 Task: Buy 2 Gear Kit from Motors section under best seller category for shipping address: Katie Thompson, 1483 Vineyard Drive, Independence, Ohio 44131, Cell Number 4403901431. Pay from credit card ending with 7965, CVV 549
Action: Mouse moved to (33, 92)
Screenshot: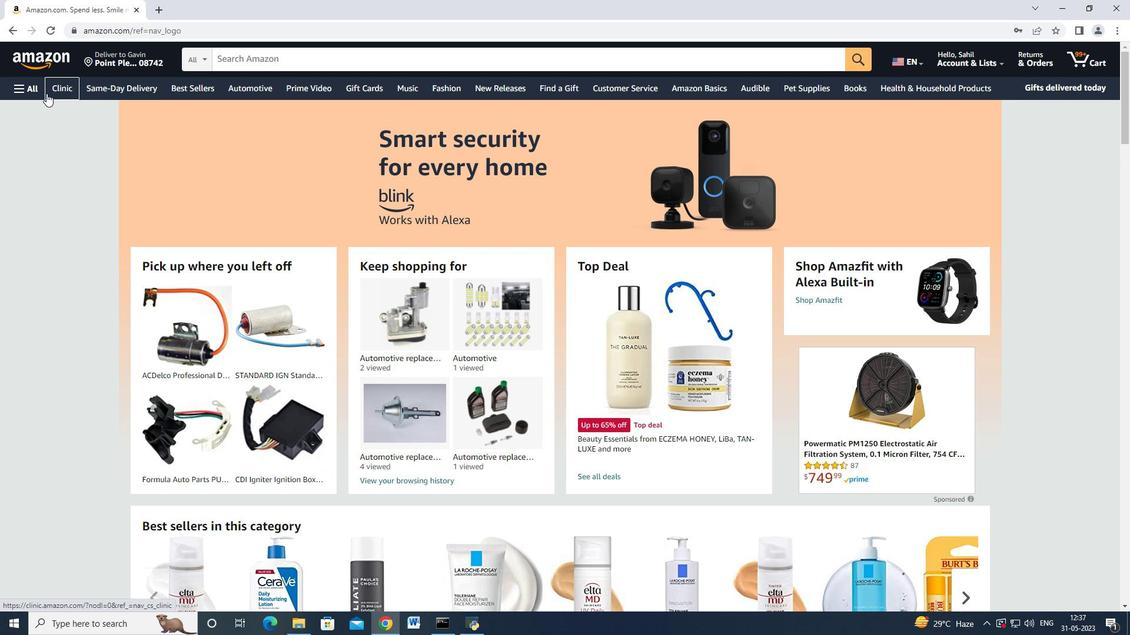 
Action: Mouse pressed left at (33, 92)
Screenshot: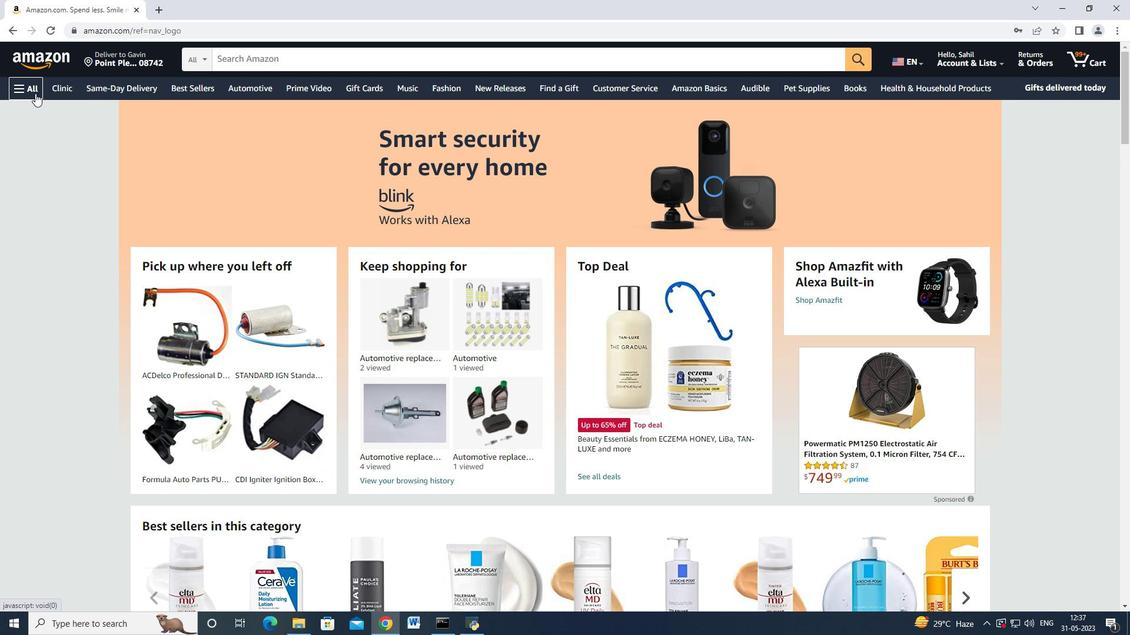 
Action: Mouse moved to (87, 469)
Screenshot: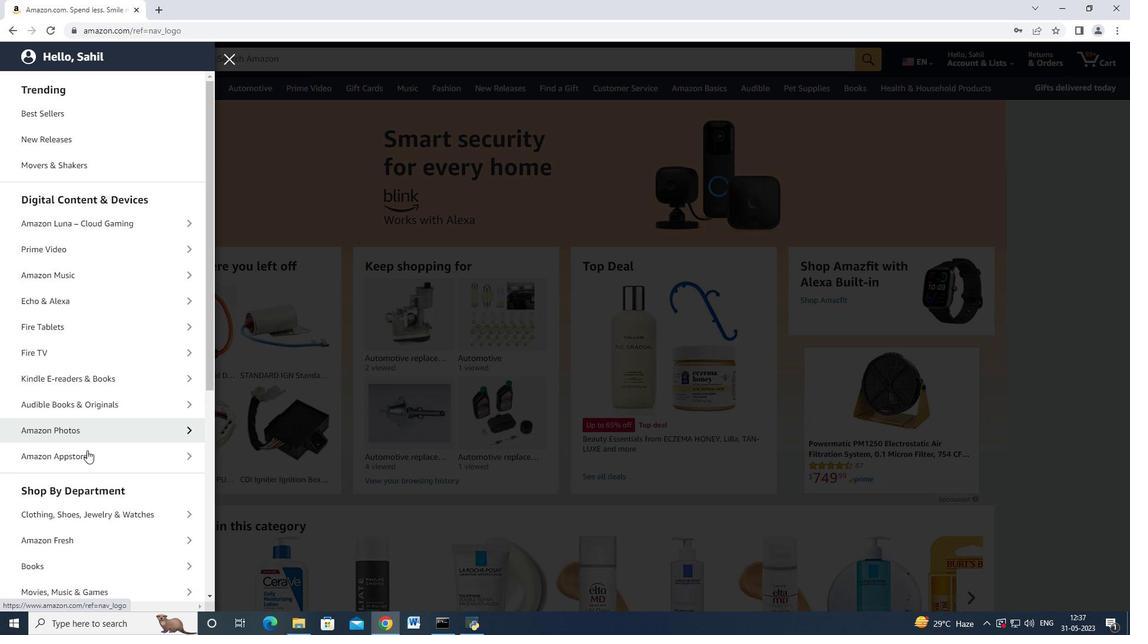 
Action: Mouse scrolled (87, 469) with delta (0, 0)
Screenshot: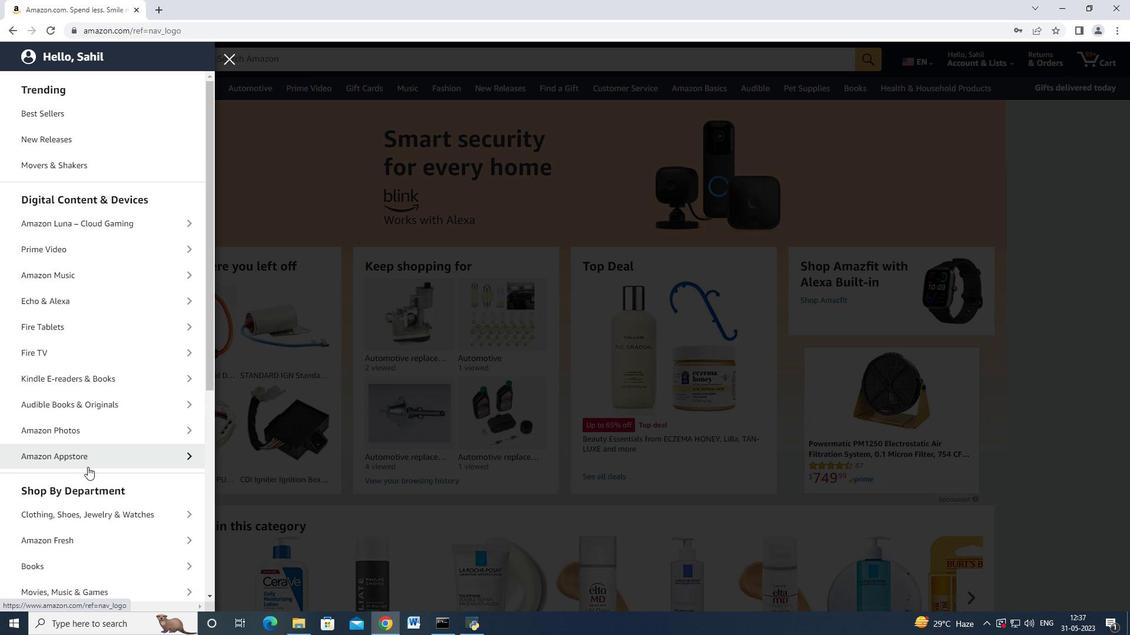 
Action: Mouse scrolled (87, 469) with delta (0, 0)
Screenshot: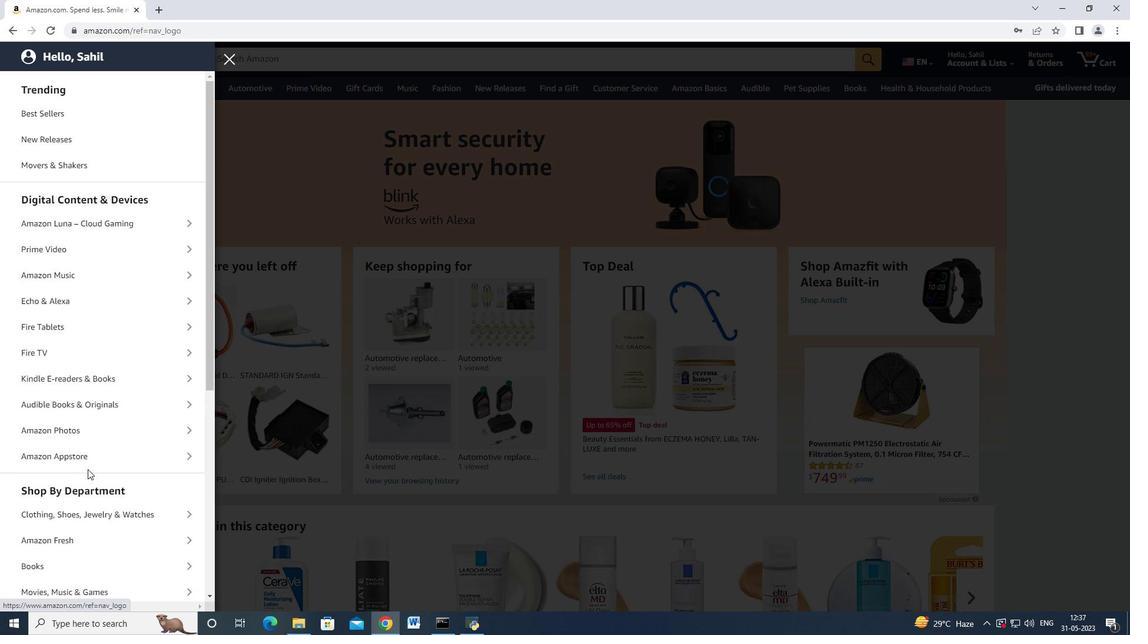 
Action: Mouse moved to (67, 497)
Screenshot: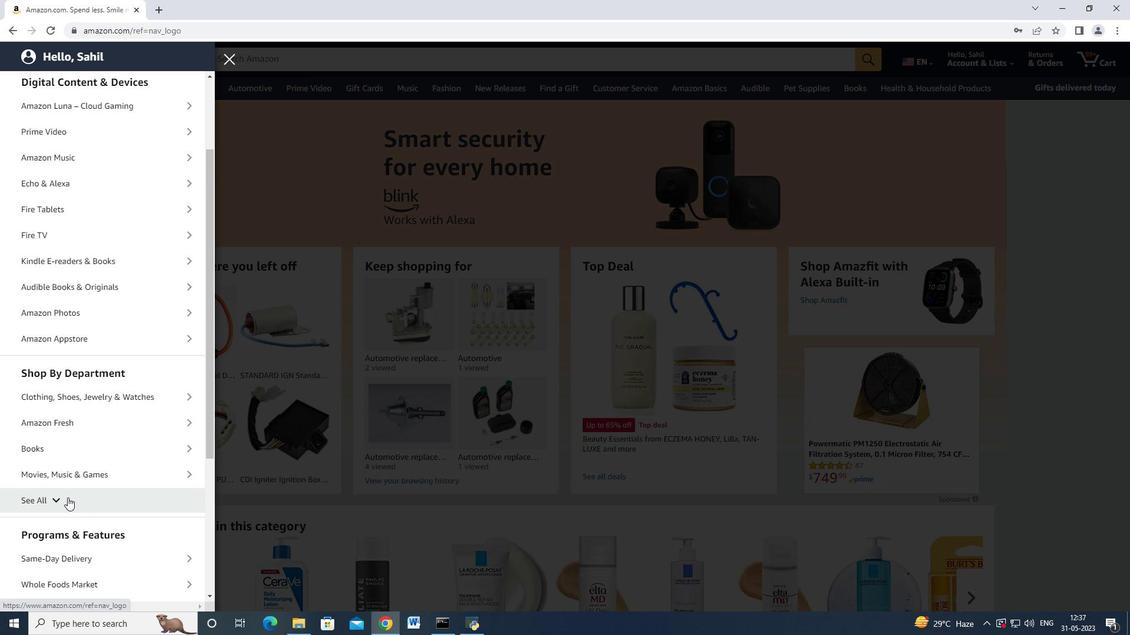 
Action: Mouse pressed left at (67, 497)
Screenshot: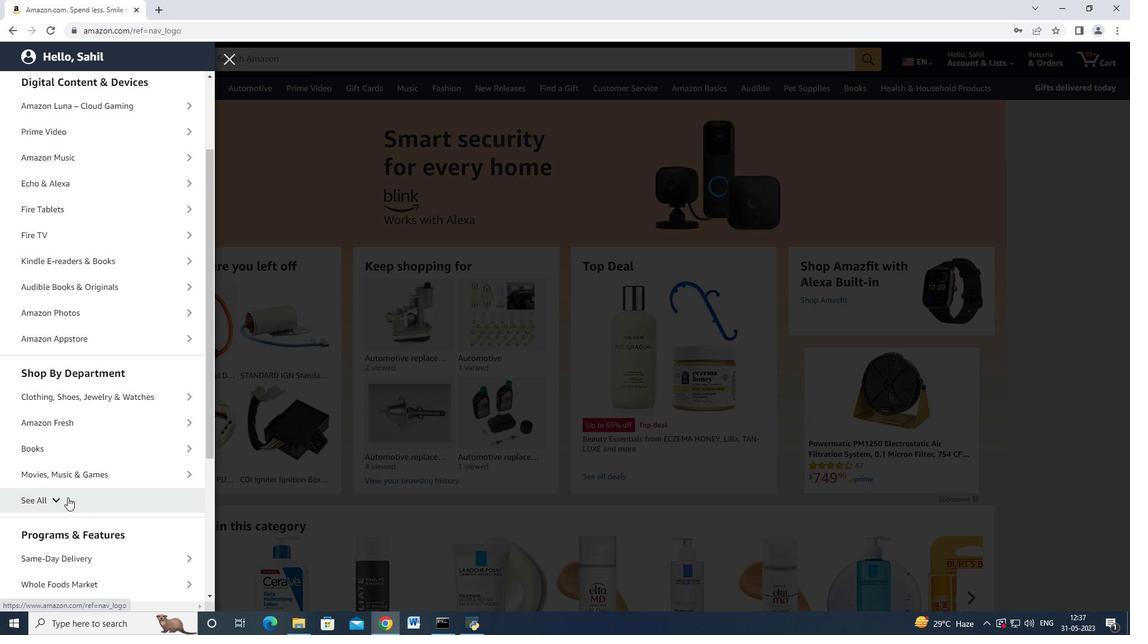 
Action: Mouse moved to (77, 490)
Screenshot: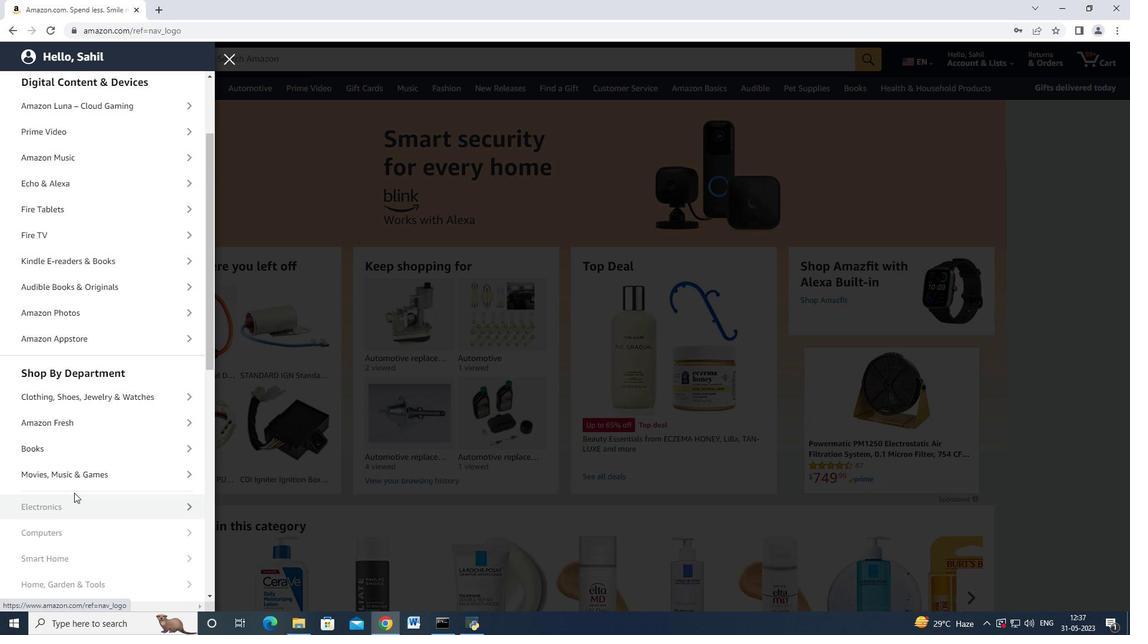 
Action: Mouse scrolled (77, 490) with delta (0, 0)
Screenshot: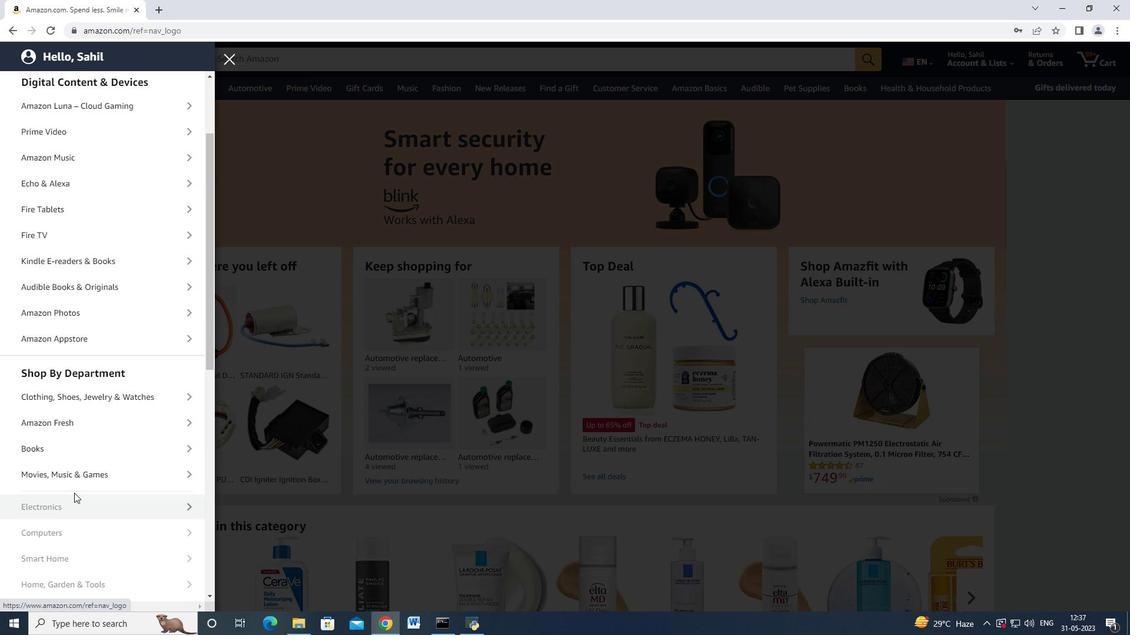 
Action: Mouse scrolled (77, 490) with delta (0, 0)
Screenshot: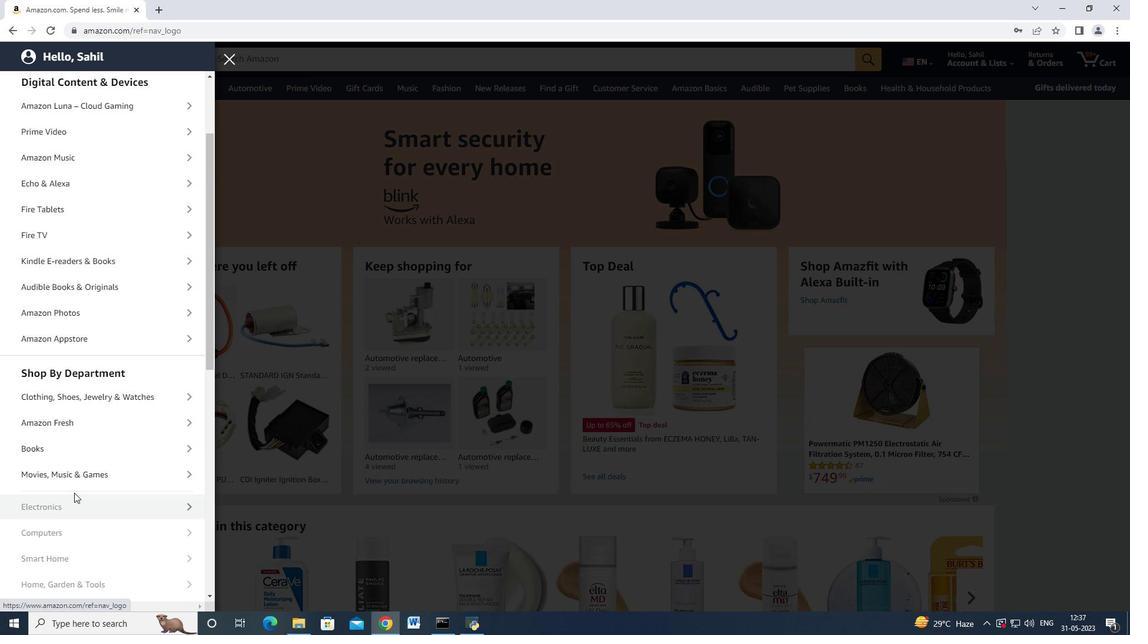 
Action: Mouse scrolled (77, 490) with delta (0, 0)
Screenshot: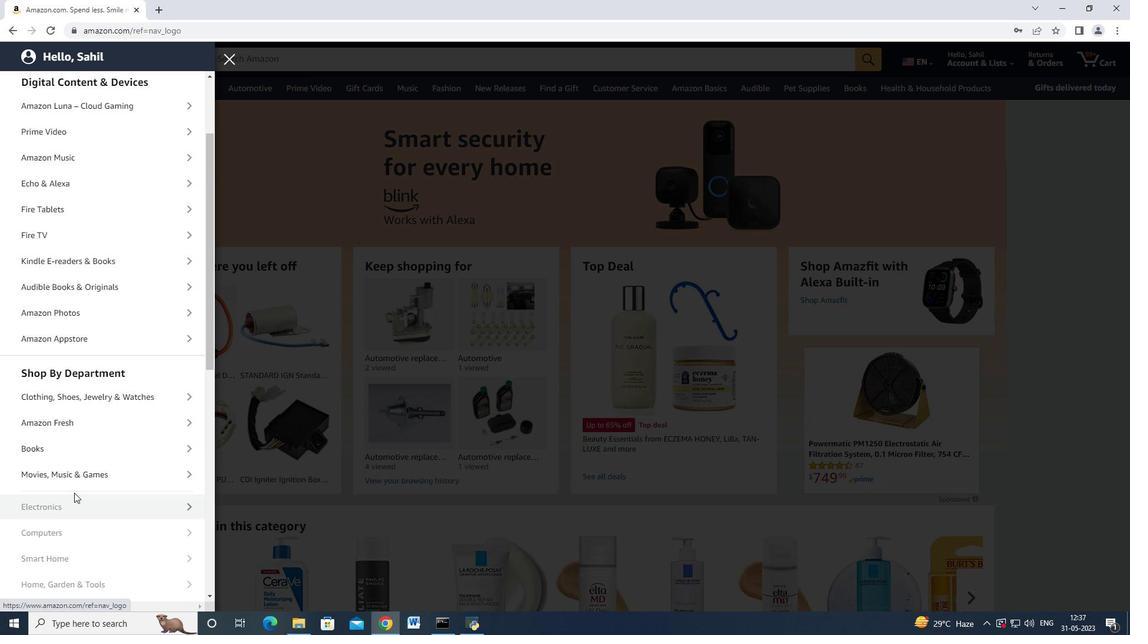 
Action: Mouse scrolled (77, 490) with delta (0, 0)
Screenshot: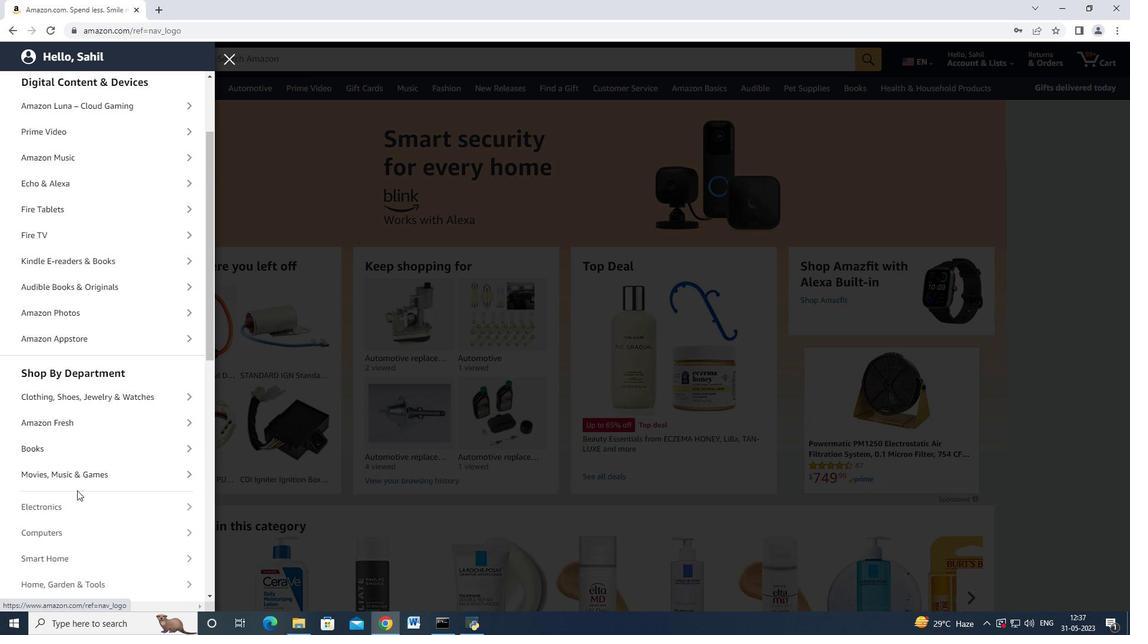 
Action: Mouse moved to (79, 486)
Screenshot: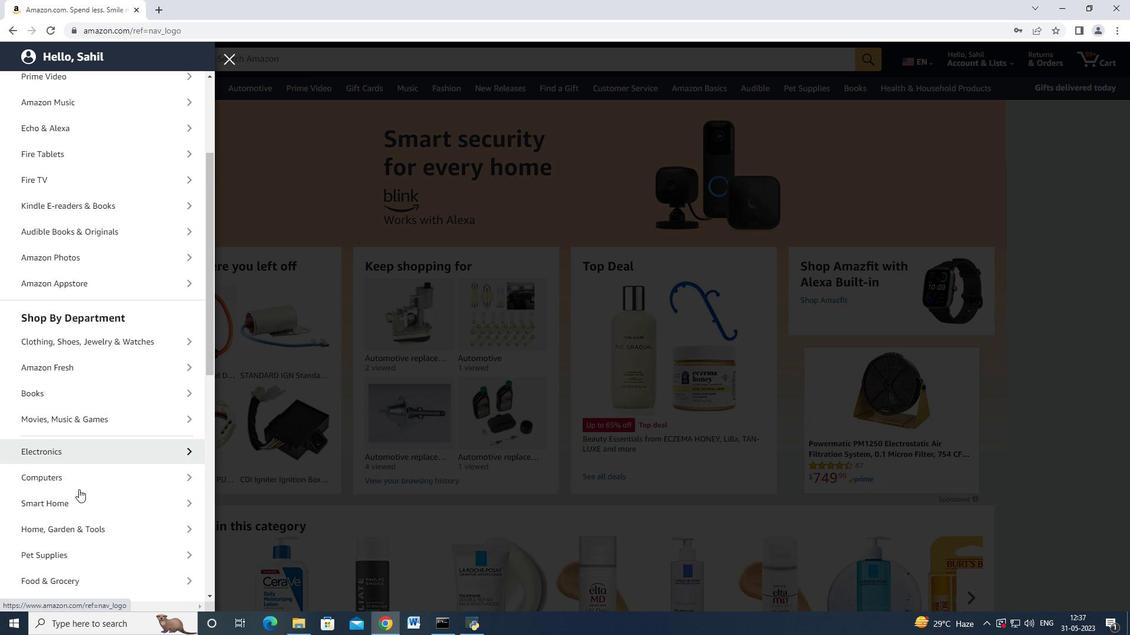 
Action: Mouse scrolled (79, 486) with delta (0, 0)
Screenshot: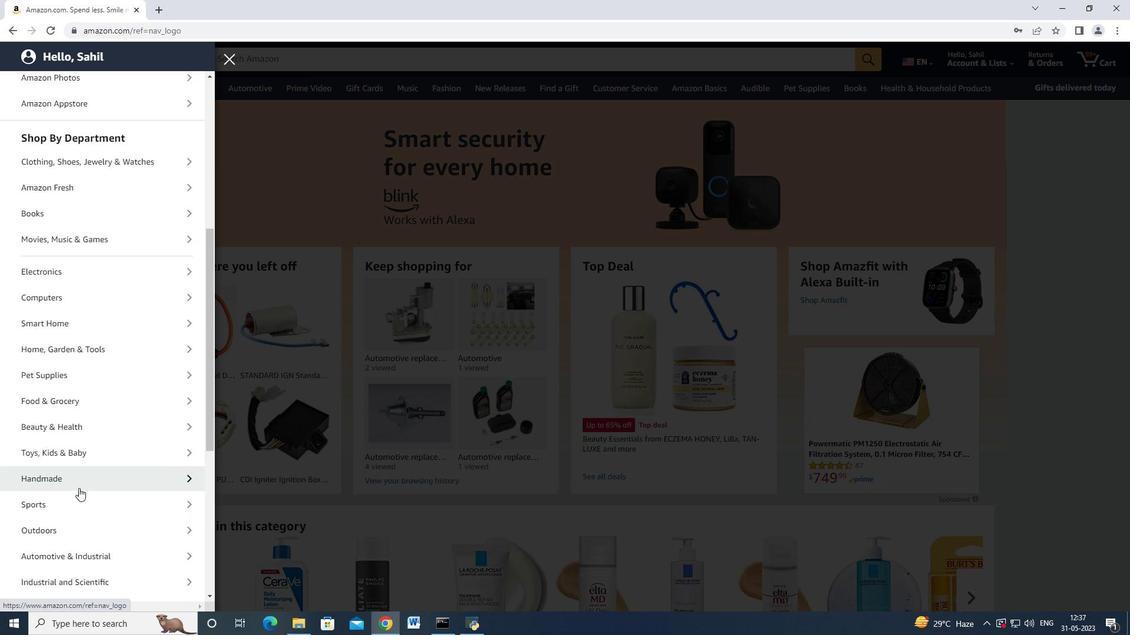 
Action: Mouse moved to (89, 498)
Screenshot: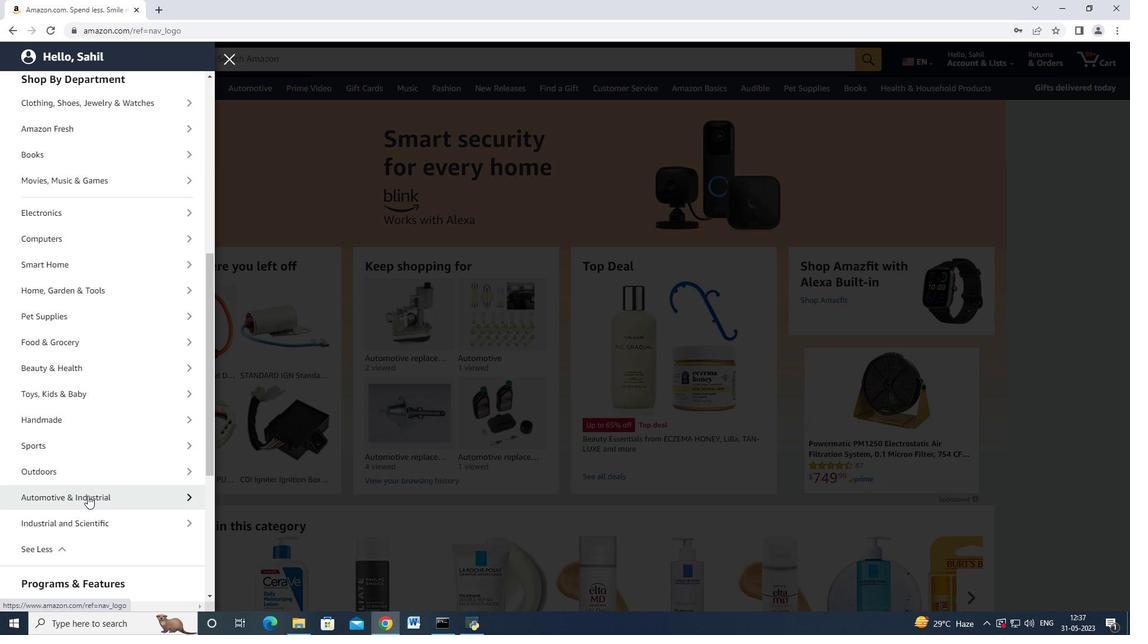 
Action: Mouse pressed left at (89, 498)
Screenshot: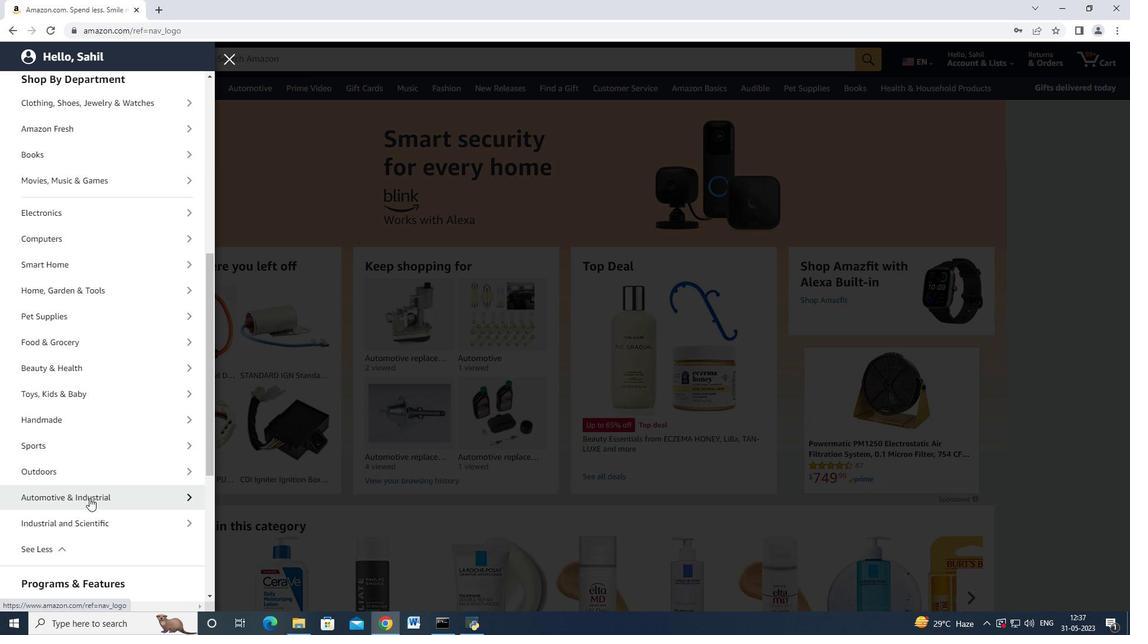
Action: Mouse moved to (92, 140)
Screenshot: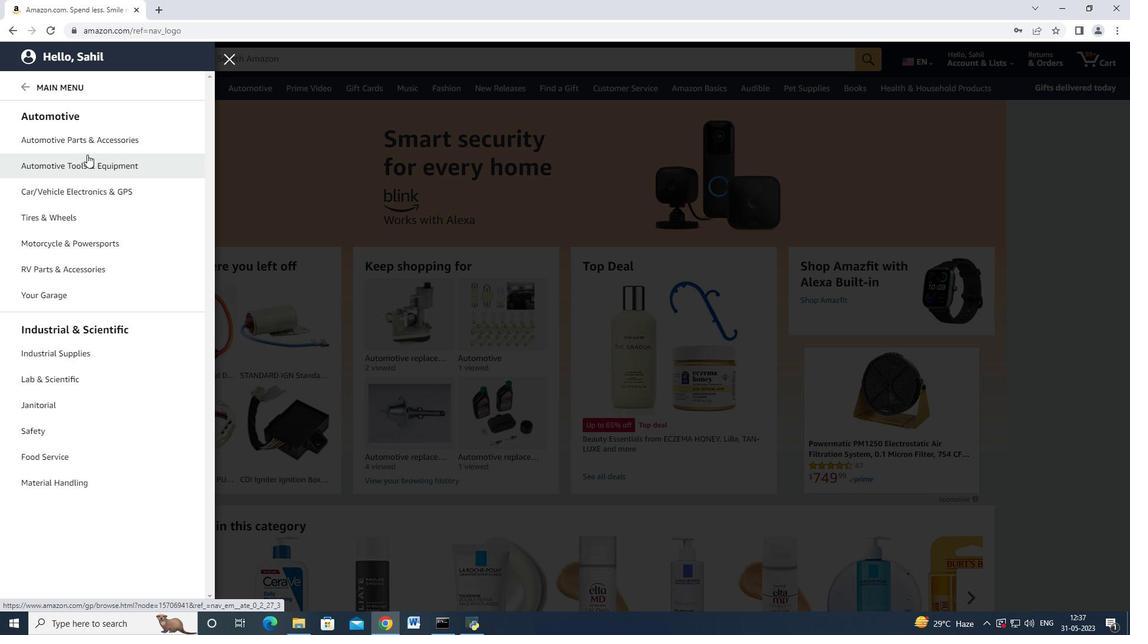 
Action: Mouse pressed left at (92, 140)
Screenshot: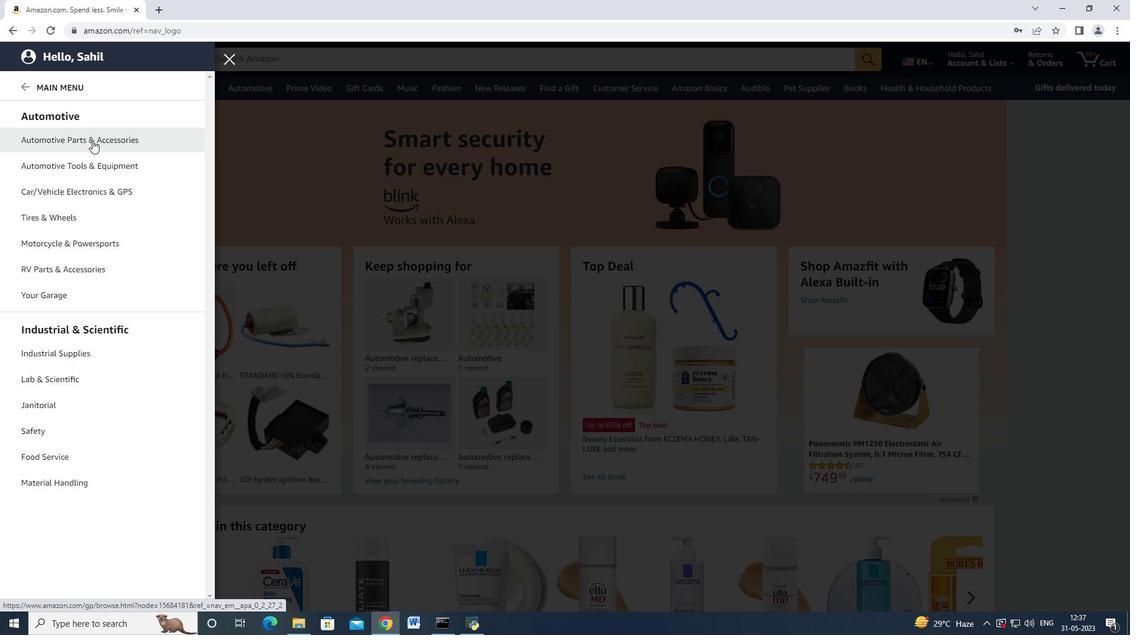 
Action: Mouse moved to (217, 115)
Screenshot: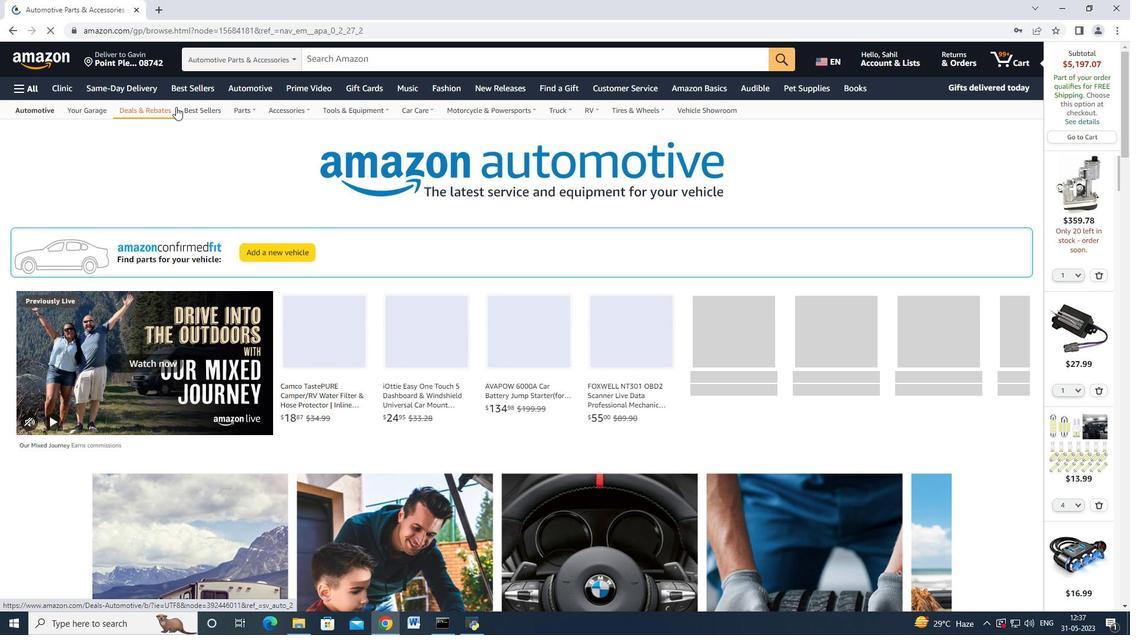 
Action: Mouse pressed left at (217, 115)
Screenshot: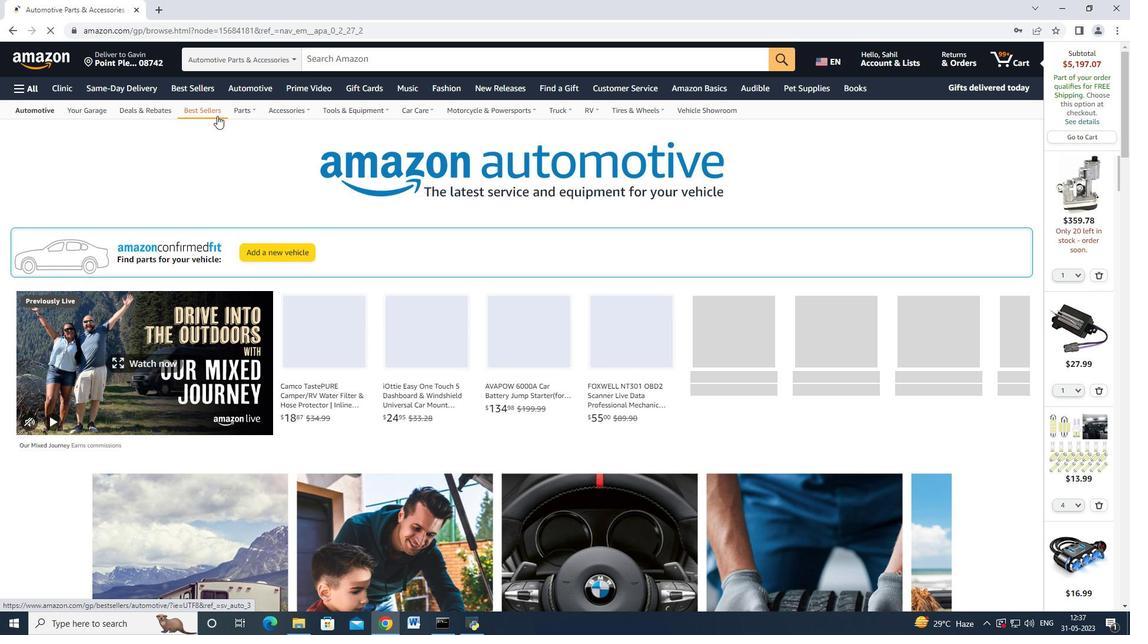 
Action: Mouse moved to (82, 294)
Screenshot: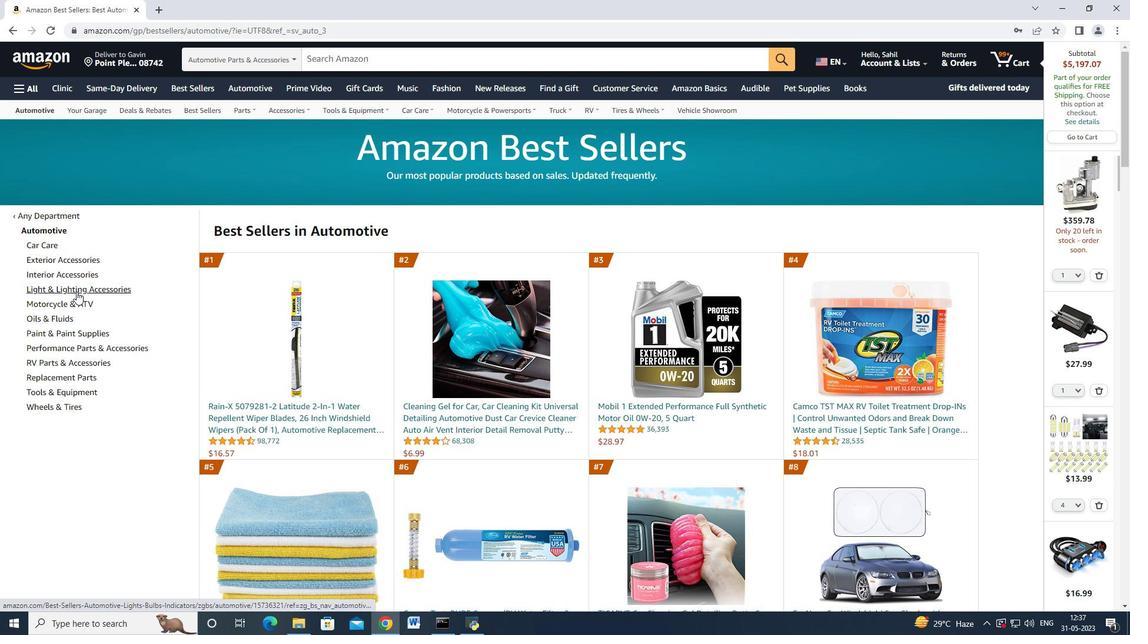 
Action: Mouse scrolled (82, 294) with delta (0, 0)
Screenshot: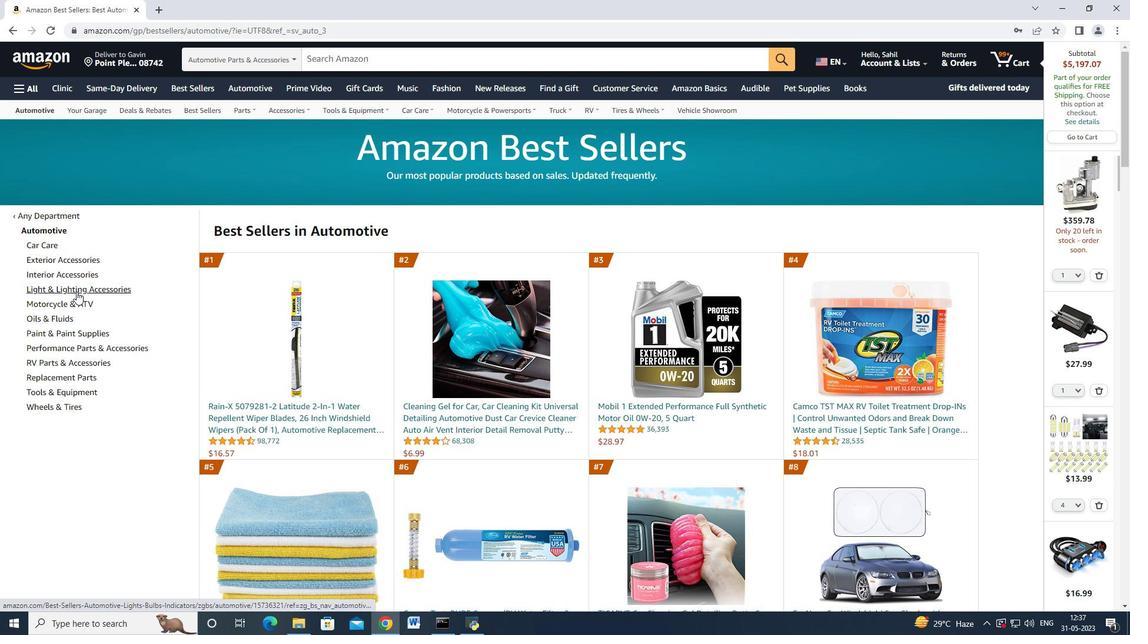 
Action: Mouse moved to (78, 322)
Screenshot: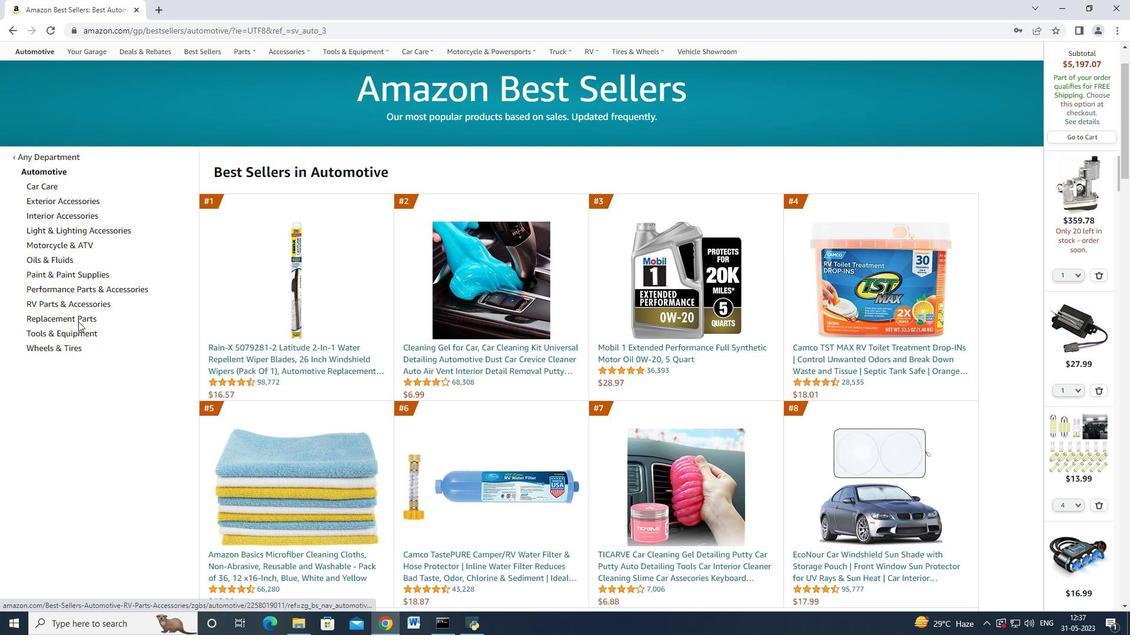 
Action: Mouse pressed left at (78, 322)
Screenshot: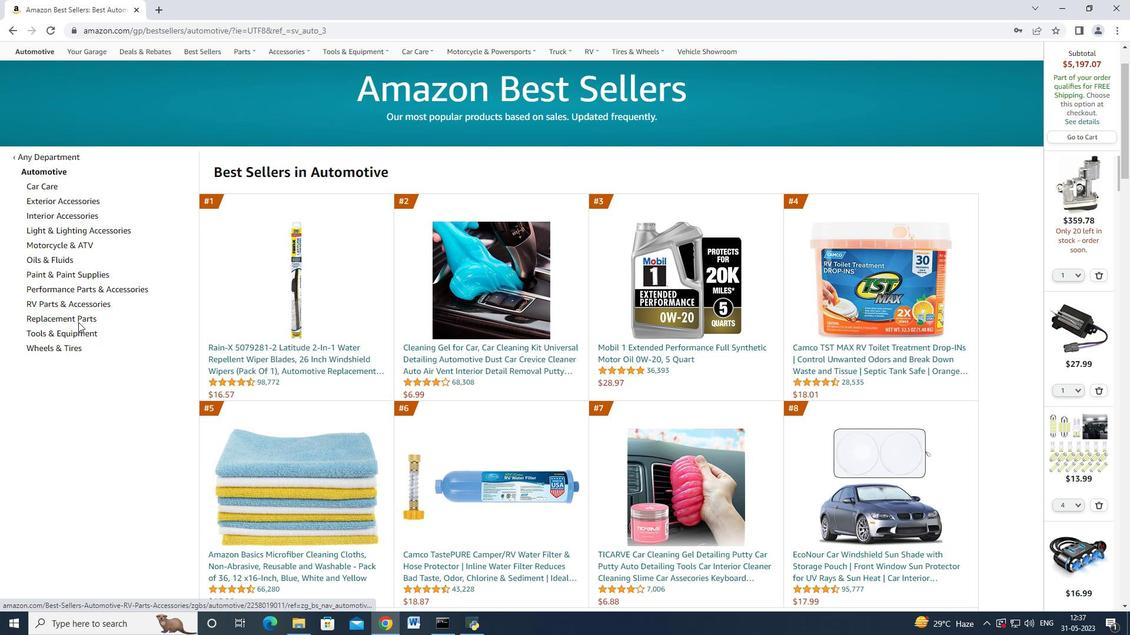 
Action: Mouse moved to (145, 207)
Screenshot: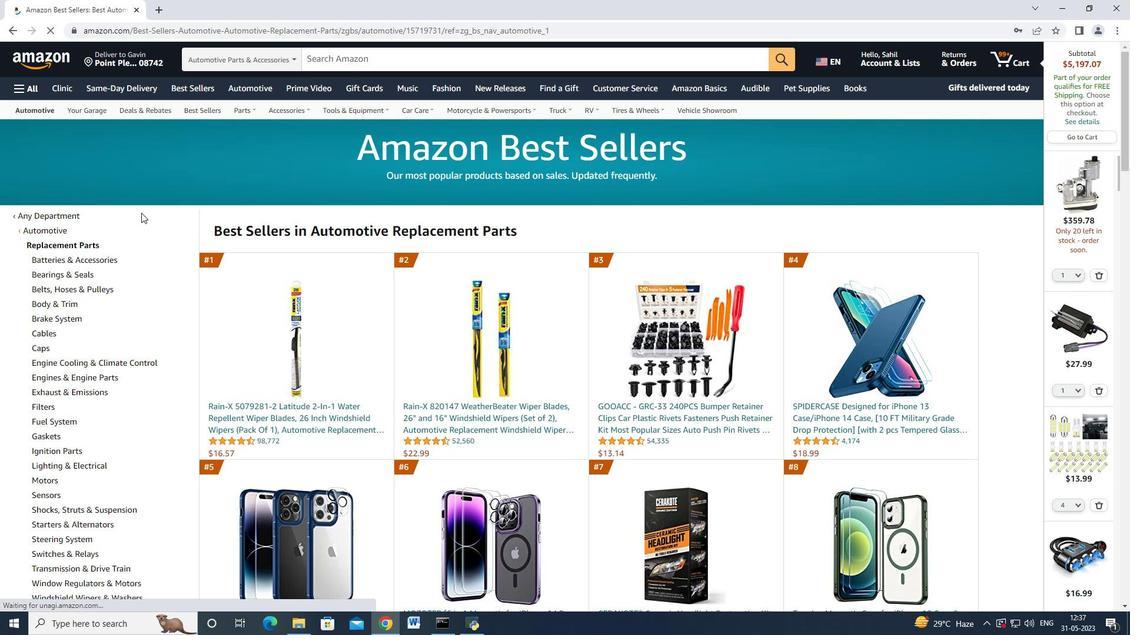
Action: Mouse scrolled (145, 207) with delta (0, 0)
Screenshot: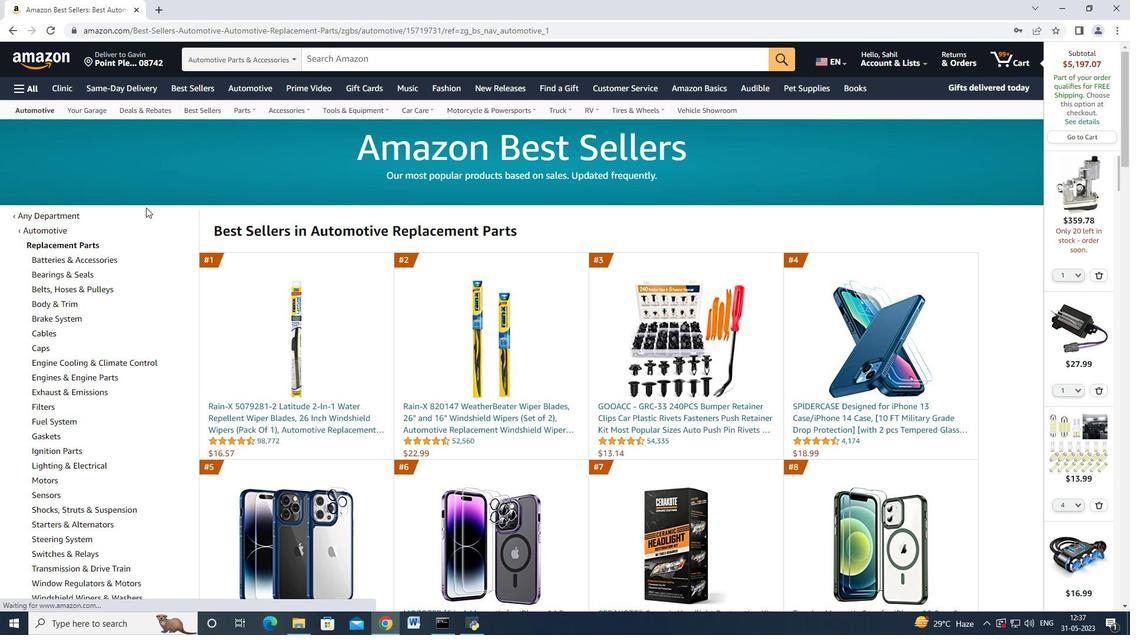 
Action: Mouse scrolled (145, 207) with delta (0, 0)
Screenshot: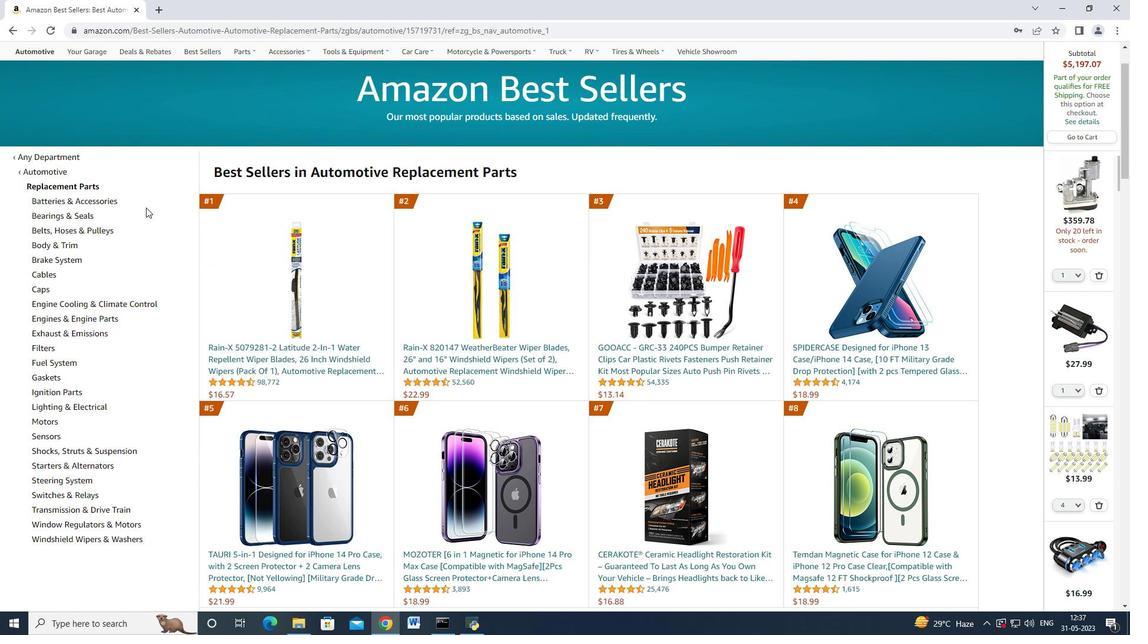 
Action: Mouse scrolled (145, 207) with delta (0, 0)
Screenshot: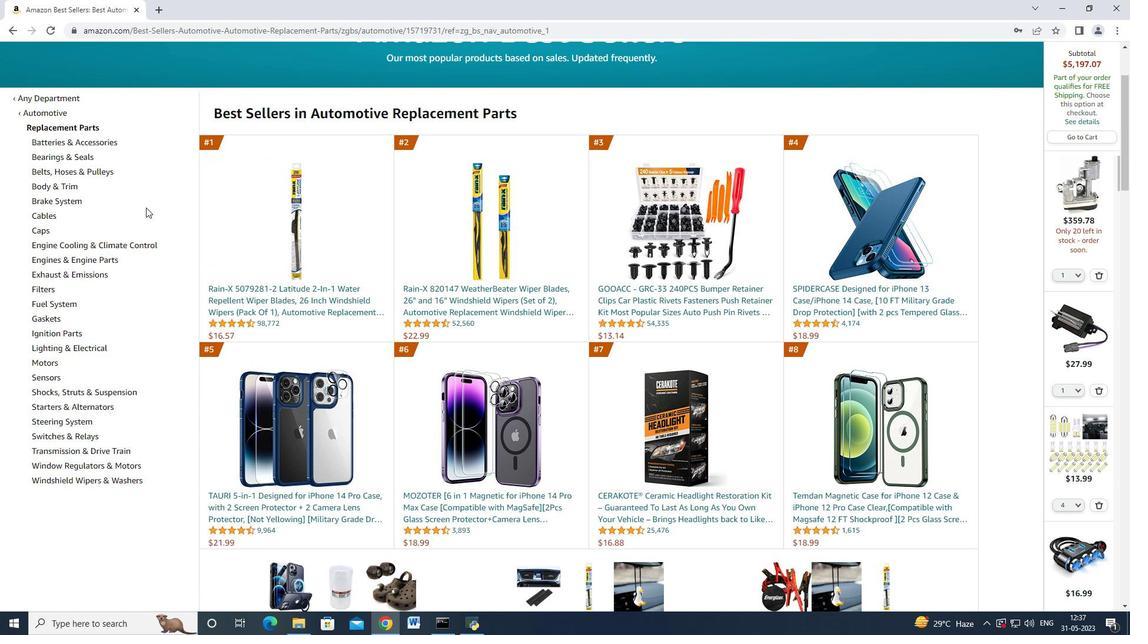 
Action: Mouse scrolled (145, 208) with delta (0, 0)
Screenshot: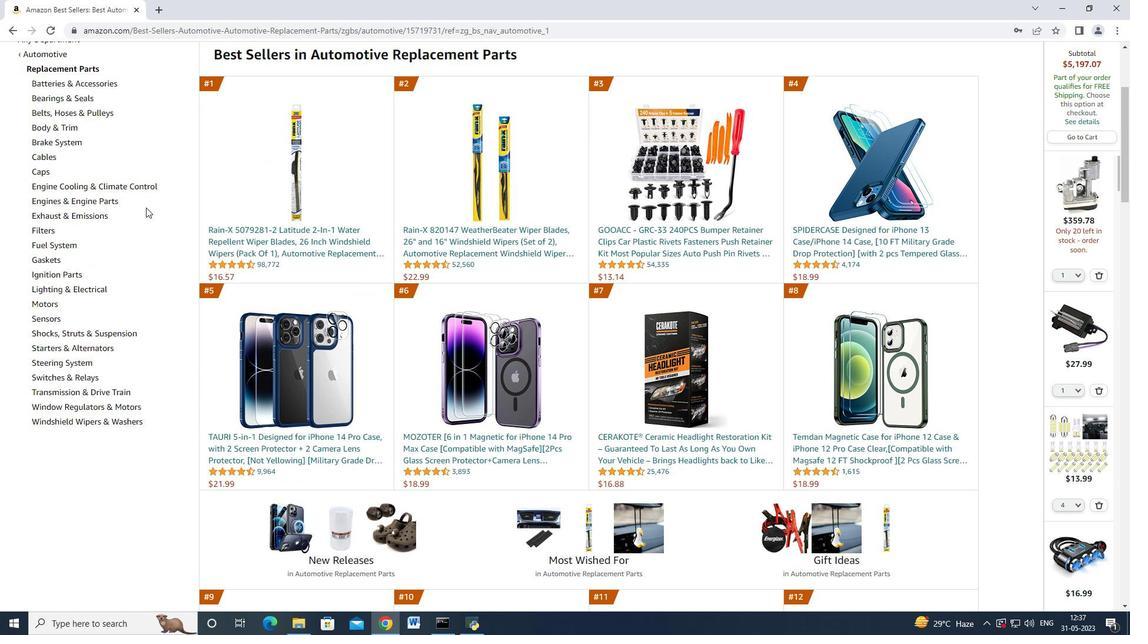 
Action: Mouse scrolled (145, 208) with delta (0, 0)
Screenshot: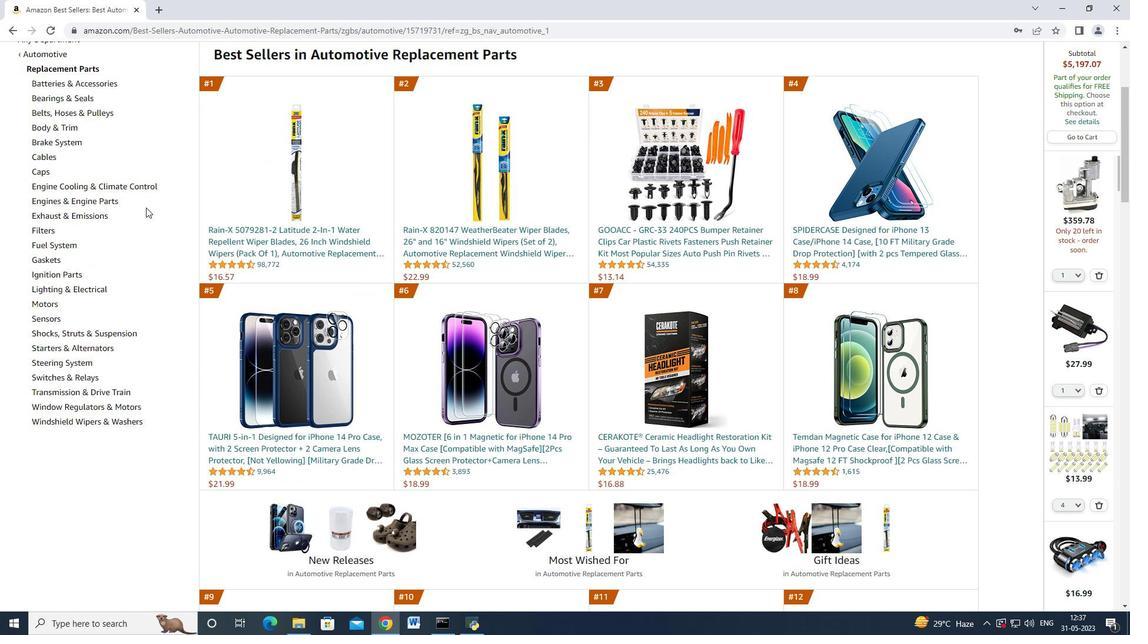 
Action: Mouse scrolled (145, 208) with delta (0, 0)
Screenshot: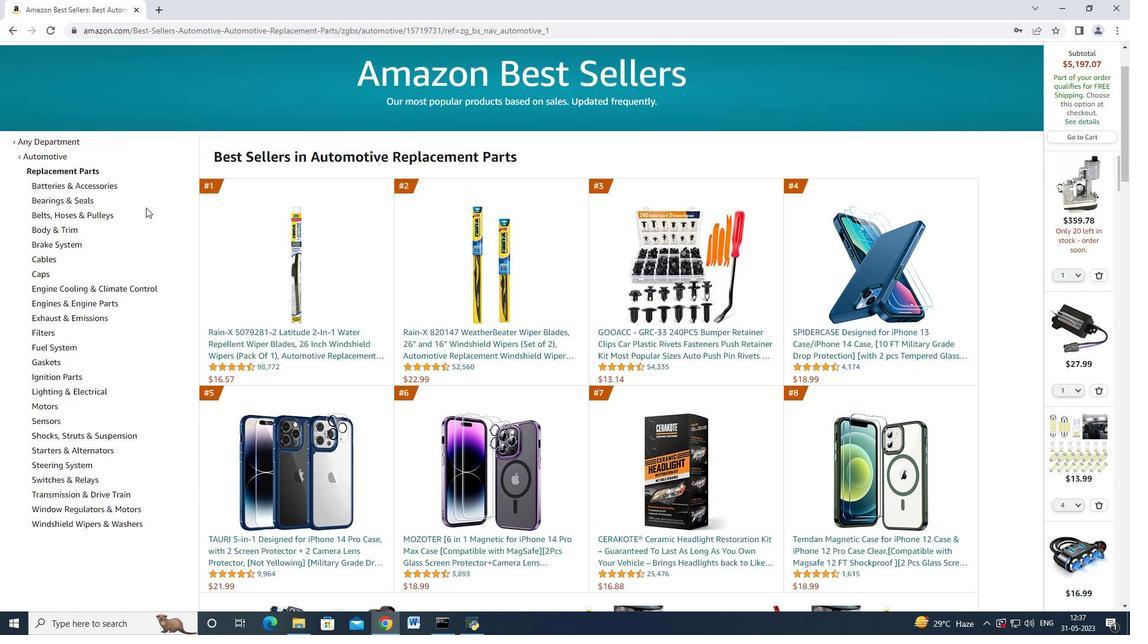 
Action: Mouse moved to (196, 108)
Screenshot: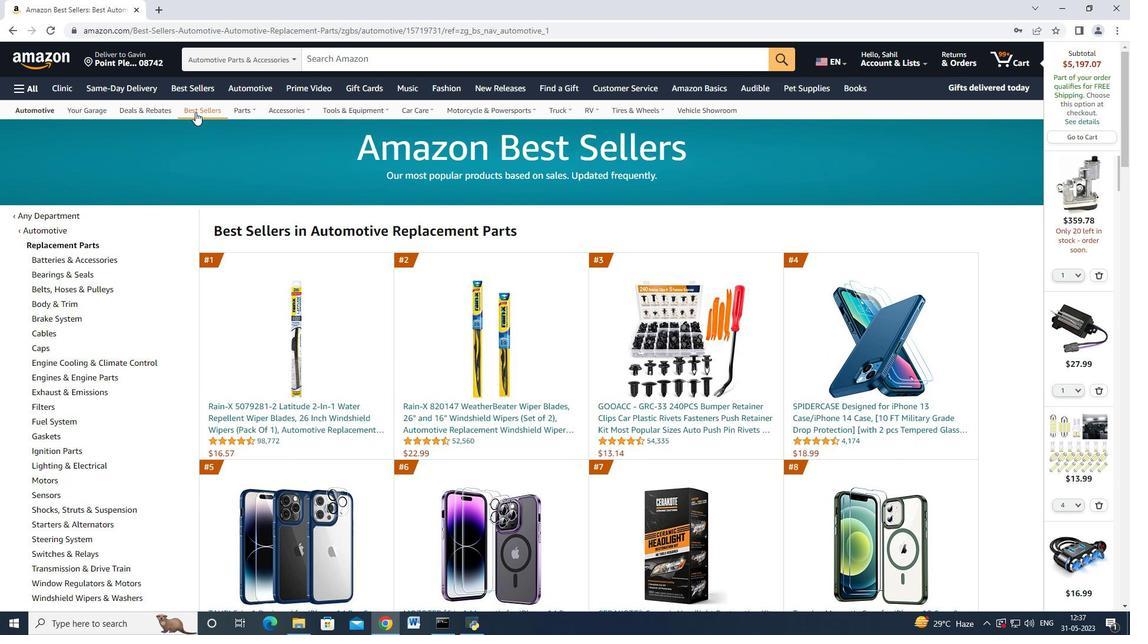 
Action: Mouse pressed left at (196, 108)
Screenshot: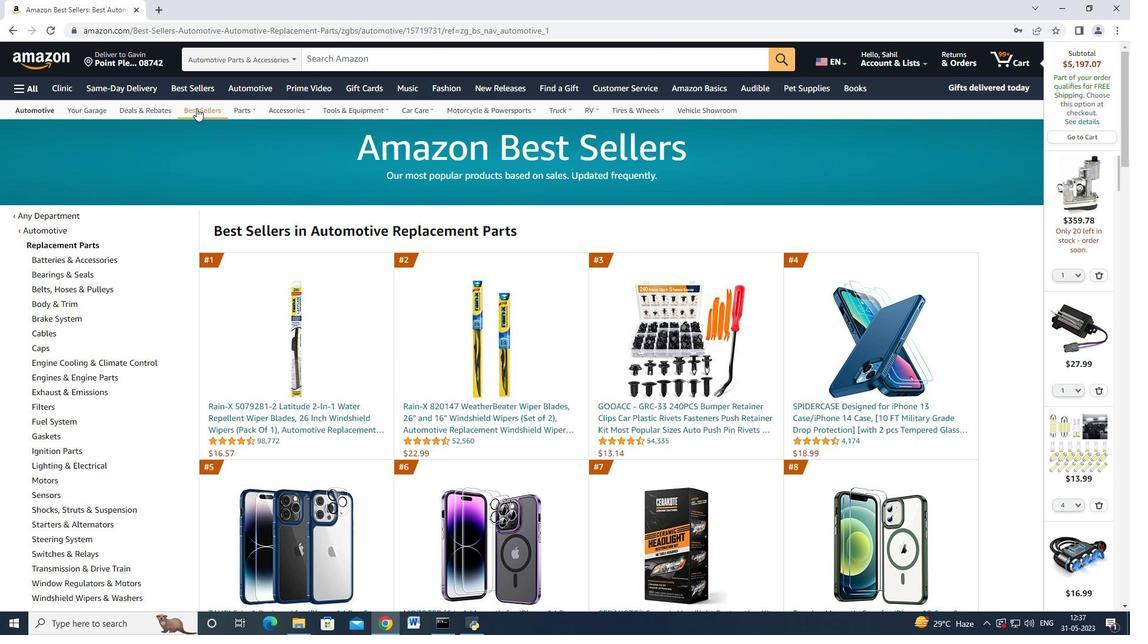 
Action: Mouse moved to (129, 275)
Screenshot: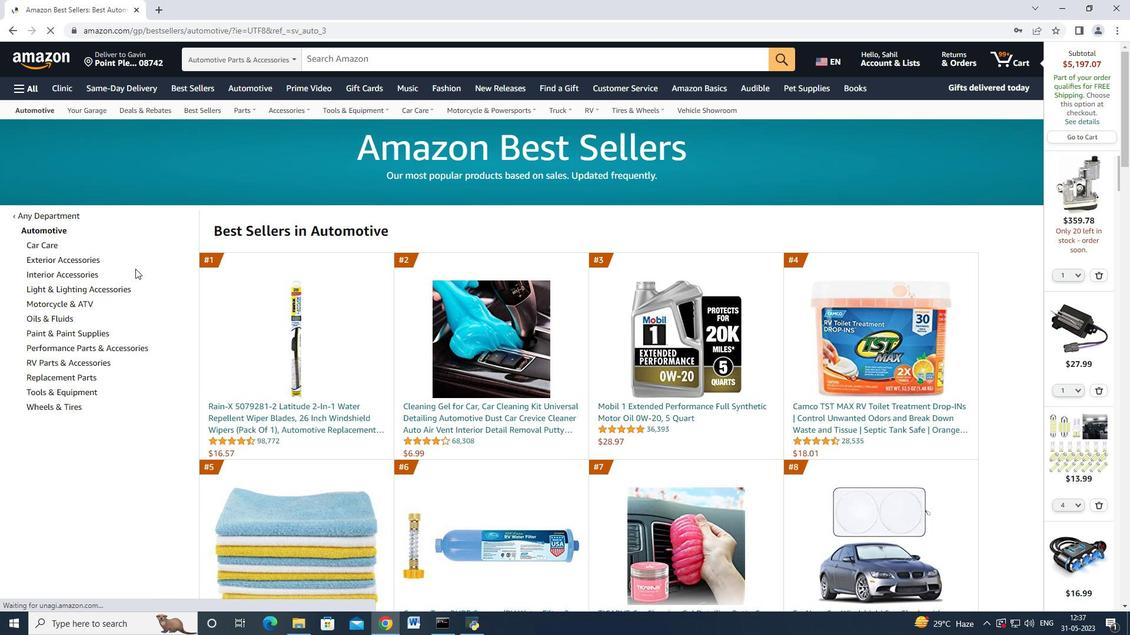 
Action: Mouse scrolled (129, 274) with delta (0, 0)
Screenshot: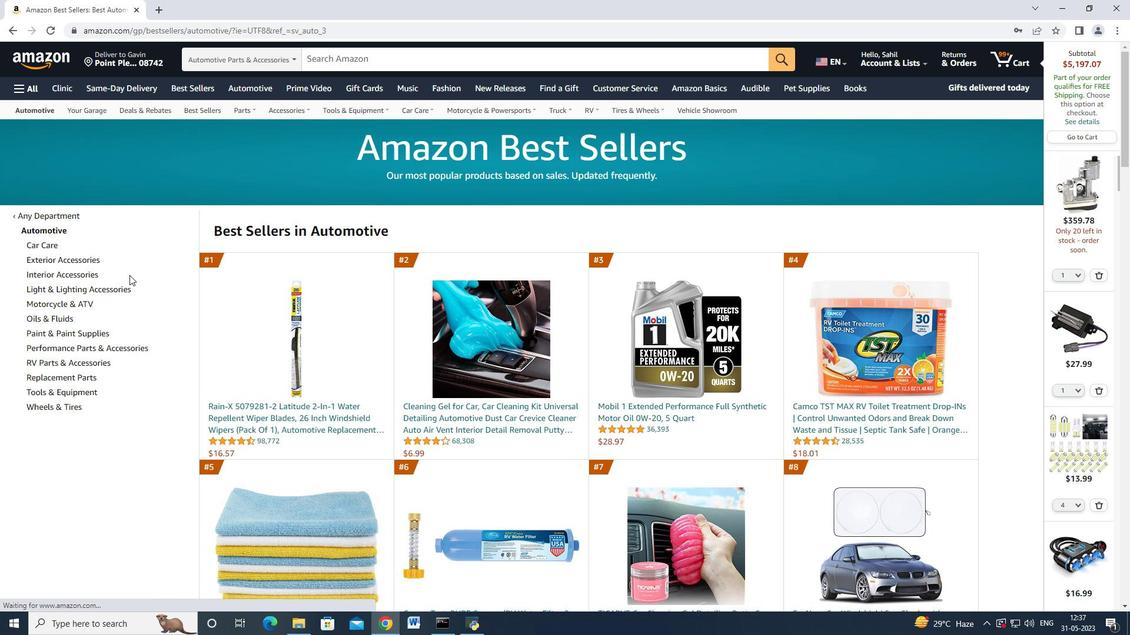 
Action: Mouse moved to (124, 303)
Screenshot: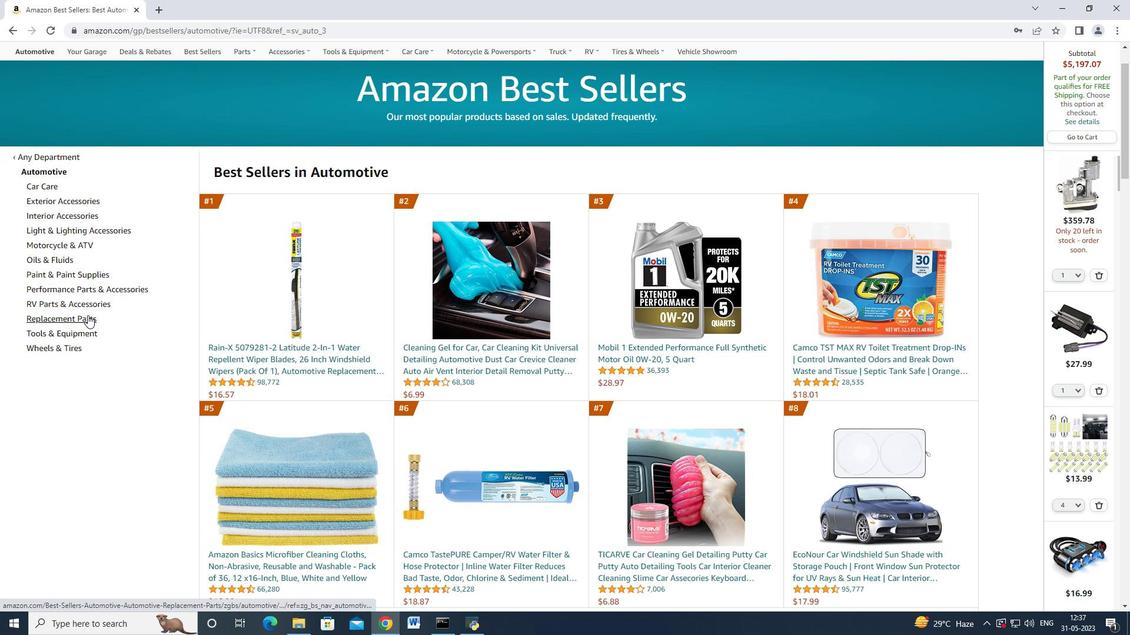 
Action: Mouse scrolled (124, 303) with delta (0, 0)
Screenshot: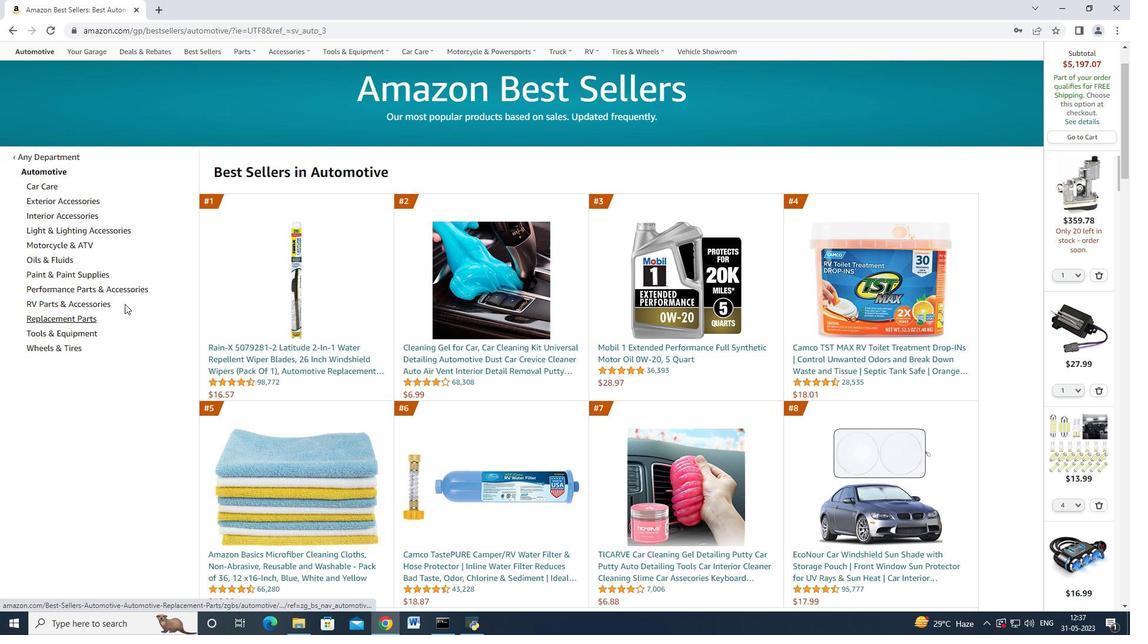 
Action: Mouse moved to (87, 258)
Screenshot: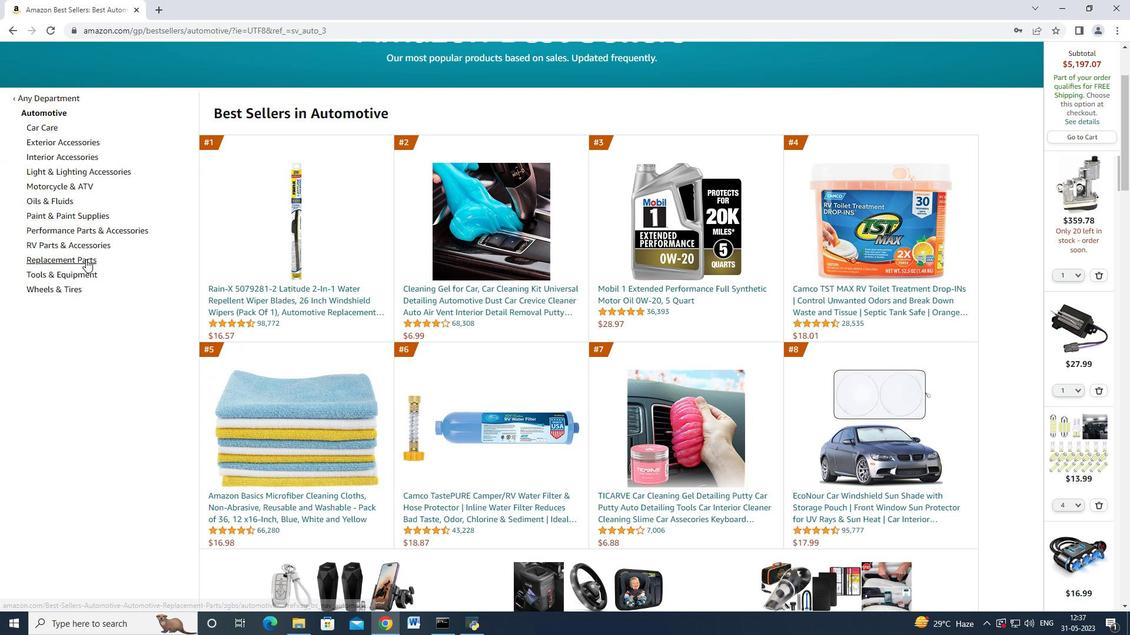 
Action: Mouse pressed left at (87, 258)
Screenshot: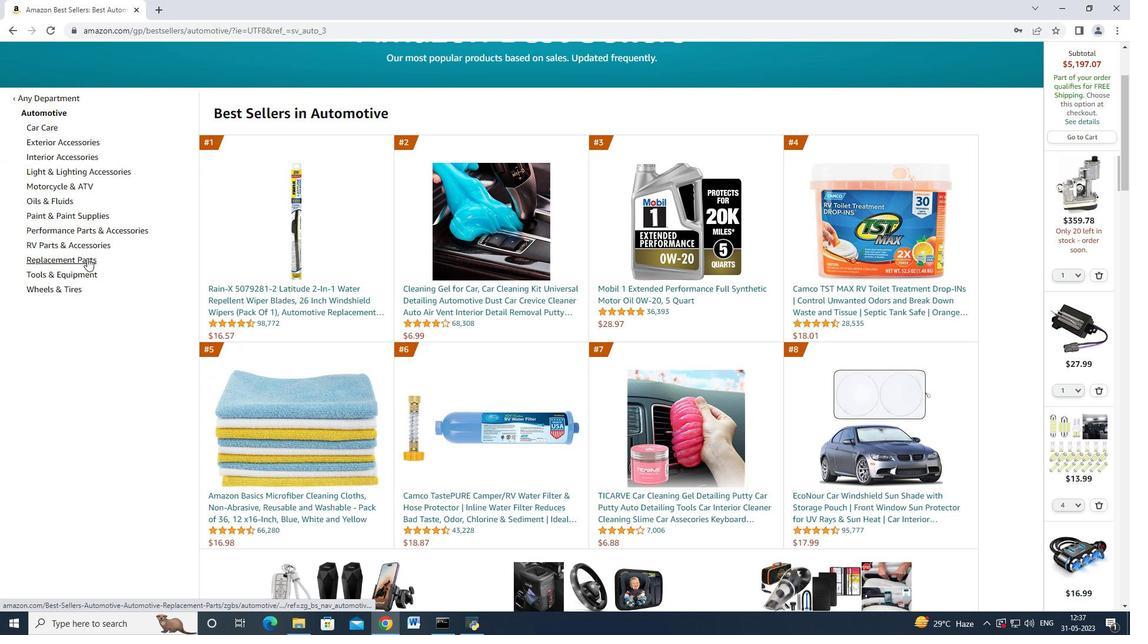 
Action: Mouse moved to (191, 233)
Screenshot: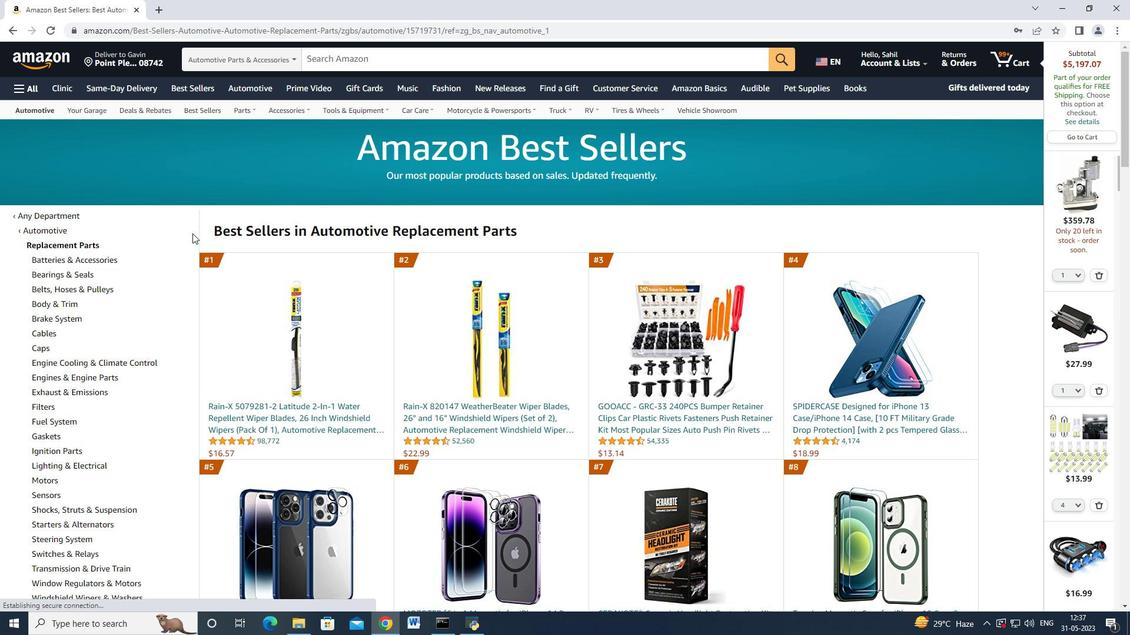 
Action: Mouse scrolled (191, 233) with delta (0, 0)
Screenshot: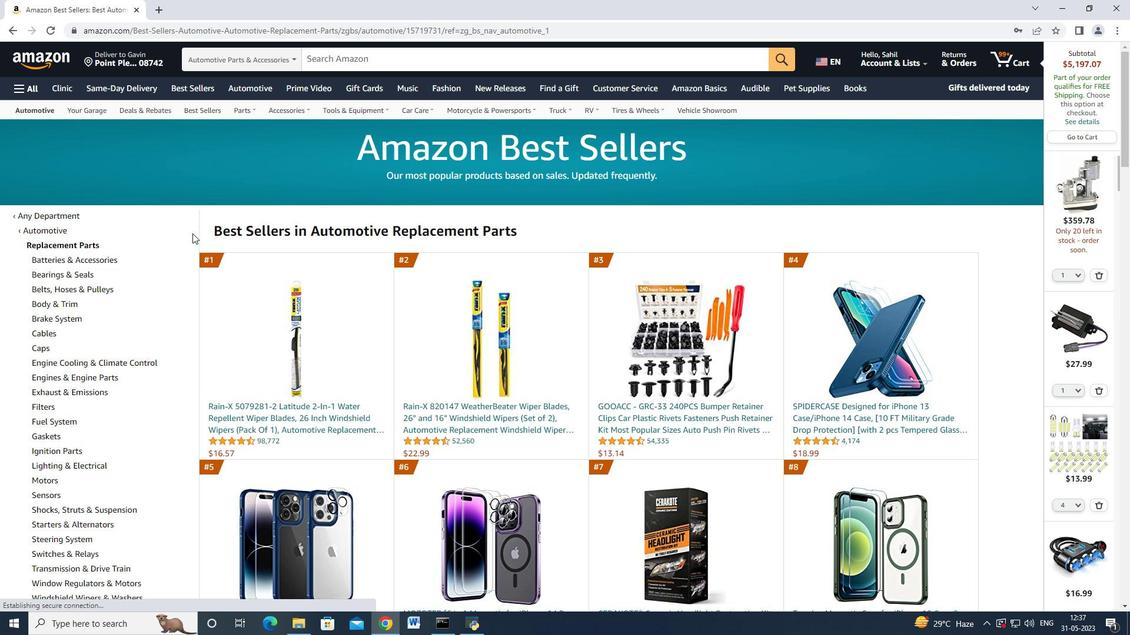 
Action: Mouse scrolled (191, 233) with delta (0, 0)
Screenshot: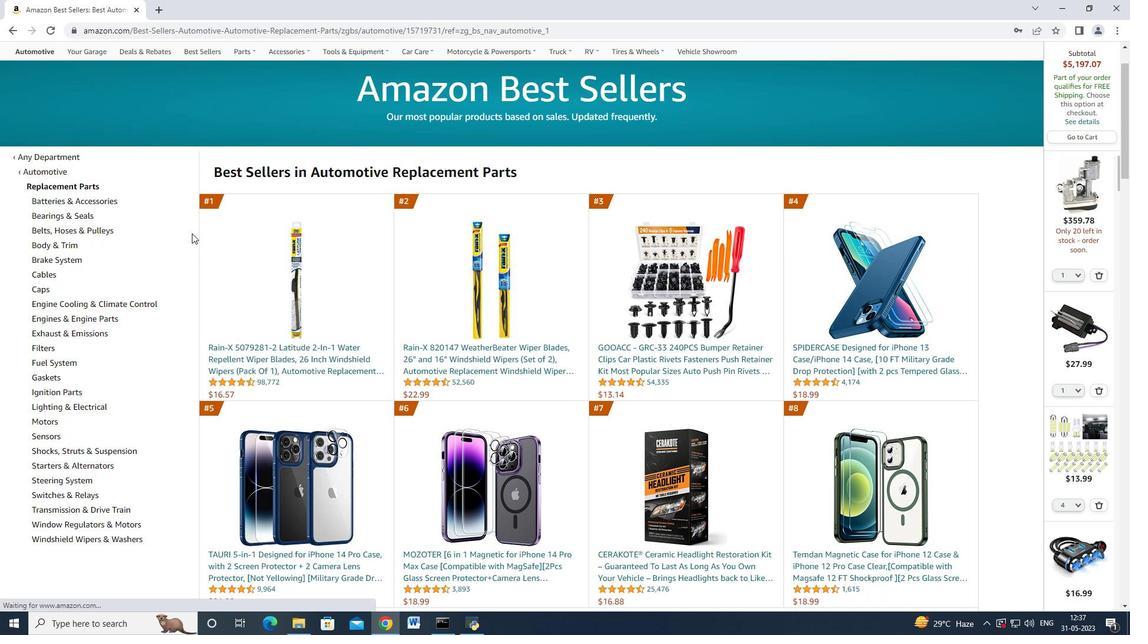 
Action: Mouse scrolled (191, 234) with delta (0, 0)
Screenshot: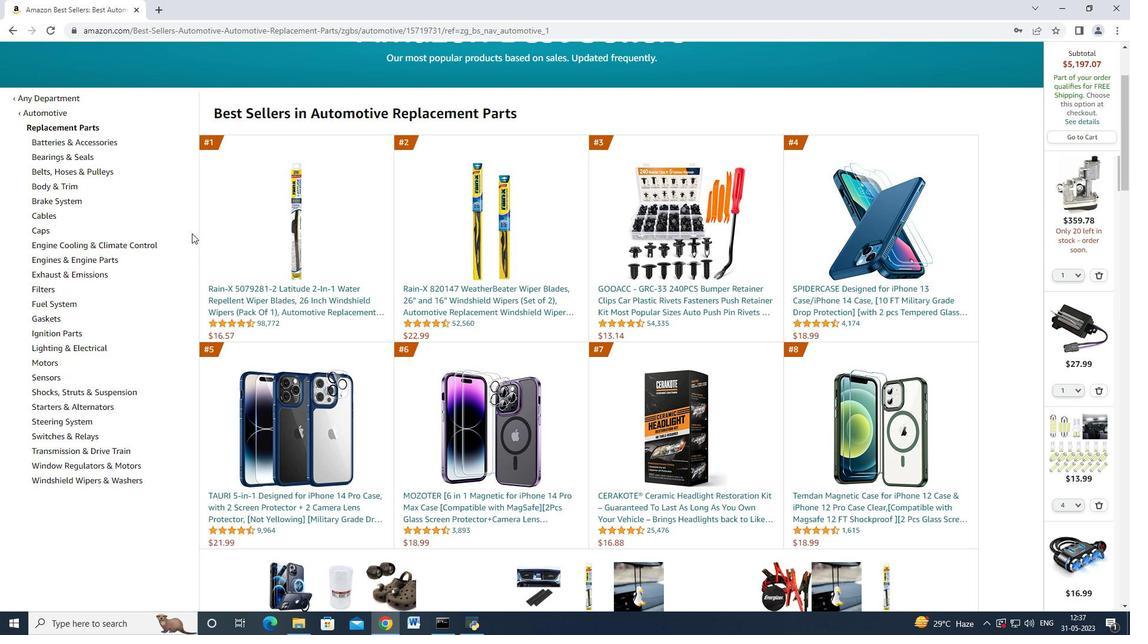 
Action: Mouse scrolled (191, 233) with delta (0, 0)
Screenshot: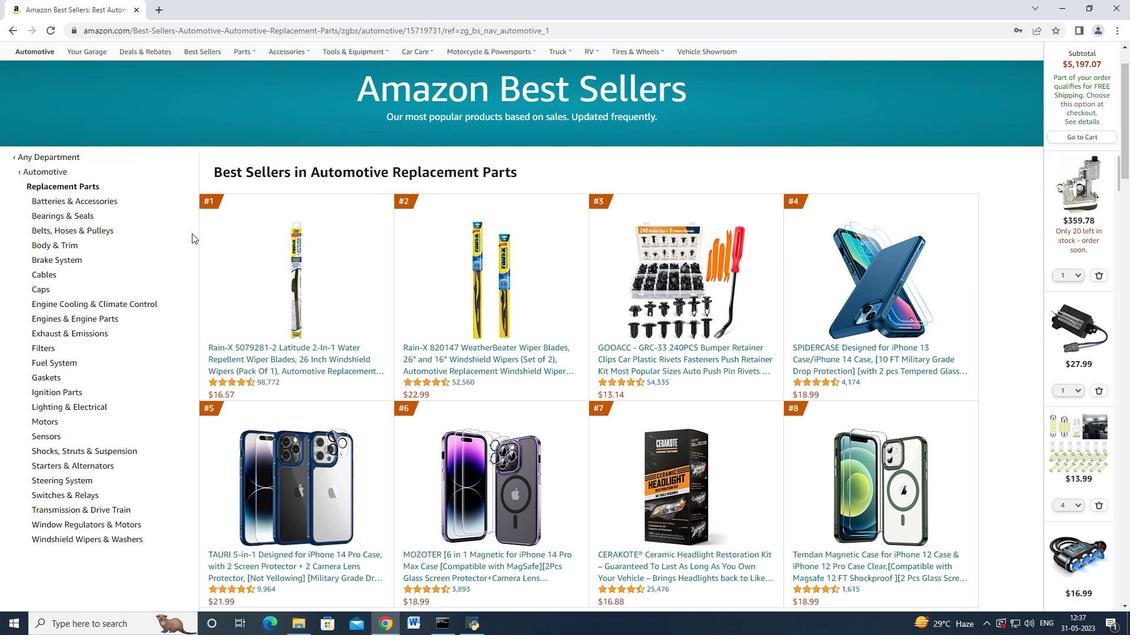 
Action: Mouse scrolled (191, 233) with delta (0, 0)
Screenshot: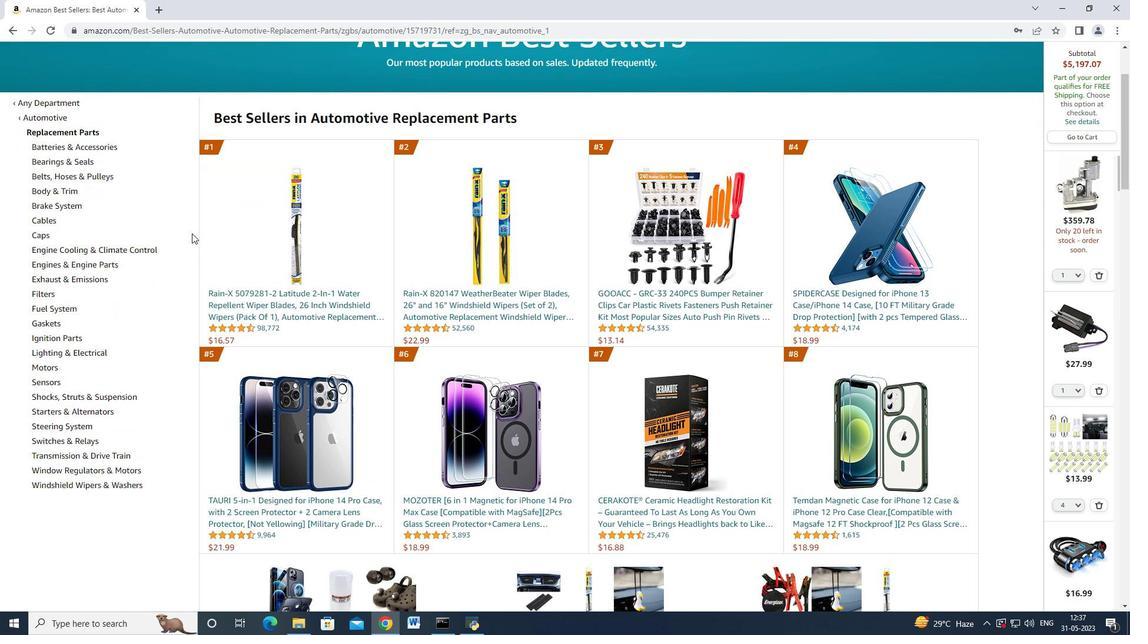 
Action: Mouse scrolled (191, 233) with delta (0, 0)
Screenshot: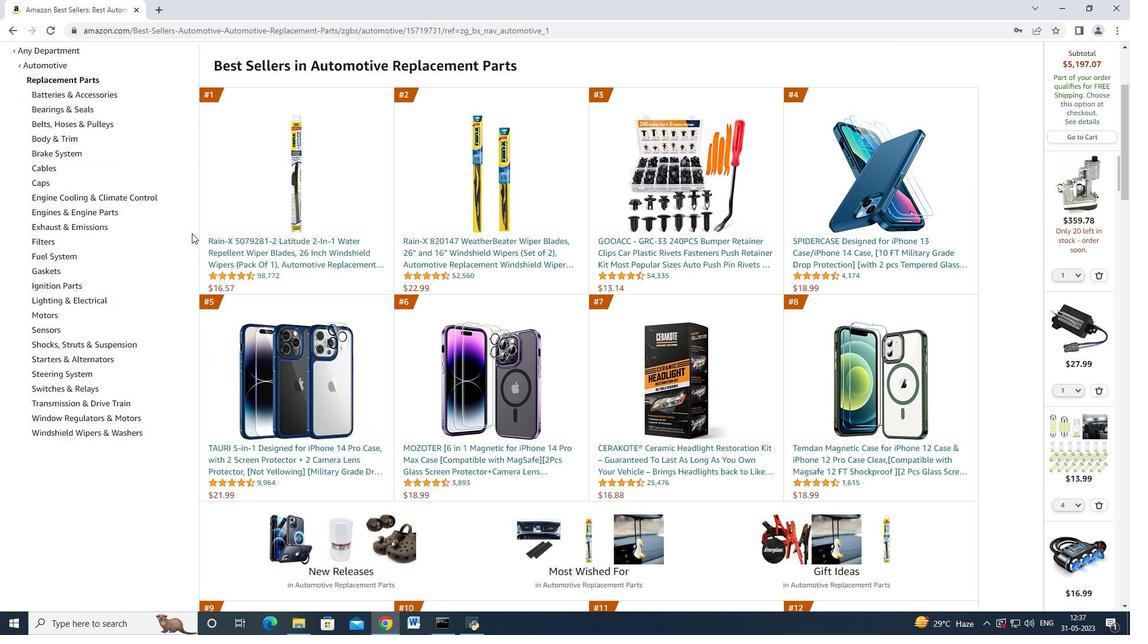 
Action: Mouse moved to (52, 246)
Screenshot: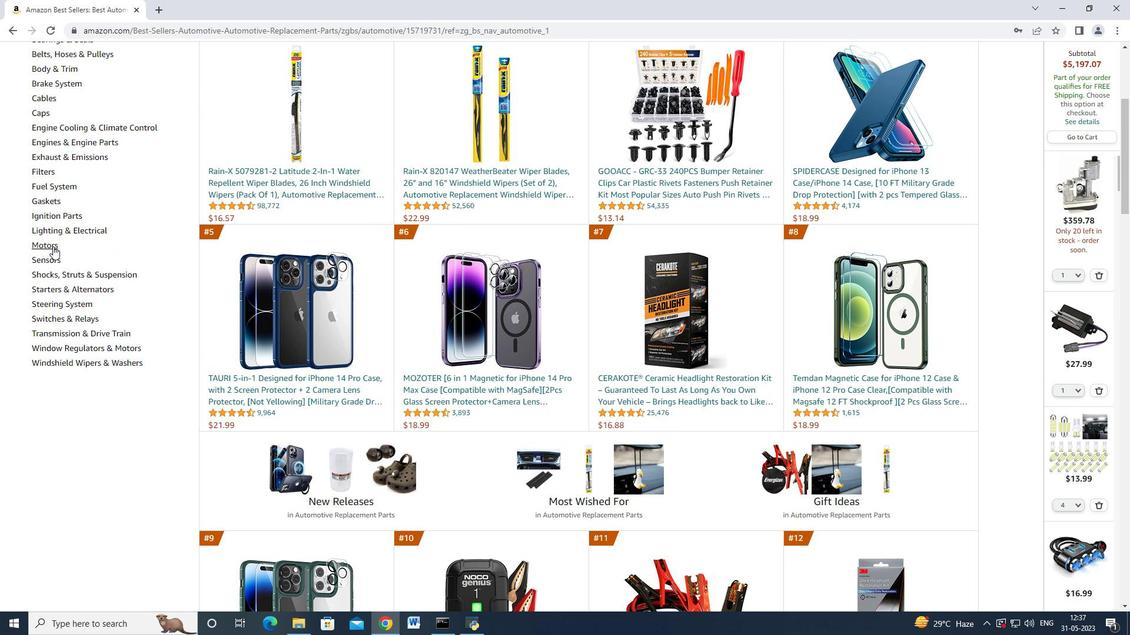 
Action: Mouse pressed left at (52, 246)
Screenshot: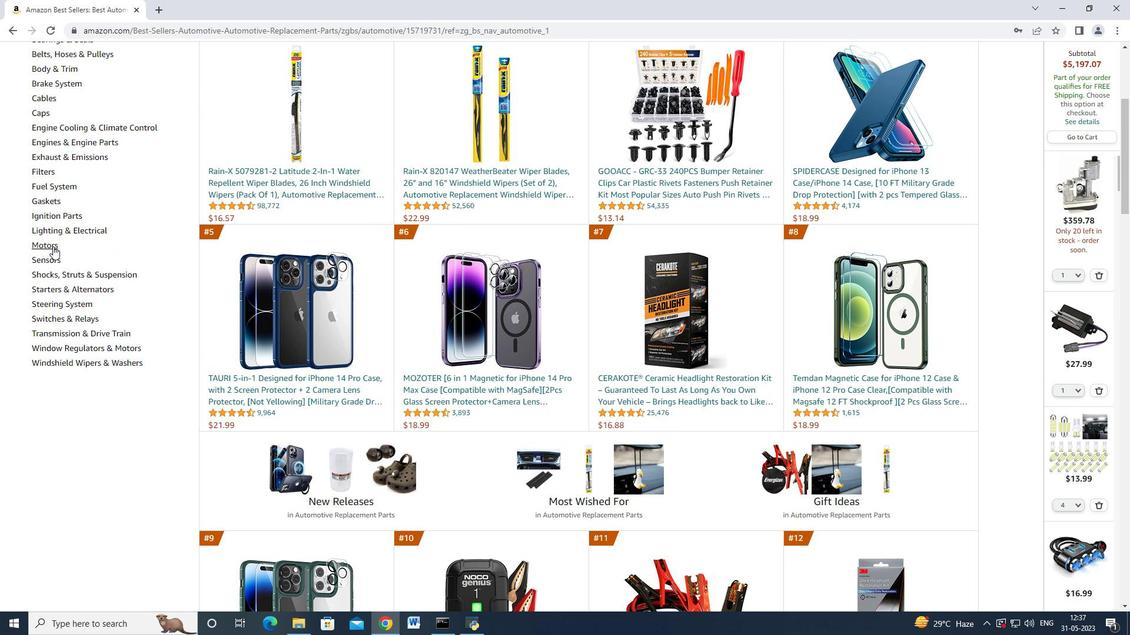 
Action: Mouse moved to (136, 239)
Screenshot: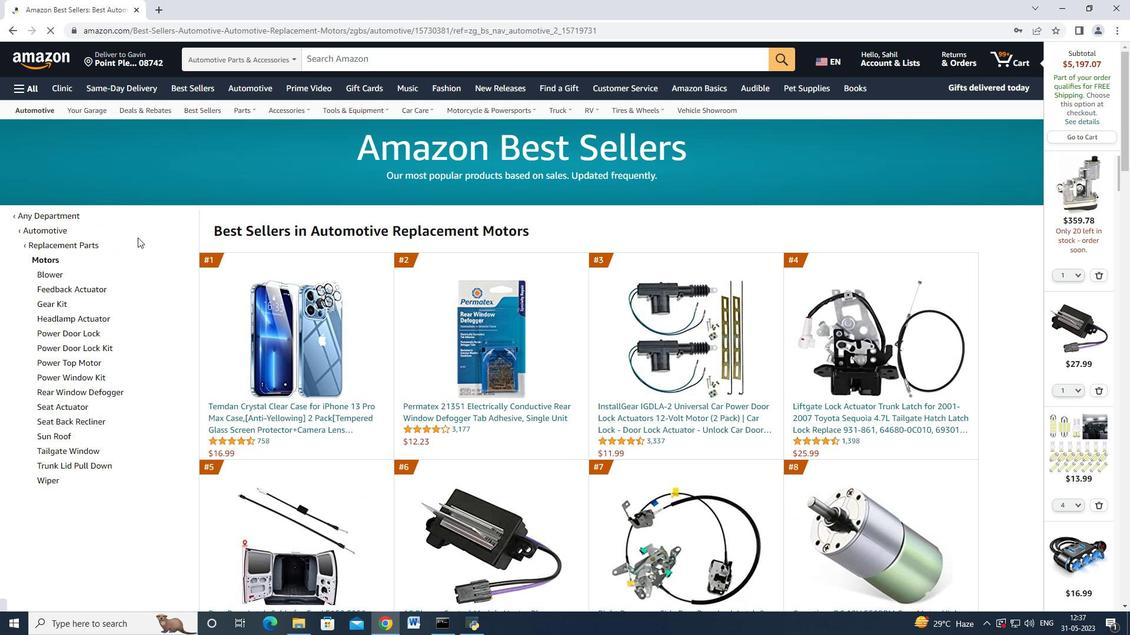 
Action: Mouse scrolled (136, 238) with delta (0, 0)
Screenshot: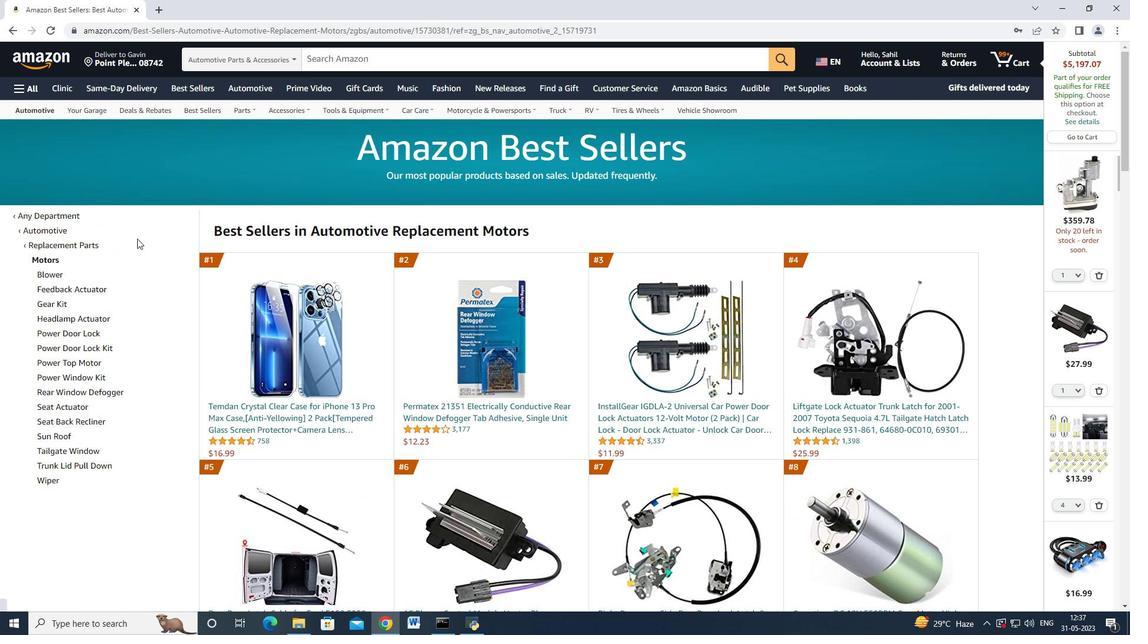 
Action: Mouse moved to (61, 246)
Screenshot: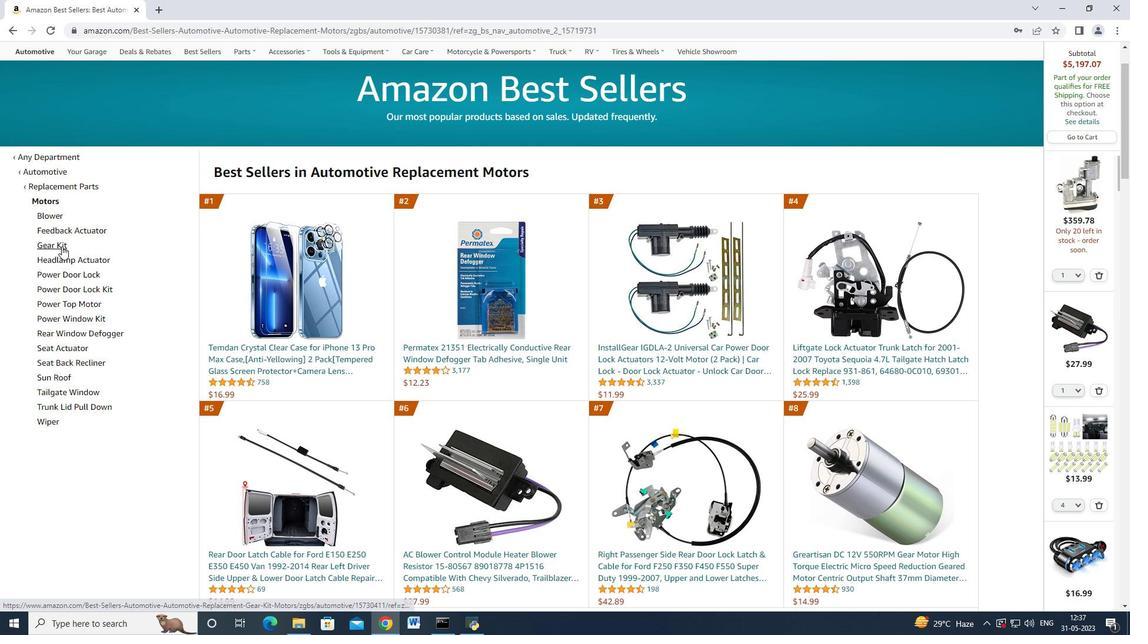 
Action: Mouse pressed left at (61, 246)
Screenshot: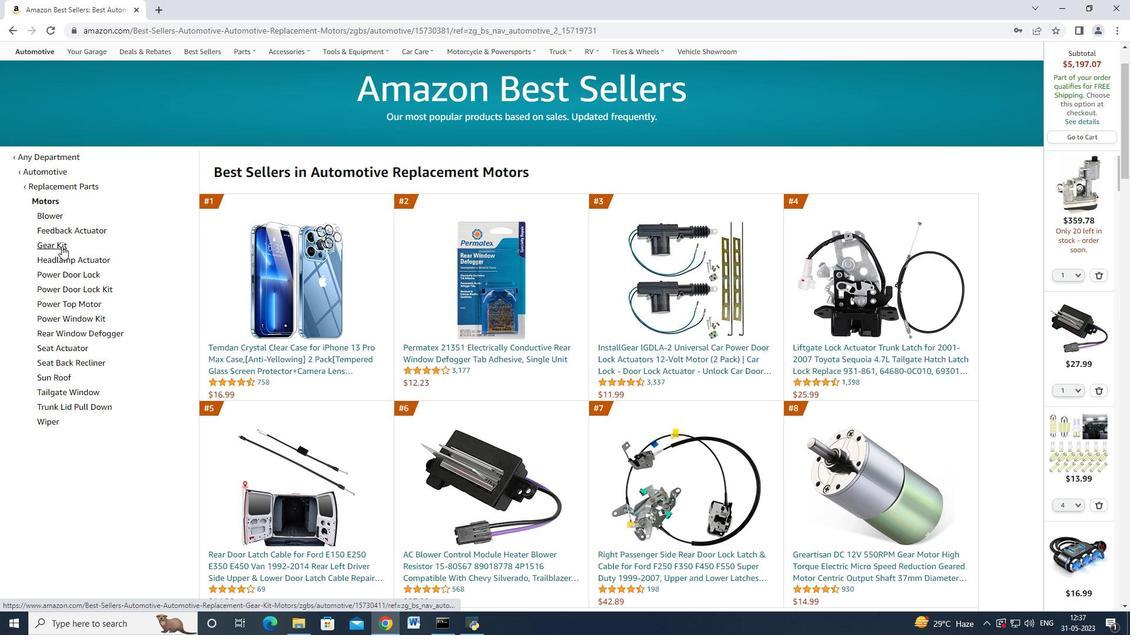 
Action: Mouse moved to (271, 308)
Screenshot: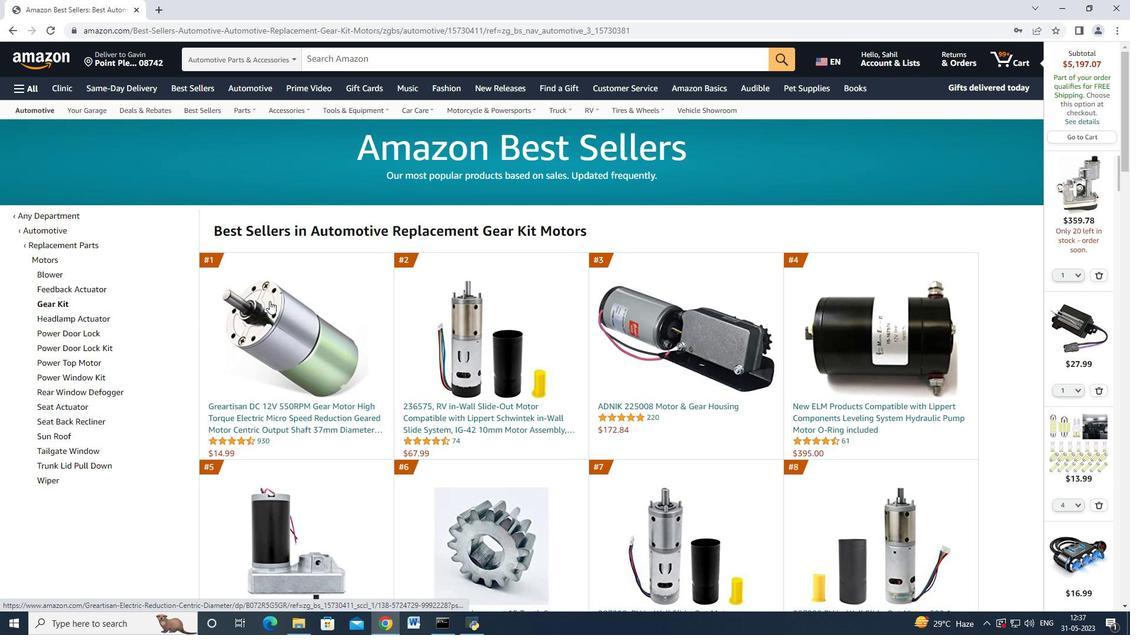 
Action: Mouse scrolled (271, 307) with delta (0, 0)
Screenshot: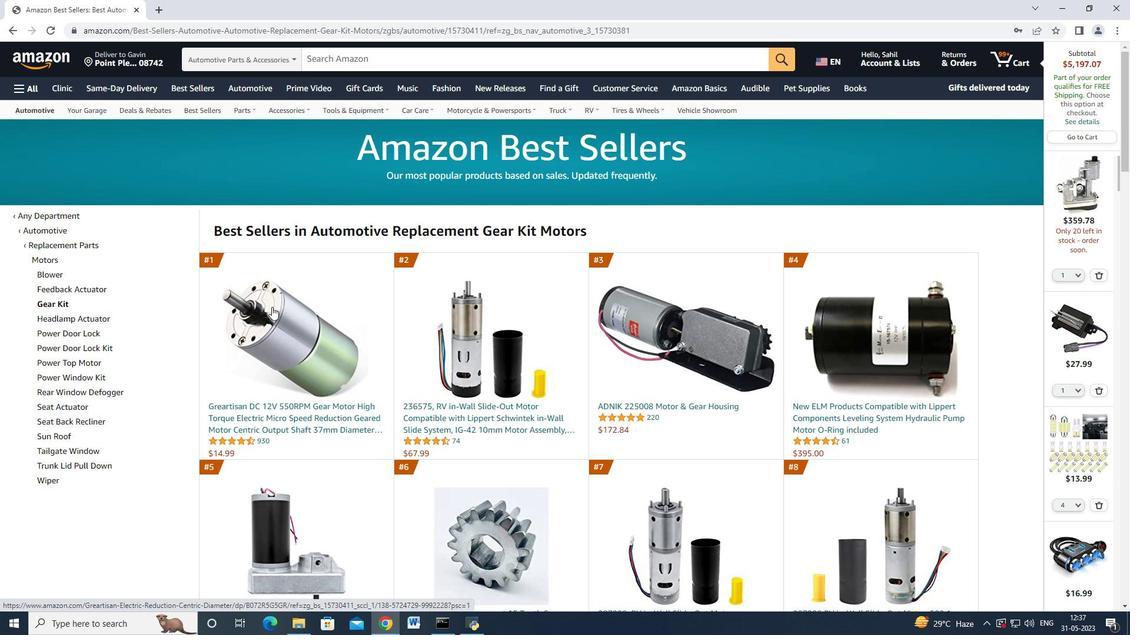 
Action: Mouse moved to (331, 346)
Screenshot: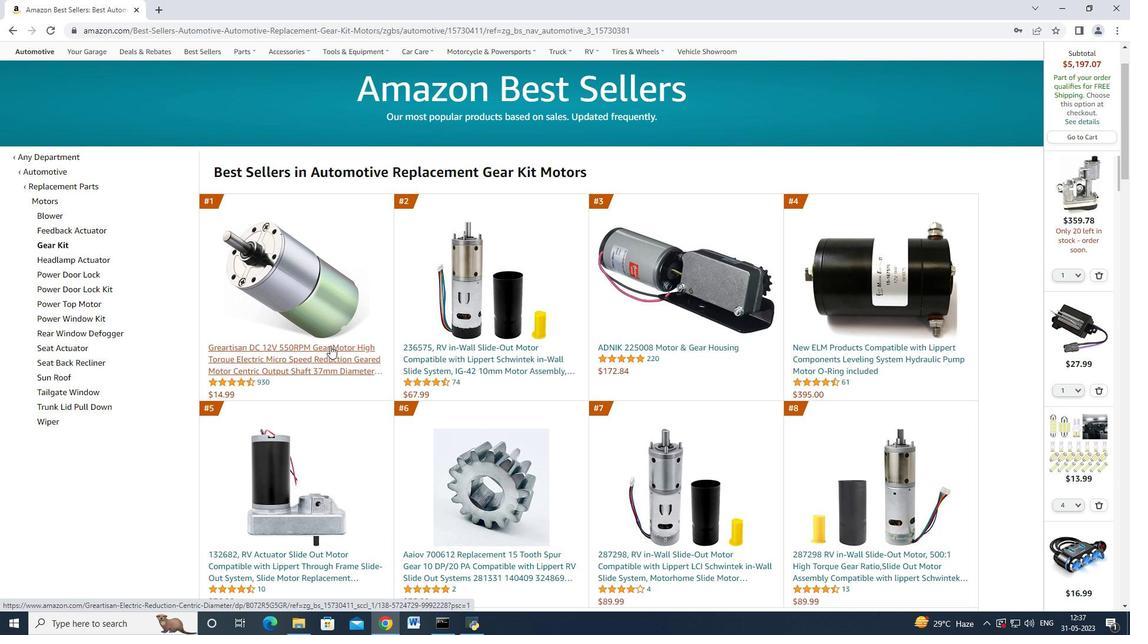 
Action: Mouse pressed left at (331, 346)
Screenshot: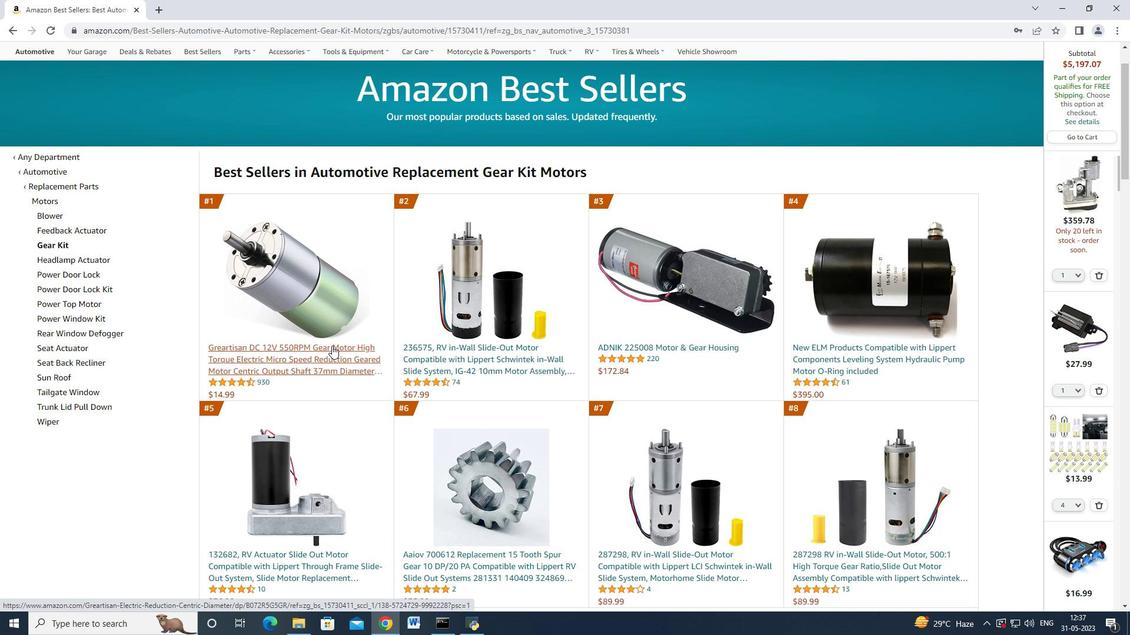 
Action: Mouse moved to (565, 316)
Screenshot: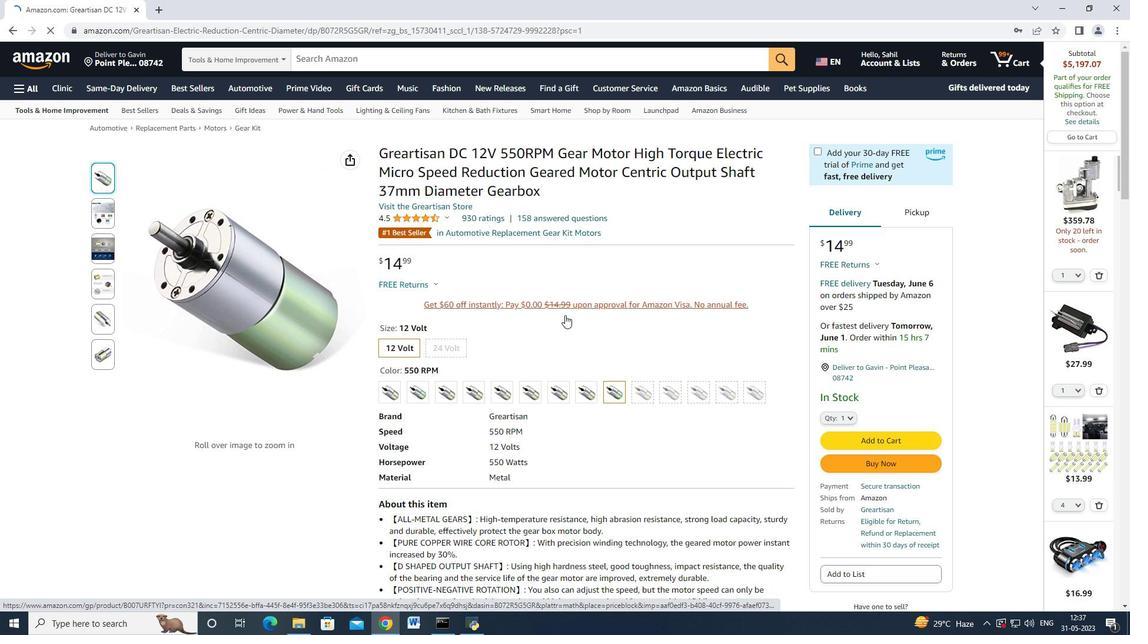 
Action: Mouse scrolled (565, 316) with delta (0, 0)
Screenshot: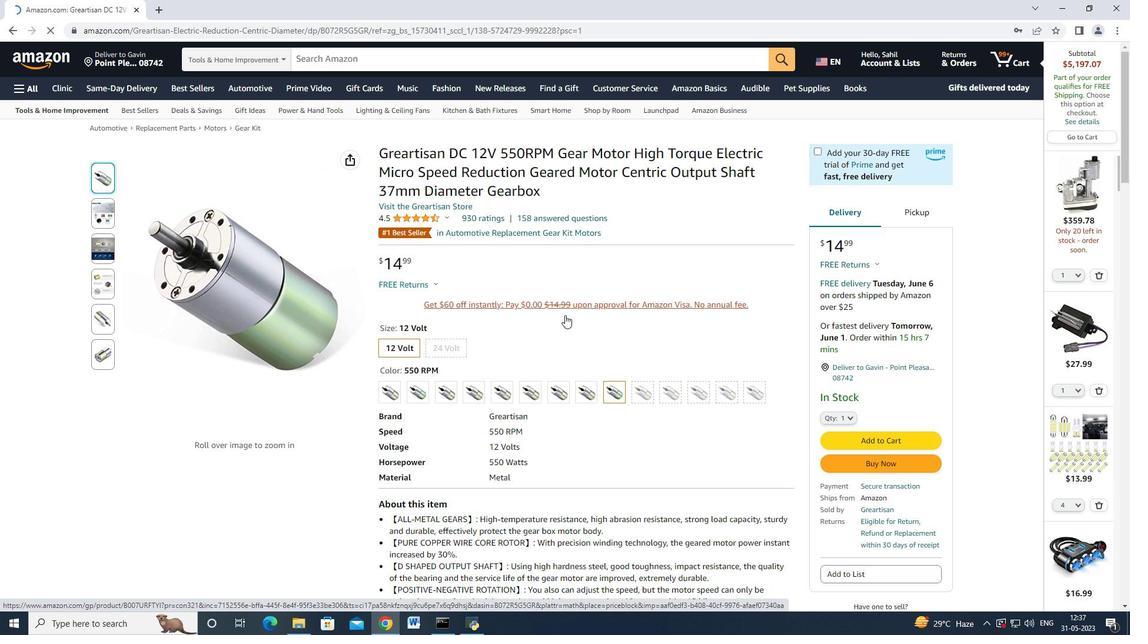 
Action: Mouse moved to (835, 356)
Screenshot: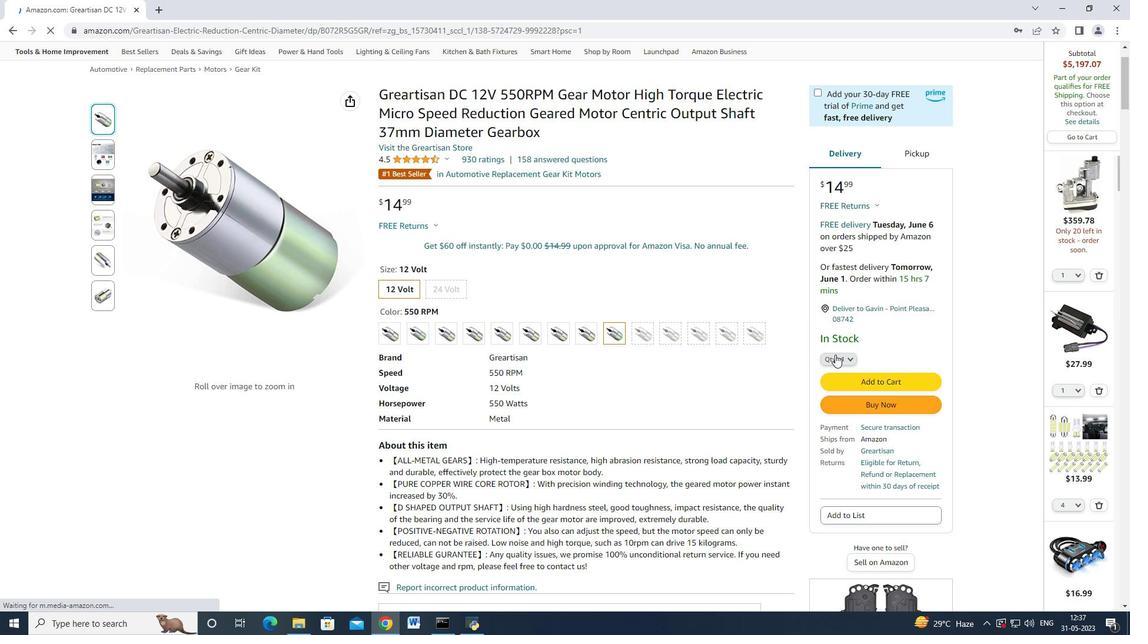 
Action: Mouse pressed left at (835, 356)
Screenshot: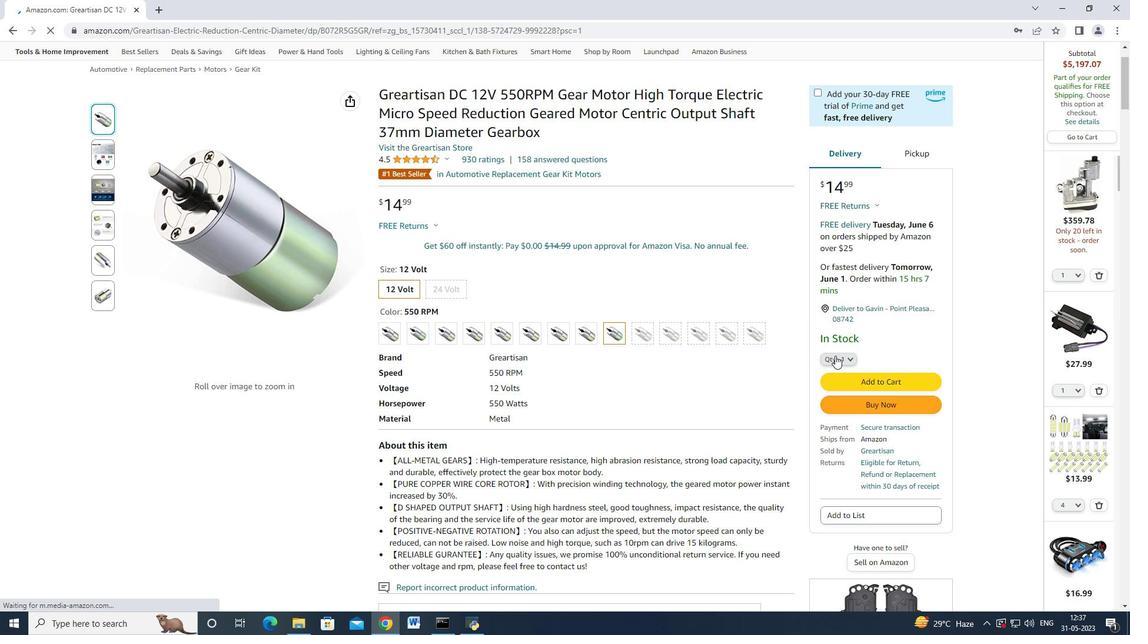 
Action: Mouse moved to (838, 88)
Screenshot: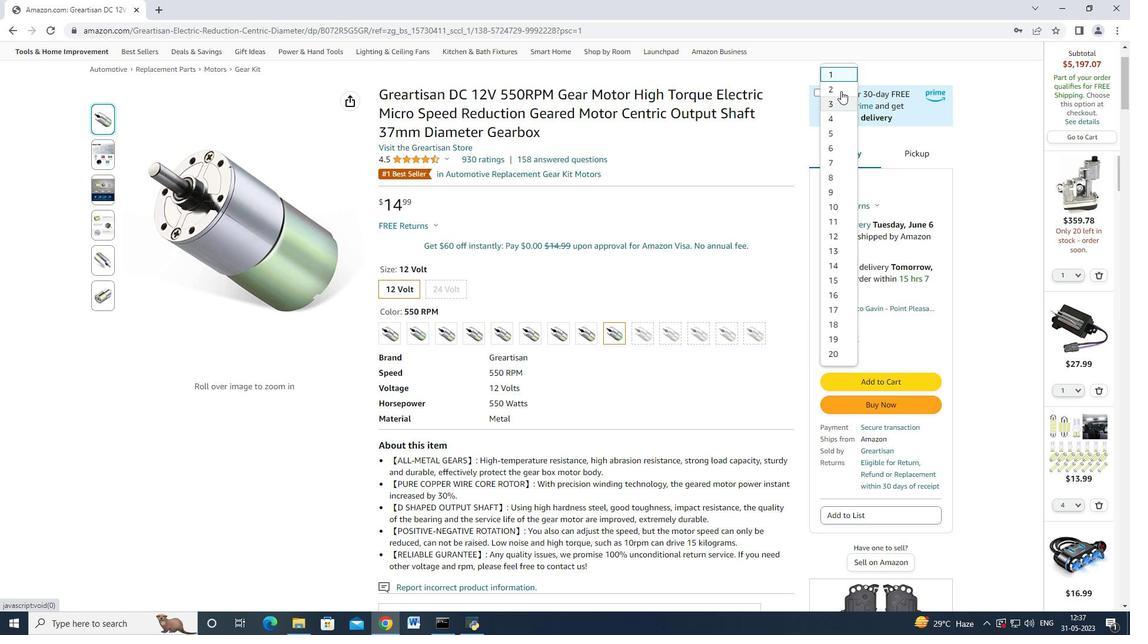 
Action: Mouse pressed left at (838, 88)
Screenshot: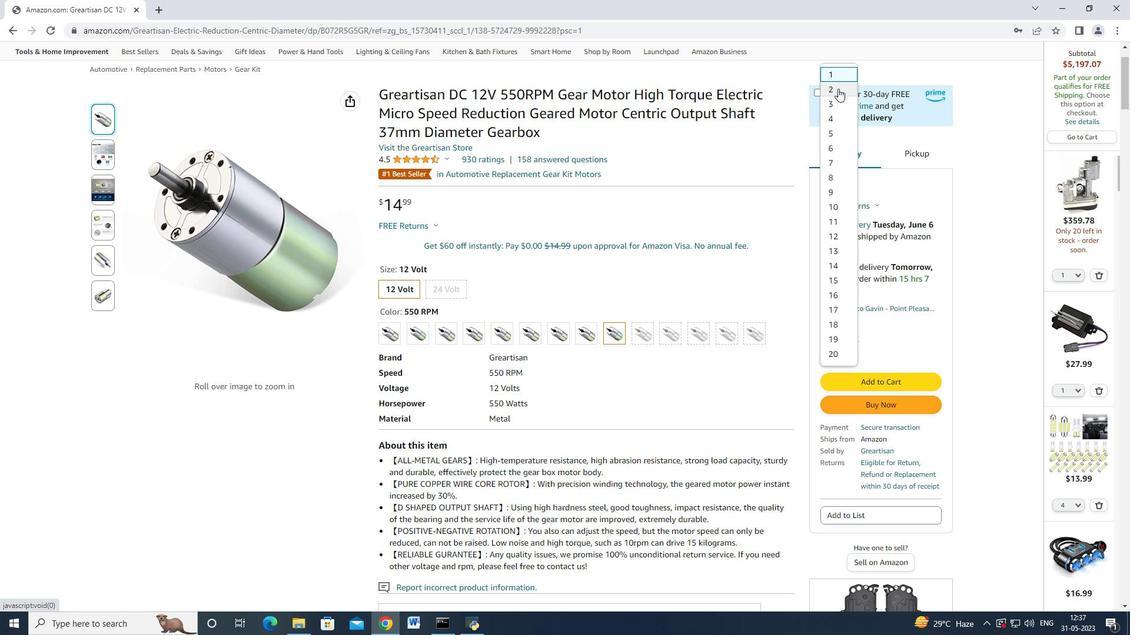 
Action: Mouse moved to (865, 377)
Screenshot: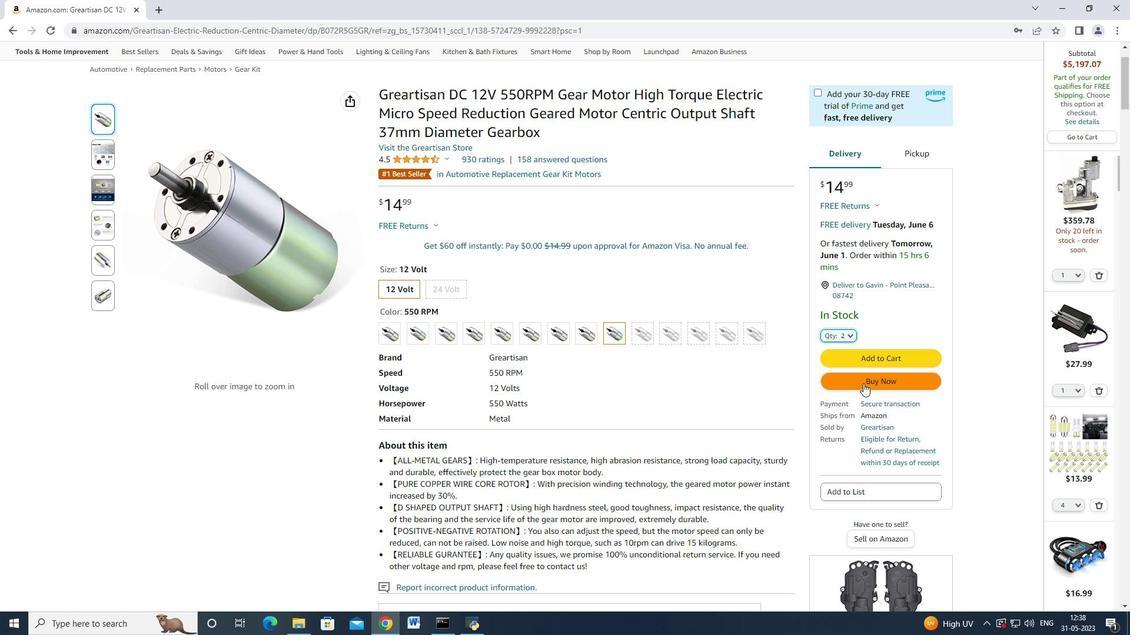
Action: Mouse pressed left at (865, 377)
Screenshot: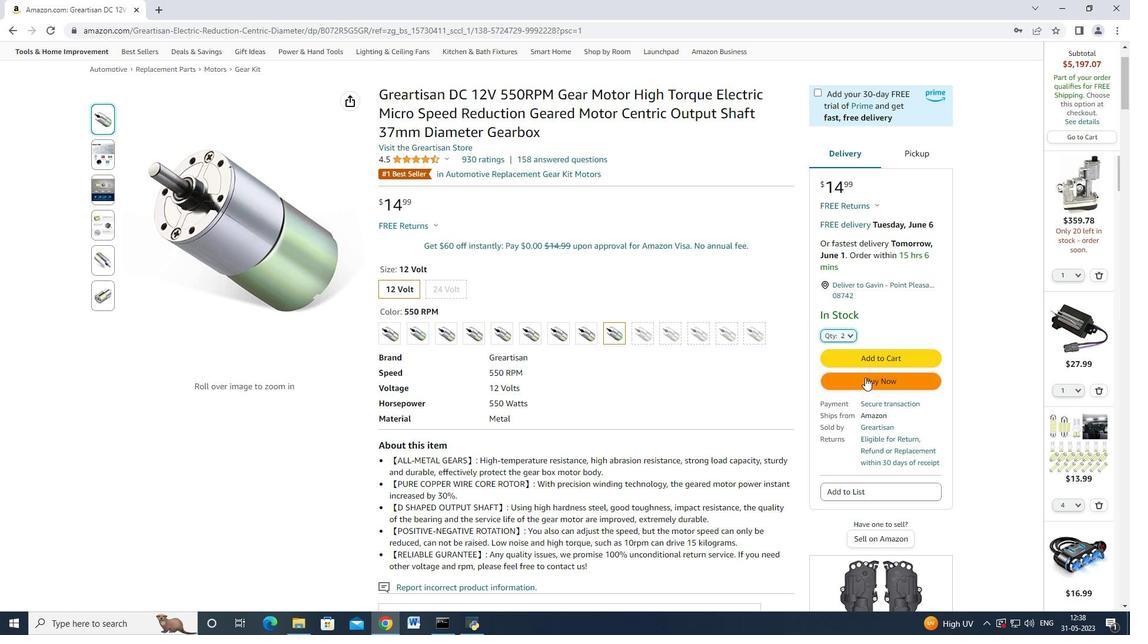 
Action: Mouse moved to (672, 102)
Screenshot: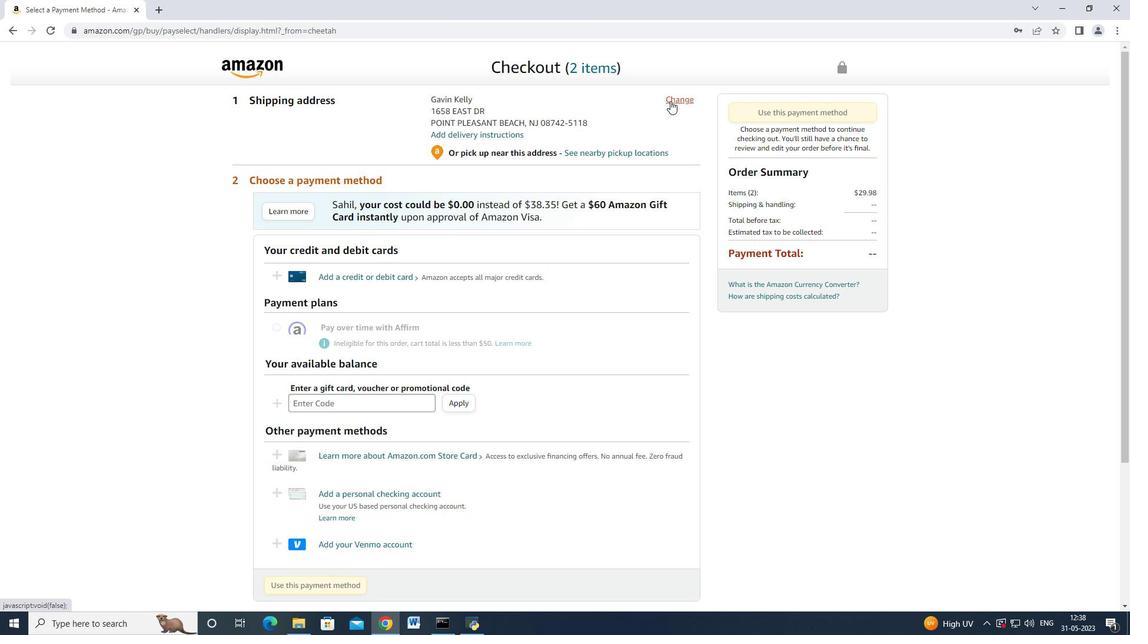 
Action: Mouse pressed left at (672, 102)
Screenshot: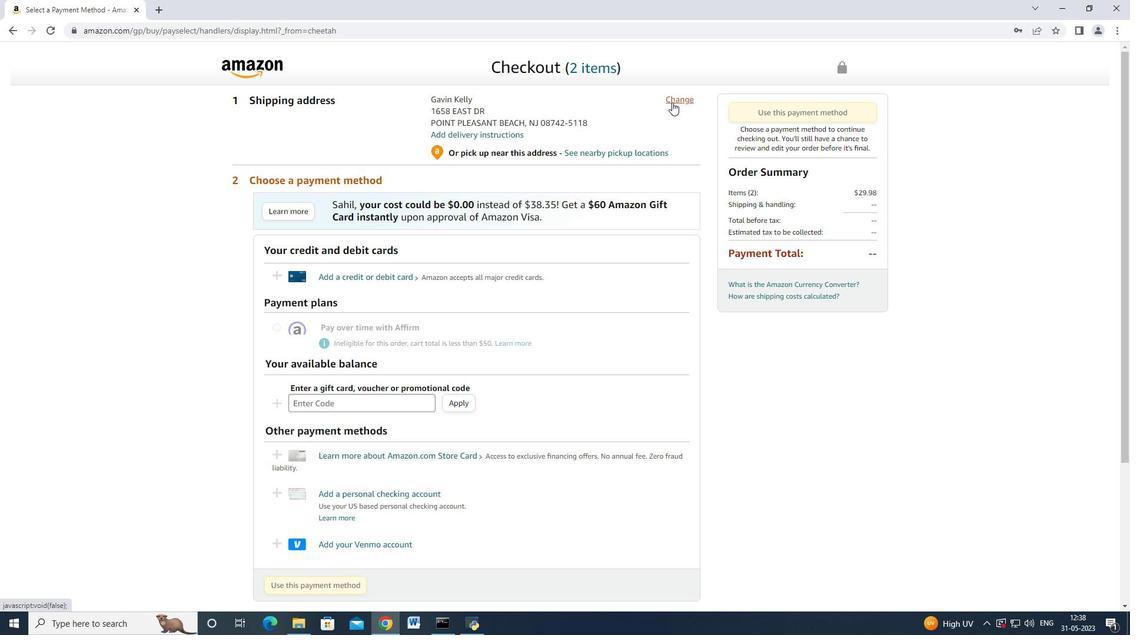 
Action: Mouse moved to (482, 142)
Screenshot: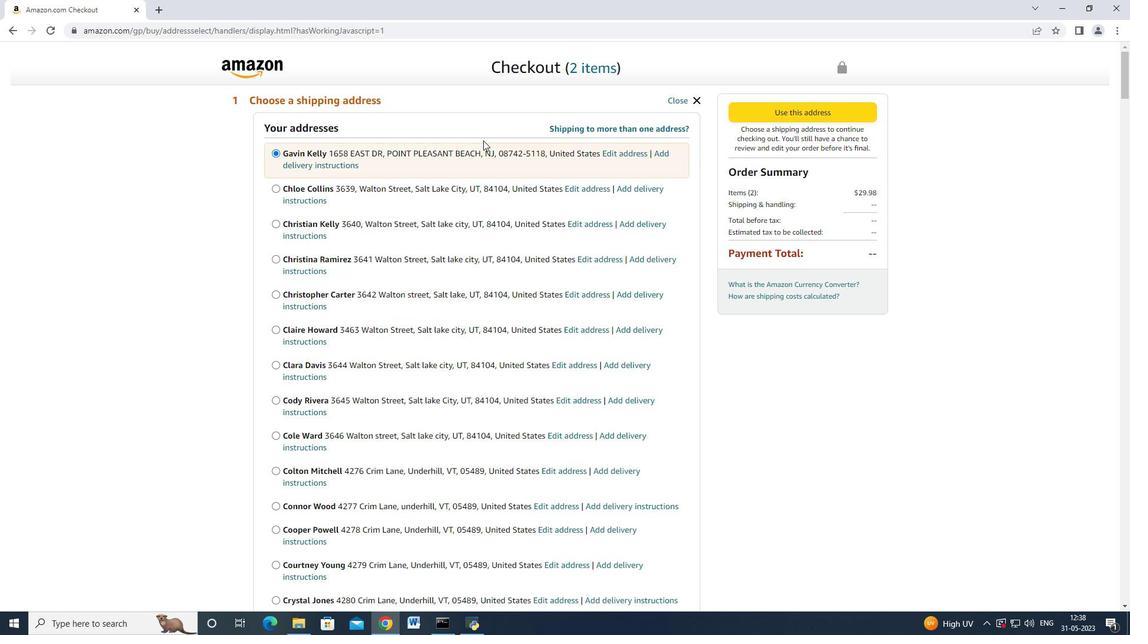 
Action: Mouse scrolled (482, 141) with delta (0, 0)
Screenshot: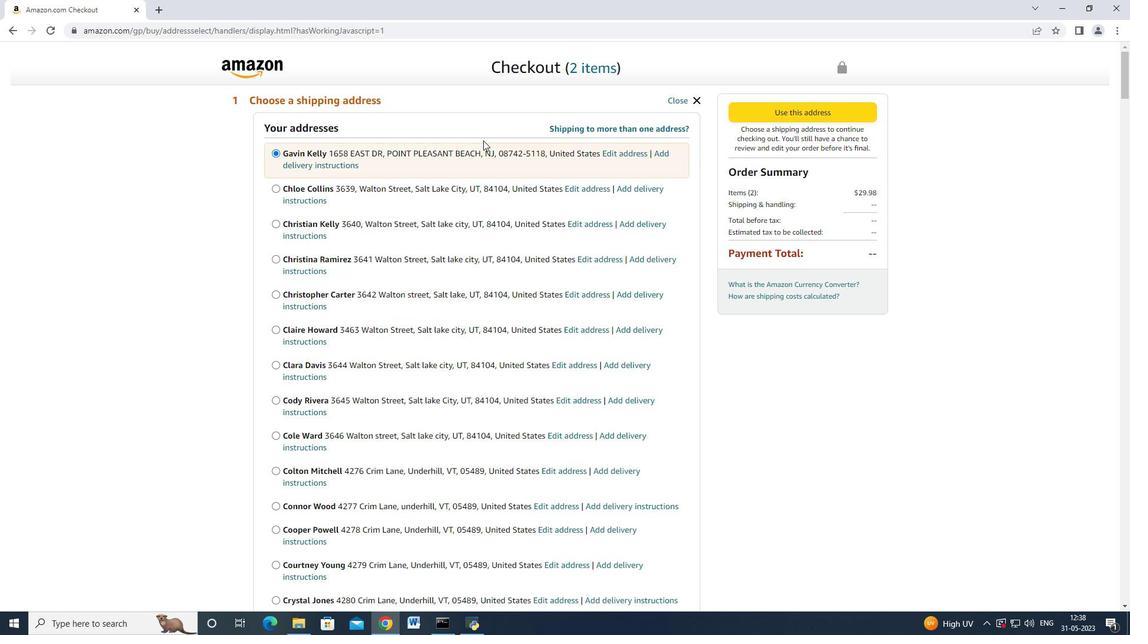 
Action: Mouse moved to (482, 143)
Screenshot: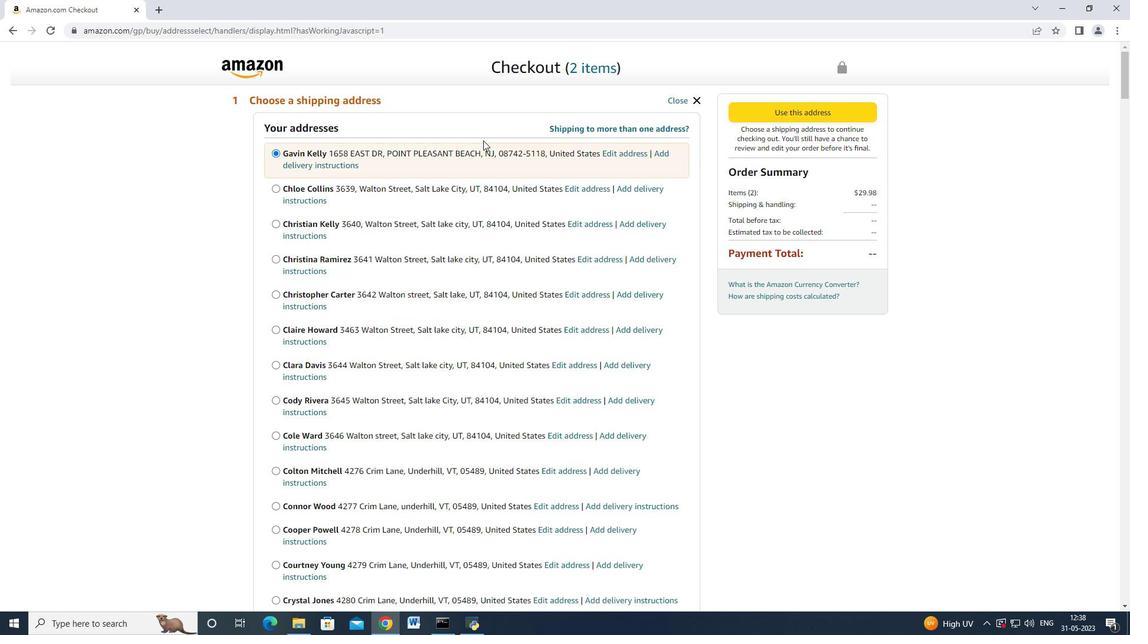 
Action: Mouse scrolled (482, 142) with delta (0, 0)
Screenshot: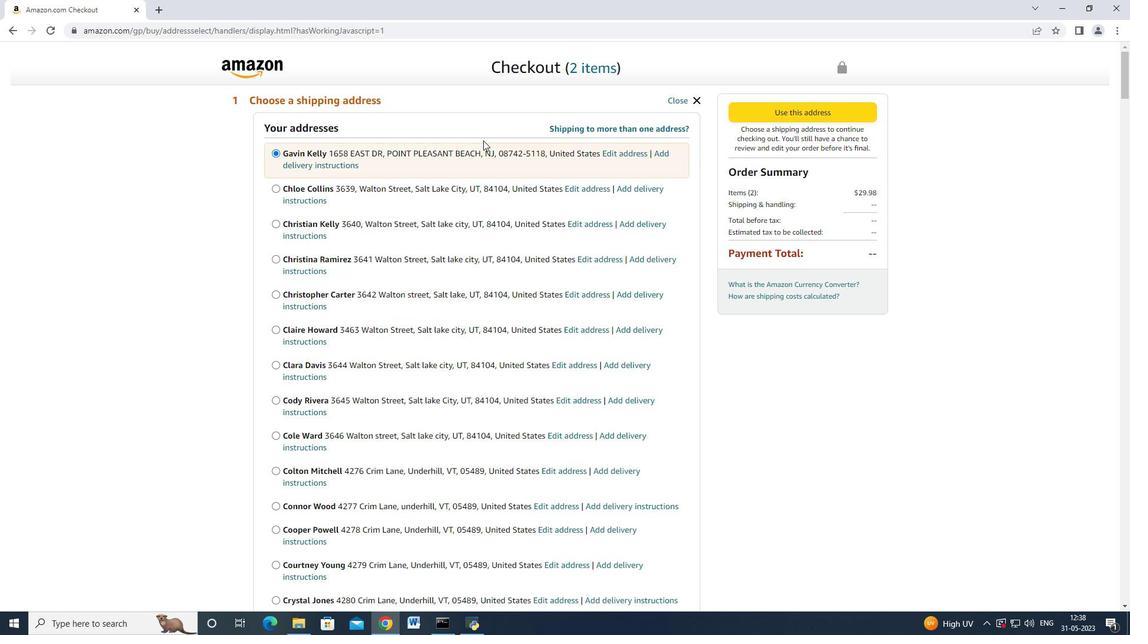 
Action: Mouse moved to (482, 143)
Screenshot: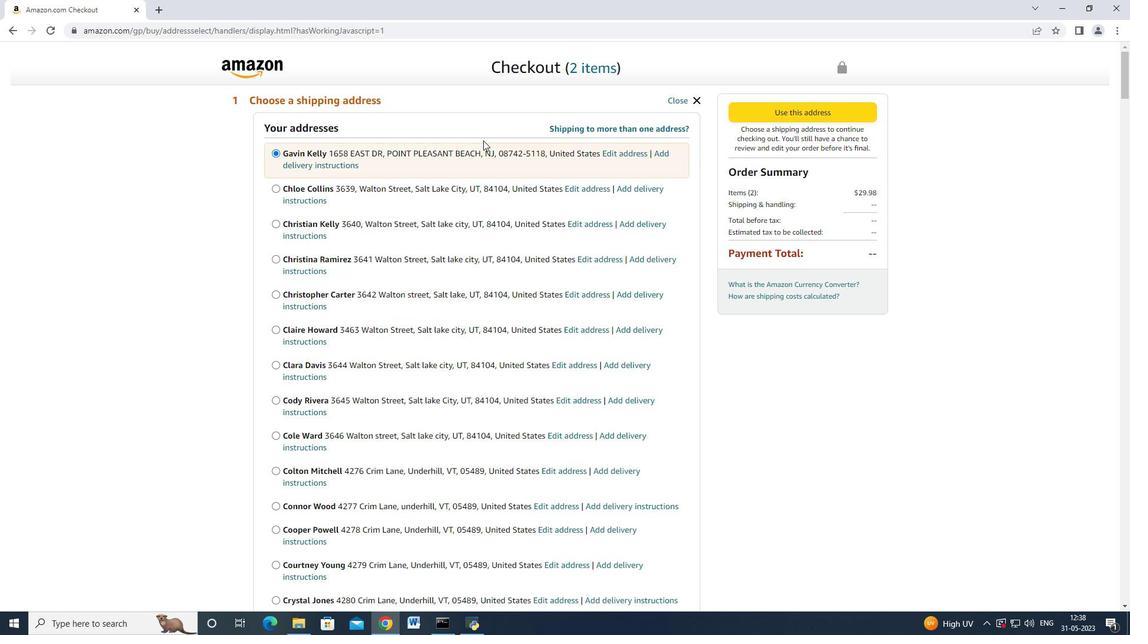 
Action: Mouse scrolled (482, 142) with delta (0, 0)
Screenshot: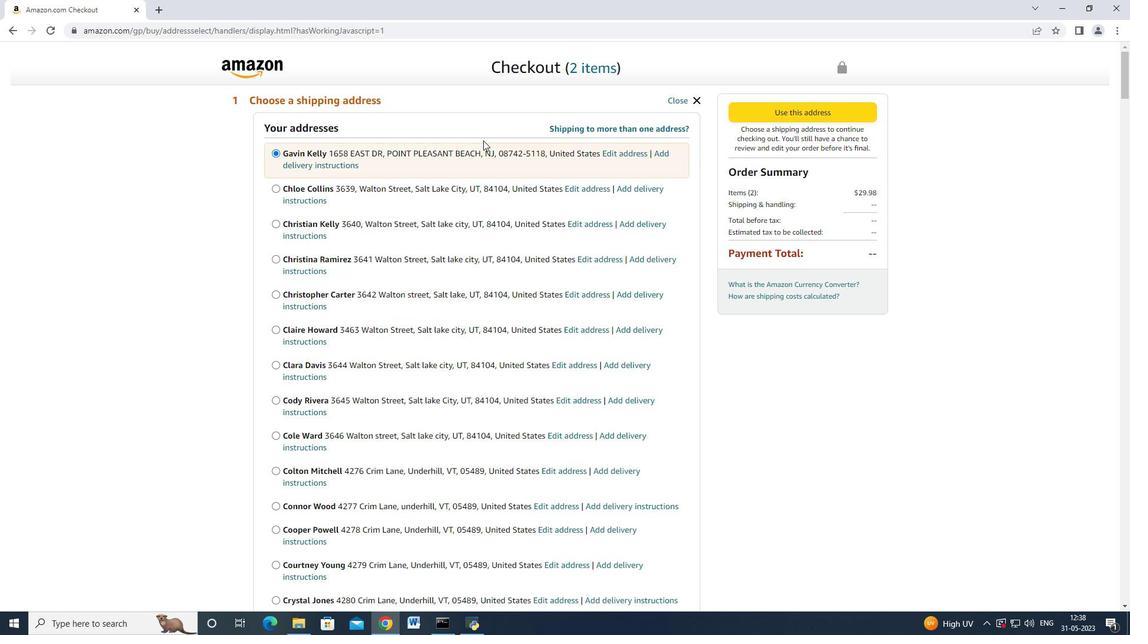 
Action: Mouse moved to (482, 143)
Screenshot: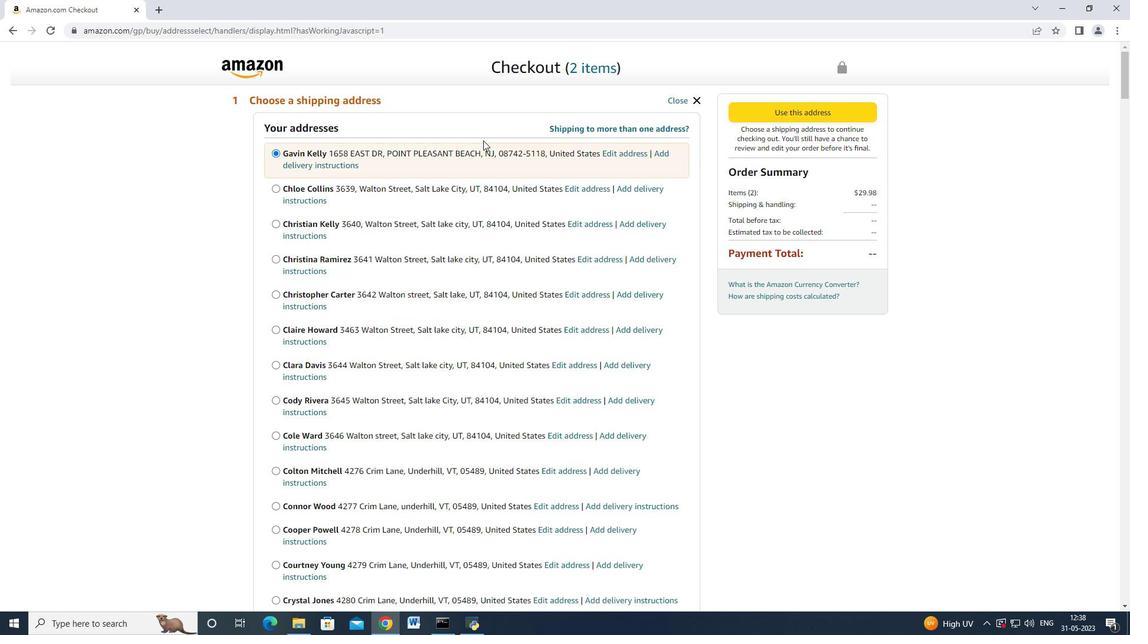 
Action: Mouse scrolled (482, 143) with delta (0, 0)
Screenshot: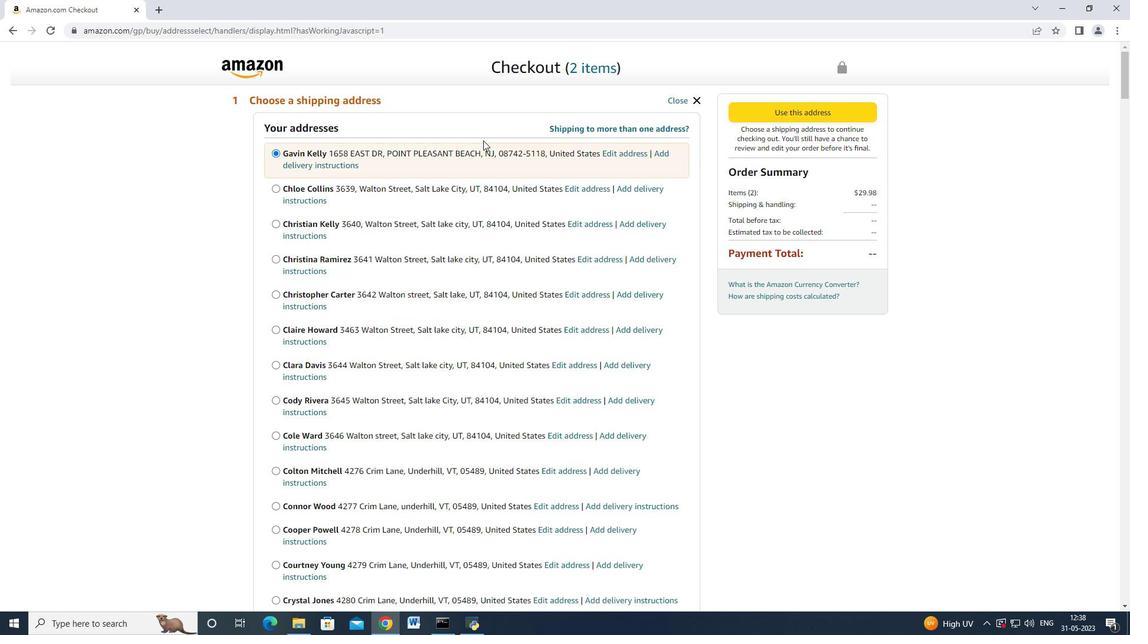 
Action: Mouse scrolled (482, 143) with delta (0, 0)
Screenshot: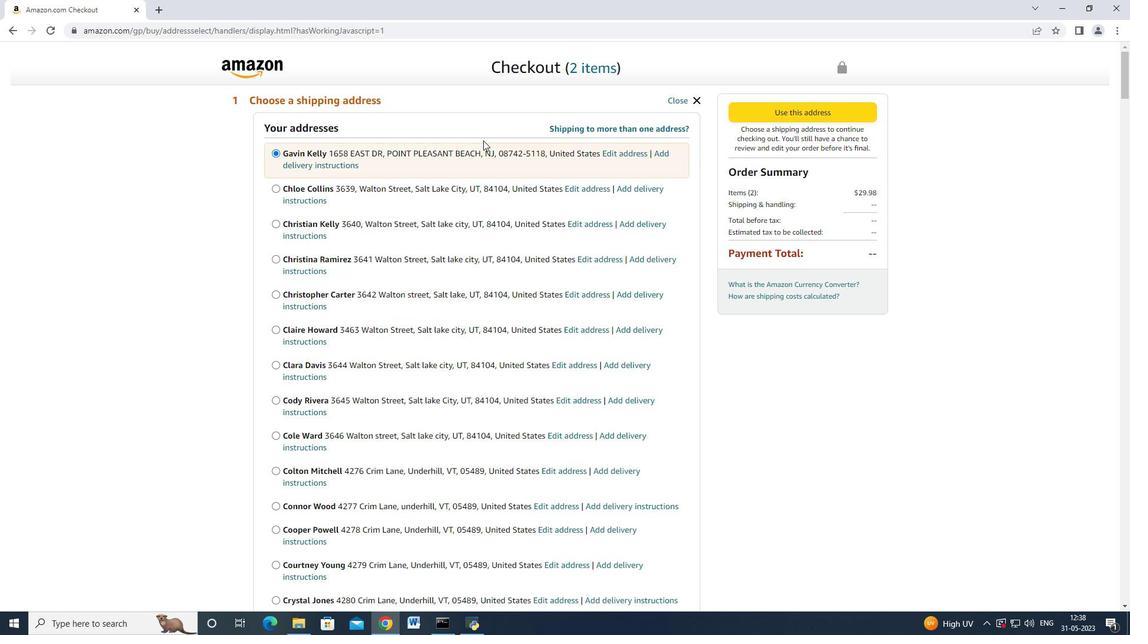 
Action: Mouse moved to (472, 174)
Screenshot: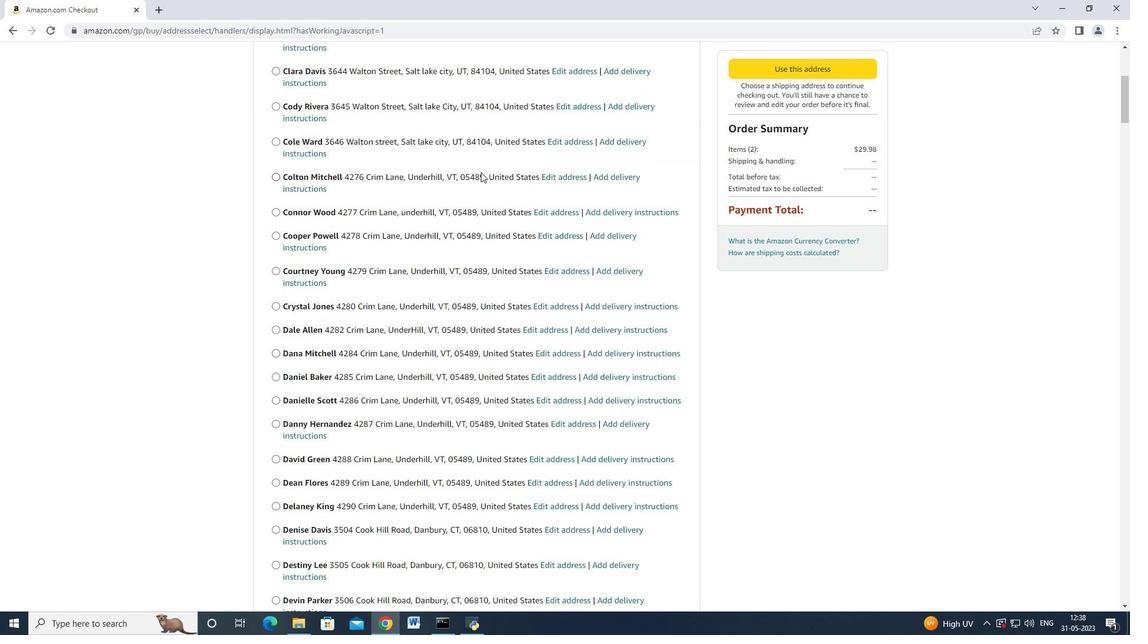 
Action: Mouse scrolled (472, 174) with delta (0, 0)
Screenshot: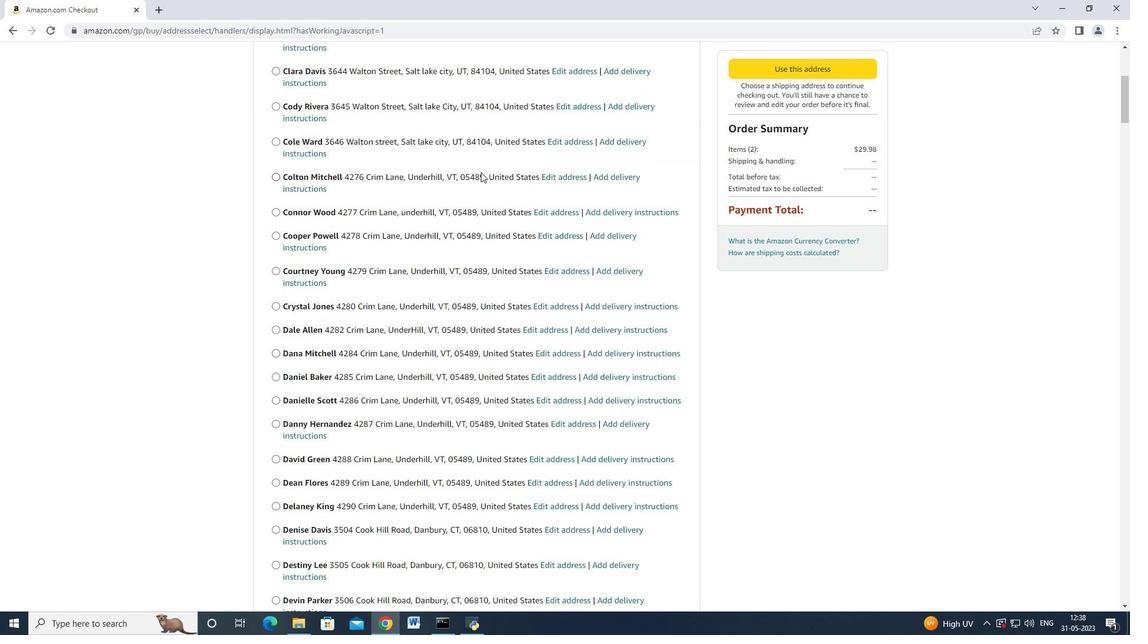 
Action: Mouse moved to (470, 175)
Screenshot: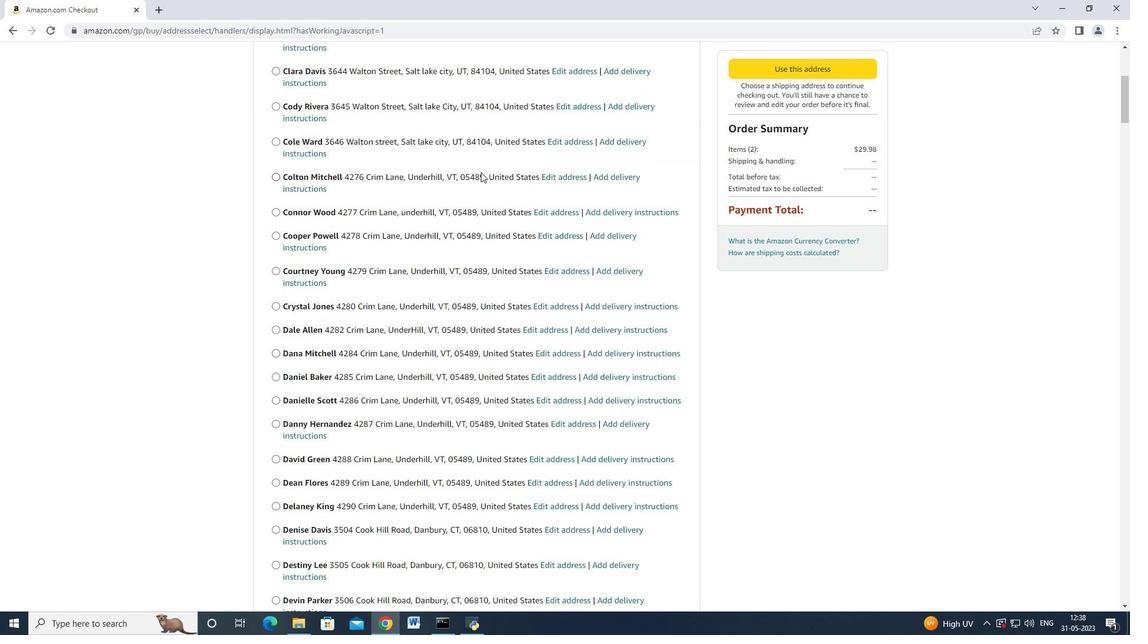 
Action: Mouse scrolled (470, 174) with delta (0, 0)
Screenshot: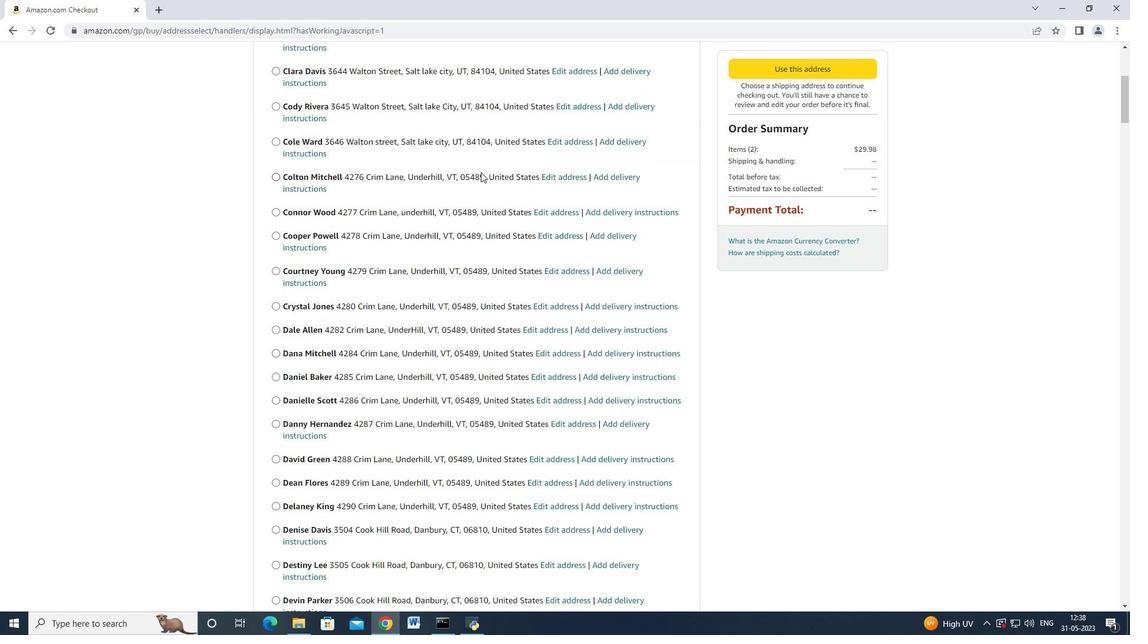 
Action: Mouse moved to (470, 175)
Screenshot: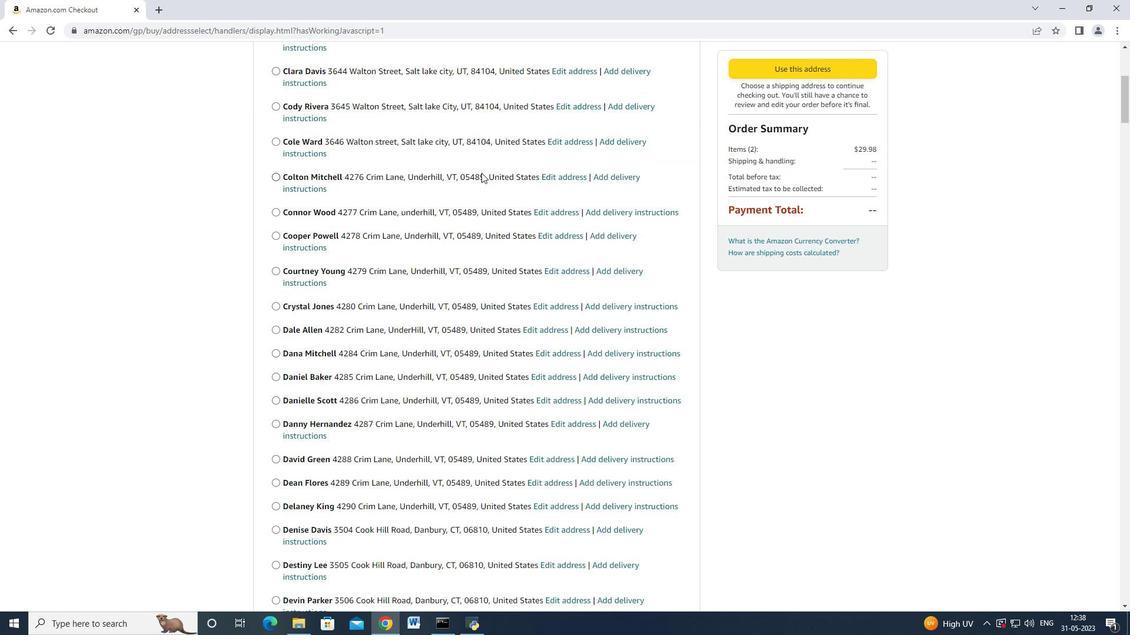 
Action: Mouse scrolled (470, 174) with delta (0, 0)
Screenshot: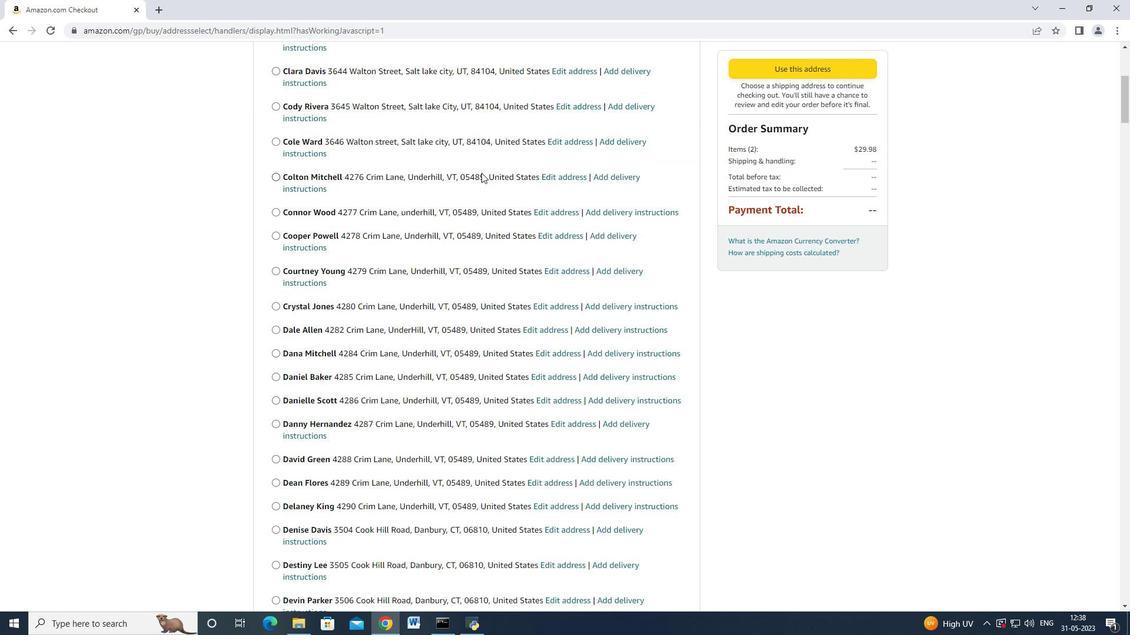 
Action: Mouse moved to (469, 175)
Screenshot: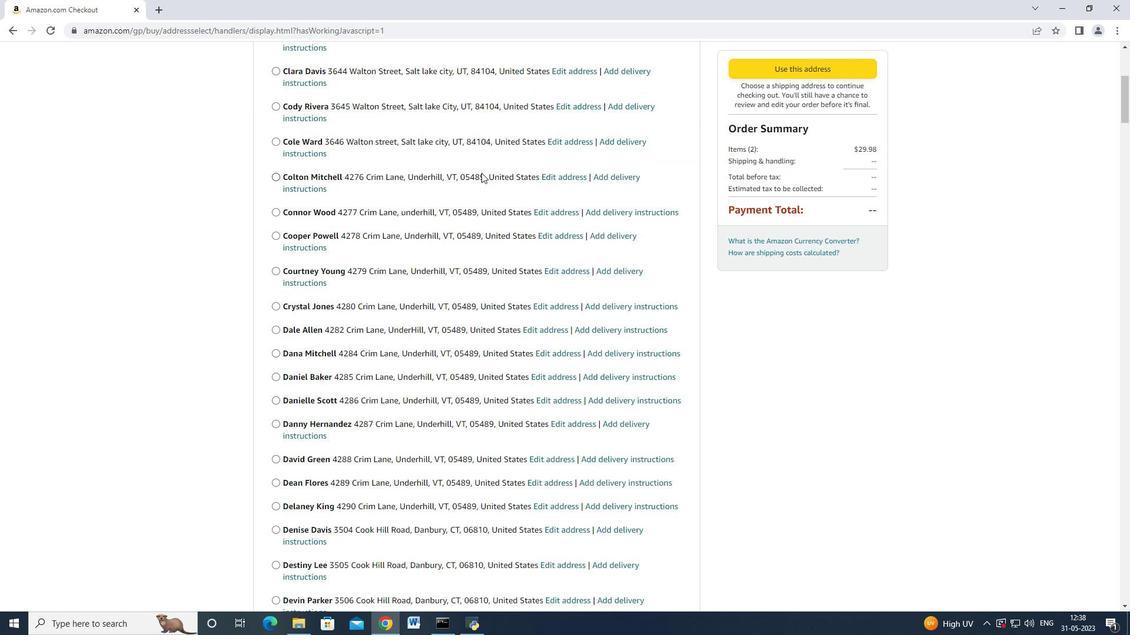 
Action: Mouse scrolled (470, 175) with delta (0, 0)
Screenshot: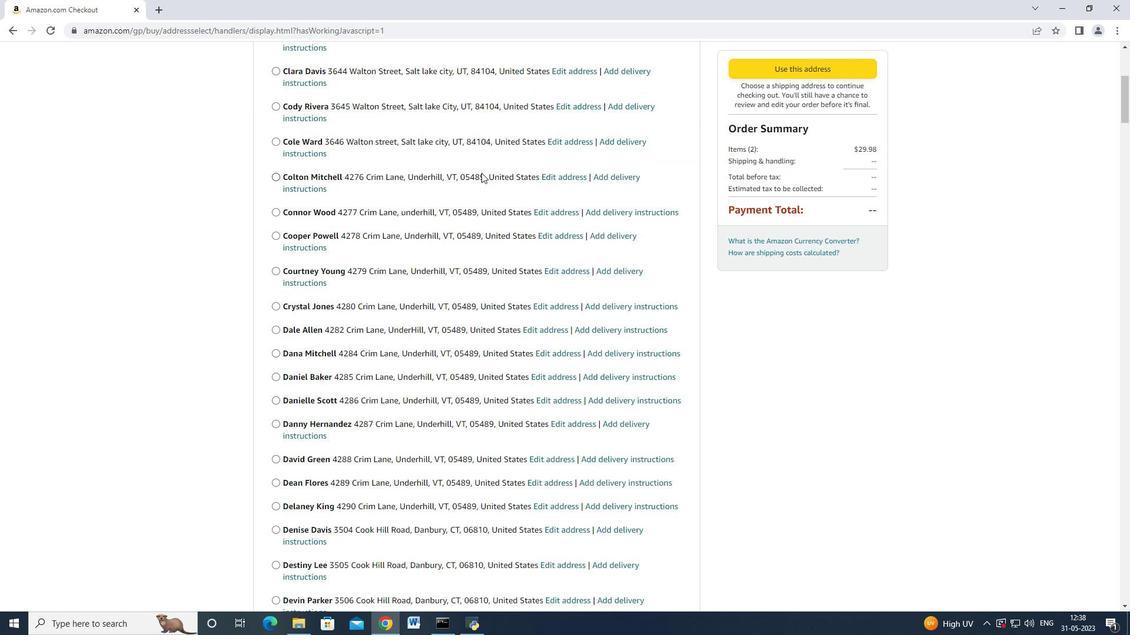 
Action: Mouse moved to (469, 175)
Screenshot: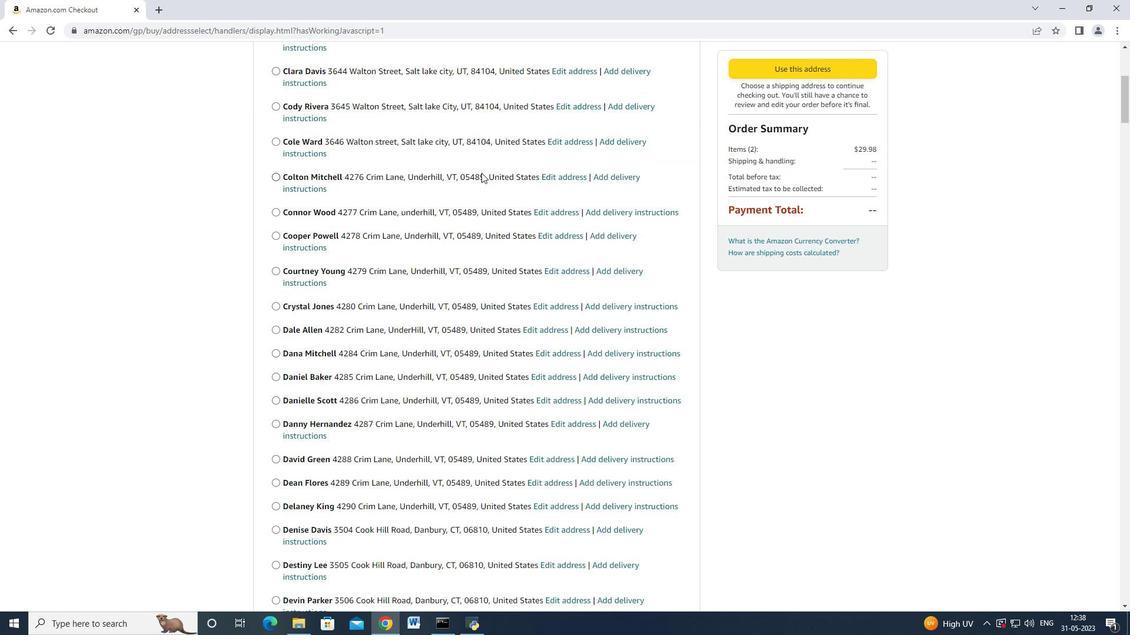 
Action: Mouse scrolled (469, 175) with delta (0, 0)
Screenshot: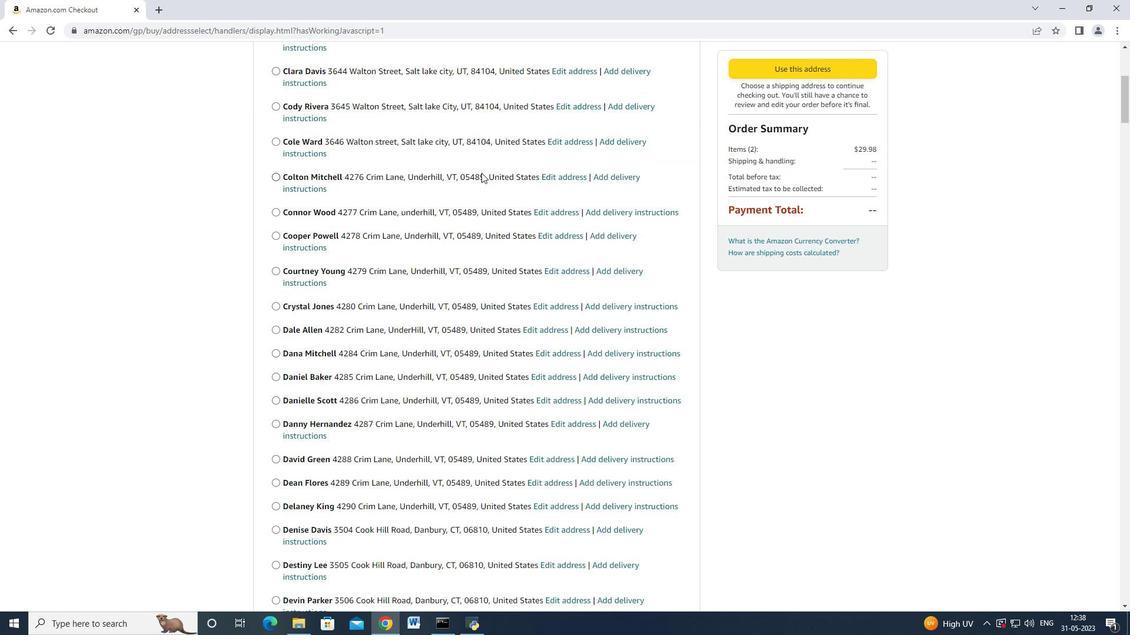 
Action: Mouse moved to (468, 175)
Screenshot: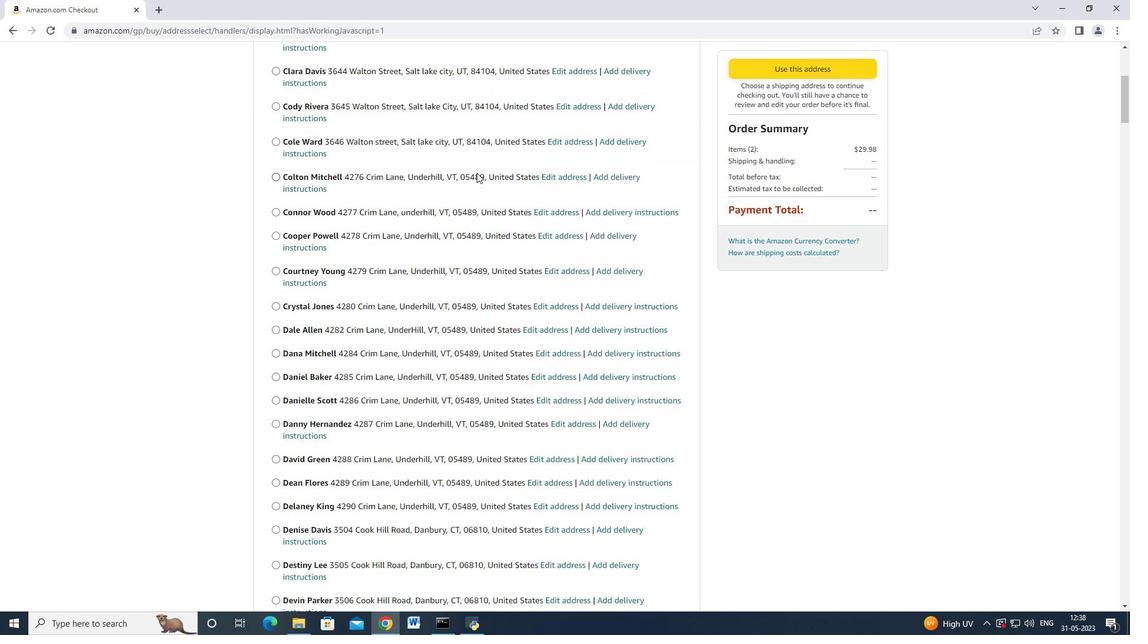 
Action: Mouse scrolled (469, 175) with delta (0, 0)
Screenshot: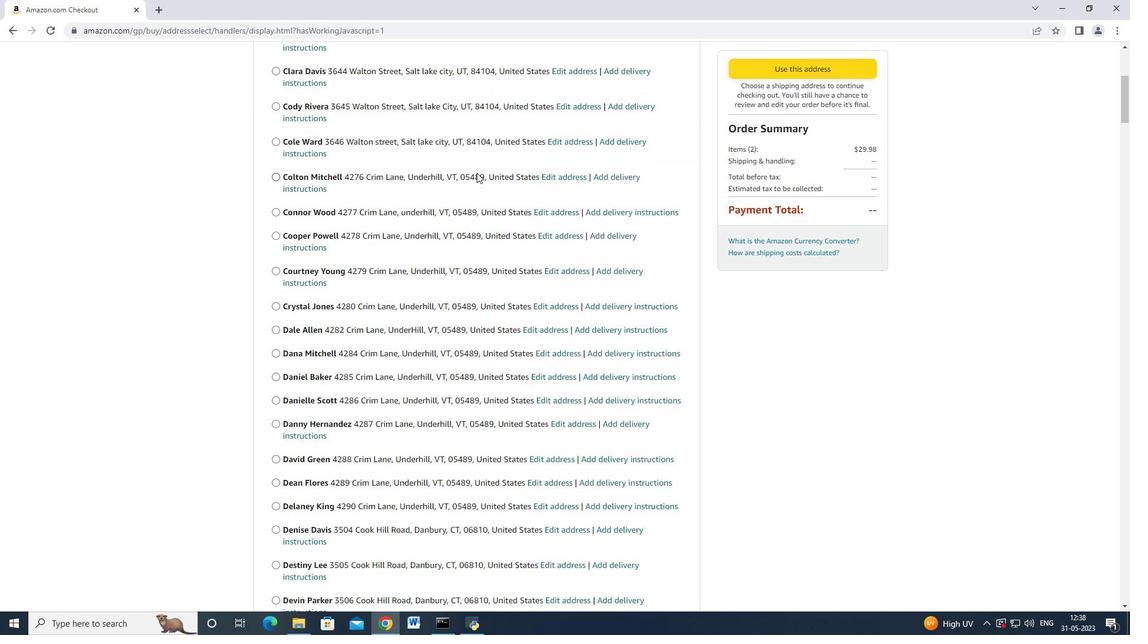 
Action: Mouse moved to (467, 175)
Screenshot: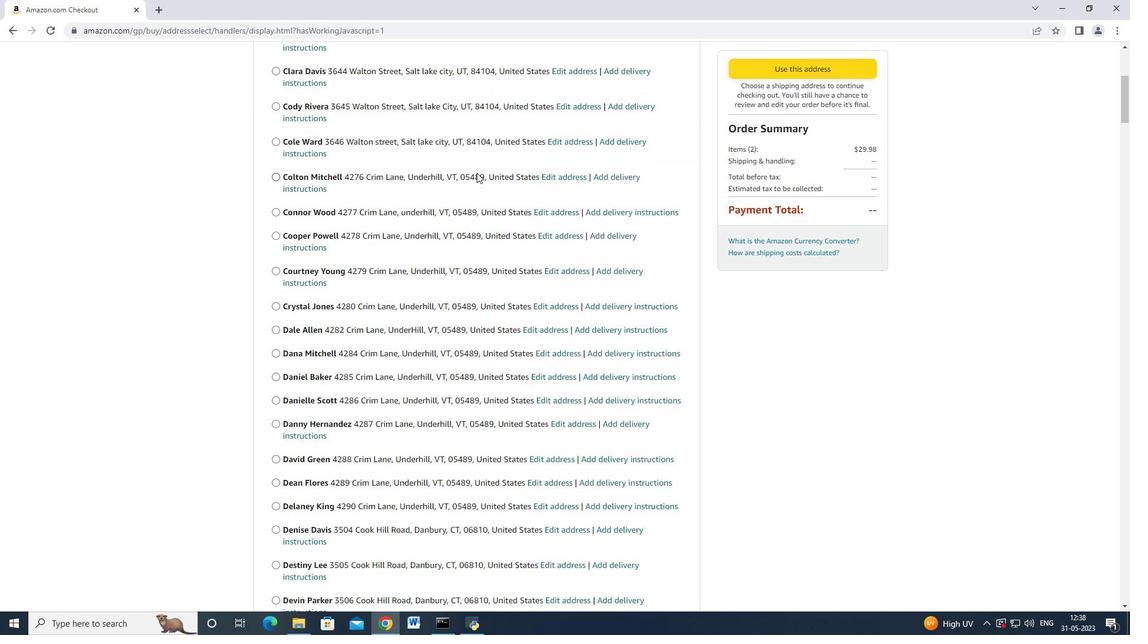 
Action: Mouse scrolled (468, 175) with delta (0, 0)
Screenshot: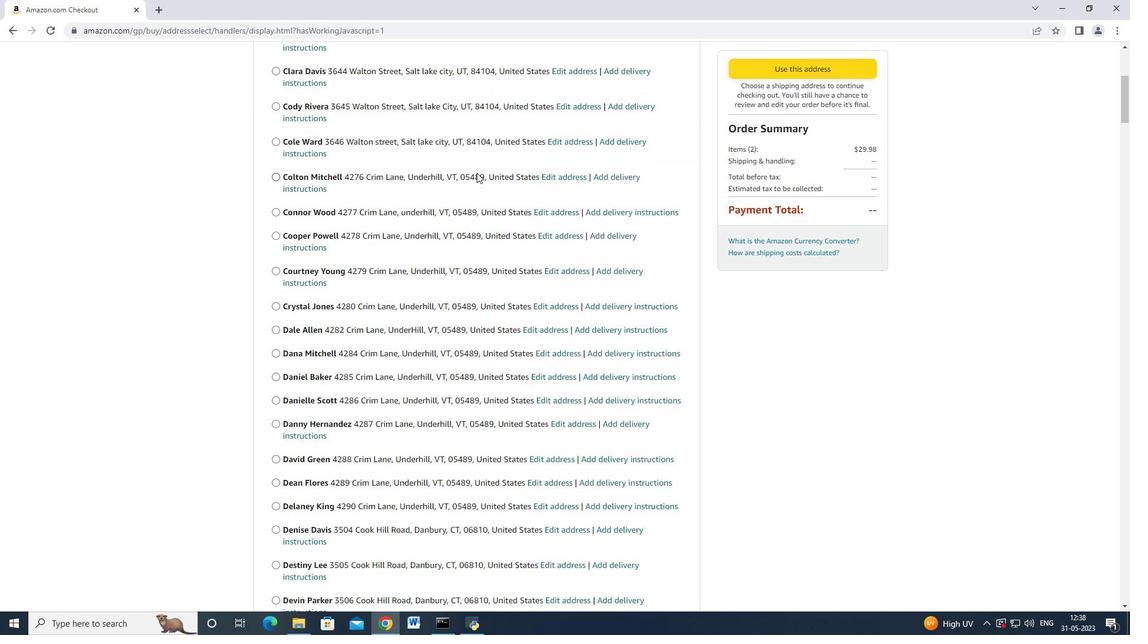 
Action: Mouse scrolled (467, 175) with delta (0, 0)
Screenshot: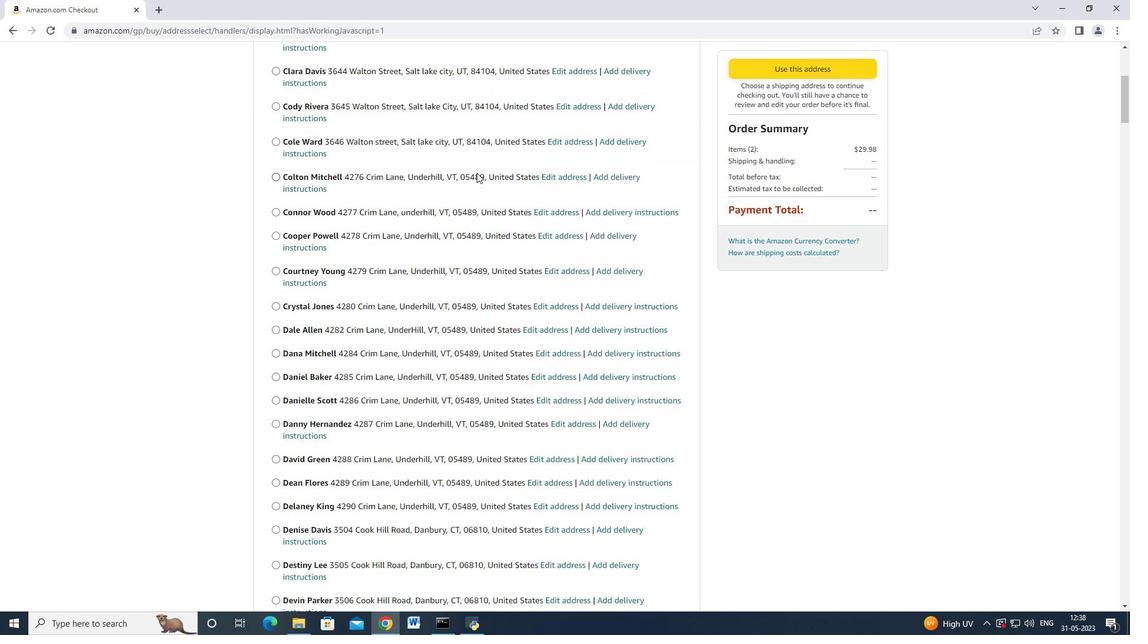 
Action: Mouse moved to (459, 176)
Screenshot: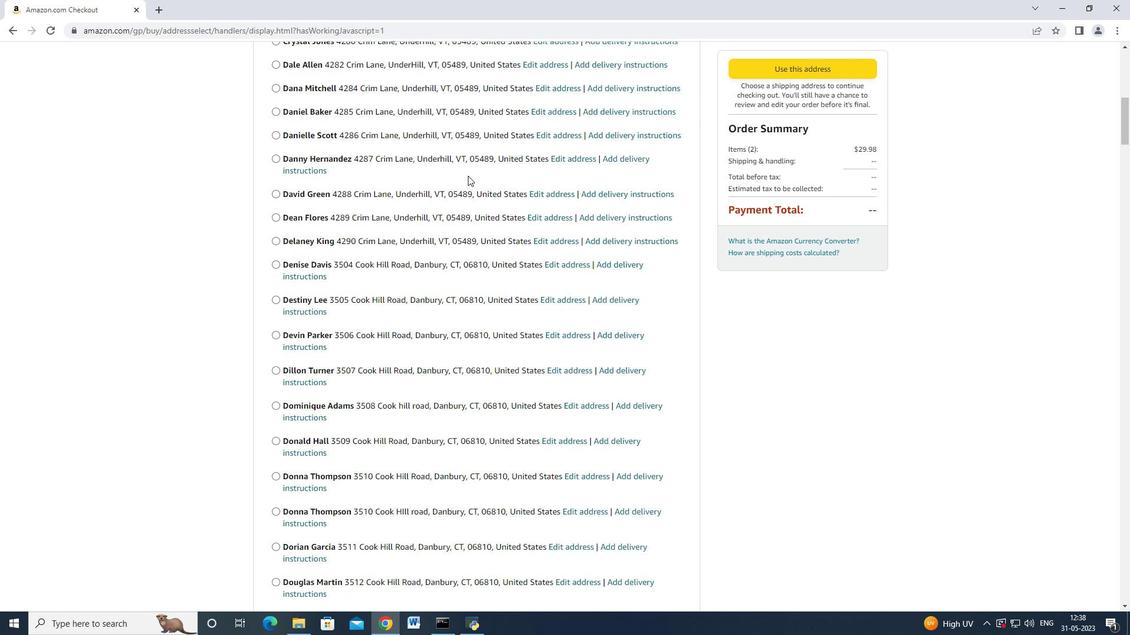 
Action: Mouse scrolled (460, 174) with delta (0, 0)
Screenshot: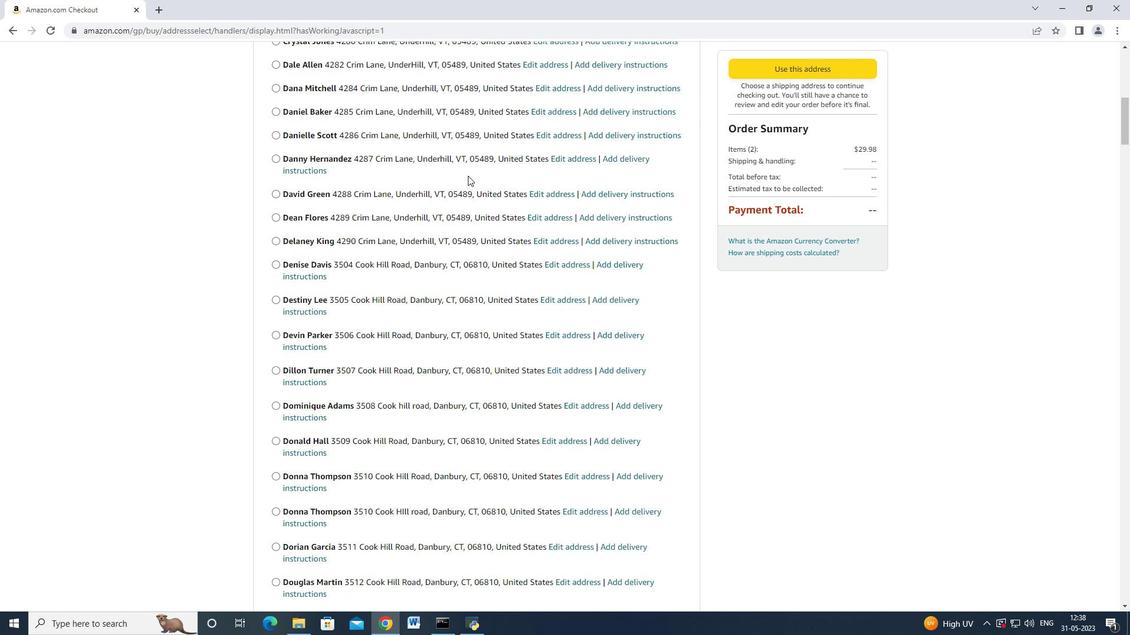 
Action: Mouse scrolled (460, 175) with delta (0, 0)
Screenshot: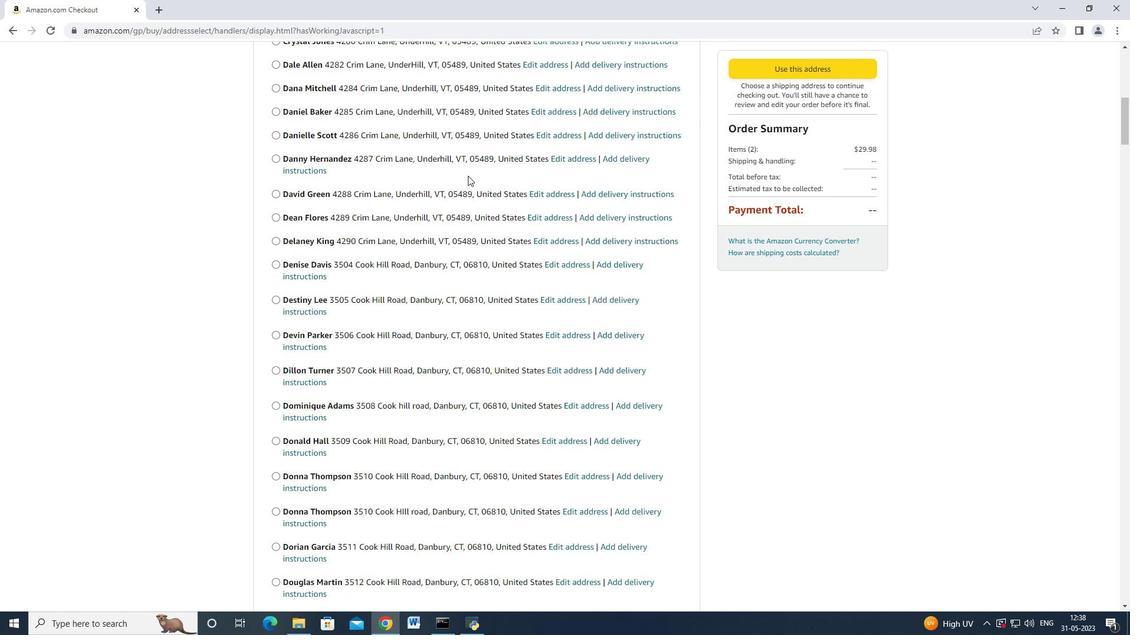 
Action: Mouse moved to (459, 176)
Screenshot: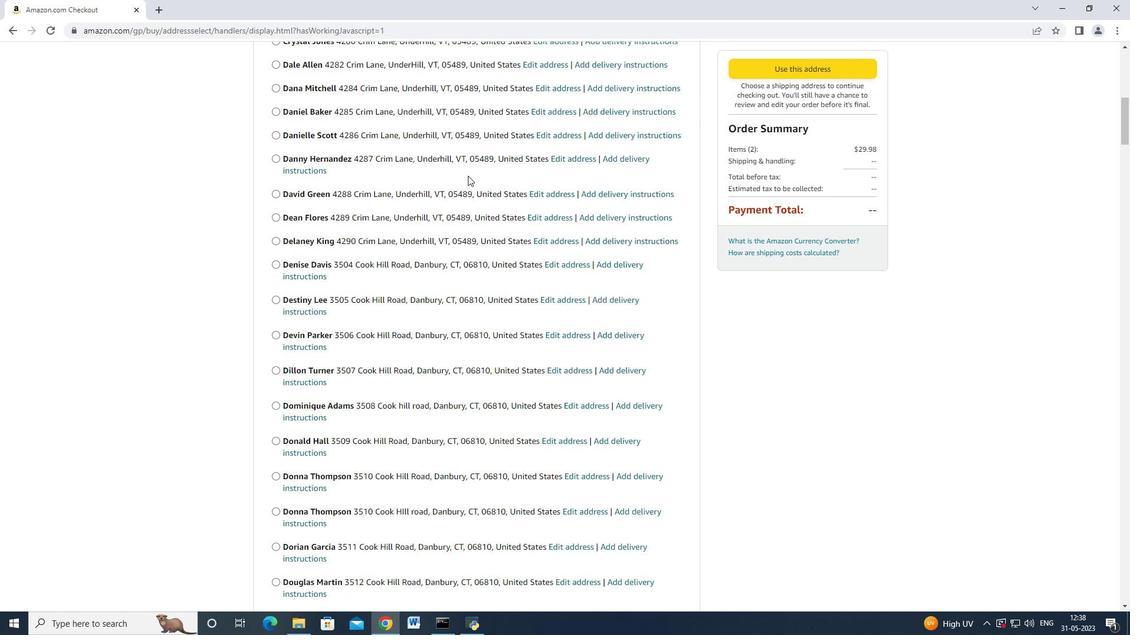 
Action: Mouse scrolled (460, 175) with delta (0, 0)
Screenshot: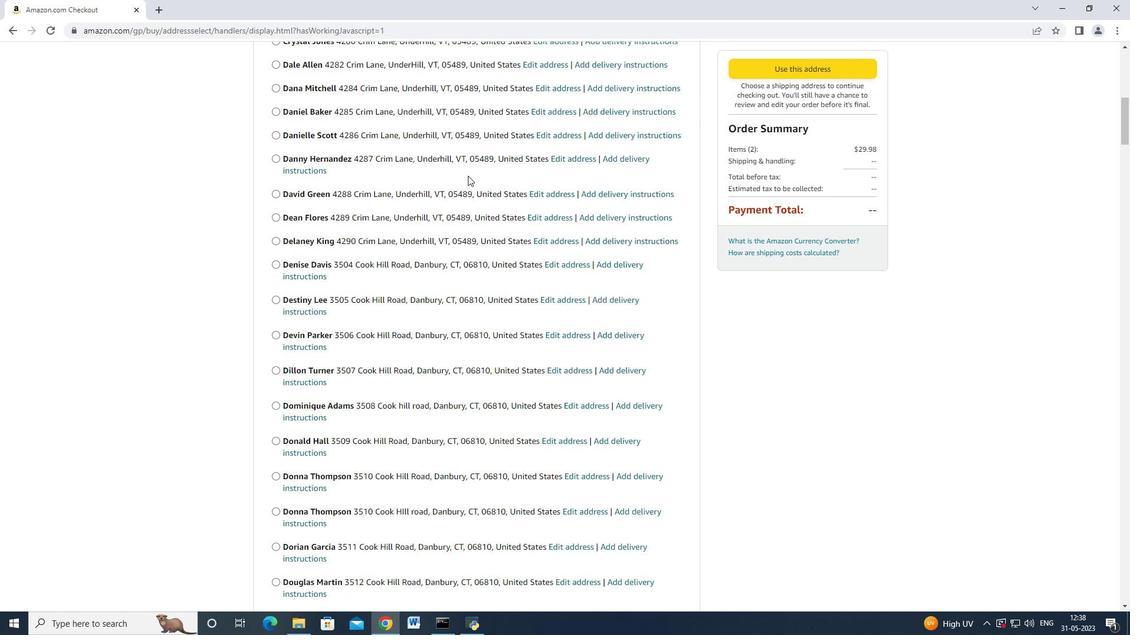 
Action: Mouse scrolled (460, 175) with delta (0, 0)
Screenshot: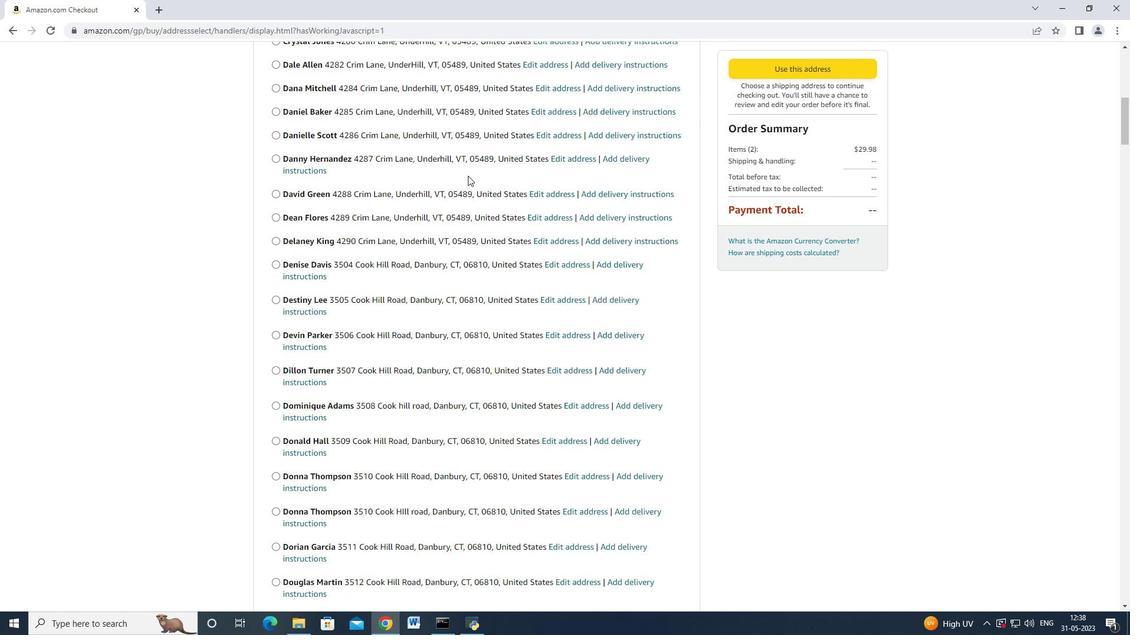 
Action: Mouse scrolled (460, 175) with delta (0, 0)
Screenshot: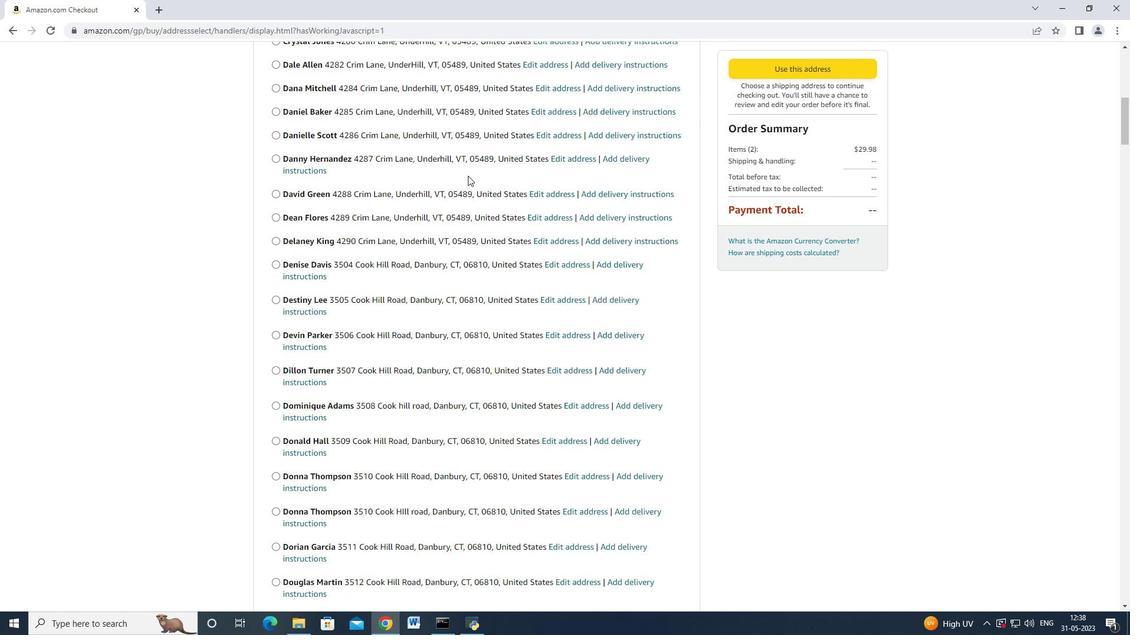 
Action: Mouse scrolled (459, 175) with delta (0, -1)
Screenshot: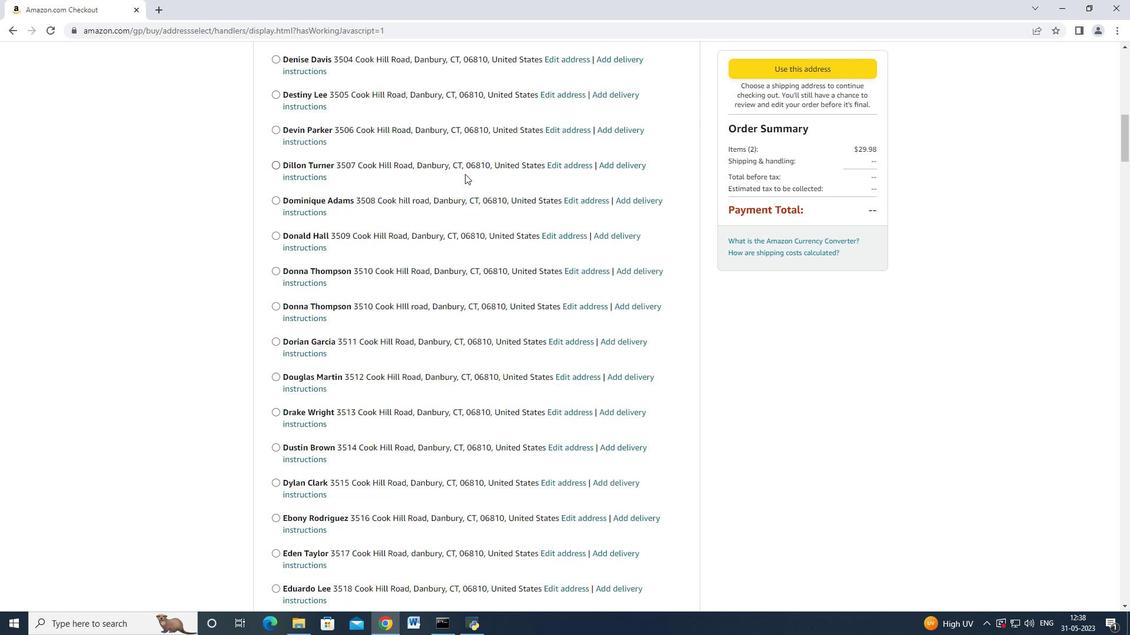 
Action: Mouse scrolled (459, 175) with delta (0, 0)
Screenshot: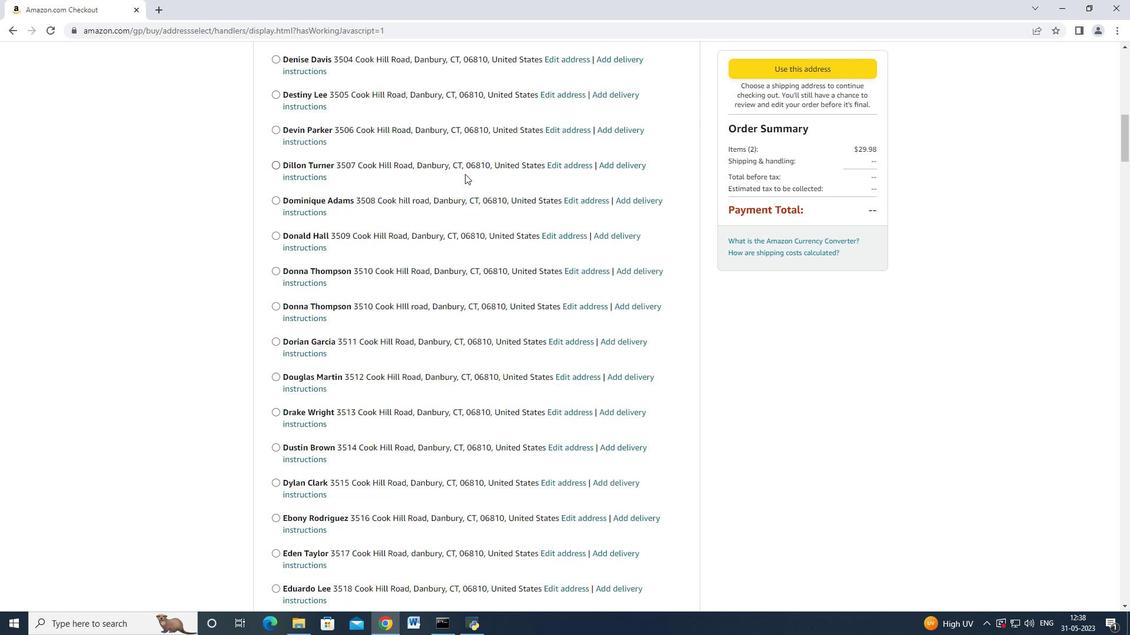 
Action: Mouse scrolled (459, 175) with delta (0, 0)
Screenshot: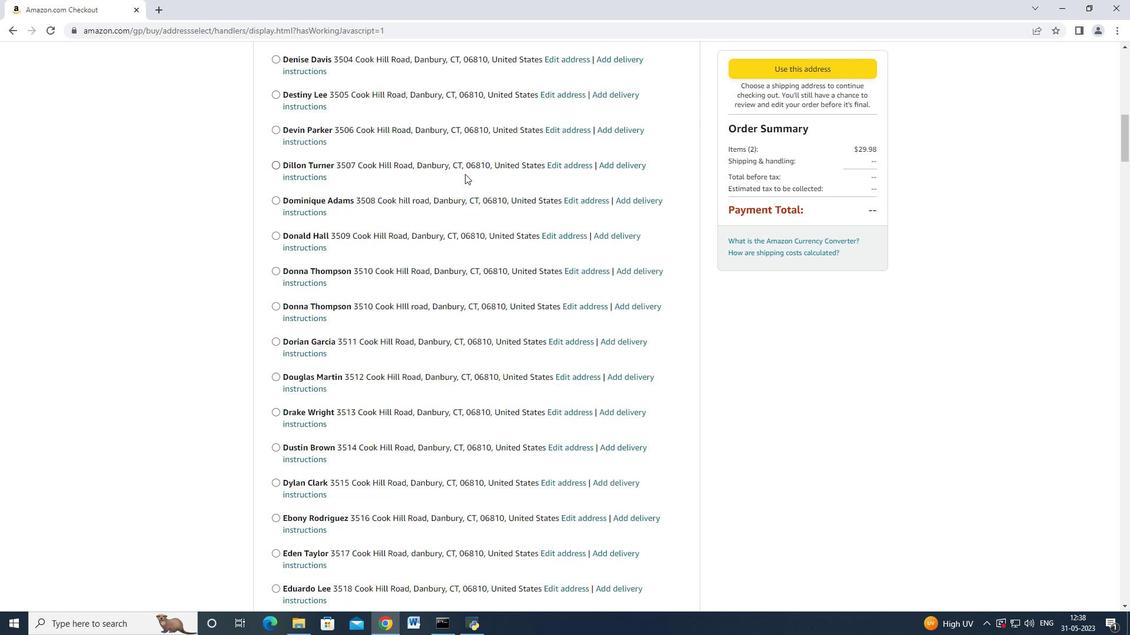 
Action: Mouse moved to (455, 175)
Screenshot: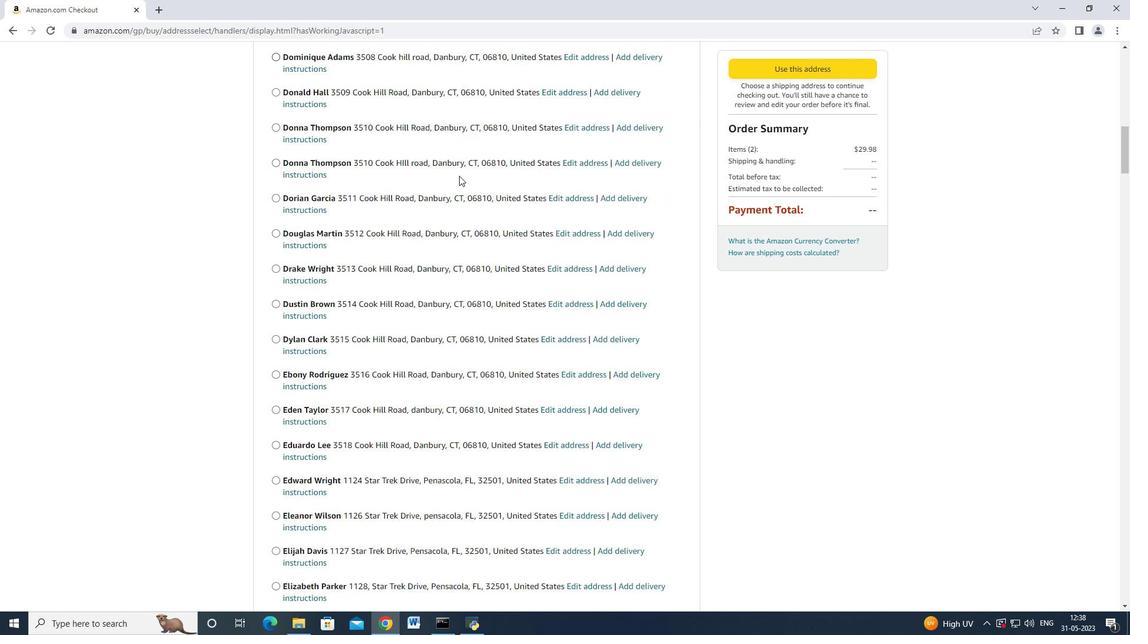 
Action: Mouse scrolled (455, 175) with delta (0, 0)
Screenshot: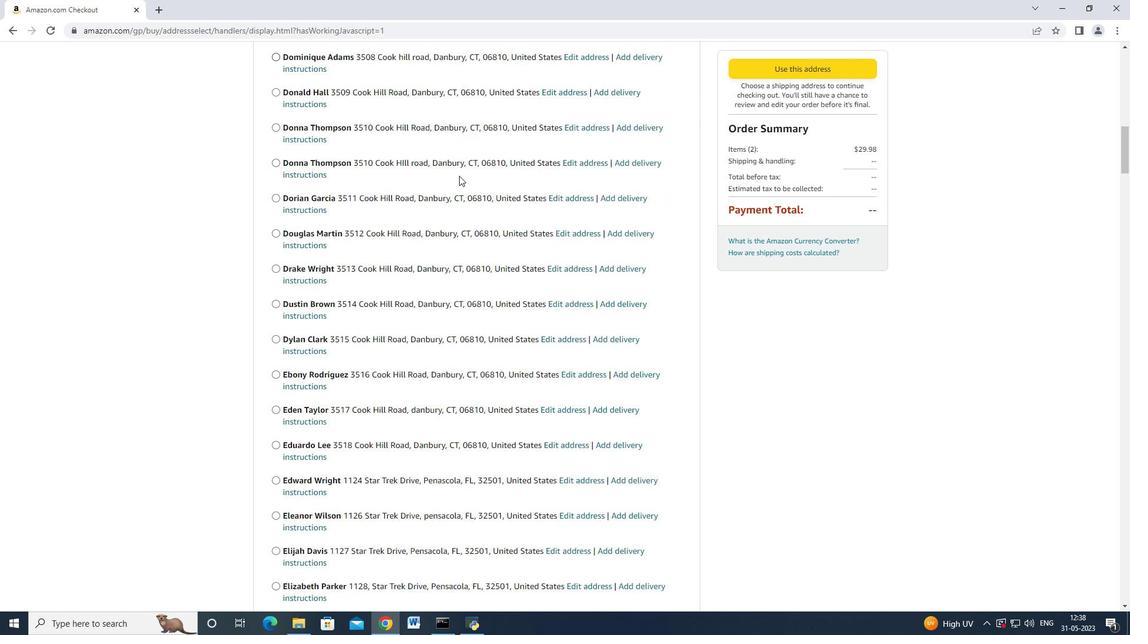 
Action: Mouse moved to (455, 176)
Screenshot: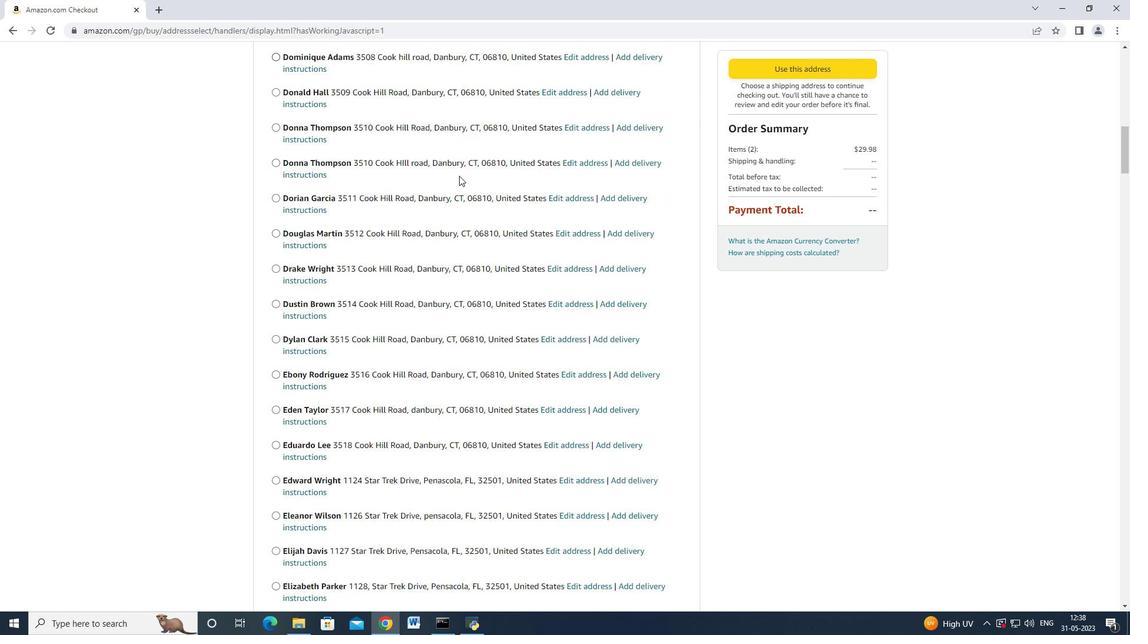 
Action: Mouse scrolled (455, 175) with delta (0, 0)
Screenshot: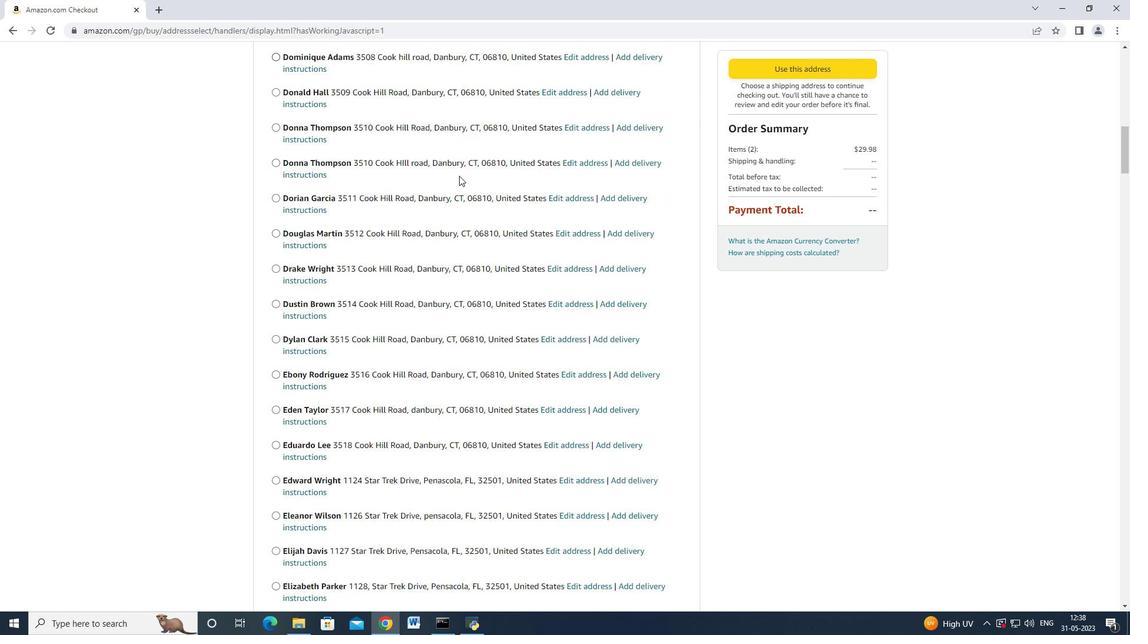 
Action: Mouse moved to (454, 177)
Screenshot: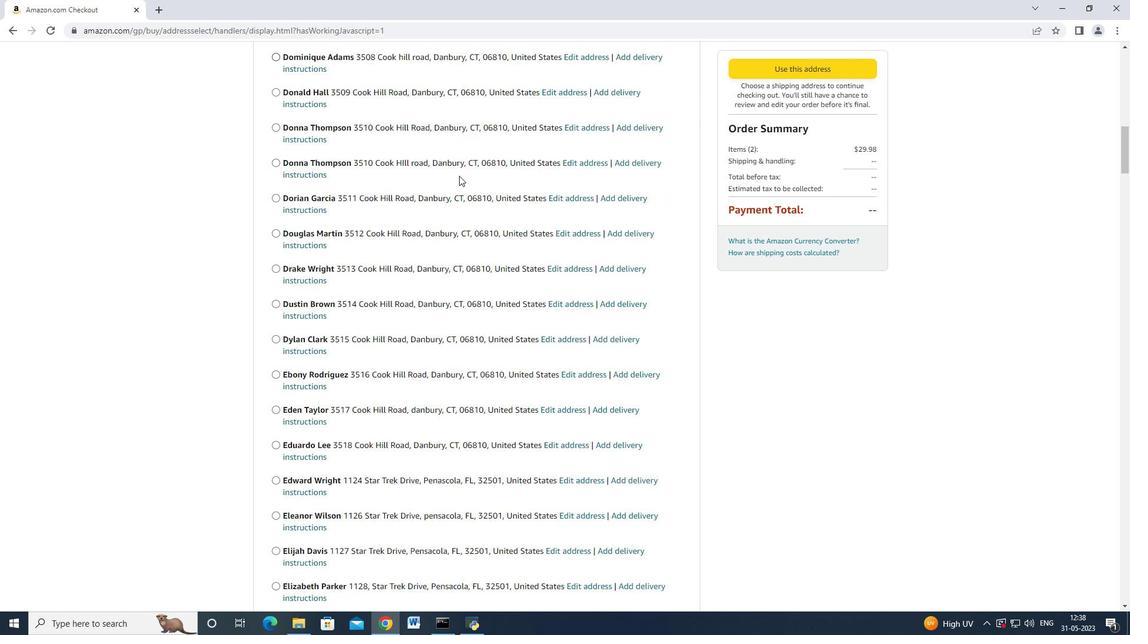 
Action: Mouse scrolled (454, 176) with delta (0, 0)
Screenshot: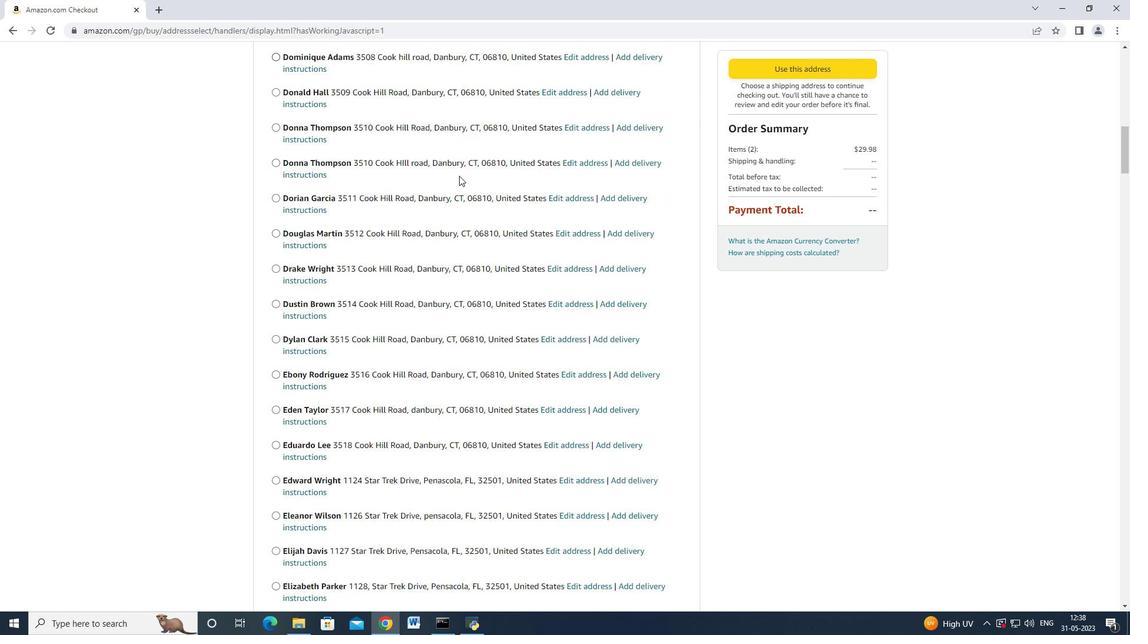 
Action: Mouse scrolled (454, 177) with delta (0, 0)
Screenshot: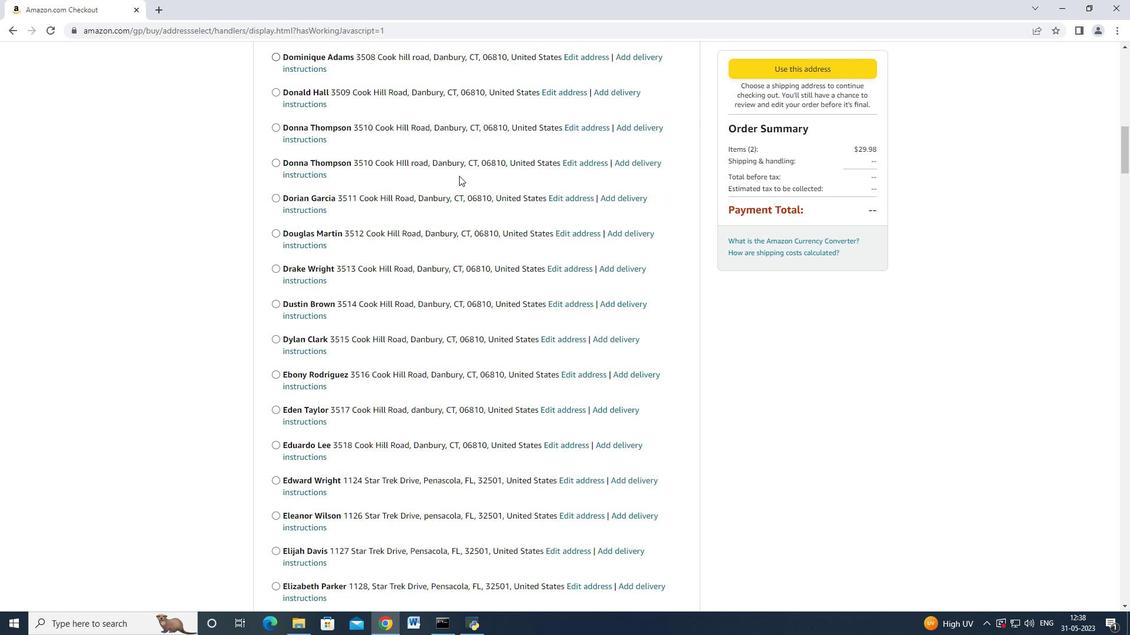 
Action: Mouse moved to (454, 177)
Screenshot: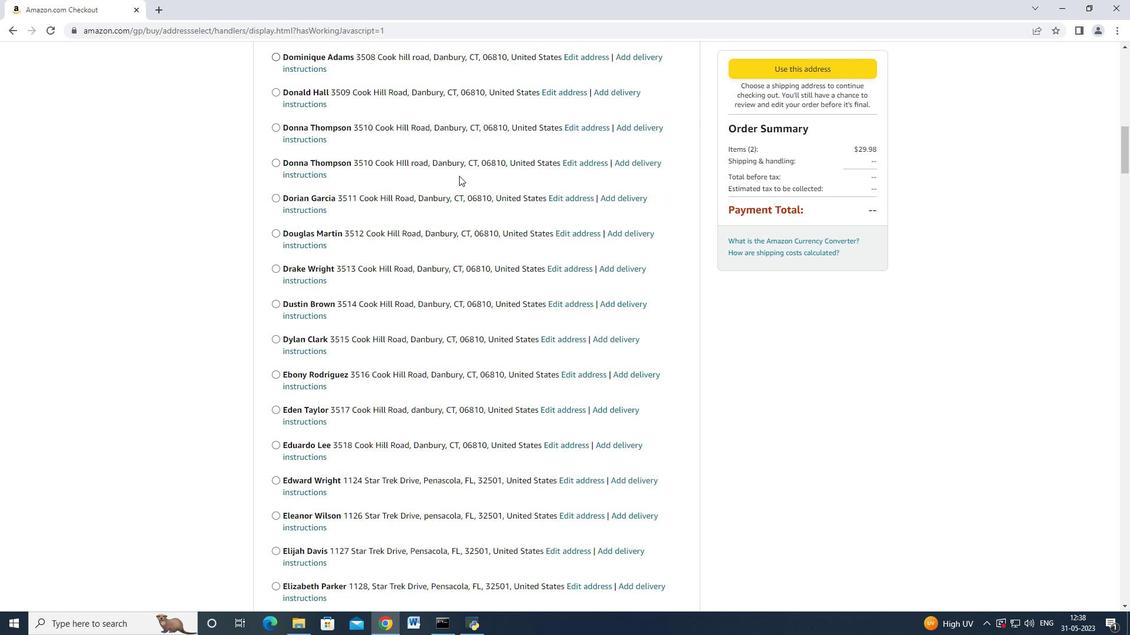 
Action: Mouse scrolled (454, 177) with delta (0, 0)
Screenshot: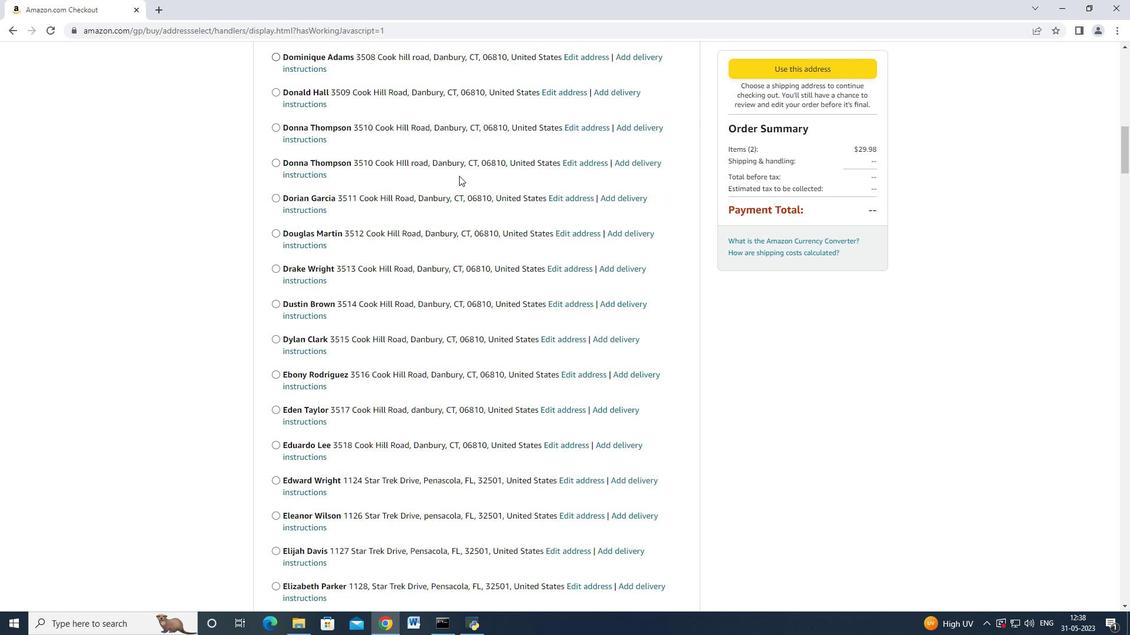 
Action: Mouse scrolled (454, 176) with delta (0, -1)
Screenshot: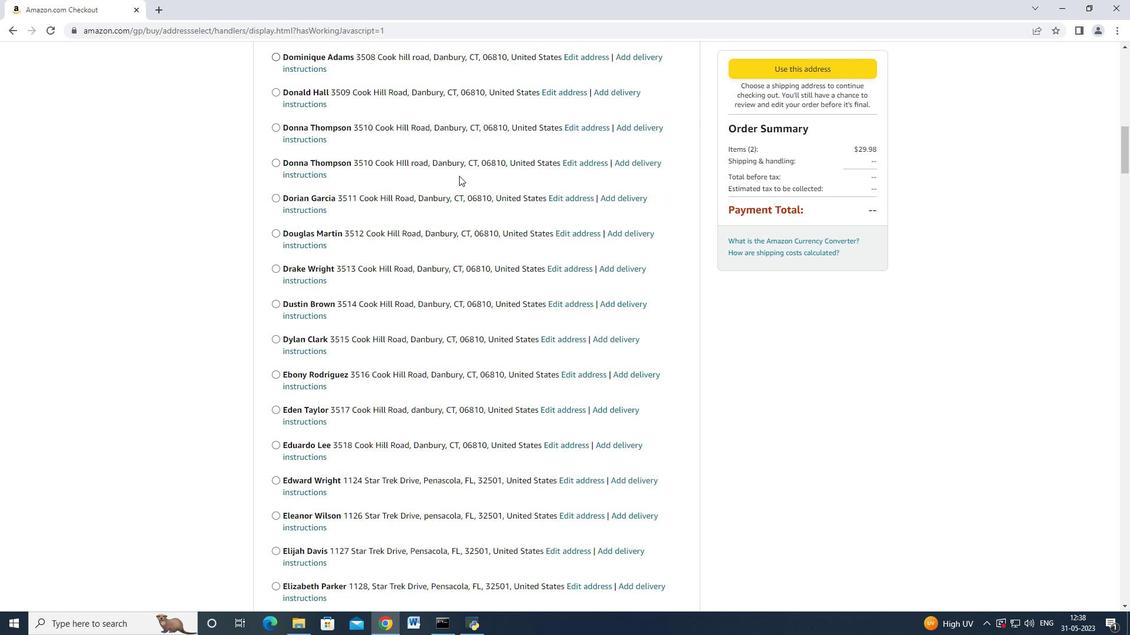 
Action: Mouse moved to (453, 177)
Screenshot: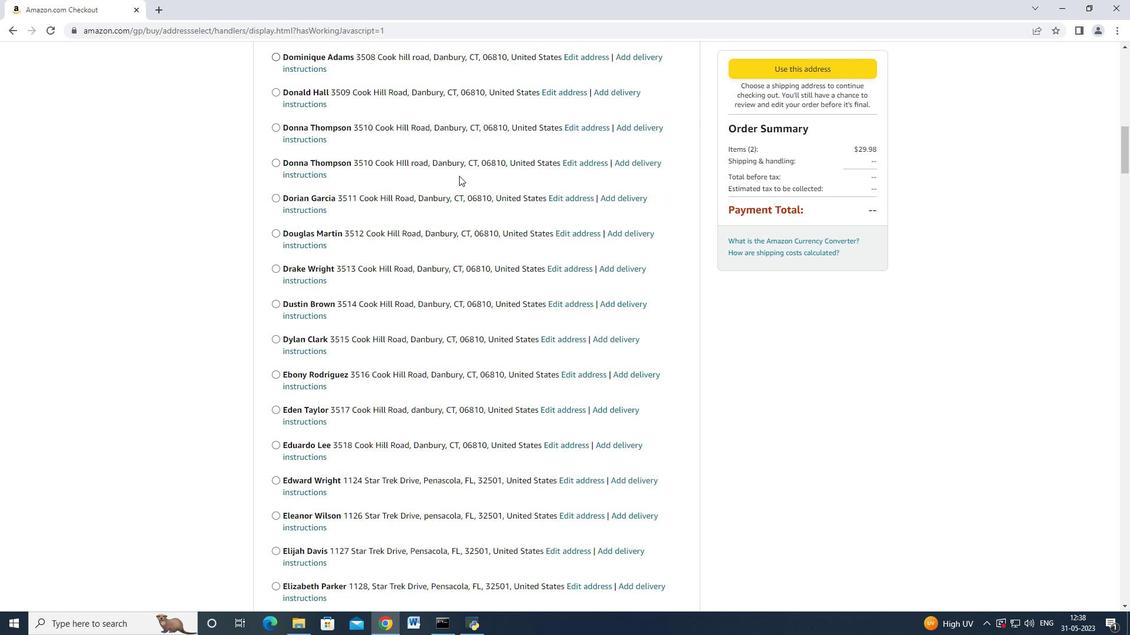 
Action: Mouse scrolled (454, 177) with delta (0, 0)
Screenshot: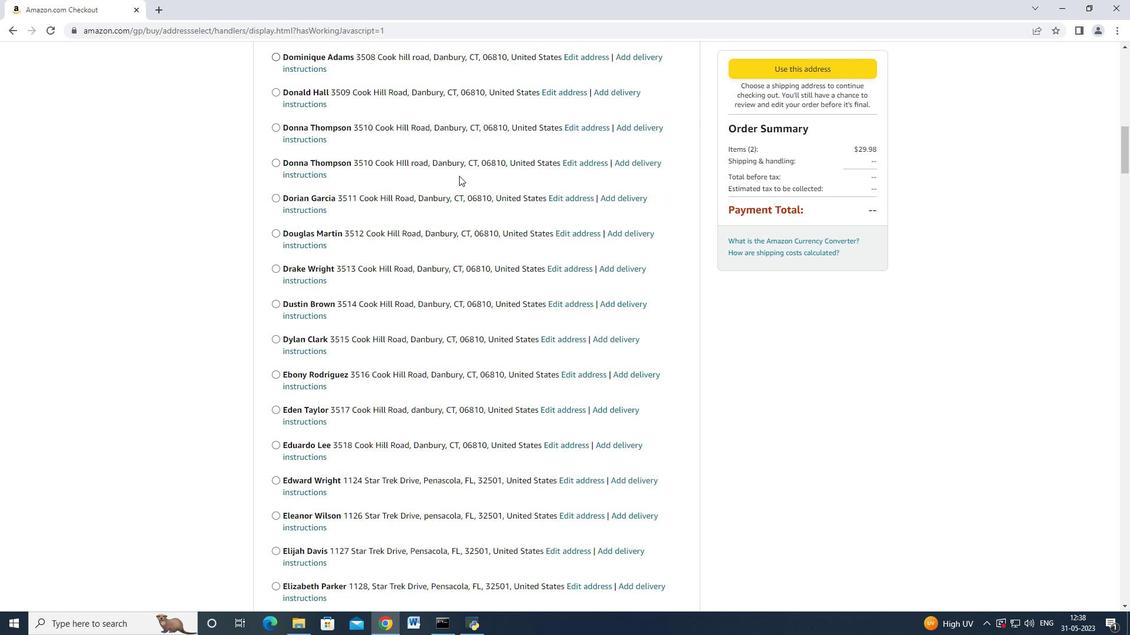 
Action: Mouse moved to (453, 177)
Screenshot: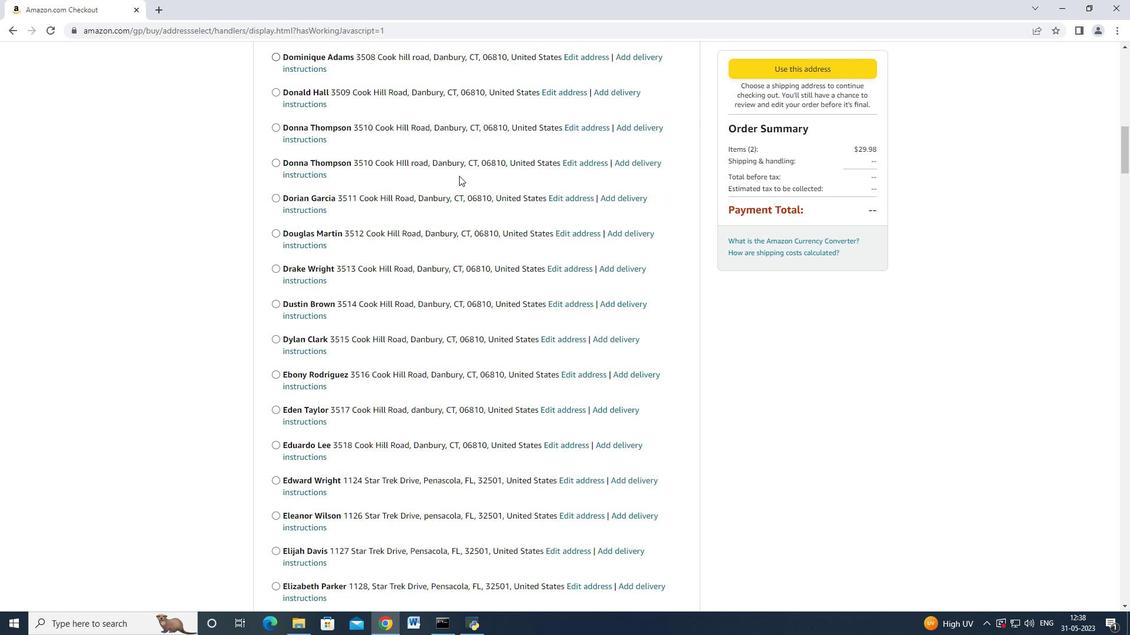 
Action: Mouse scrolled (453, 177) with delta (0, 0)
Screenshot: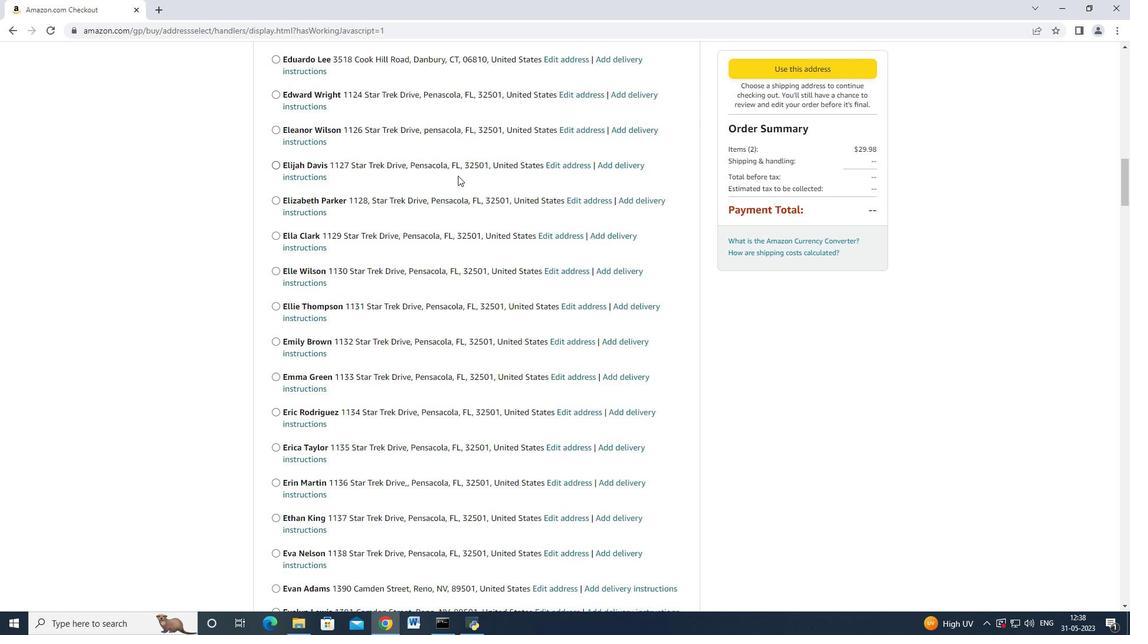 
Action: Mouse moved to (453, 177)
Screenshot: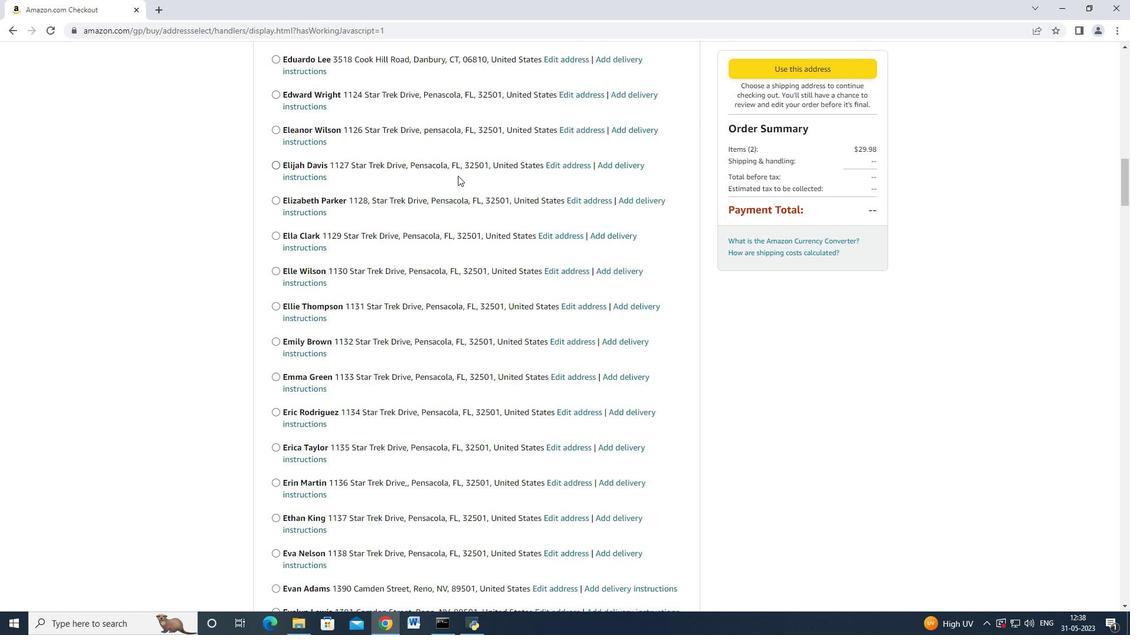 
Action: Mouse scrolled (453, 177) with delta (0, 0)
Screenshot: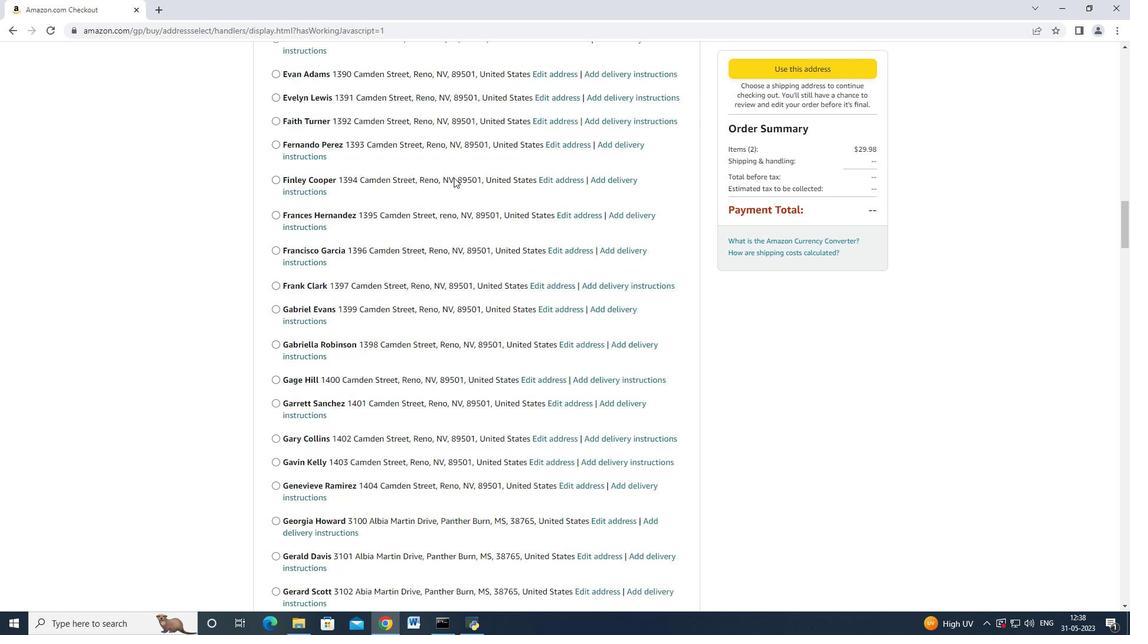 
Action: Mouse scrolled (453, 177) with delta (0, 0)
Screenshot: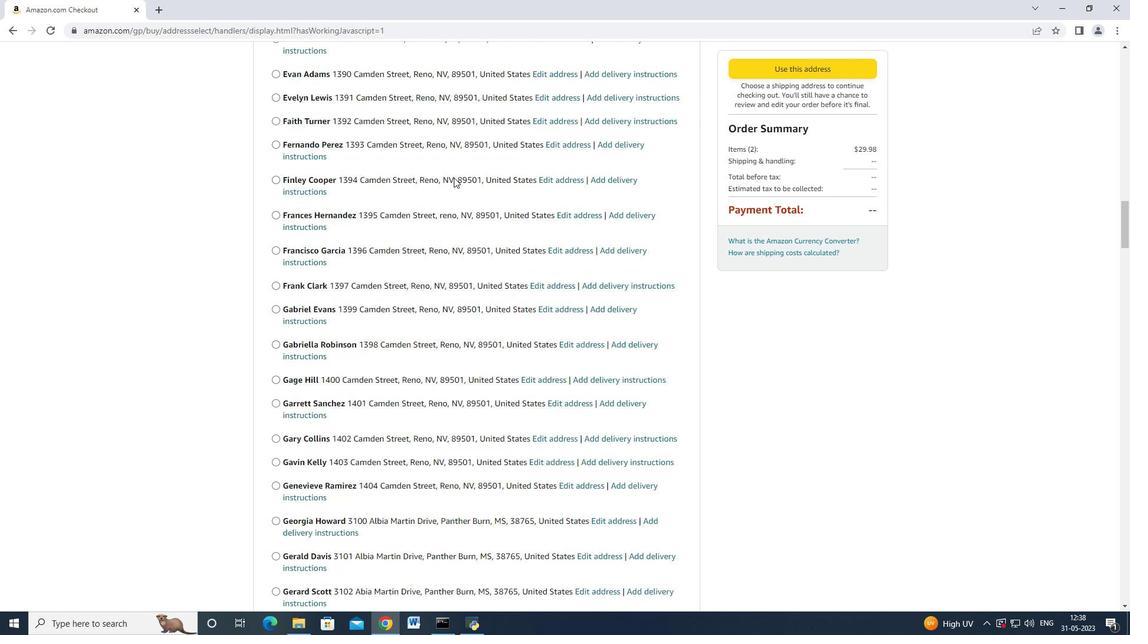 
Action: Mouse scrolled (453, 177) with delta (0, 0)
Screenshot: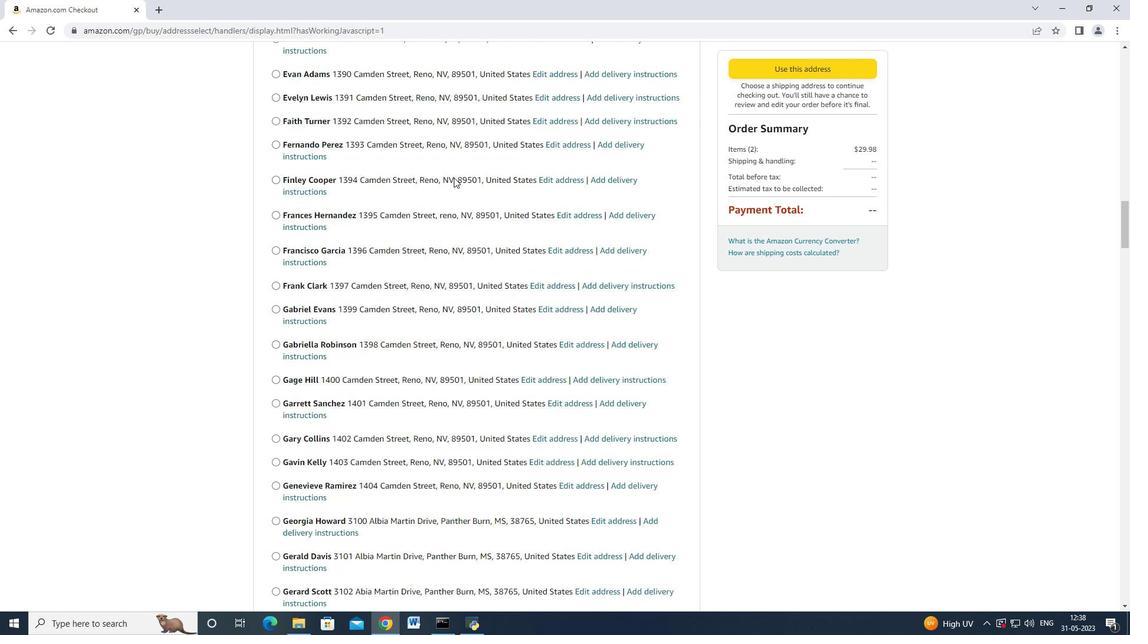 
Action: Mouse scrolled (453, 176) with delta (0, -1)
Screenshot: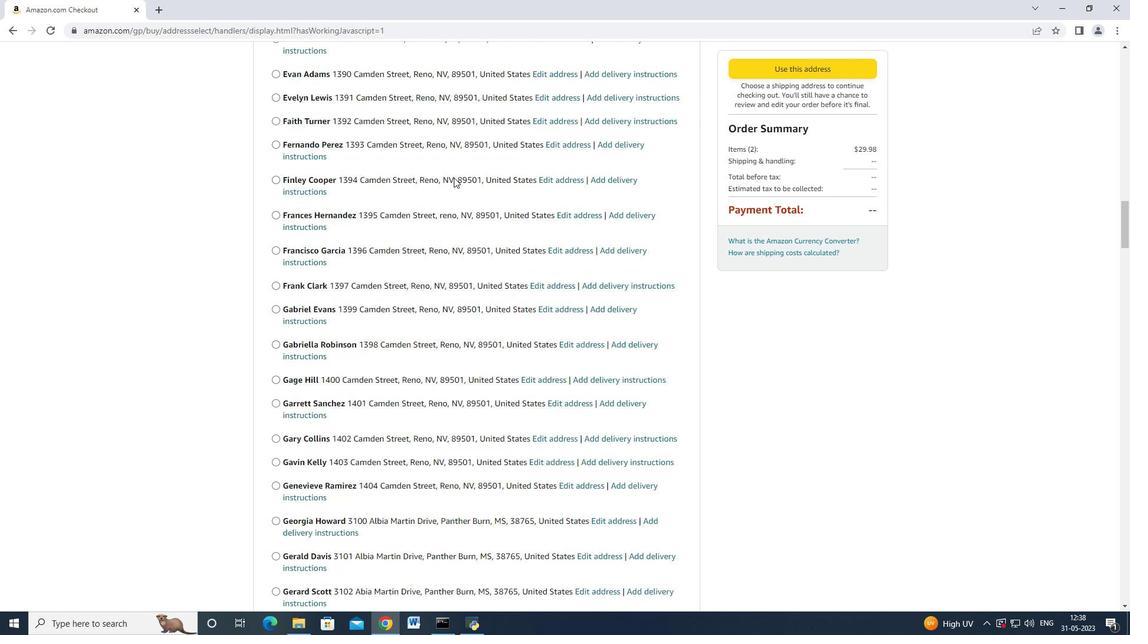
Action: Mouse scrolled (453, 177) with delta (0, 0)
Screenshot: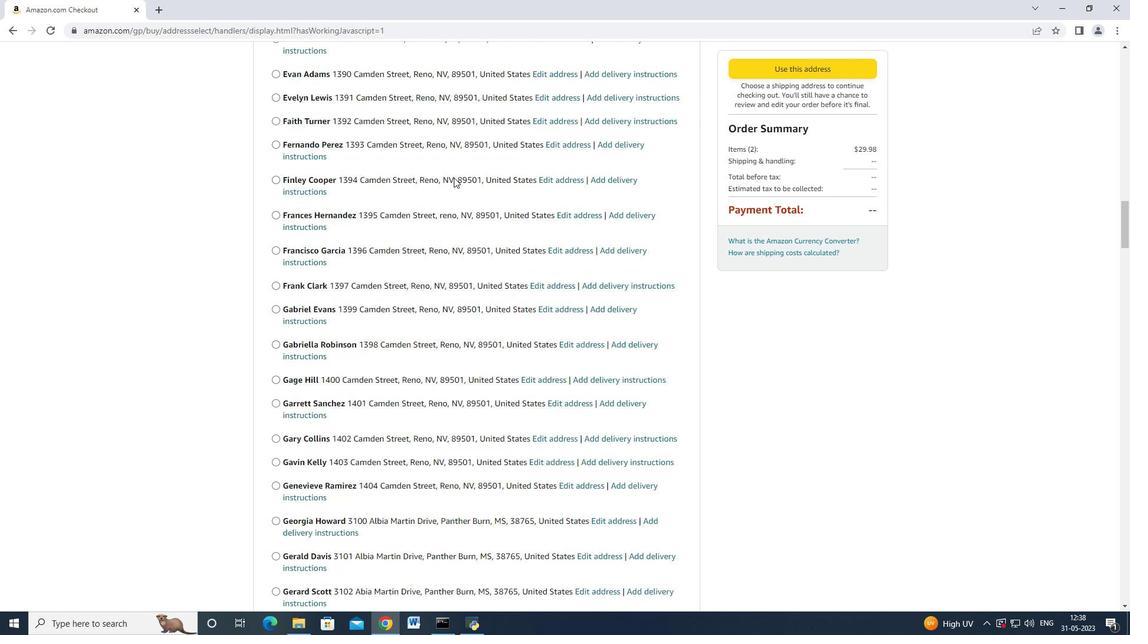 
Action: Mouse scrolled (453, 177) with delta (0, 0)
Screenshot: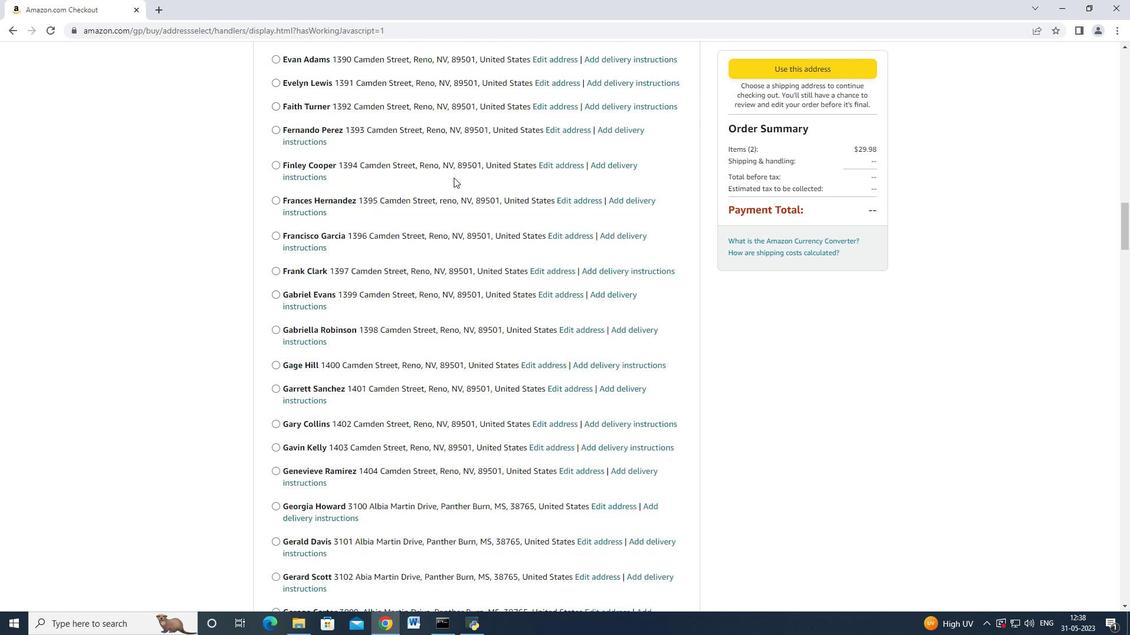 
Action: Mouse scrolled (453, 176) with delta (0, -1)
Screenshot: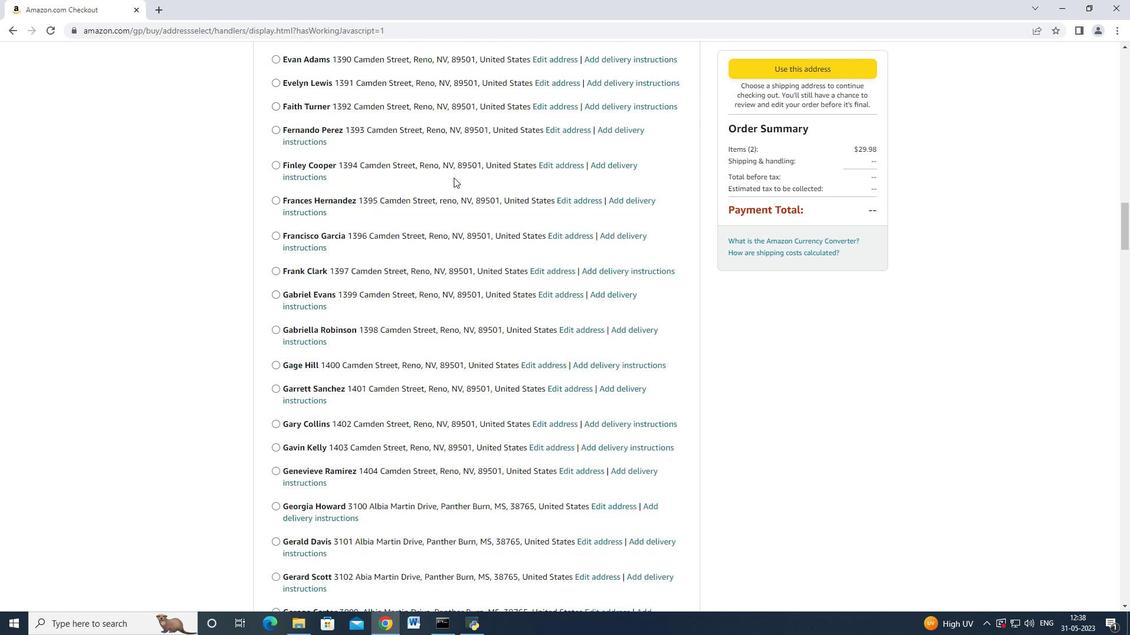 
Action: Mouse moved to (453, 177)
Screenshot: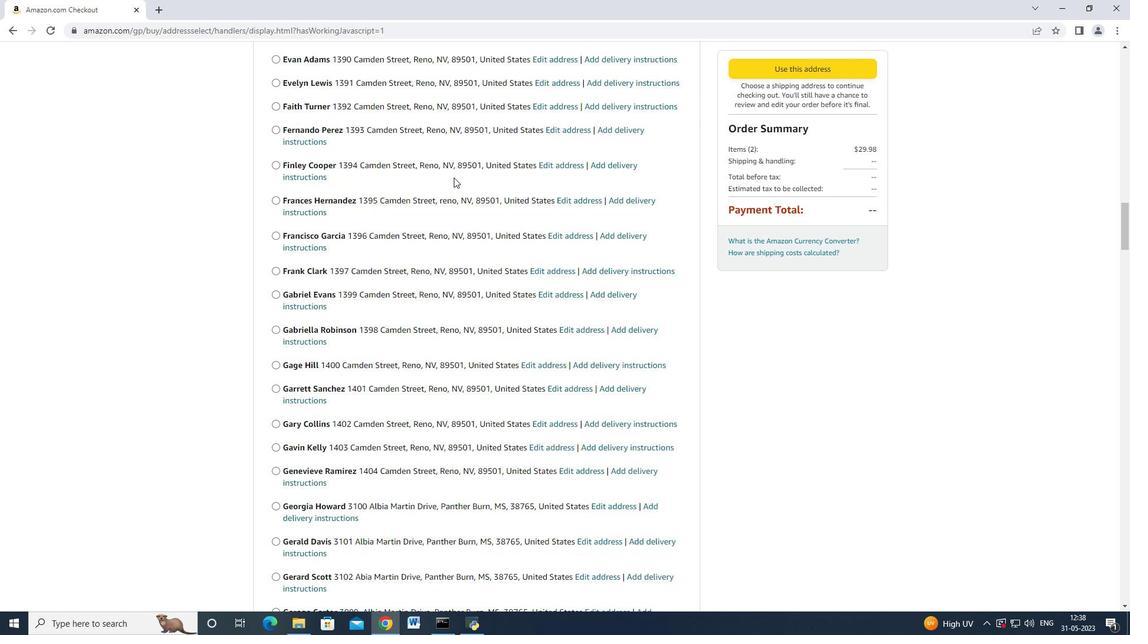 
Action: Mouse scrolled (453, 176) with delta (0, 0)
Screenshot: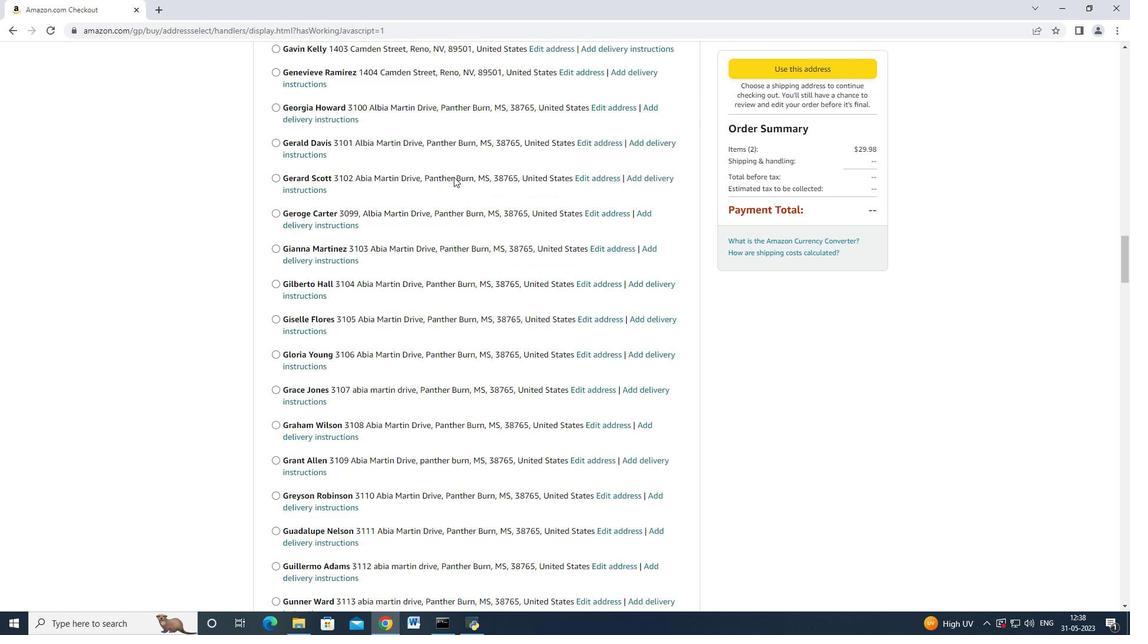 
Action: Mouse scrolled (453, 176) with delta (0, 0)
Screenshot: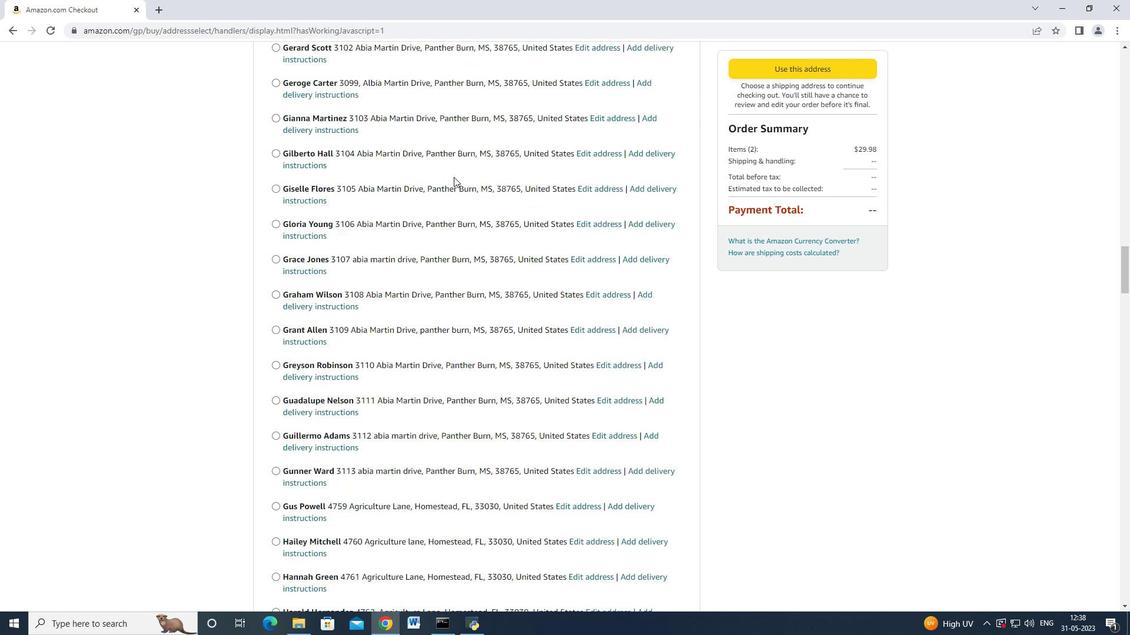 
Action: Mouse moved to (453, 177)
Screenshot: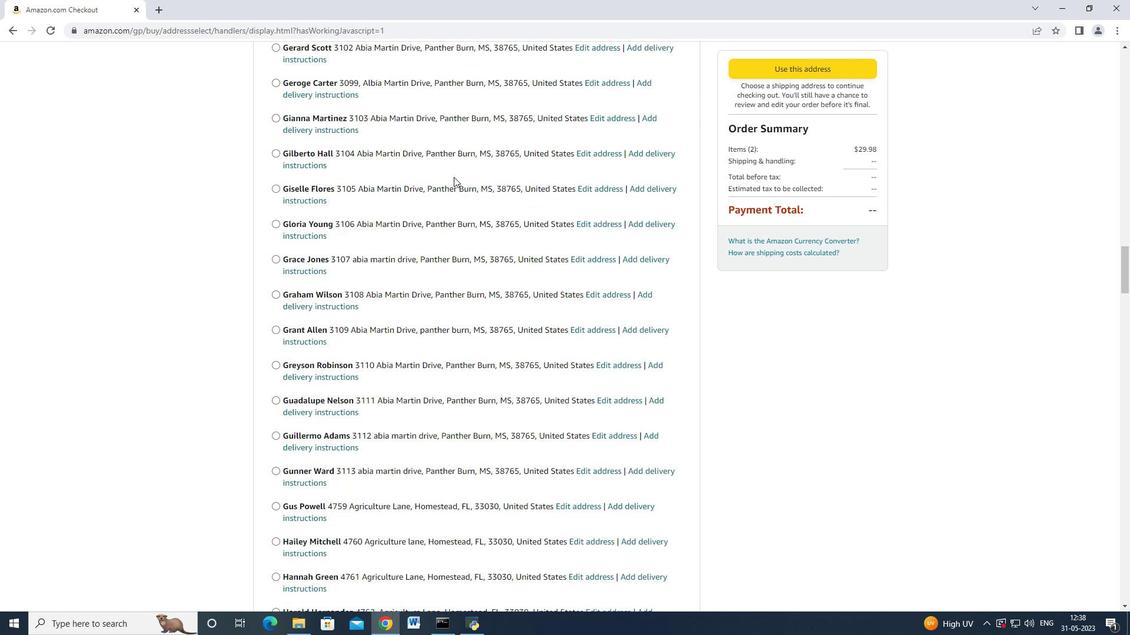 
Action: Mouse scrolled (453, 176) with delta (0, 0)
Screenshot: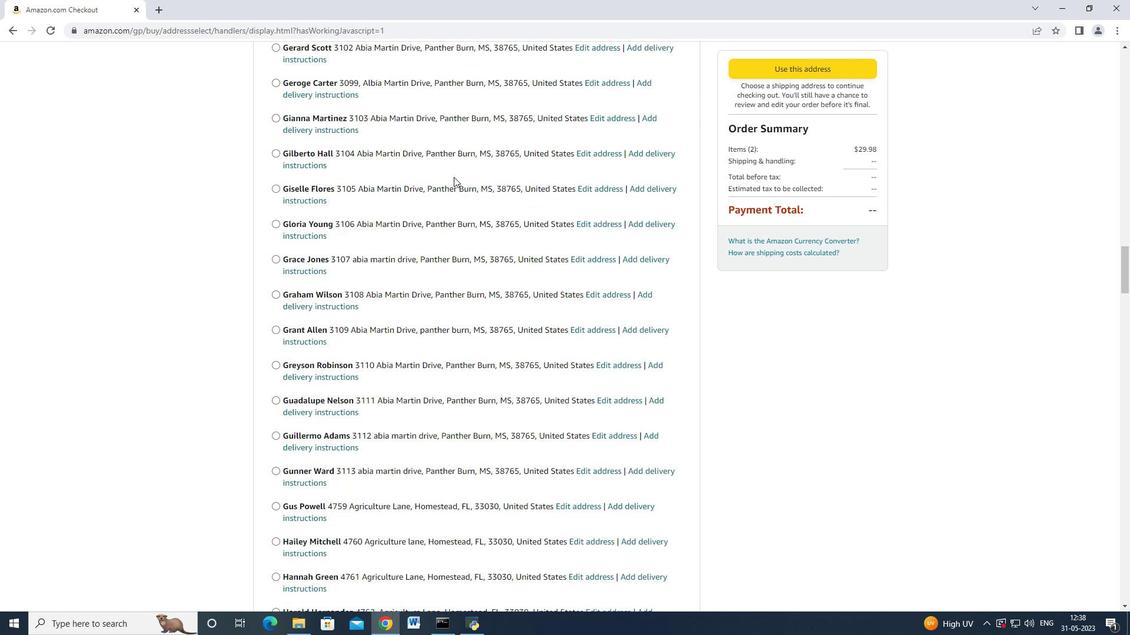 
Action: Mouse moved to (453, 177)
Screenshot: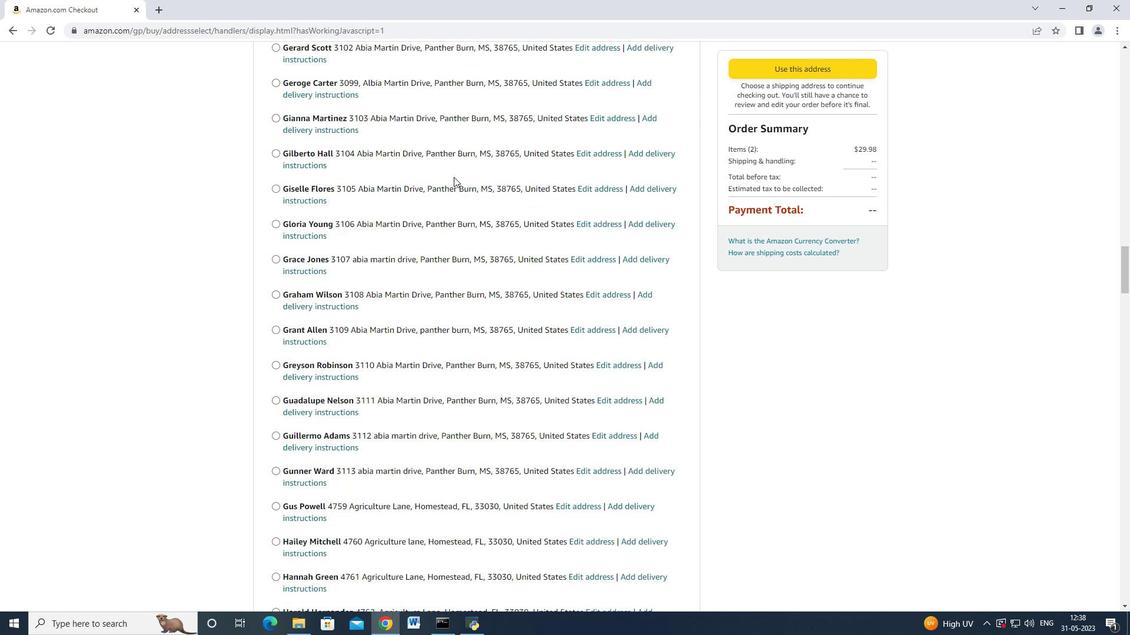 
Action: Mouse scrolled (453, 176) with delta (0, 0)
Screenshot: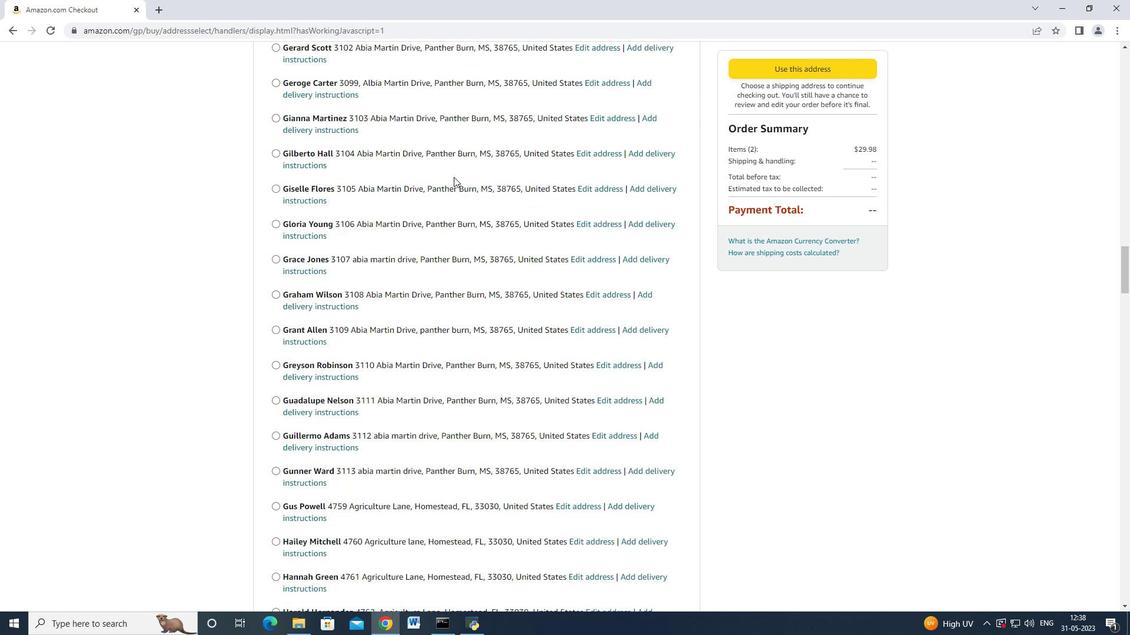 
Action: Mouse scrolled (453, 175) with delta (0, -1)
Screenshot: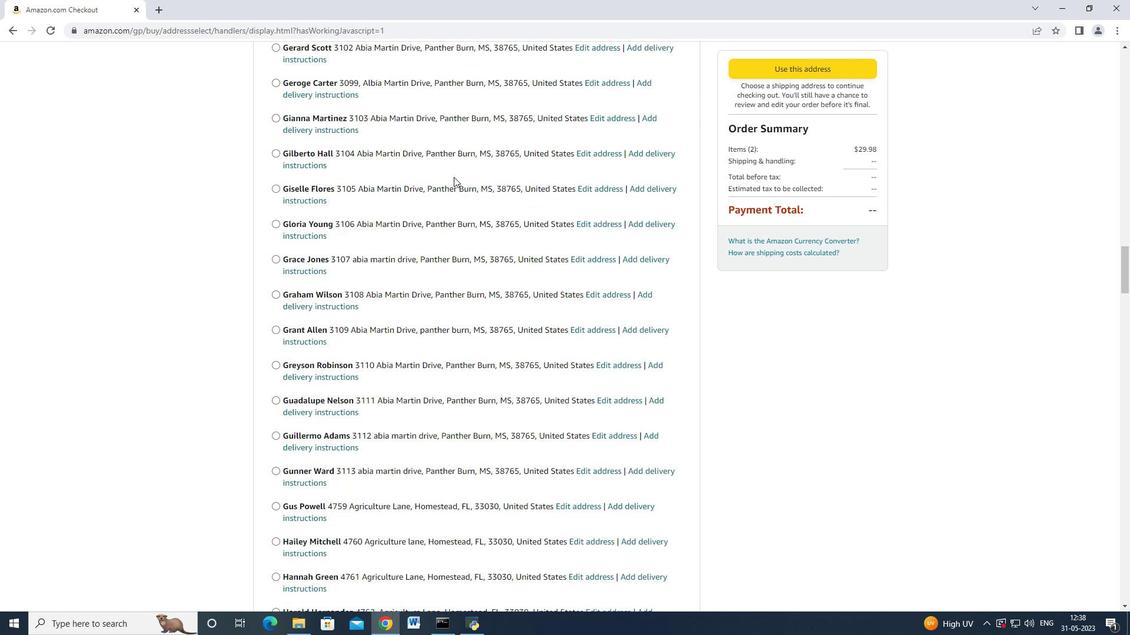 
Action: Mouse scrolled (453, 176) with delta (0, 0)
Screenshot: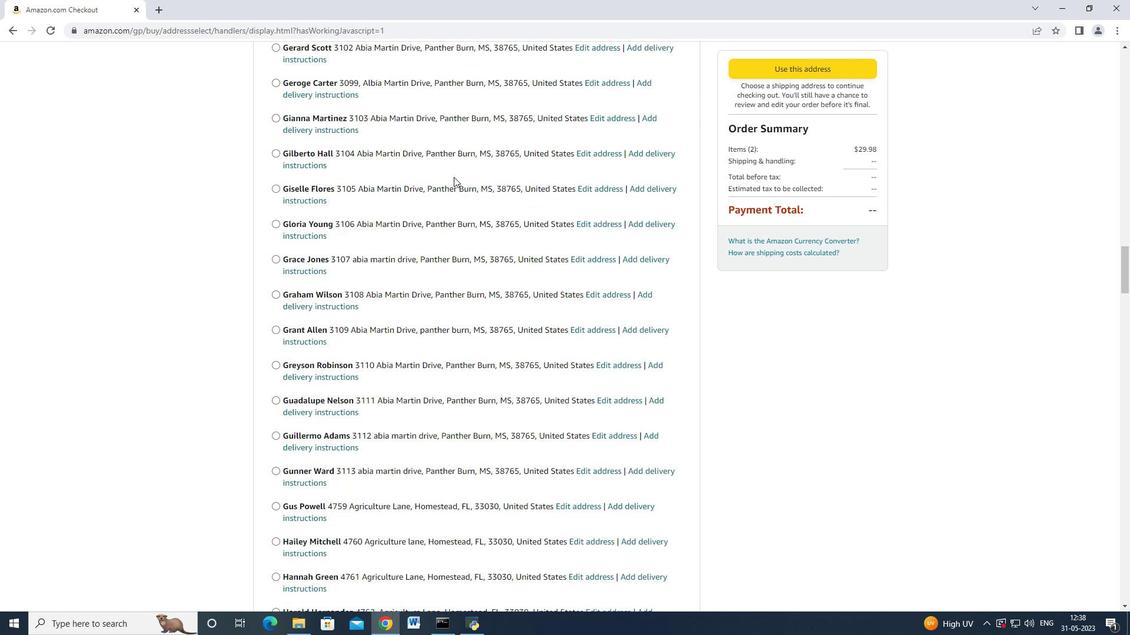 
Action: Mouse scrolled (453, 175) with delta (0, -1)
Screenshot: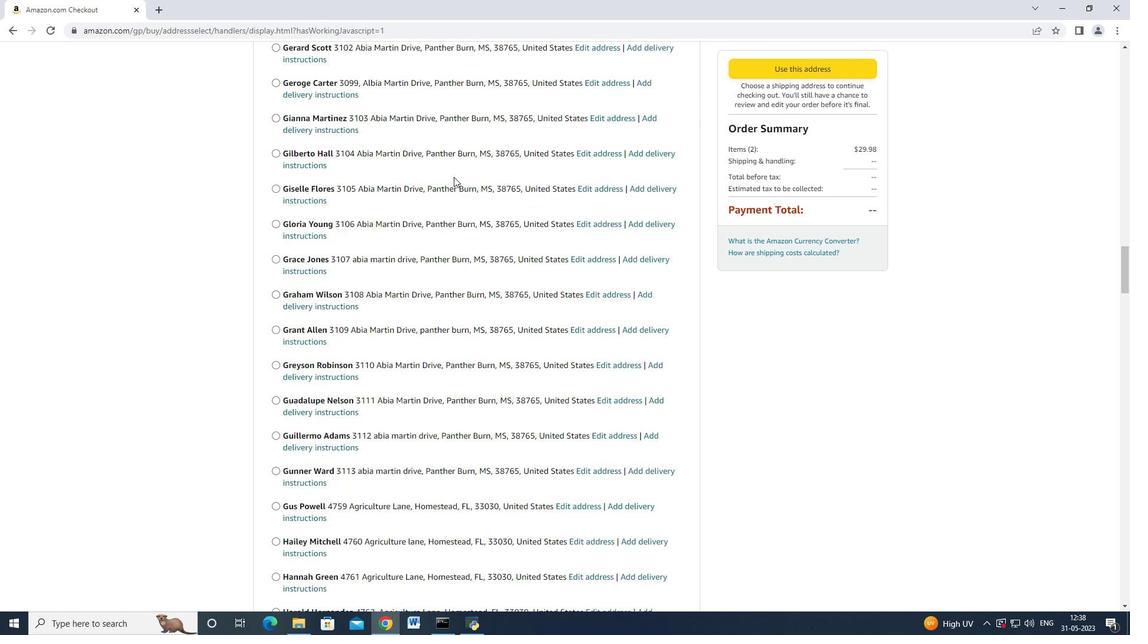 
Action: Mouse scrolled (453, 176) with delta (0, 0)
Screenshot: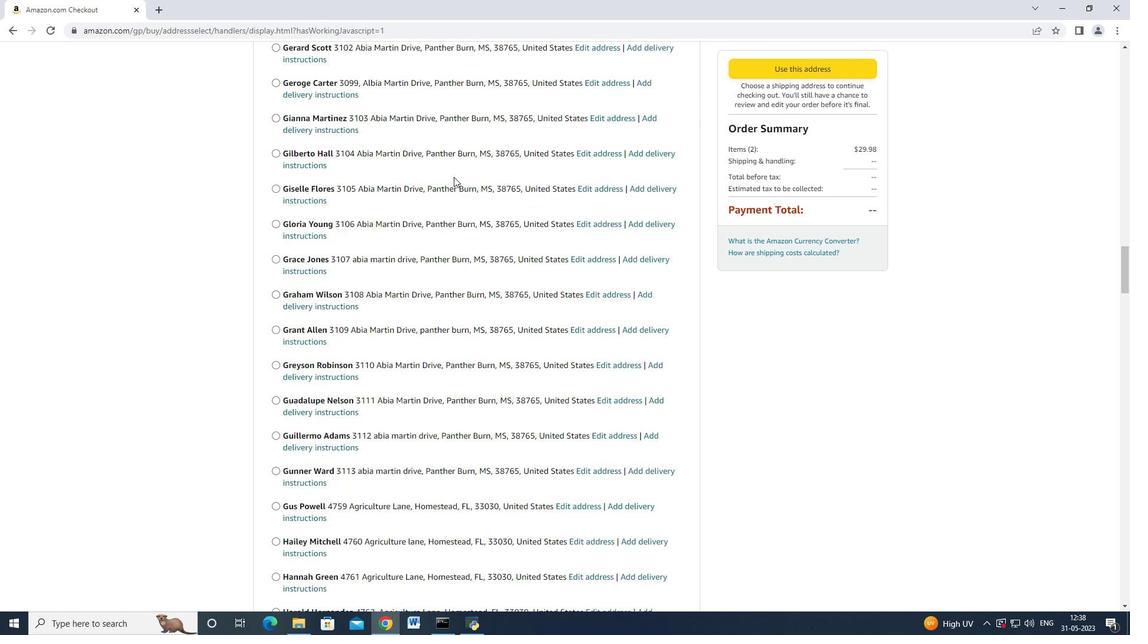 
Action: Mouse scrolled (453, 176) with delta (0, 0)
Screenshot: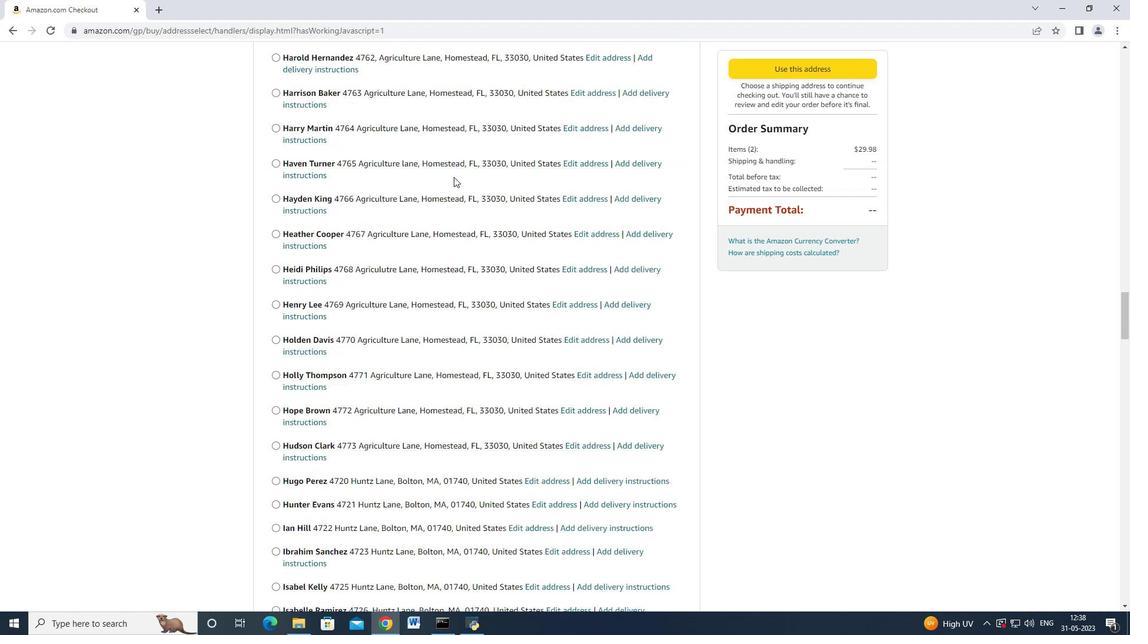 
Action: Mouse moved to (453, 177)
Screenshot: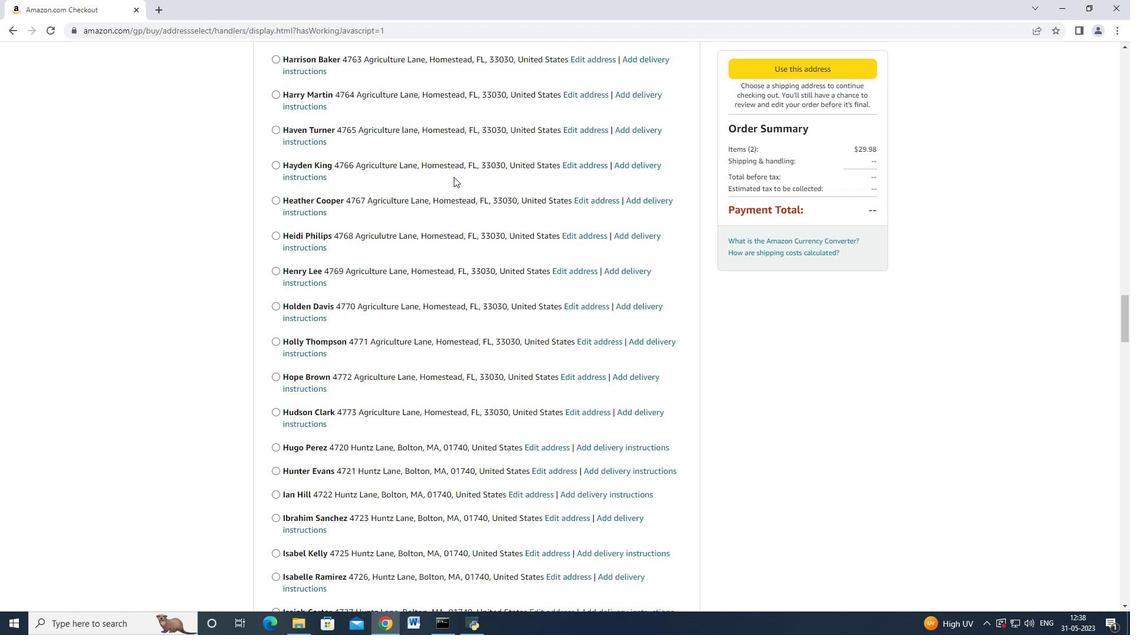 
Action: Mouse scrolled (453, 176) with delta (0, 0)
Screenshot: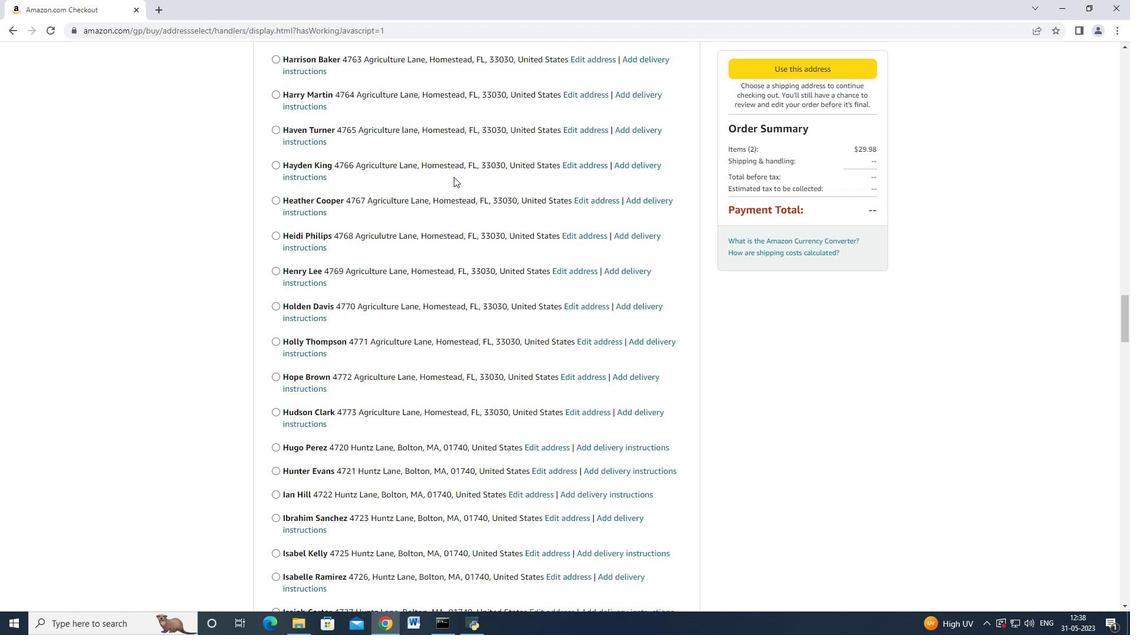 
Action: Mouse scrolled (453, 175) with delta (0, -1)
Screenshot: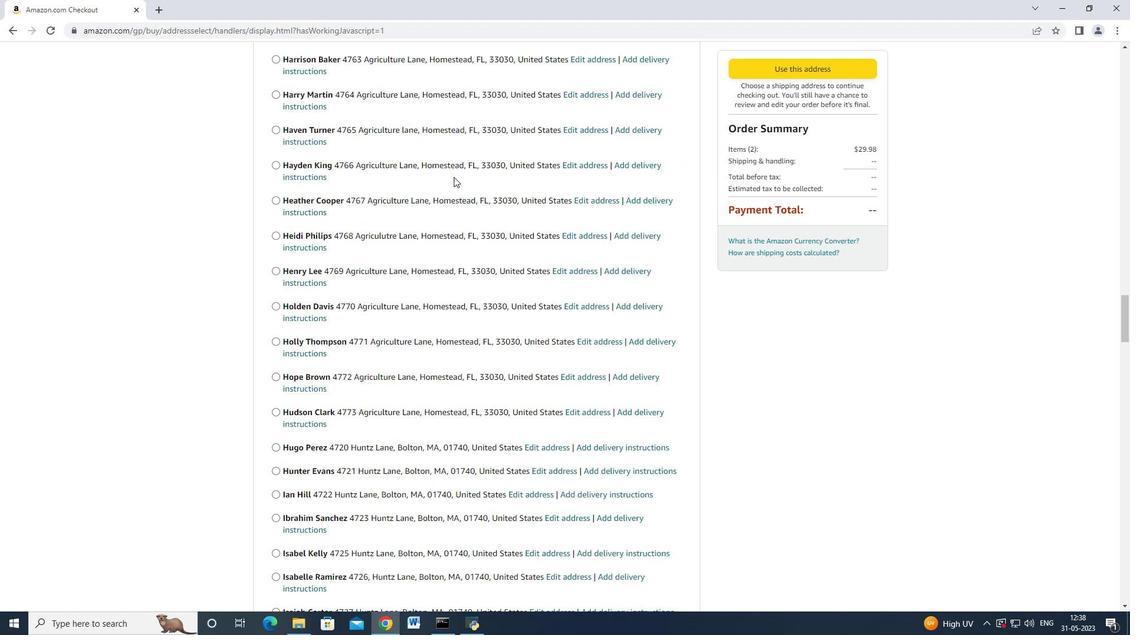 
Action: Mouse scrolled (453, 176) with delta (0, 0)
Screenshot: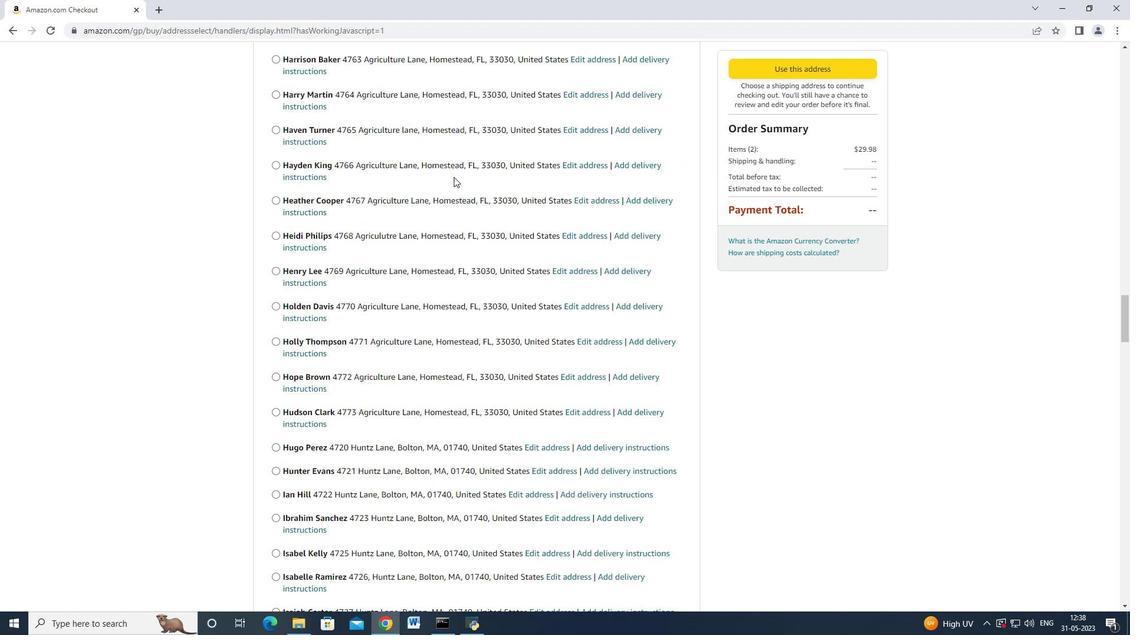 
Action: Mouse scrolled (453, 175) with delta (0, -1)
Screenshot: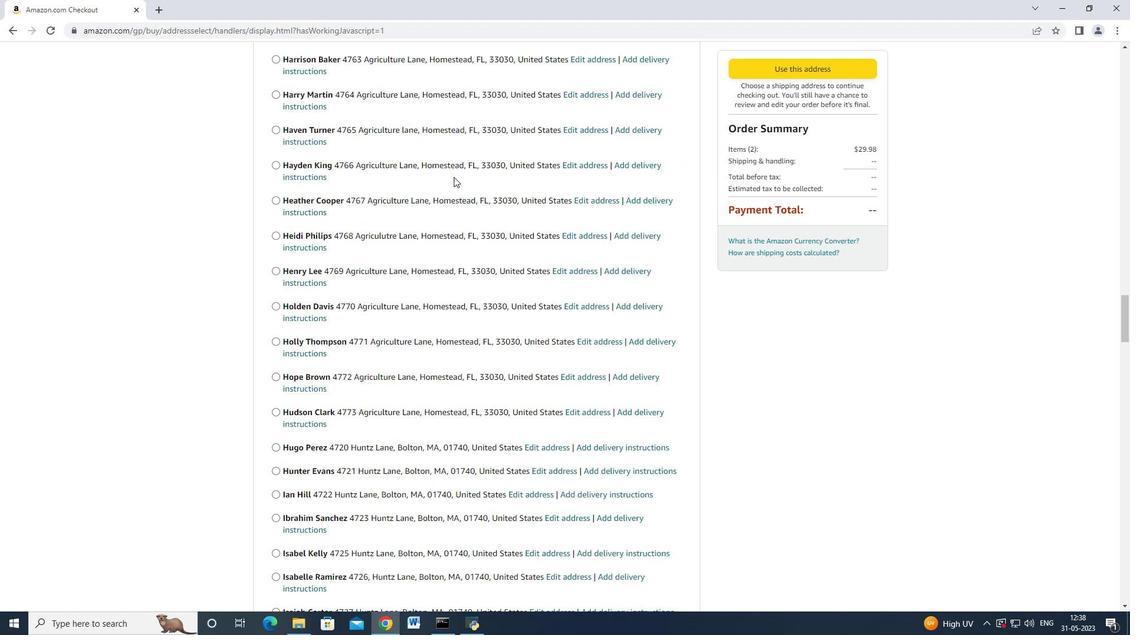 
Action: Mouse scrolled (453, 176) with delta (0, 0)
Screenshot: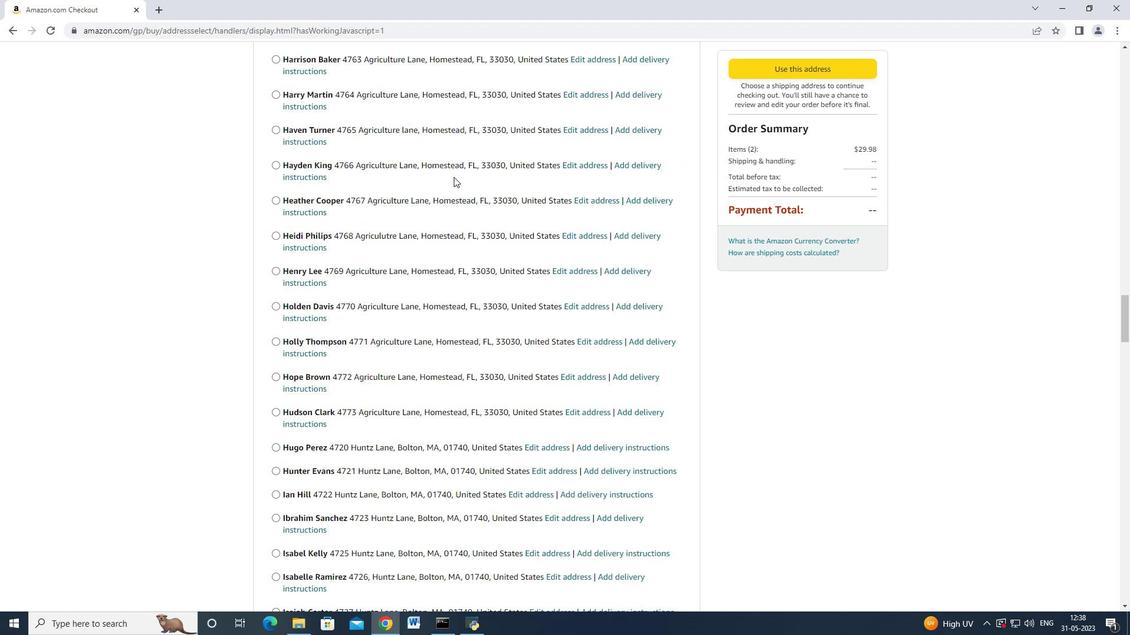 
Action: Mouse scrolled (453, 176) with delta (0, 0)
Screenshot: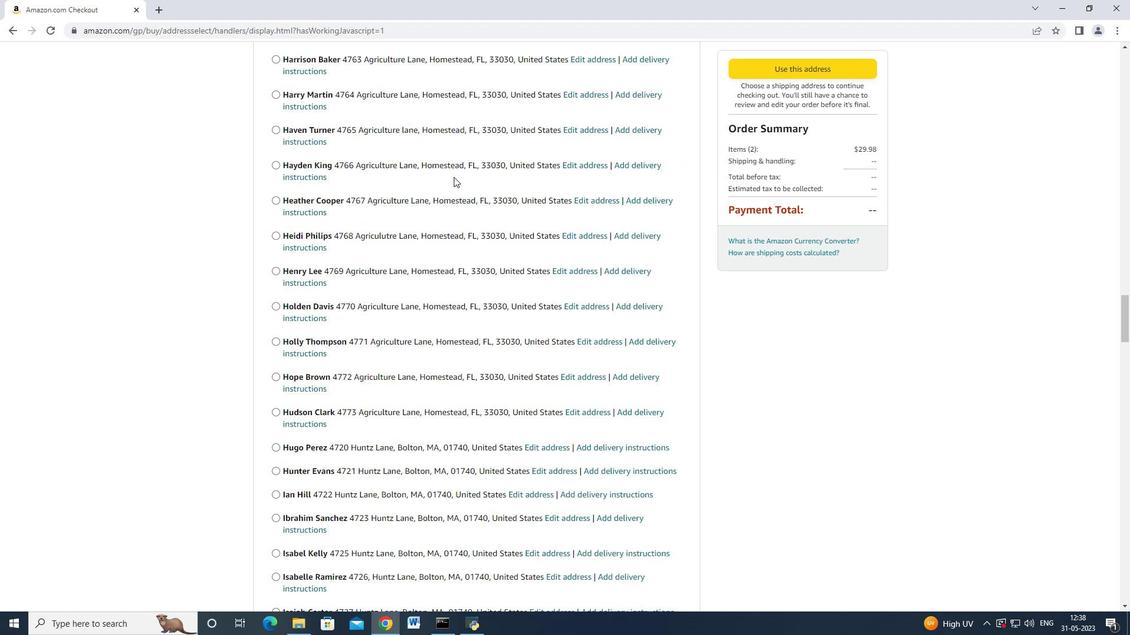 
Action: Mouse scrolled (453, 176) with delta (0, 0)
Screenshot: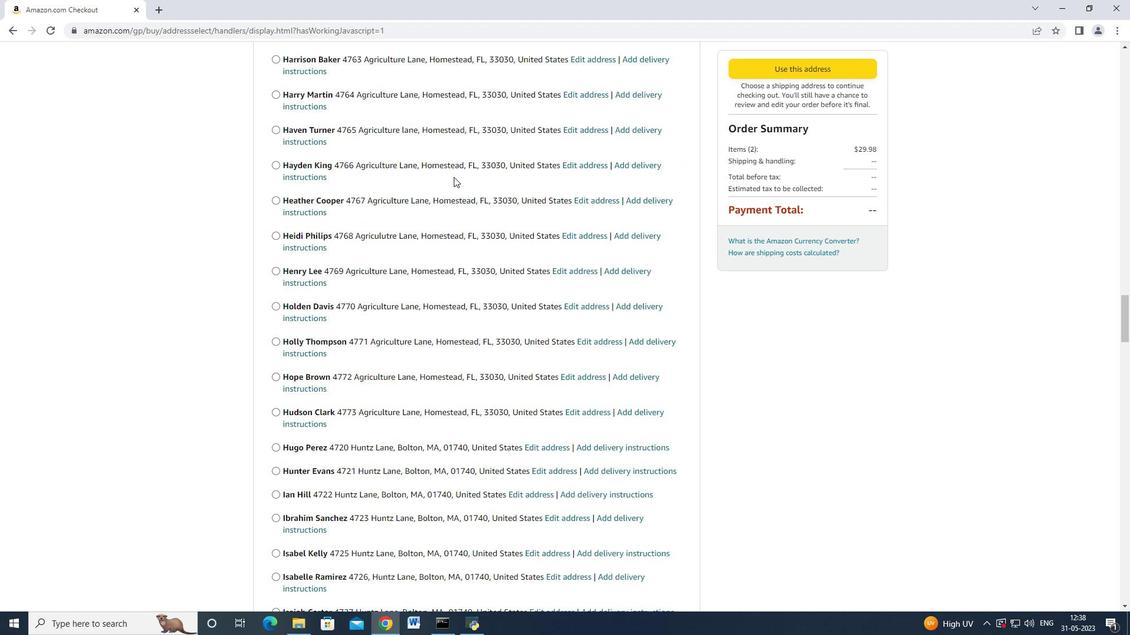 
Action: Mouse scrolled (453, 176) with delta (0, 0)
Screenshot: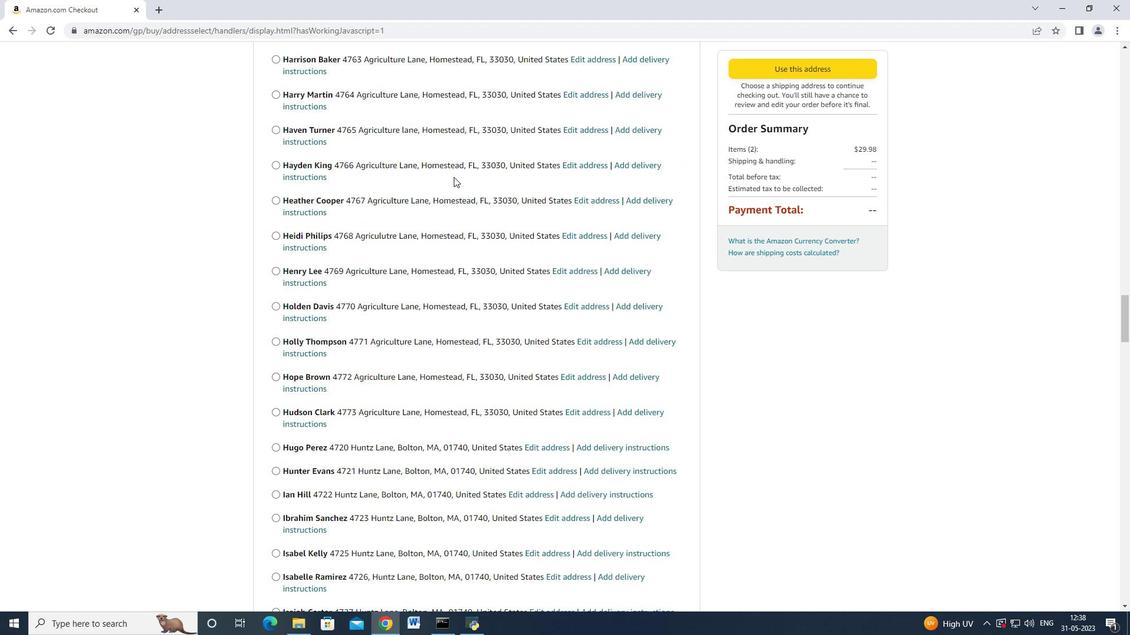
Action: Mouse scrolled (453, 176) with delta (0, 0)
Screenshot: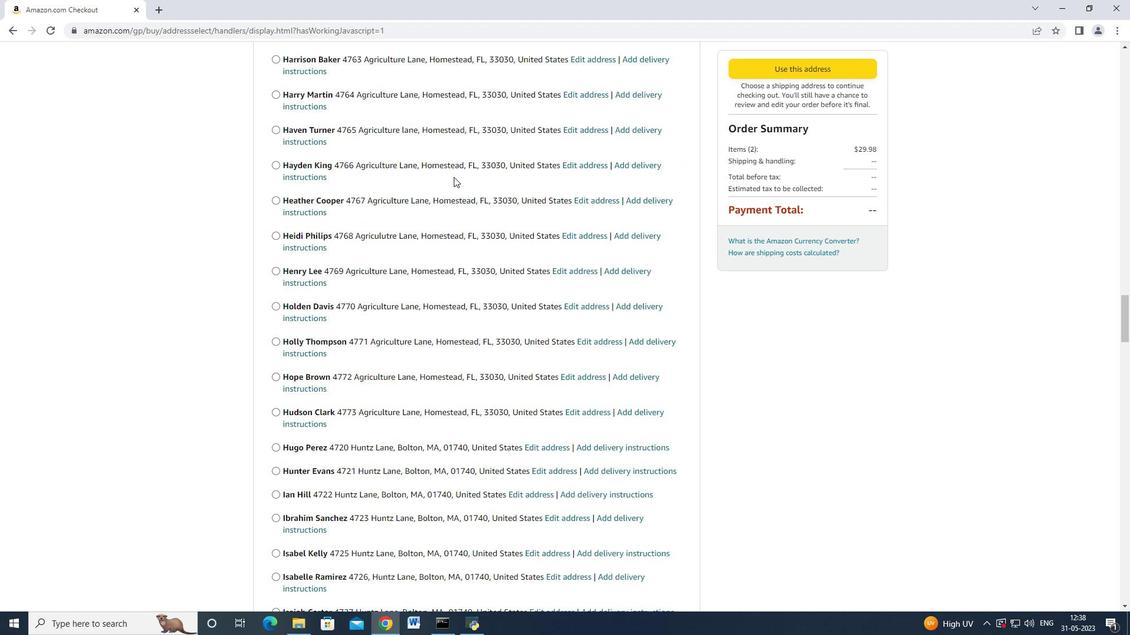 
Action: Mouse scrolled (453, 175) with delta (0, -1)
Screenshot: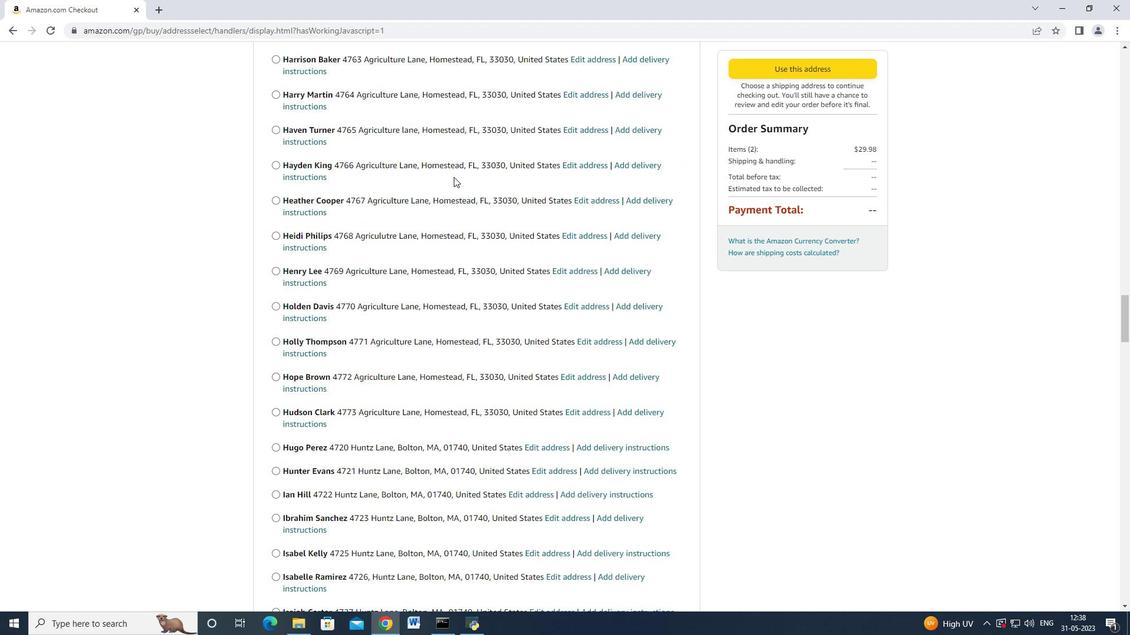 
Action: Mouse scrolled (453, 176) with delta (0, 0)
Screenshot: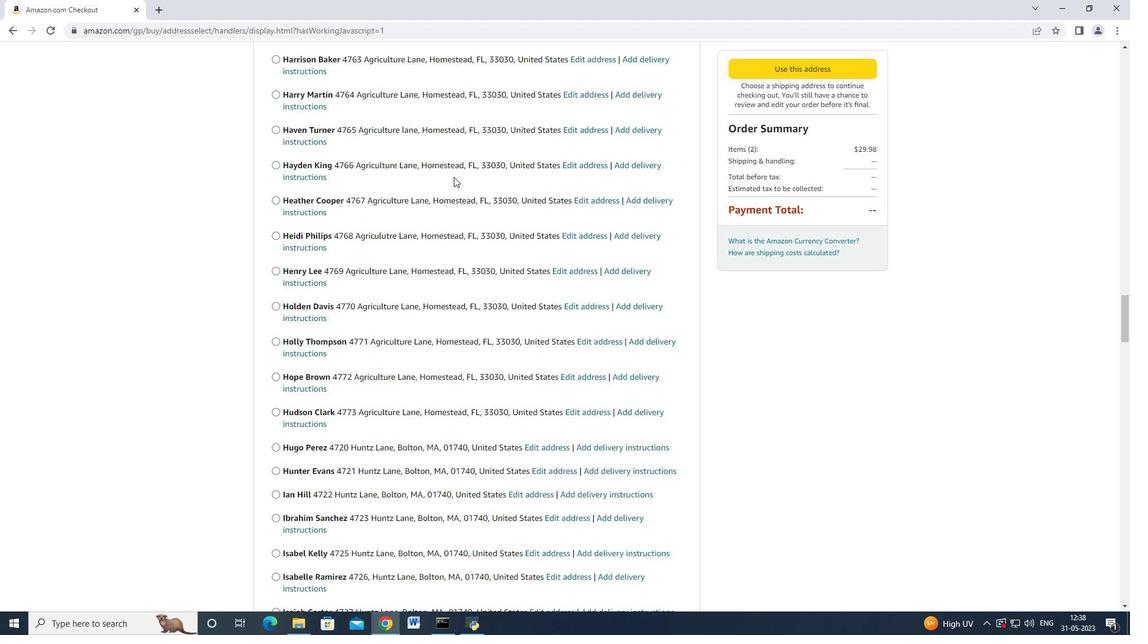 
Action: Mouse scrolled (453, 175) with delta (0, -1)
Screenshot: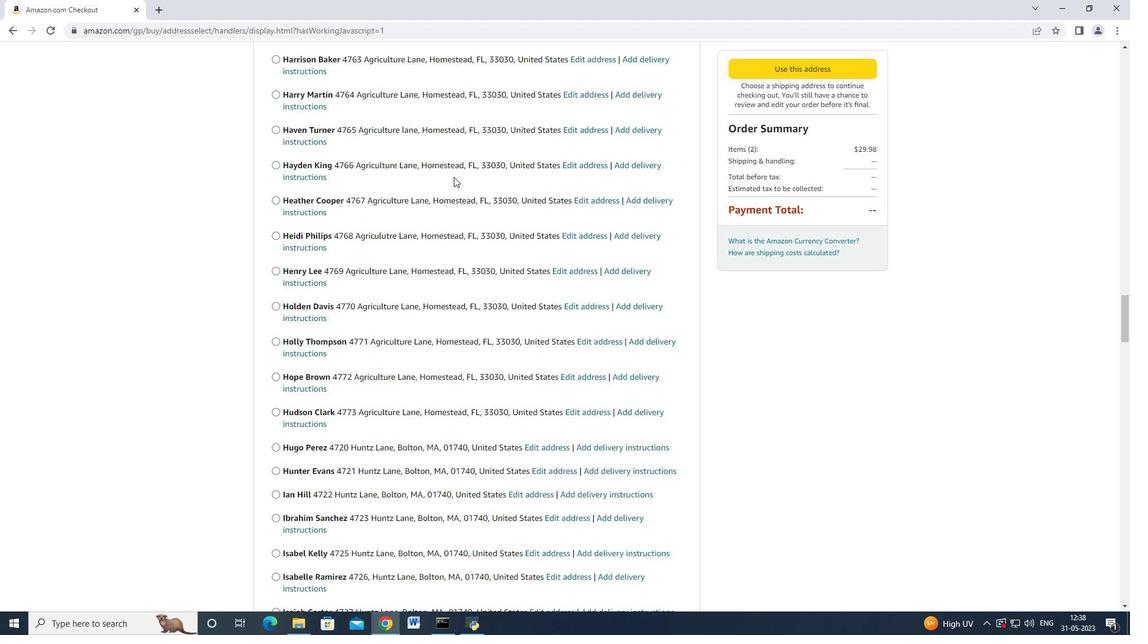 
Action: Mouse scrolled (453, 176) with delta (0, 0)
Screenshot: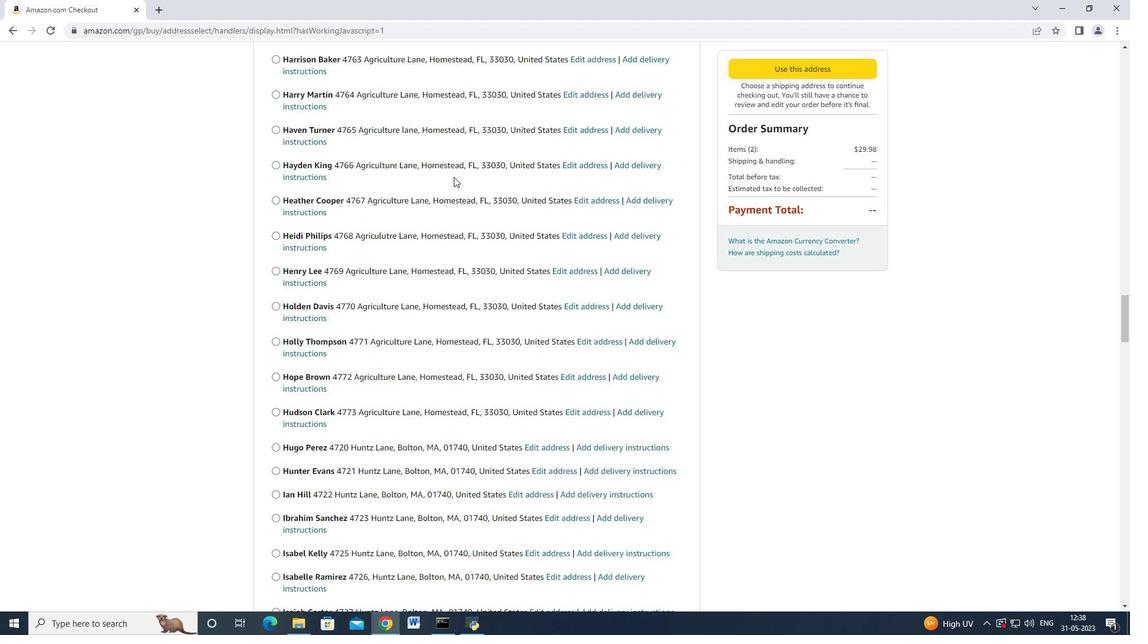 
Action: Mouse moved to (453, 177)
Screenshot: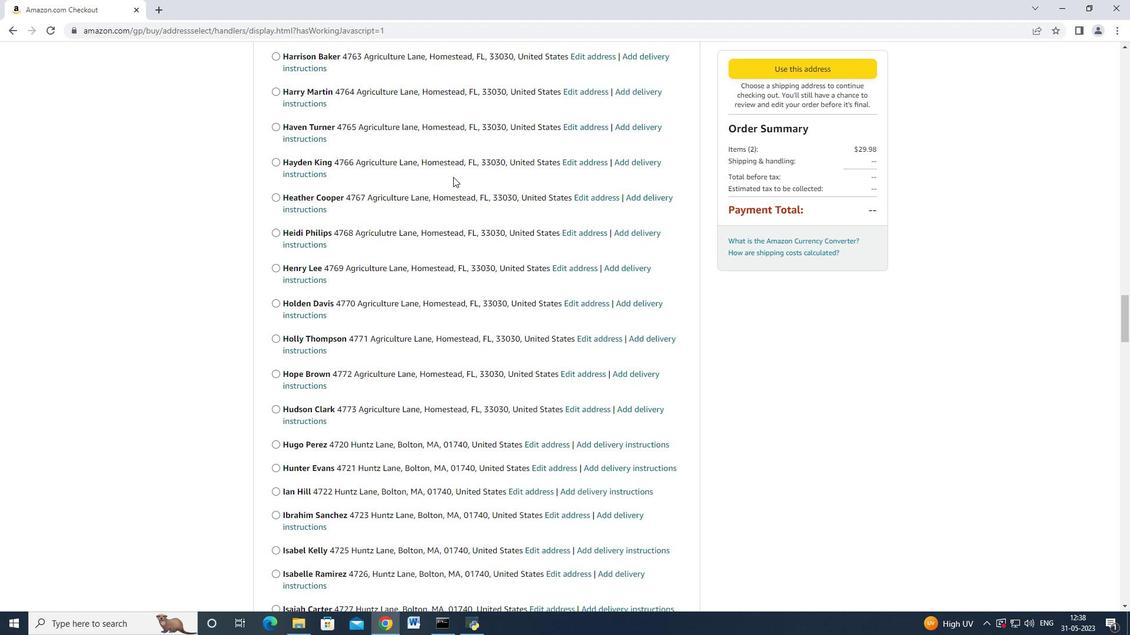 
Action: Mouse scrolled (453, 176) with delta (0, 0)
Screenshot: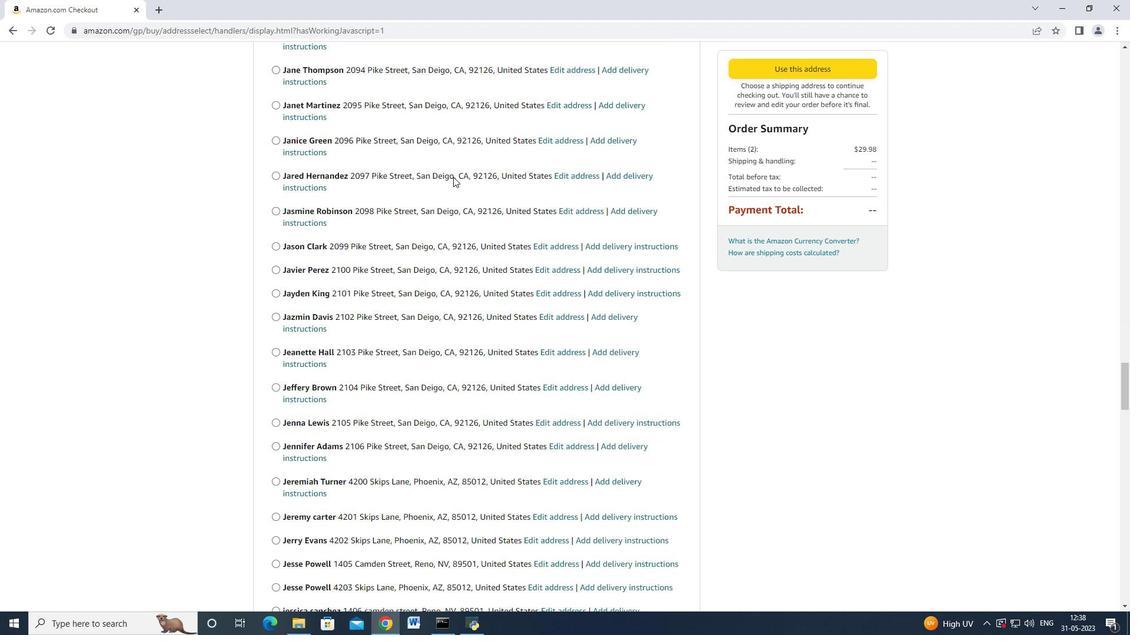 
Action: Mouse scrolled (453, 176) with delta (0, 0)
Screenshot: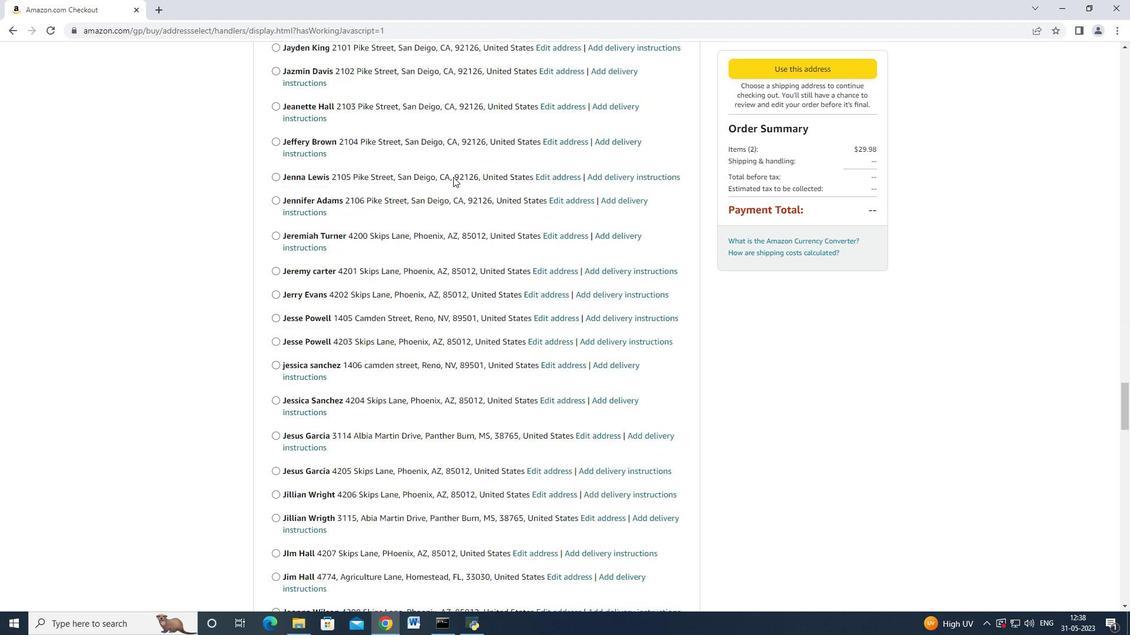 
Action: Mouse scrolled (453, 176) with delta (0, 0)
Screenshot: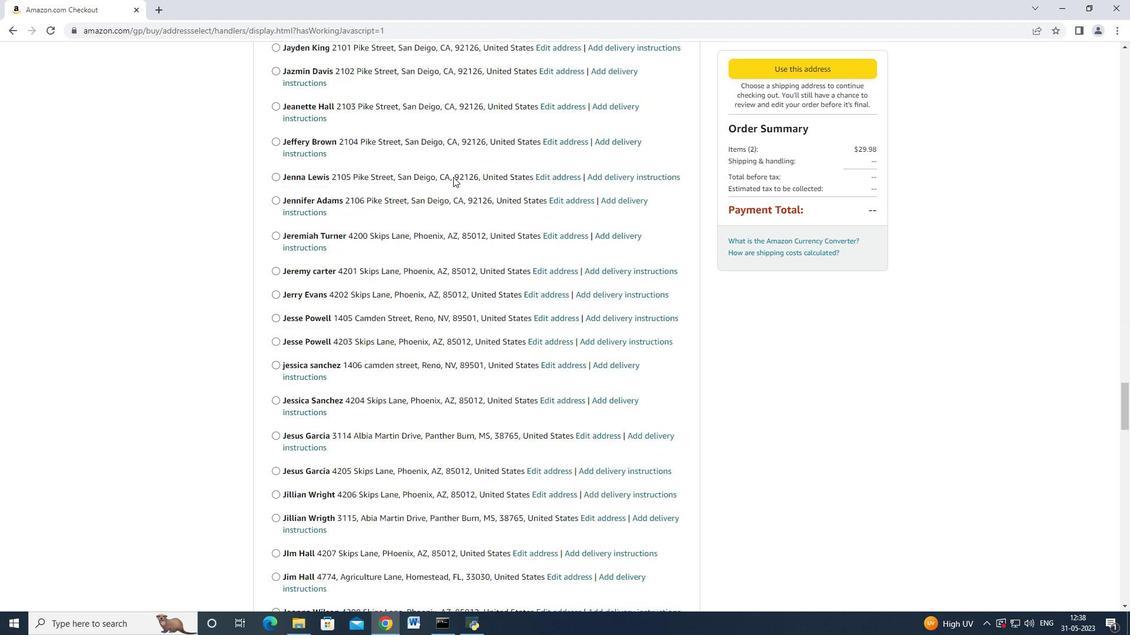 
Action: Mouse scrolled (453, 175) with delta (0, -1)
Screenshot: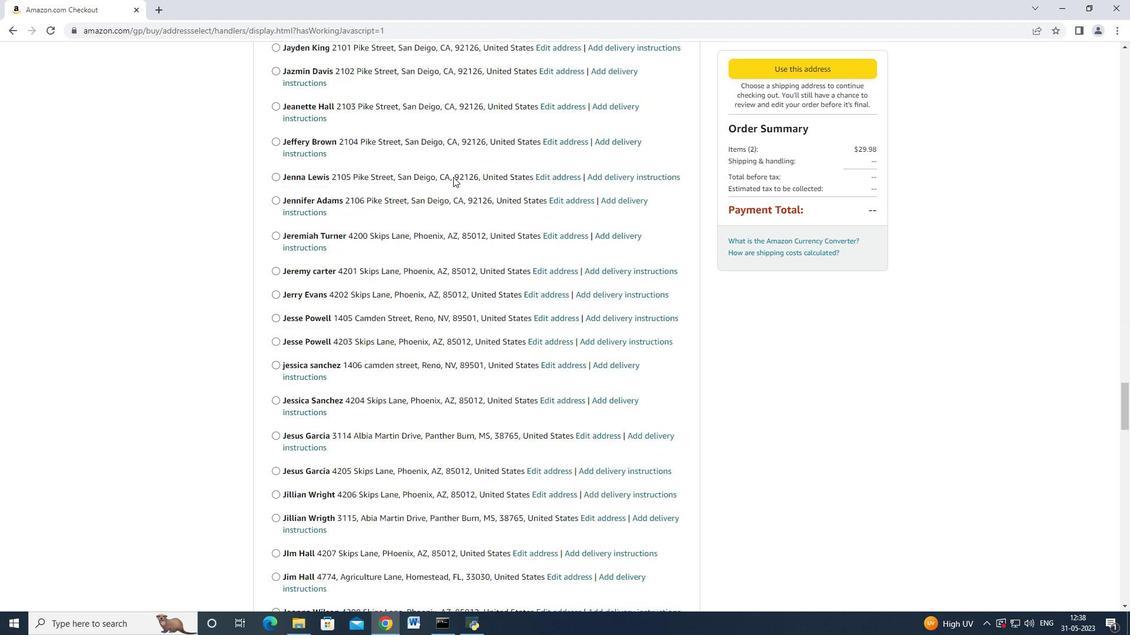 
Action: Mouse scrolled (453, 176) with delta (0, 0)
Screenshot: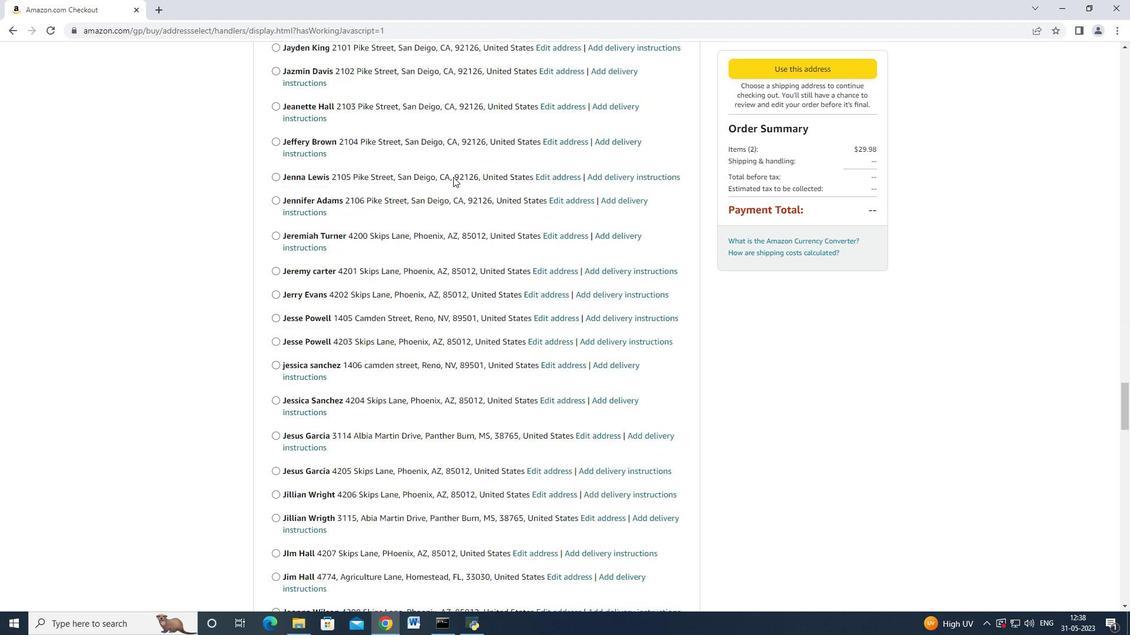 
Action: Mouse scrolled (453, 176) with delta (0, 0)
Screenshot: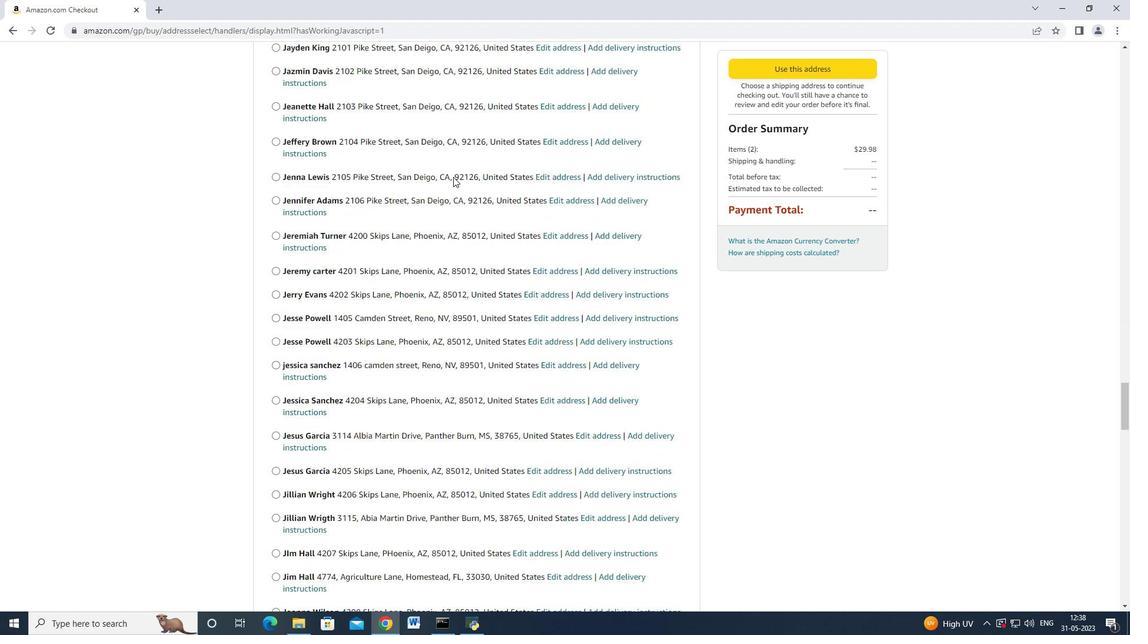 
Action: Mouse scrolled (453, 176) with delta (0, 0)
Screenshot: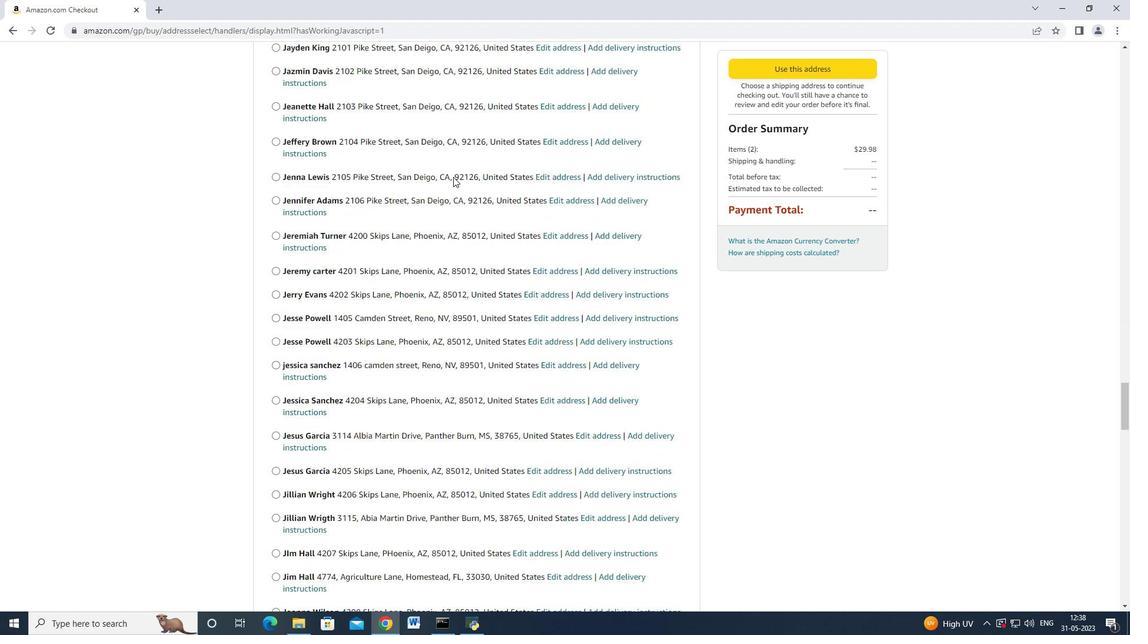 
Action: Mouse scrolled (453, 176) with delta (0, 0)
Screenshot: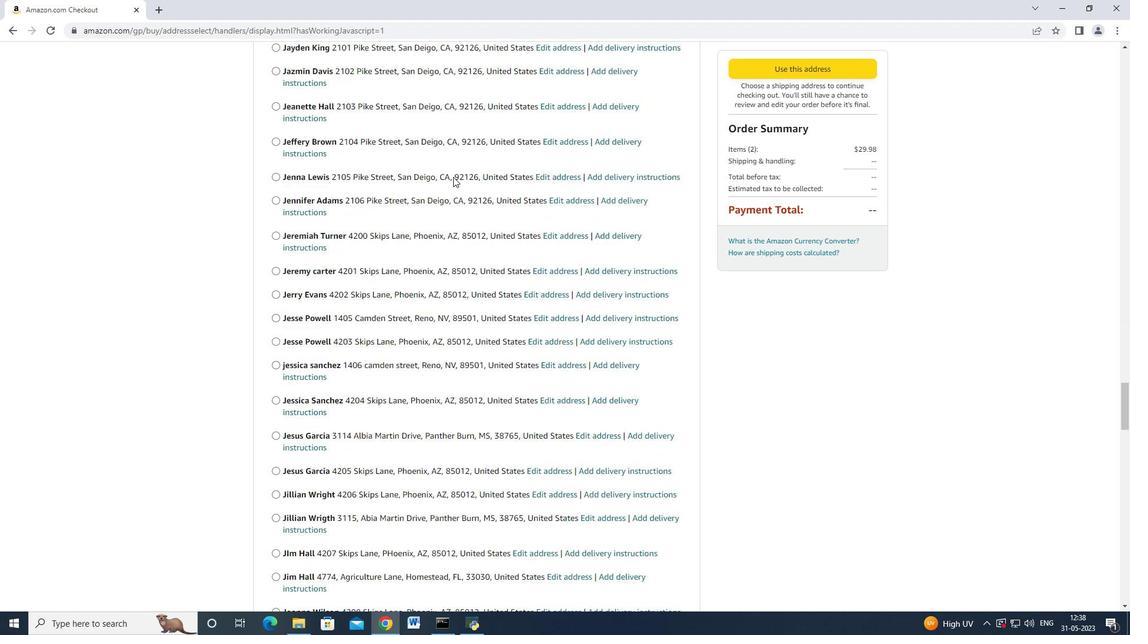 
Action: Mouse scrolled (453, 176) with delta (0, 0)
Screenshot: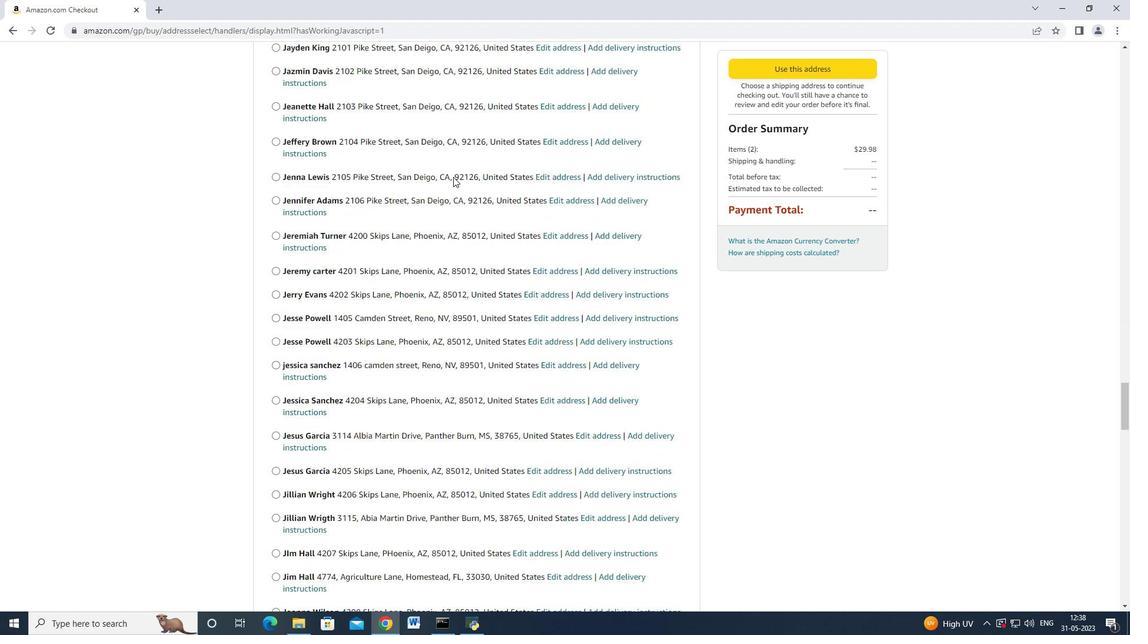
Action: Mouse scrolled (453, 176) with delta (0, 0)
Screenshot: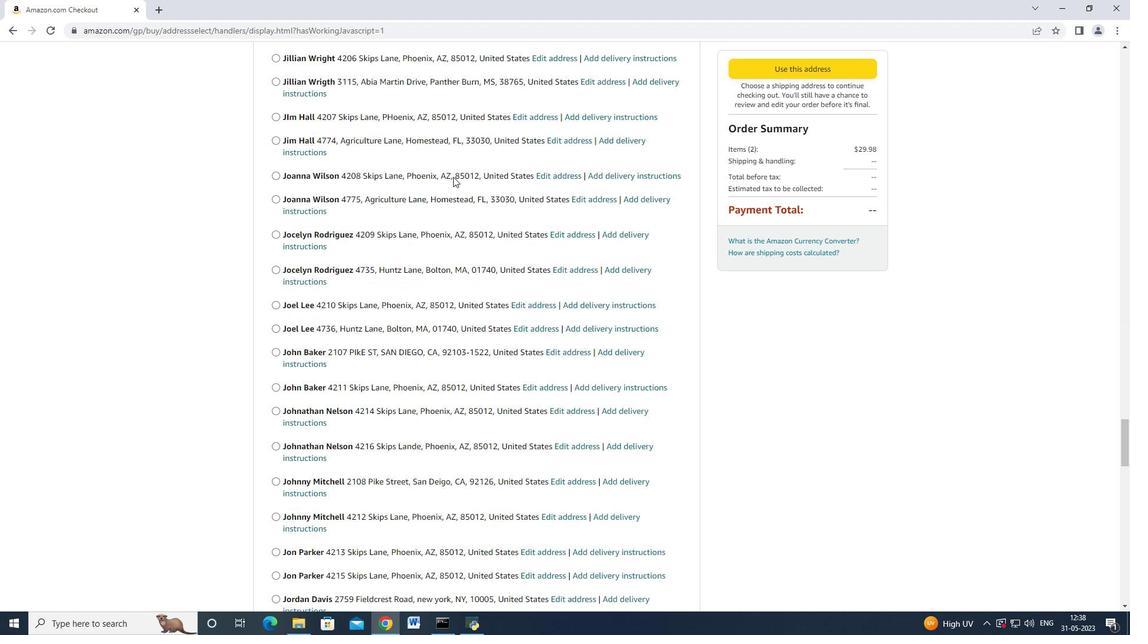 
Action: Mouse scrolled (453, 176) with delta (0, 0)
Screenshot: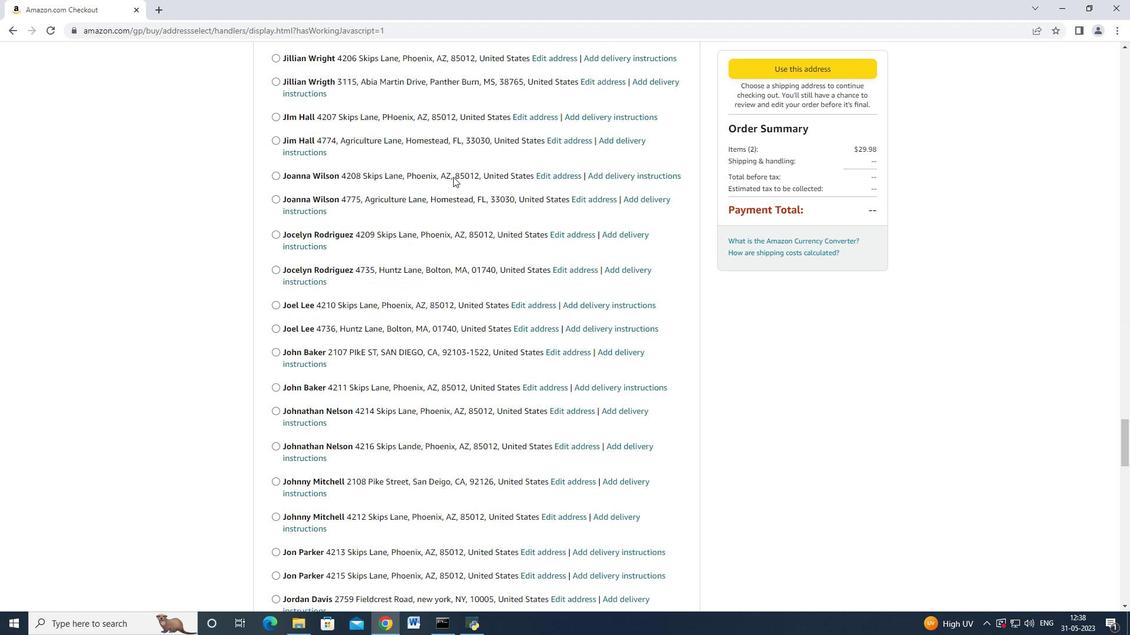 
Action: Mouse scrolled (453, 176) with delta (0, 0)
Screenshot: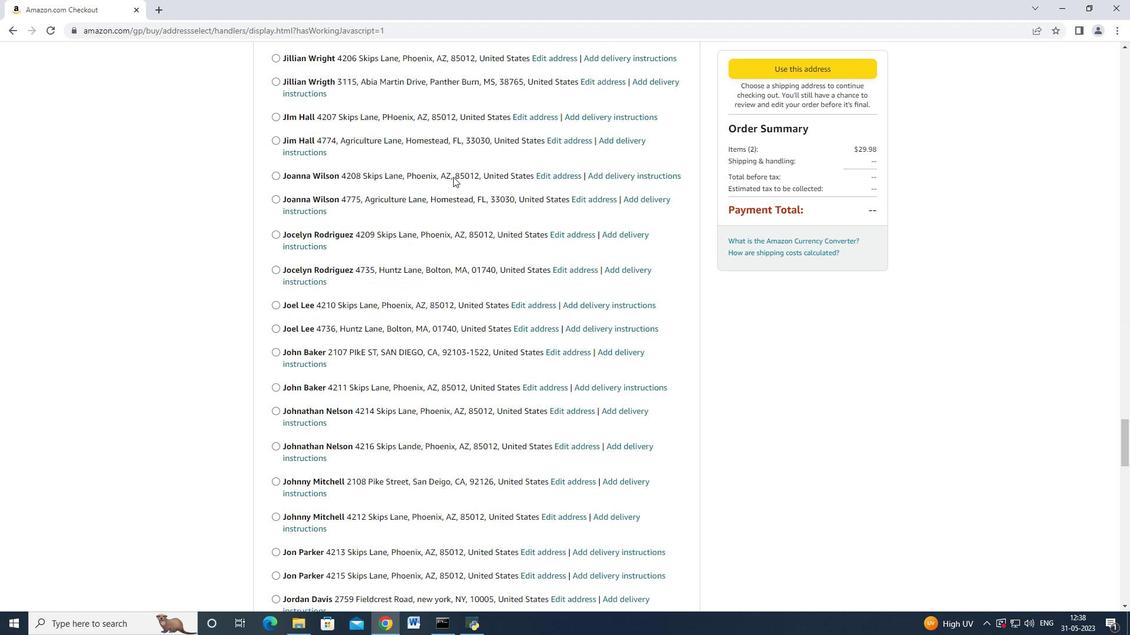 
Action: Mouse scrolled (453, 176) with delta (0, 0)
Screenshot: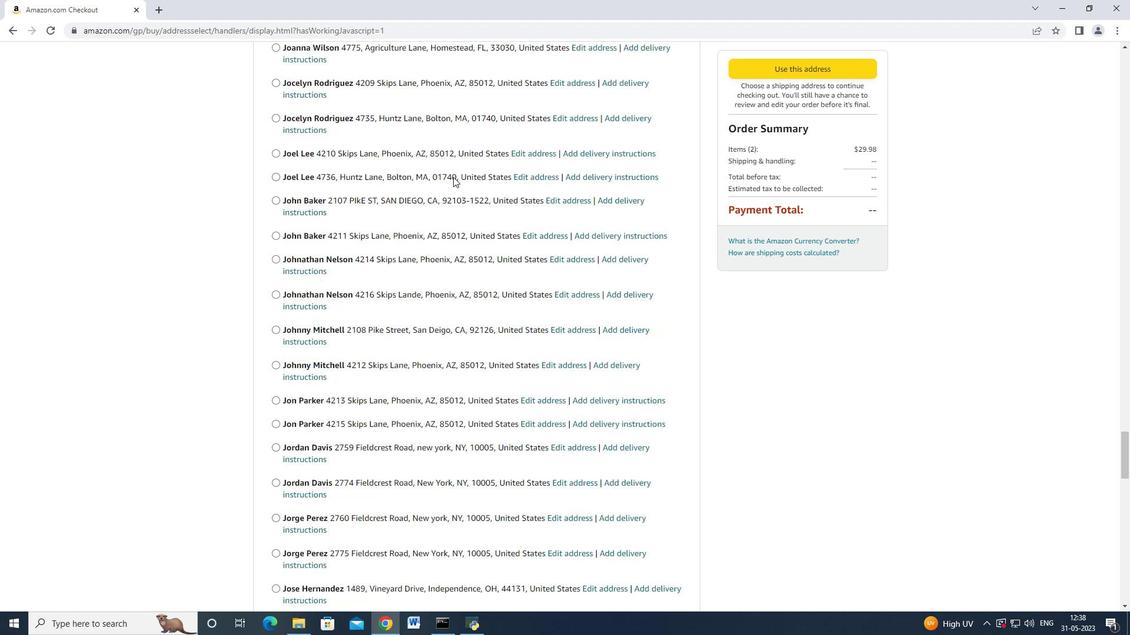
Action: Mouse scrolled (453, 176) with delta (0, 0)
Screenshot: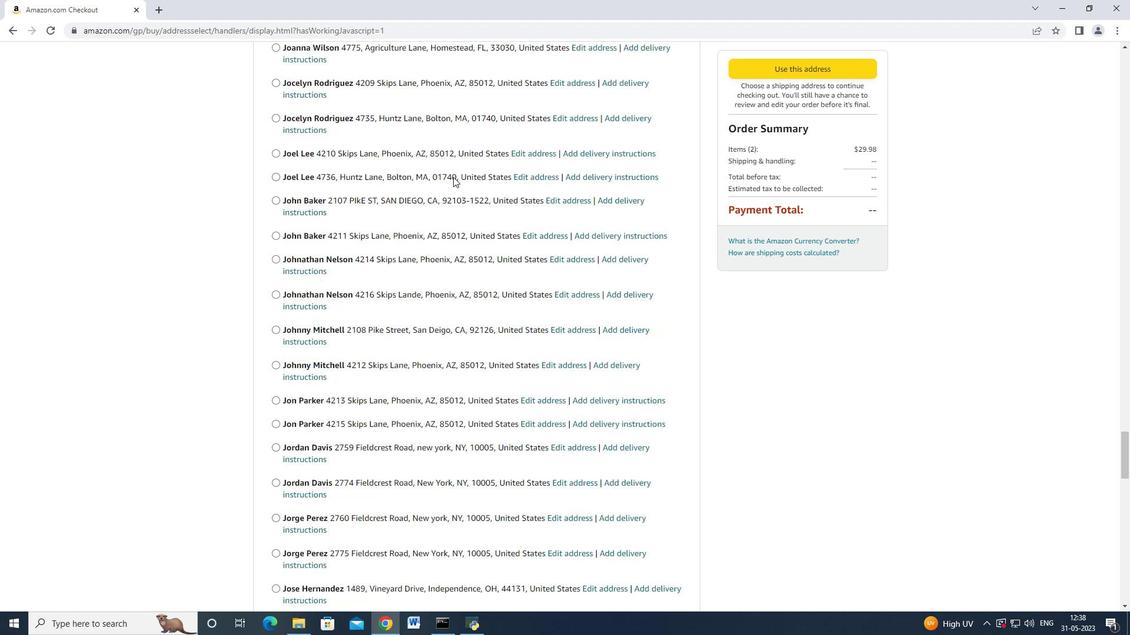 
Action: Mouse scrolled (453, 175) with delta (0, -1)
Screenshot: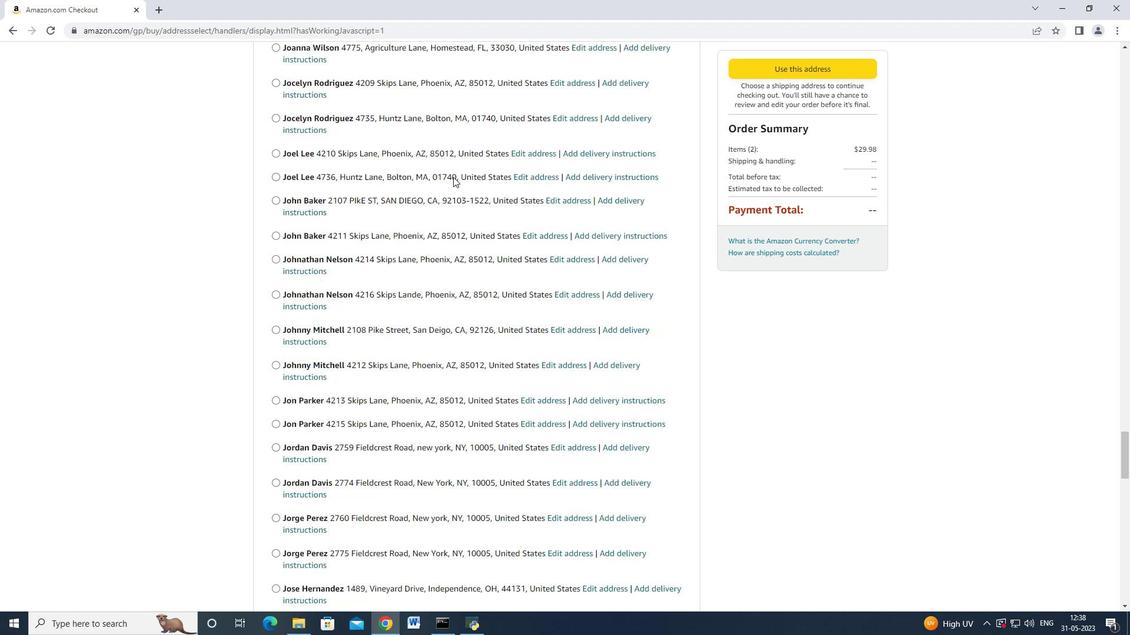 
Action: Mouse scrolled (453, 176) with delta (0, 0)
Screenshot: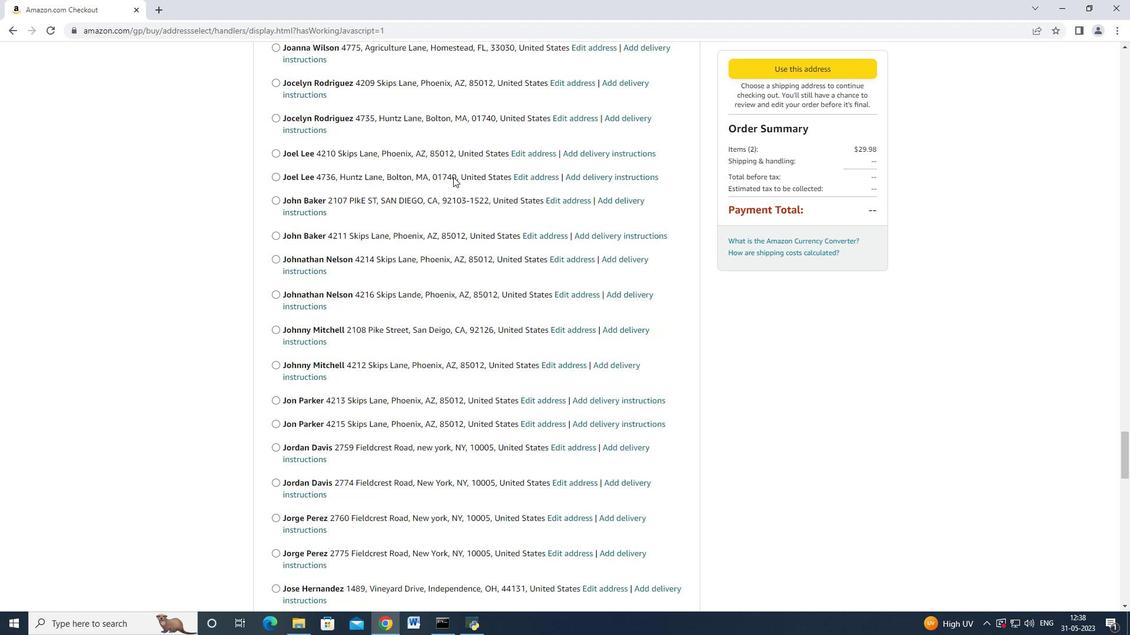 
Action: Mouse scrolled (453, 176) with delta (0, 0)
Screenshot: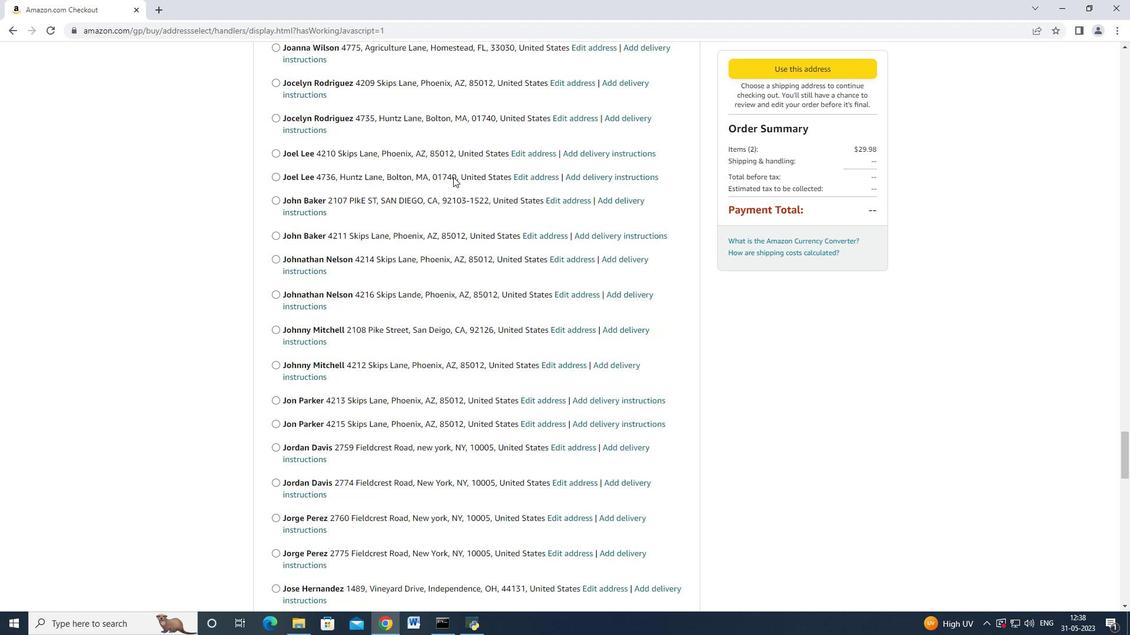 
Action: Mouse scrolled (453, 176) with delta (0, 0)
Screenshot: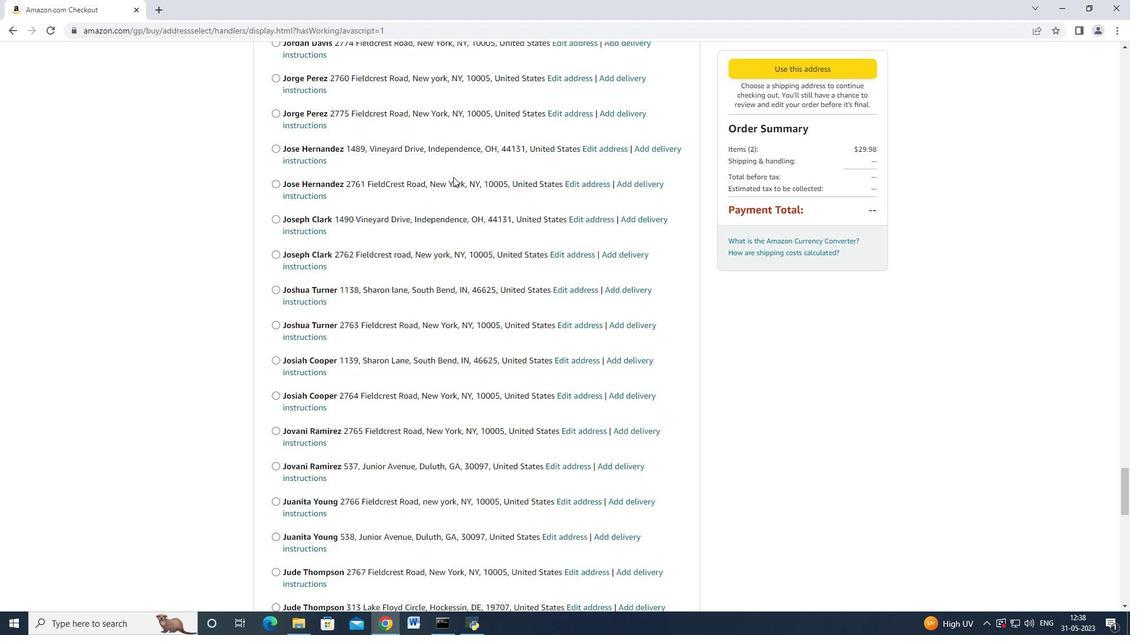 
Action: Mouse scrolled (453, 176) with delta (0, 0)
Screenshot: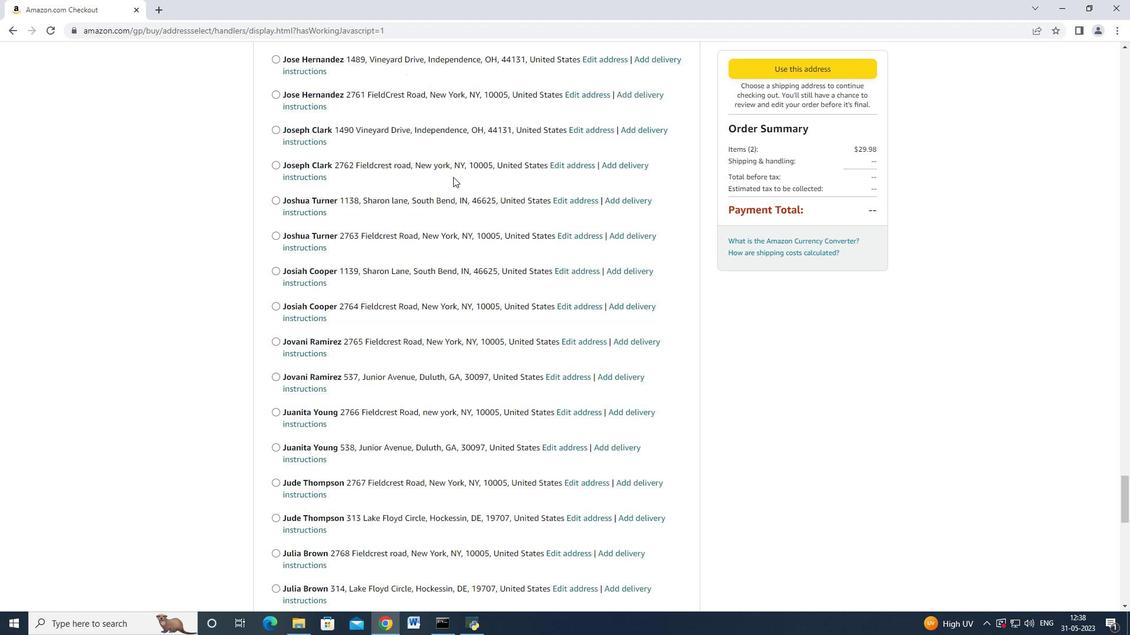 
Action: Mouse scrolled (453, 176) with delta (0, 0)
Screenshot: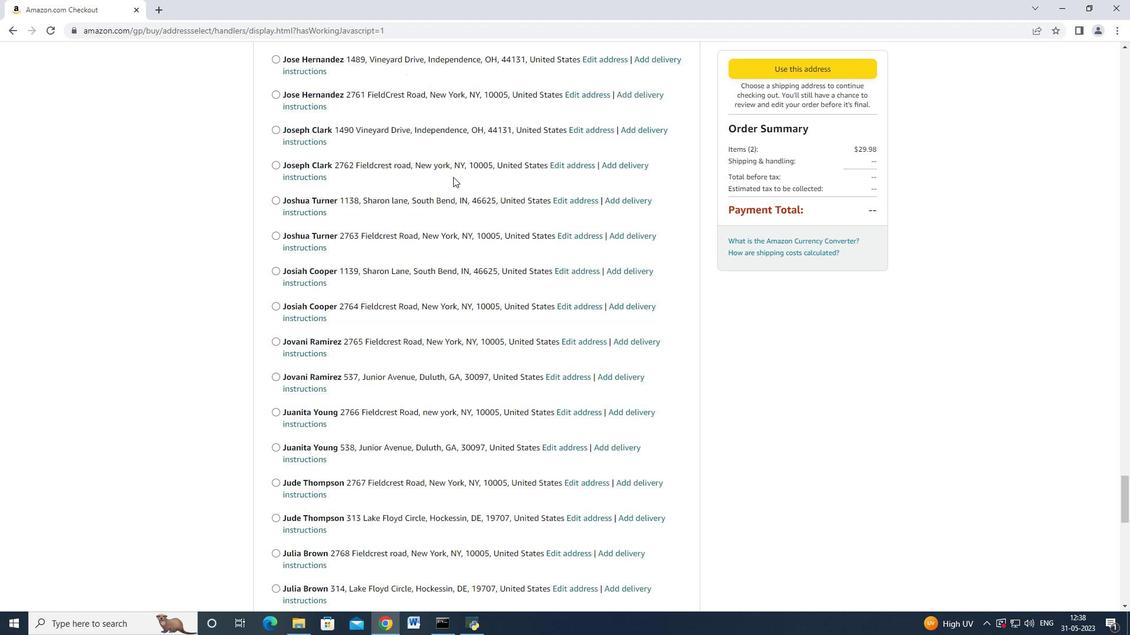 
Action: Mouse moved to (452, 177)
Screenshot: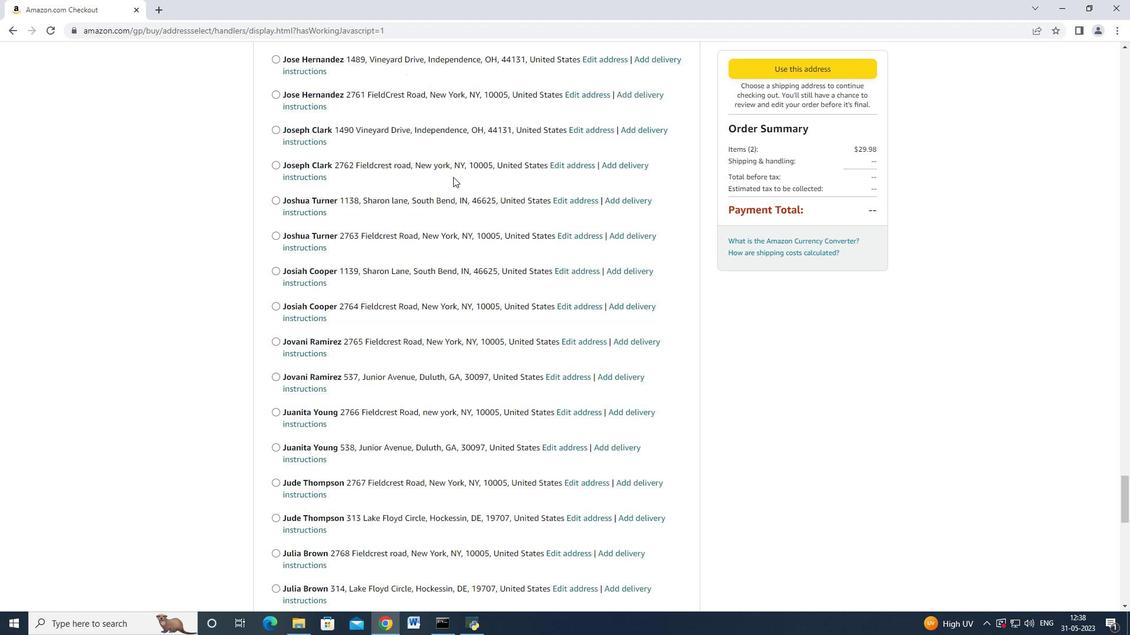 
Action: Mouse scrolled (452, 176) with delta (0, 0)
Screenshot: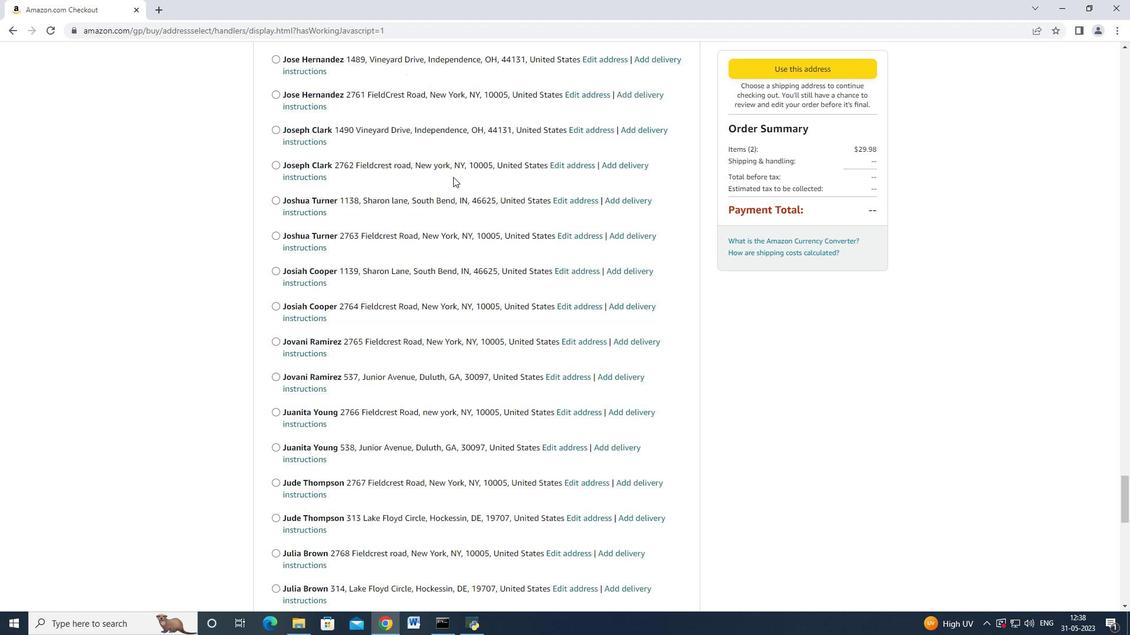 
Action: Mouse scrolled (452, 175) with delta (0, -1)
Screenshot: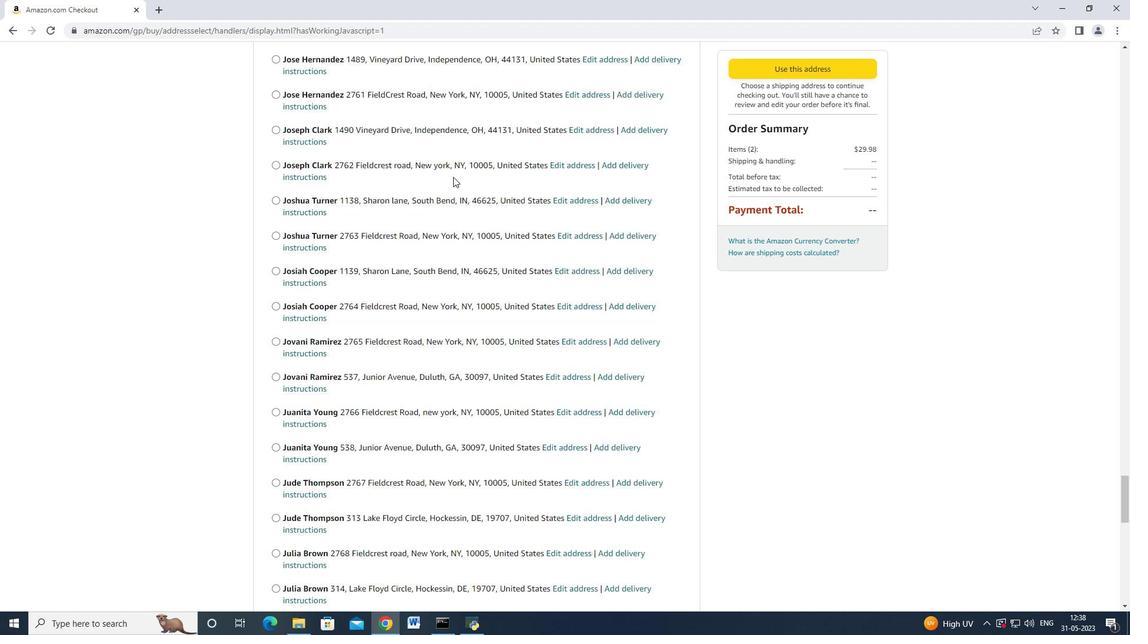 
Action: Mouse moved to (452, 177)
Screenshot: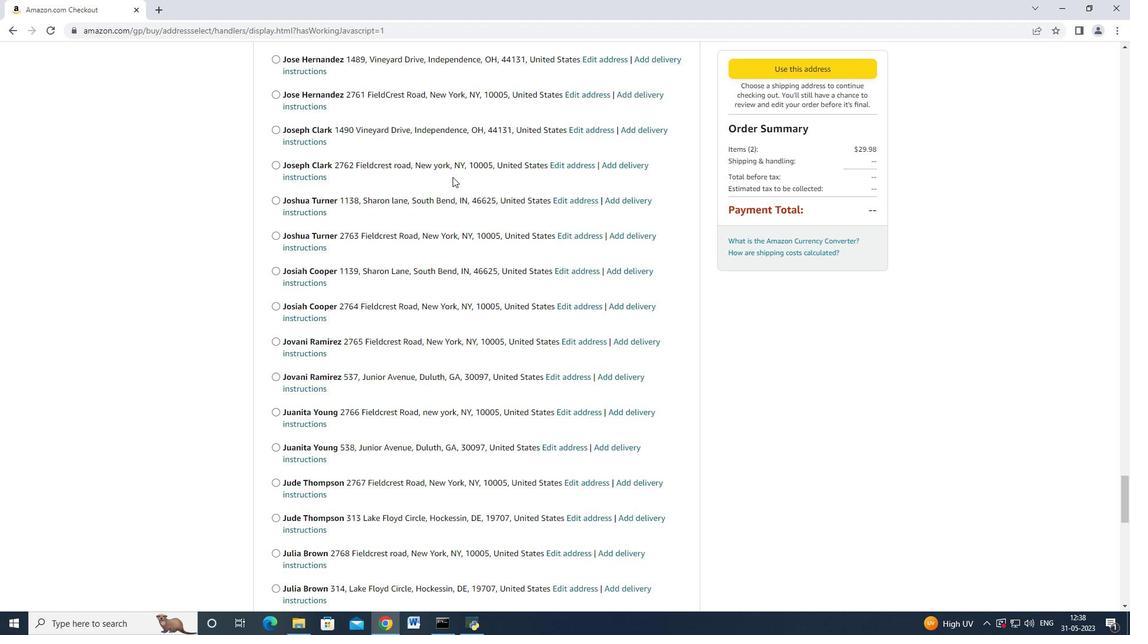 
Action: Mouse scrolled (452, 176) with delta (0, 0)
Screenshot: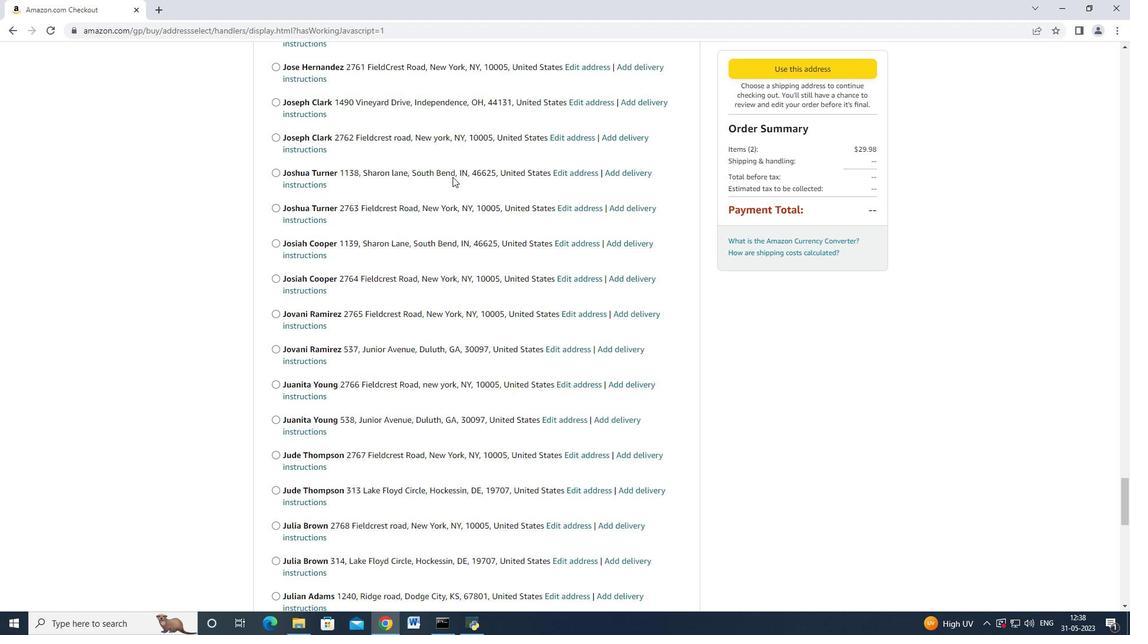 
Action: Mouse moved to (452, 175)
Screenshot: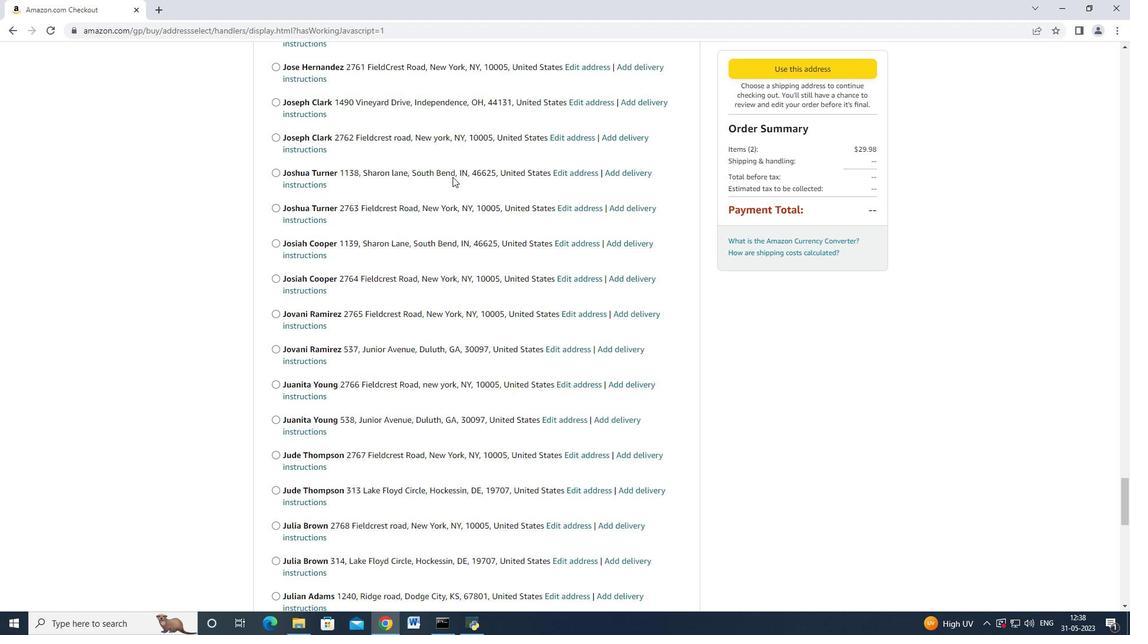 
Action: Mouse scrolled (452, 176) with delta (0, 0)
Screenshot: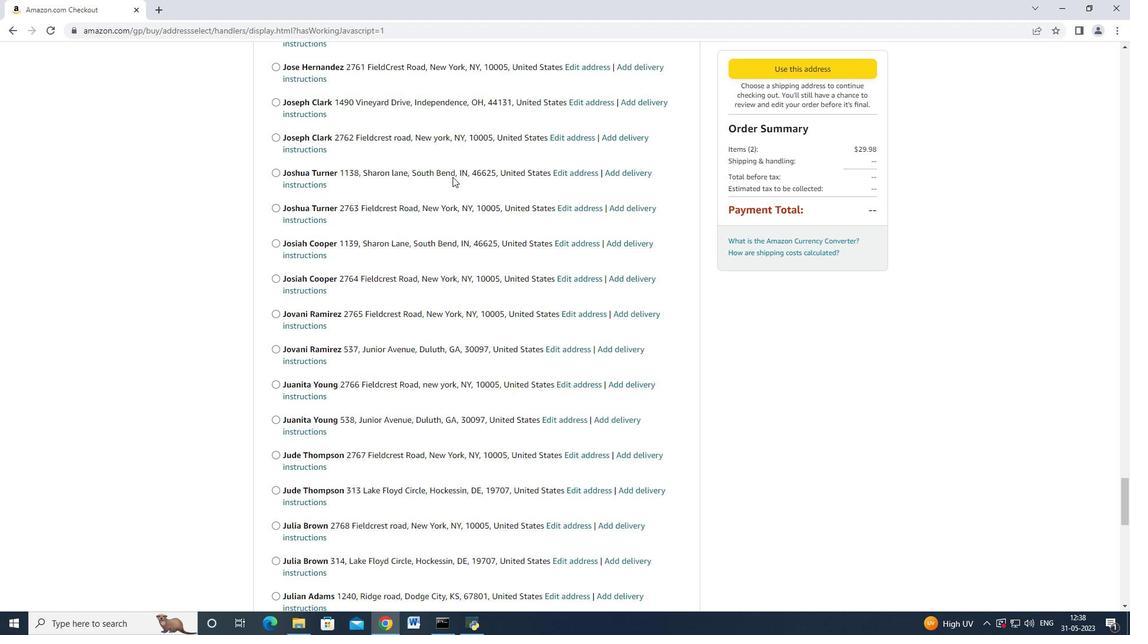 
Action: Mouse scrolled (452, 176) with delta (0, 0)
Screenshot: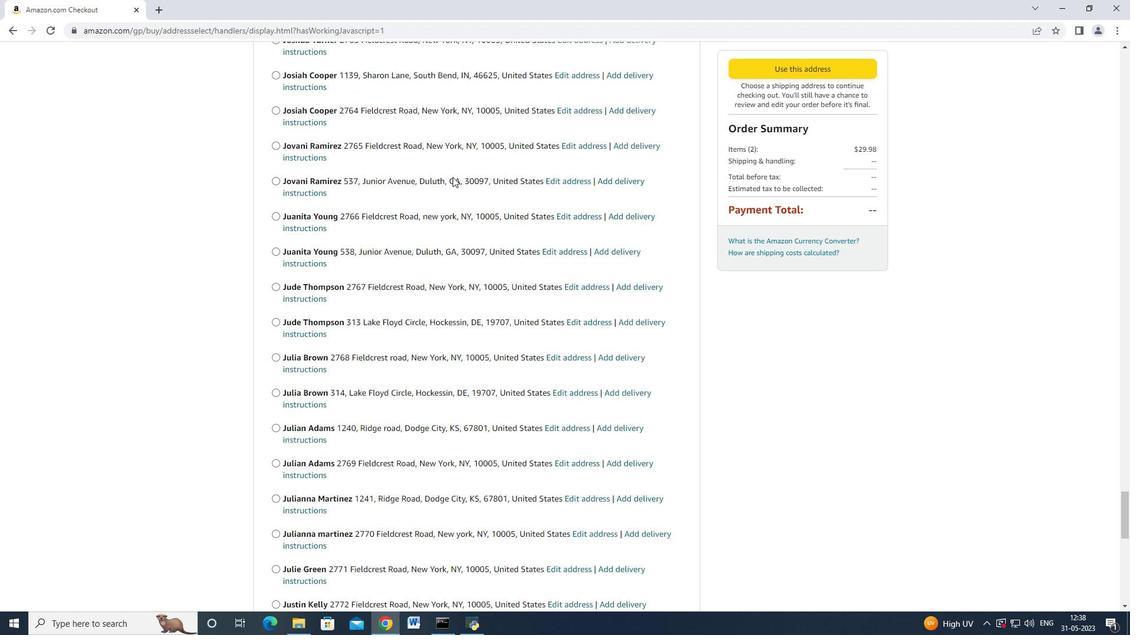 
Action: Mouse moved to (452, 175)
Screenshot: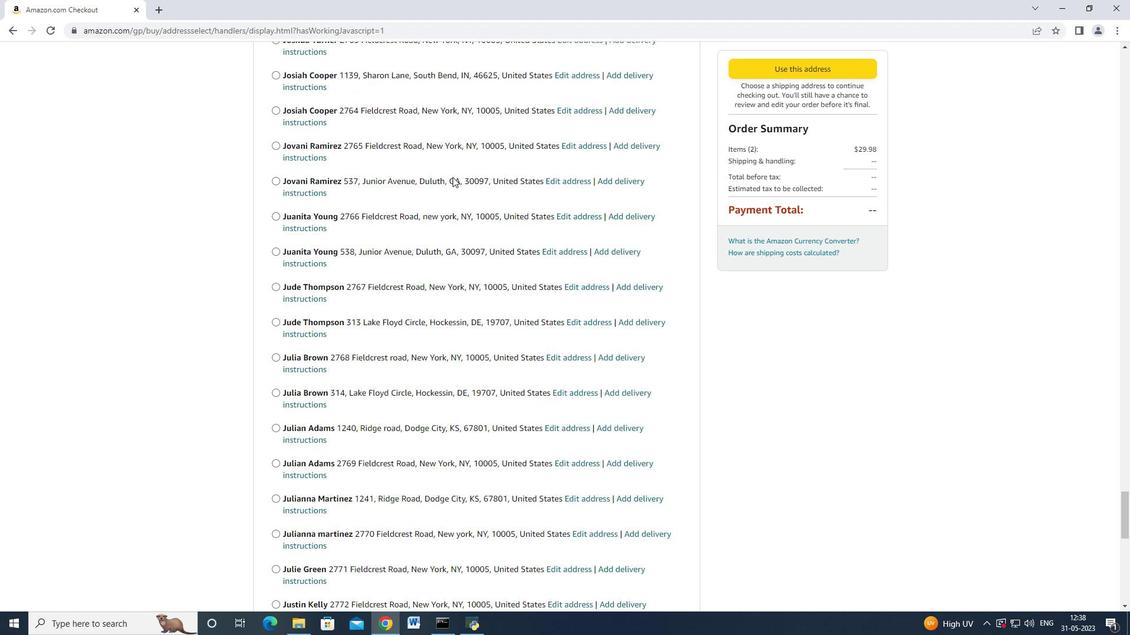 
Action: Mouse scrolled (452, 175) with delta (0, 0)
Screenshot: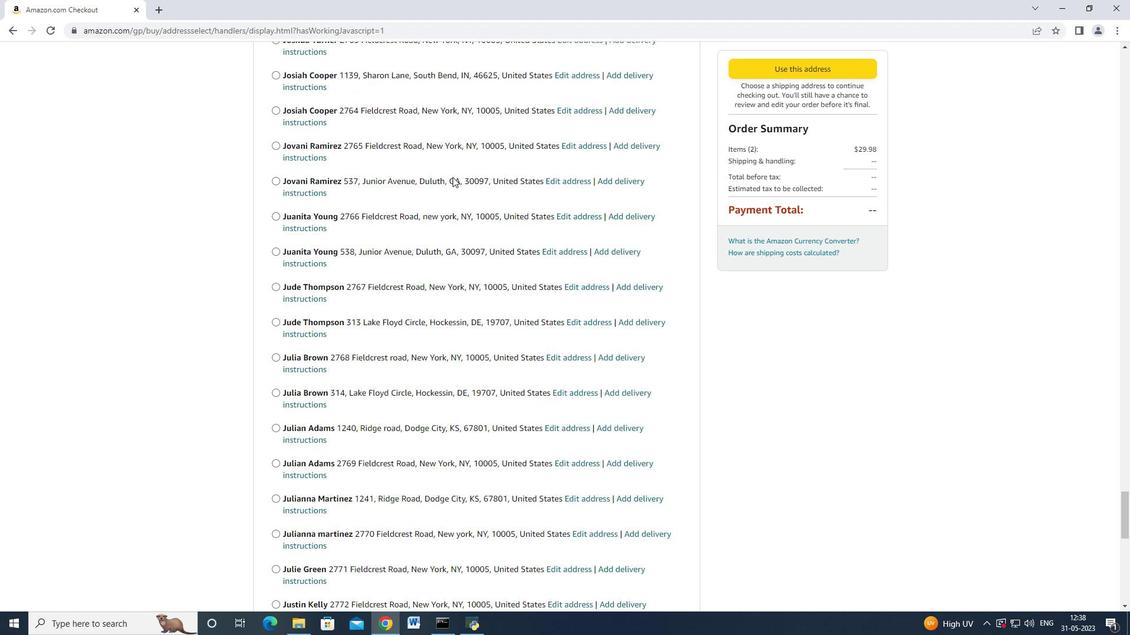 
Action: Mouse scrolled (452, 175) with delta (0, 0)
Screenshot: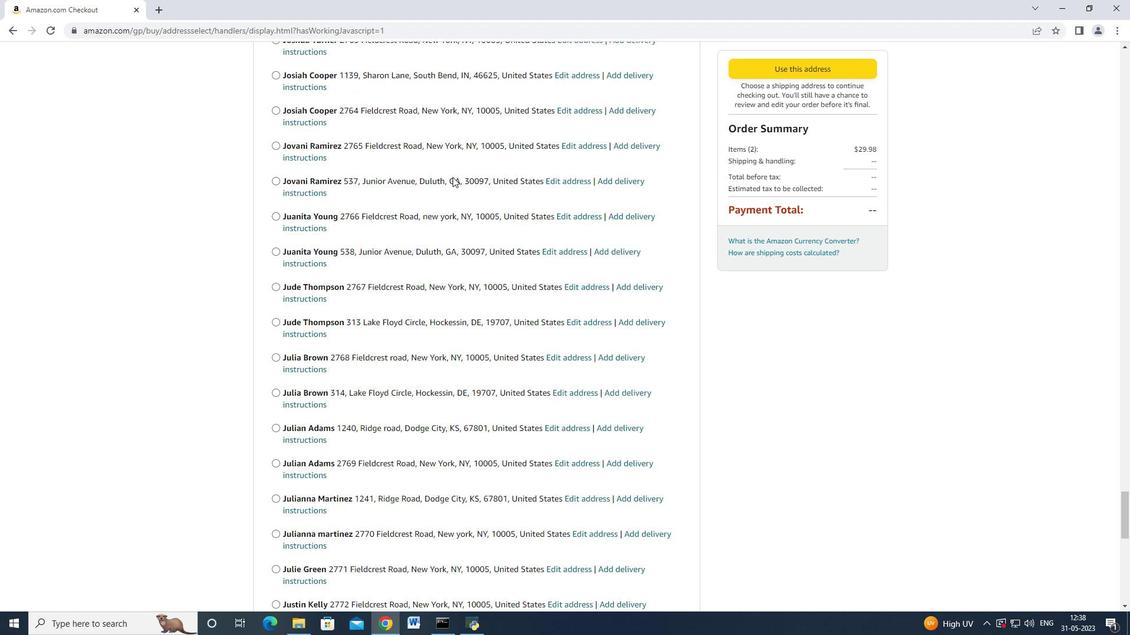 
Action: Mouse scrolled (452, 174) with delta (0, -1)
Screenshot: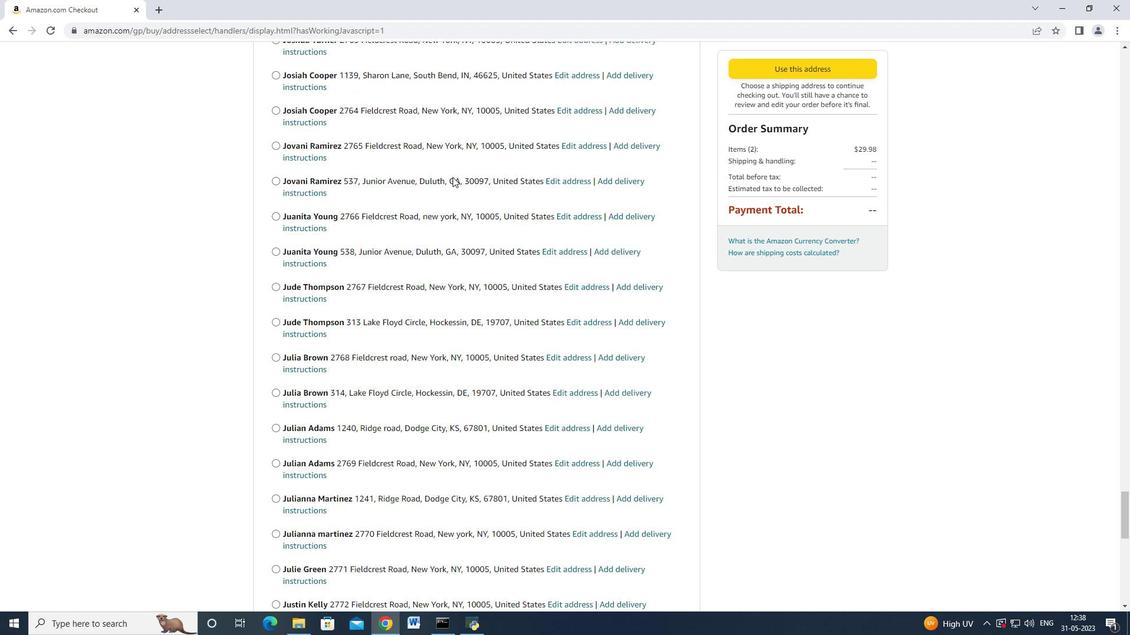 
Action: Mouse moved to (452, 175)
Screenshot: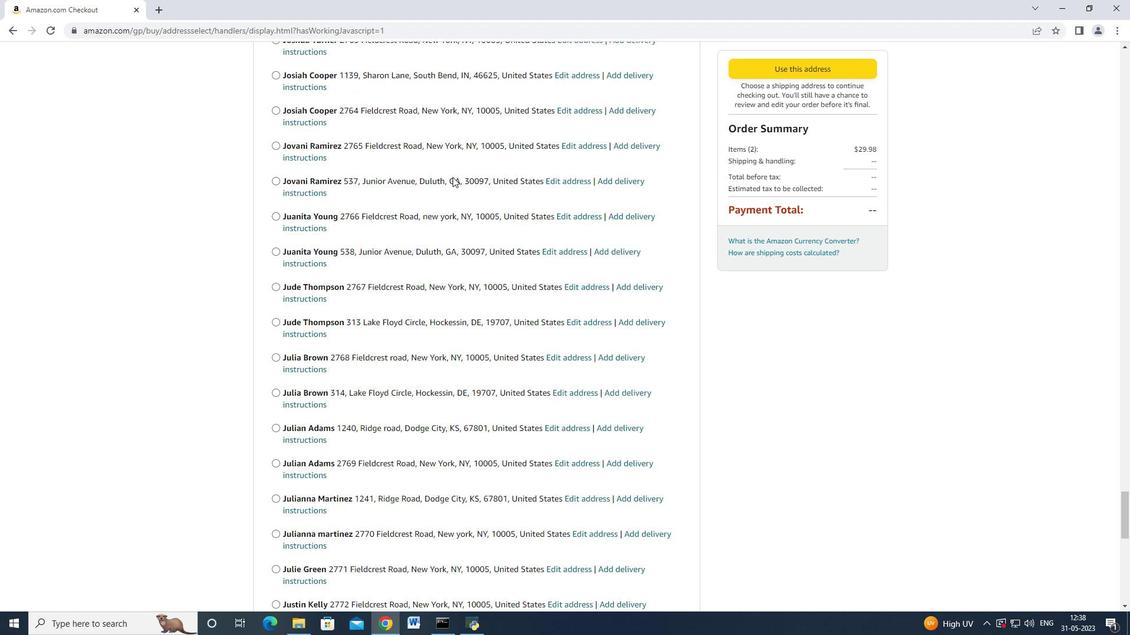 
Action: Mouse scrolled (452, 175) with delta (0, 0)
Screenshot: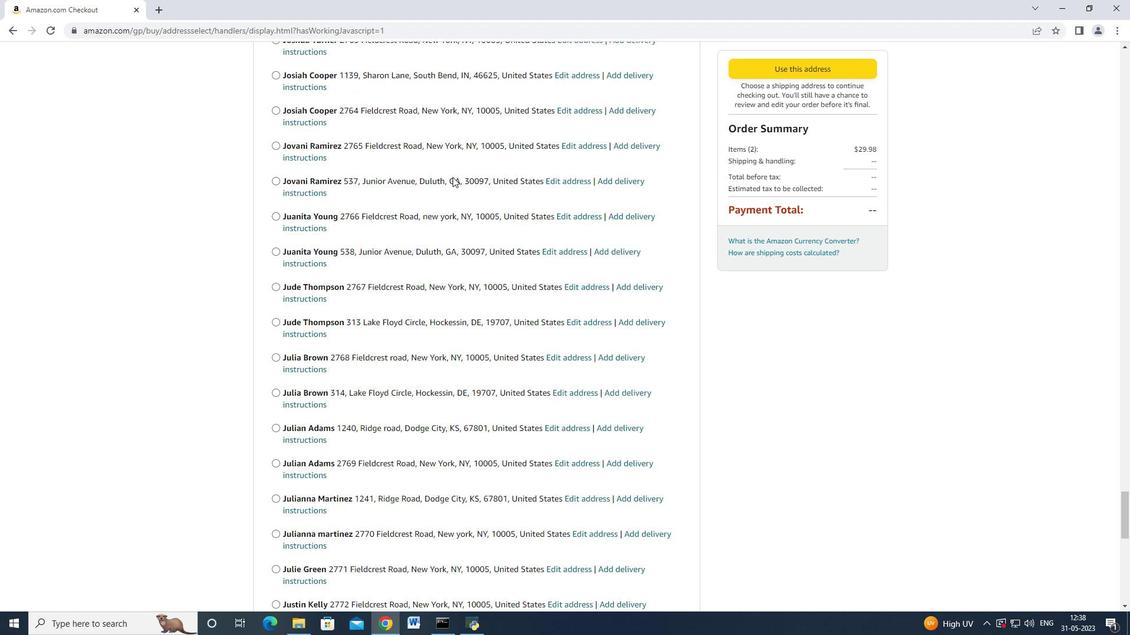 
Action: Mouse scrolled (452, 175) with delta (0, 0)
Screenshot: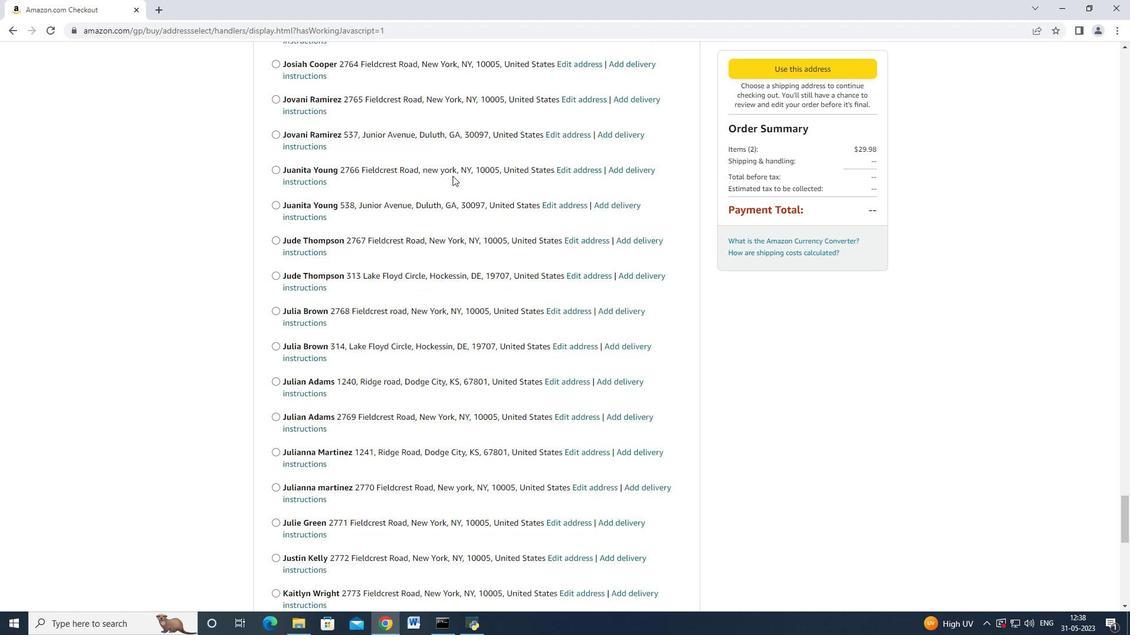 
Action: Mouse scrolled (452, 175) with delta (0, 0)
Screenshot: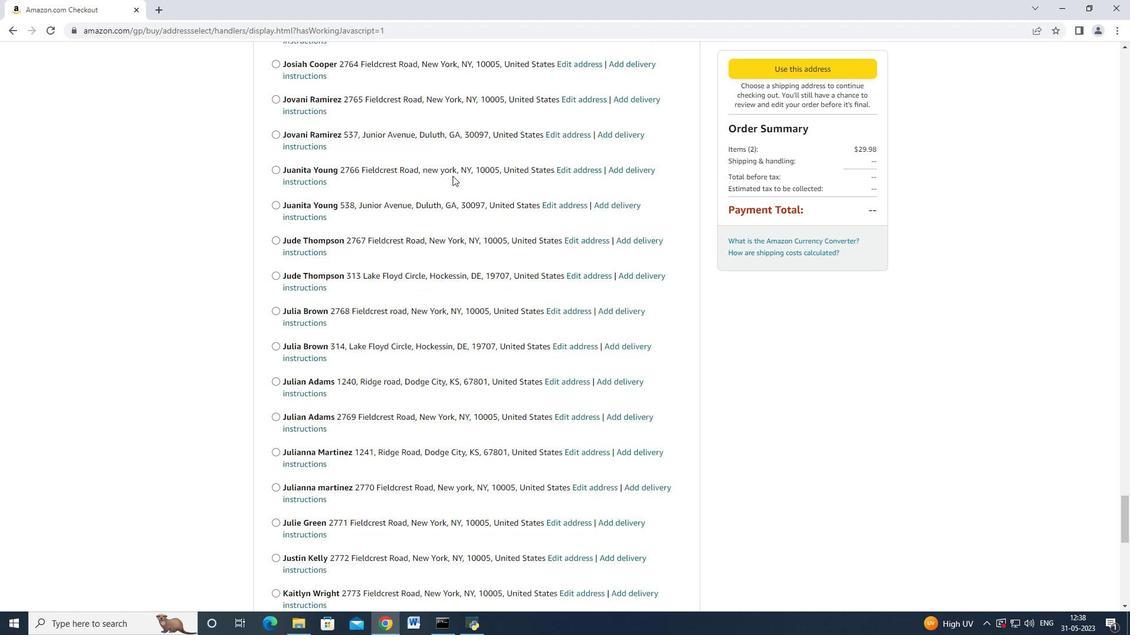 
Action: Mouse scrolled (452, 175) with delta (0, 0)
Screenshot: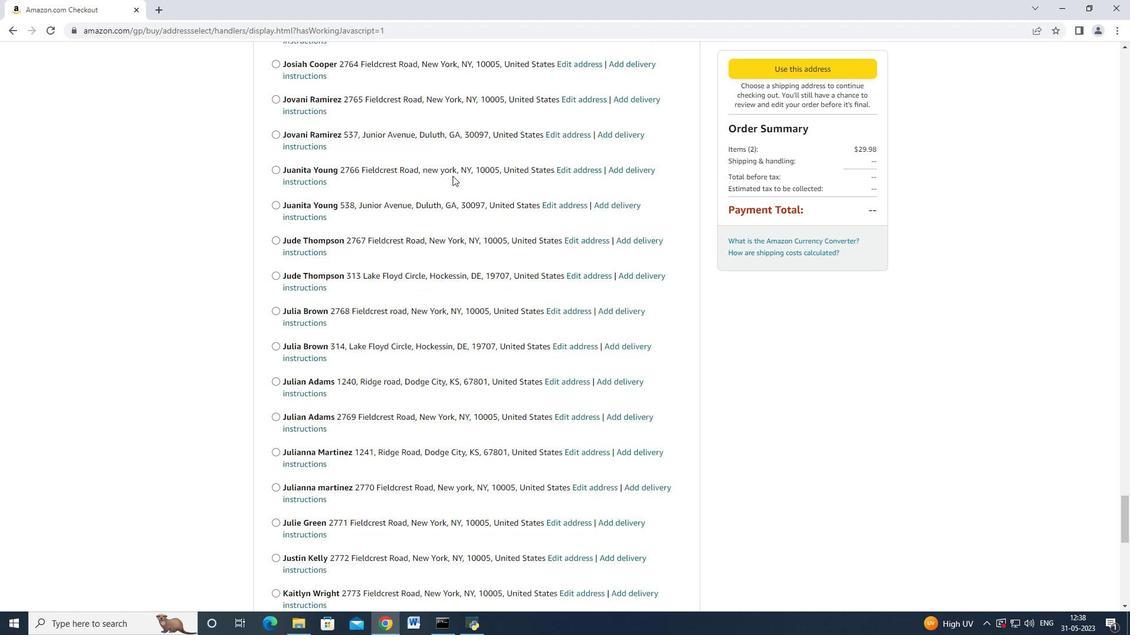 
Action: Mouse scrolled (452, 175) with delta (0, 0)
Screenshot: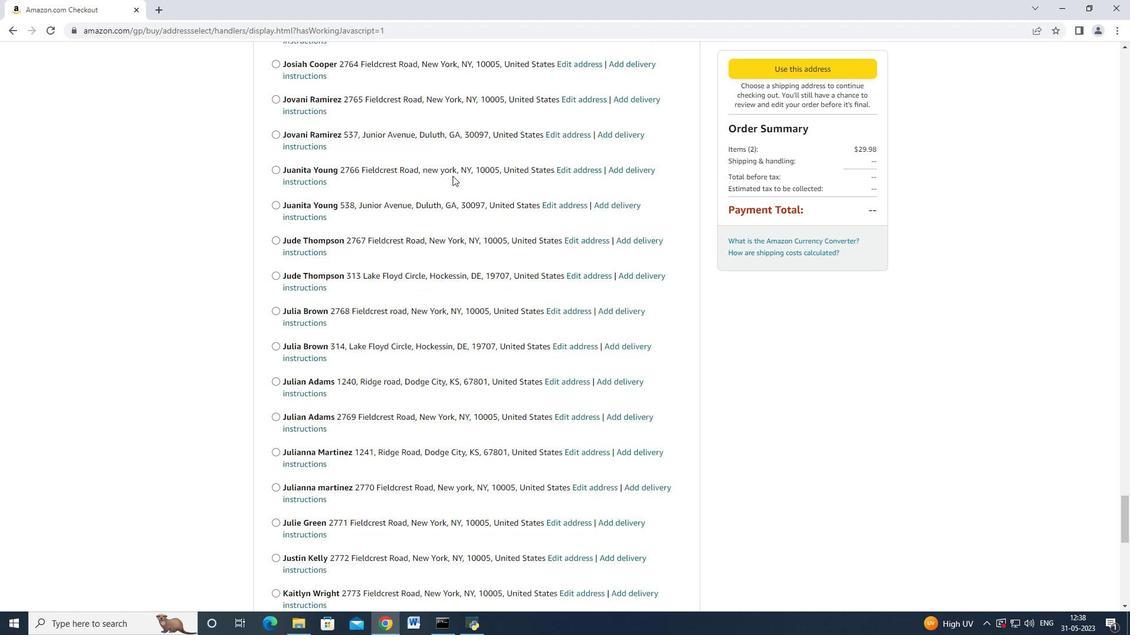 
Action: Mouse moved to (451, 174)
Screenshot: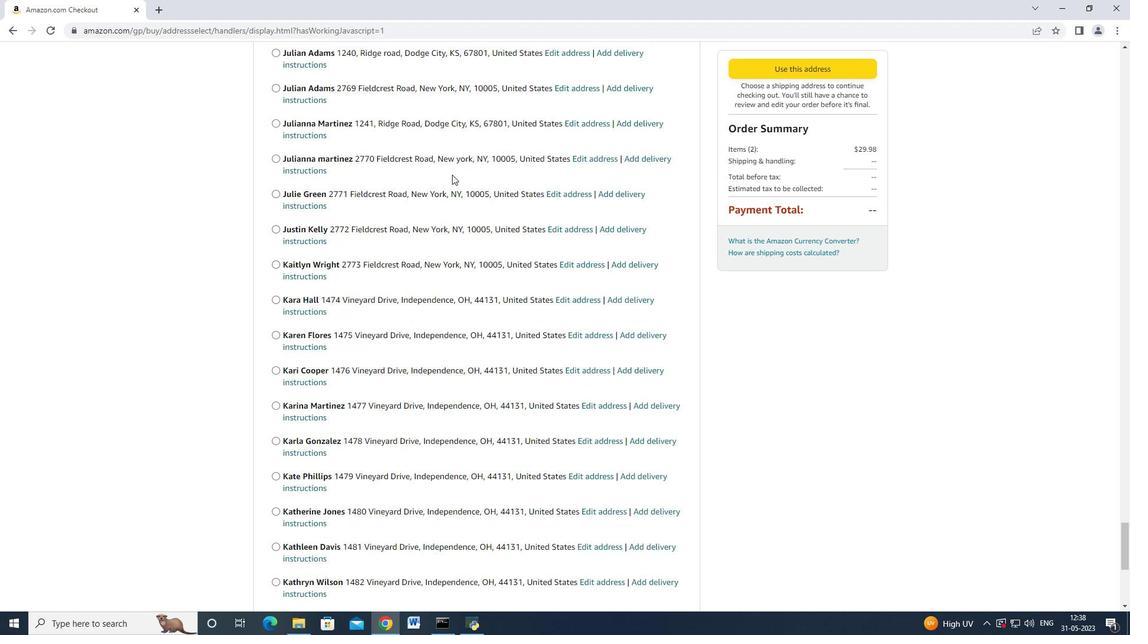 
Action: Mouse scrolled (451, 174) with delta (0, 0)
Screenshot: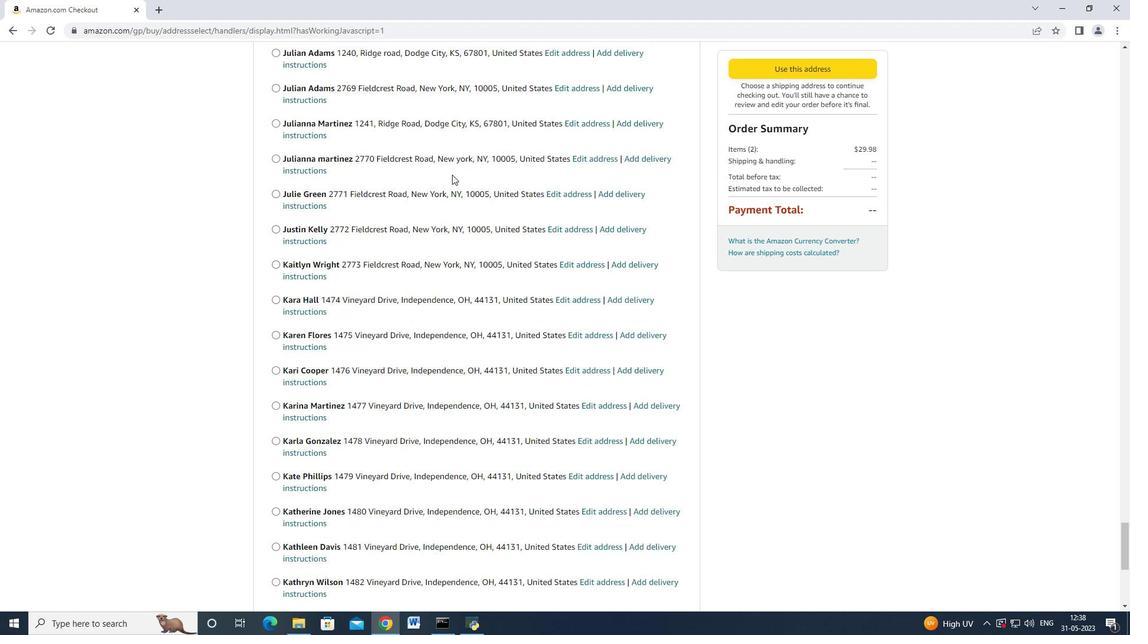 
Action: Mouse scrolled (451, 173) with delta (0, -1)
Screenshot: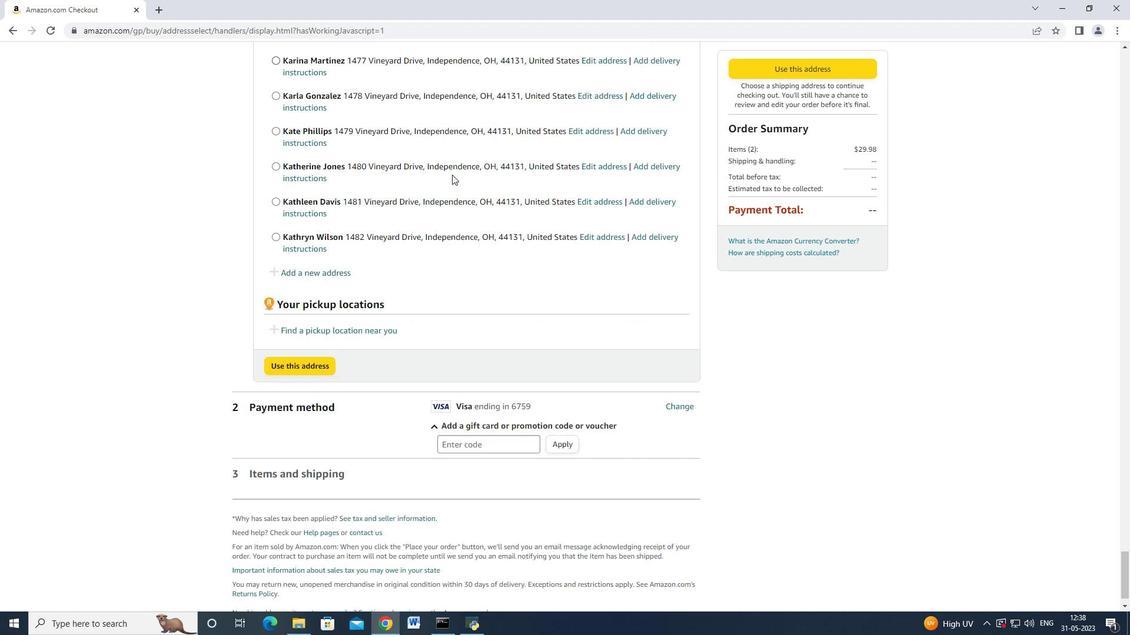 
Action: Mouse moved to (450, 174)
Screenshot: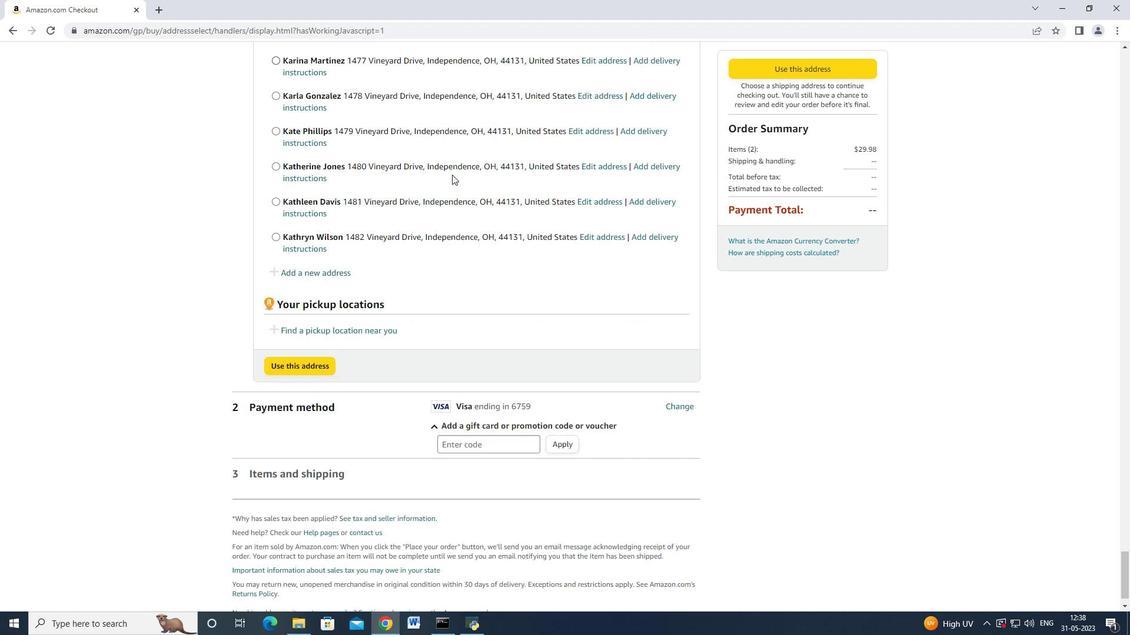 
Action: Mouse scrolled (450, 174) with delta (0, 0)
Screenshot: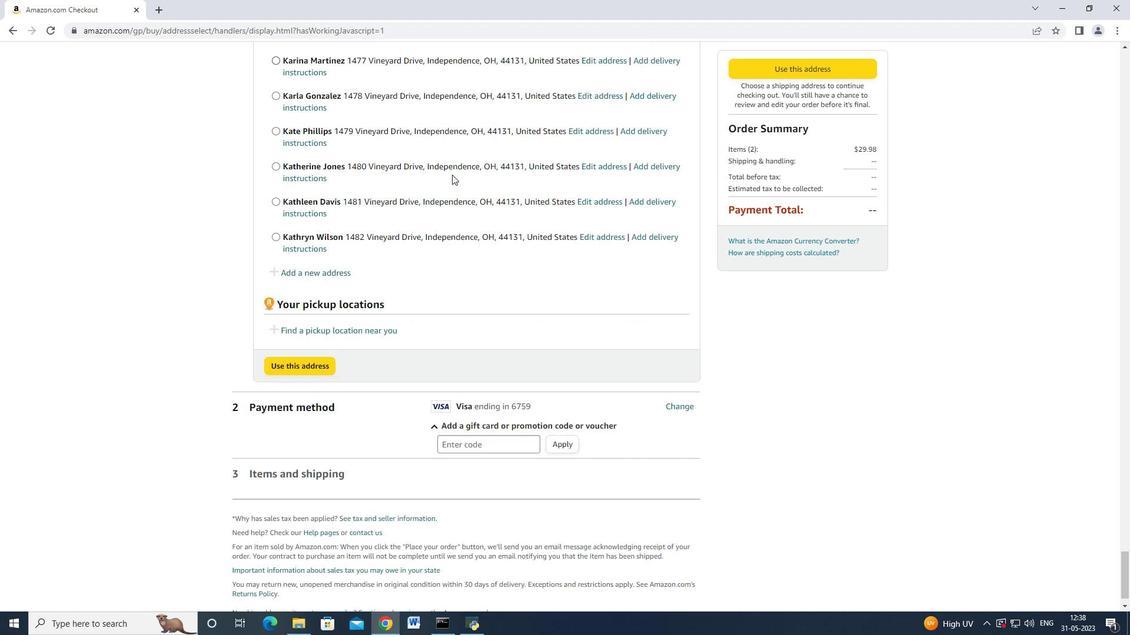 
Action: Mouse scrolled (450, 174) with delta (0, 0)
Screenshot: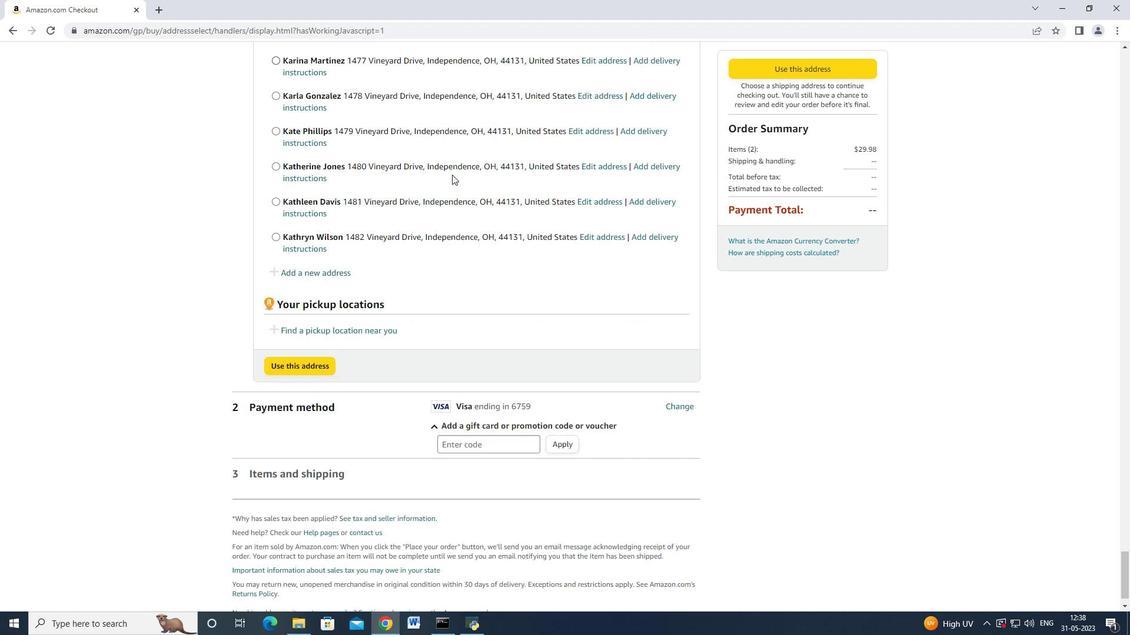 
Action: Mouse scrolled (450, 174) with delta (0, 0)
Screenshot: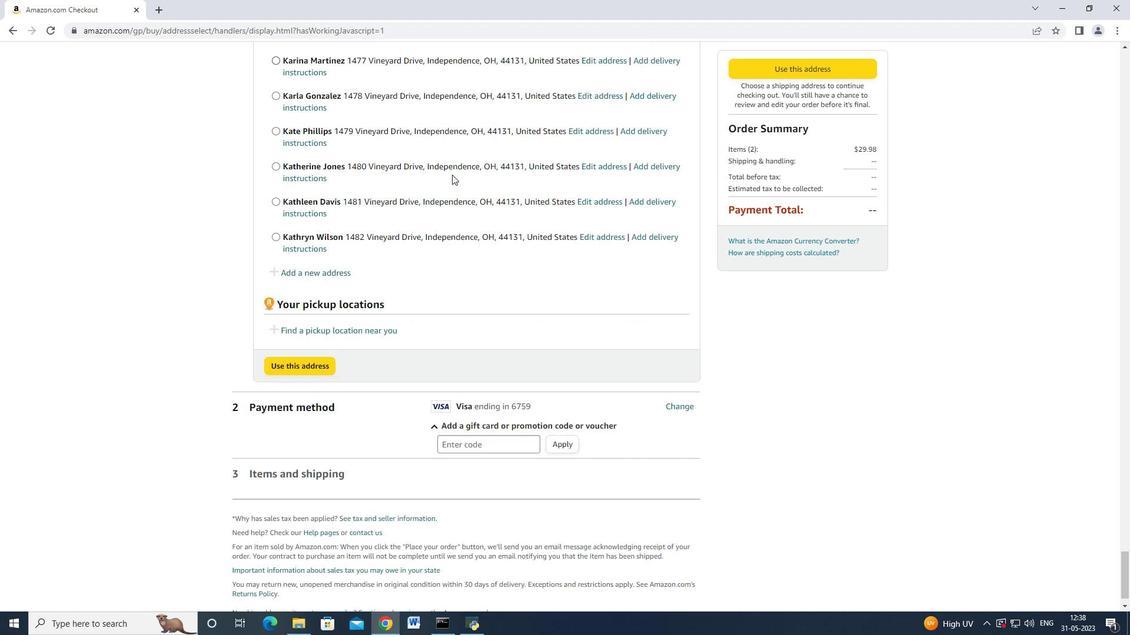 
Action: Mouse scrolled (450, 174) with delta (0, 0)
Screenshot: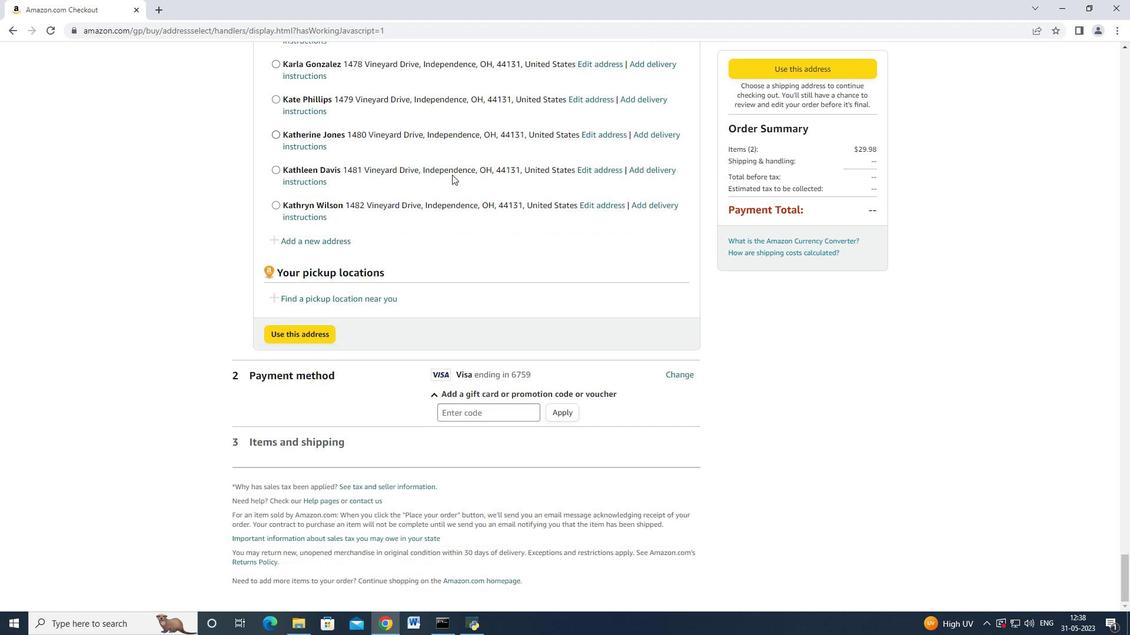 
Action: Mouse scrolled (450, 174) with delta (0, 0)
Screenshot: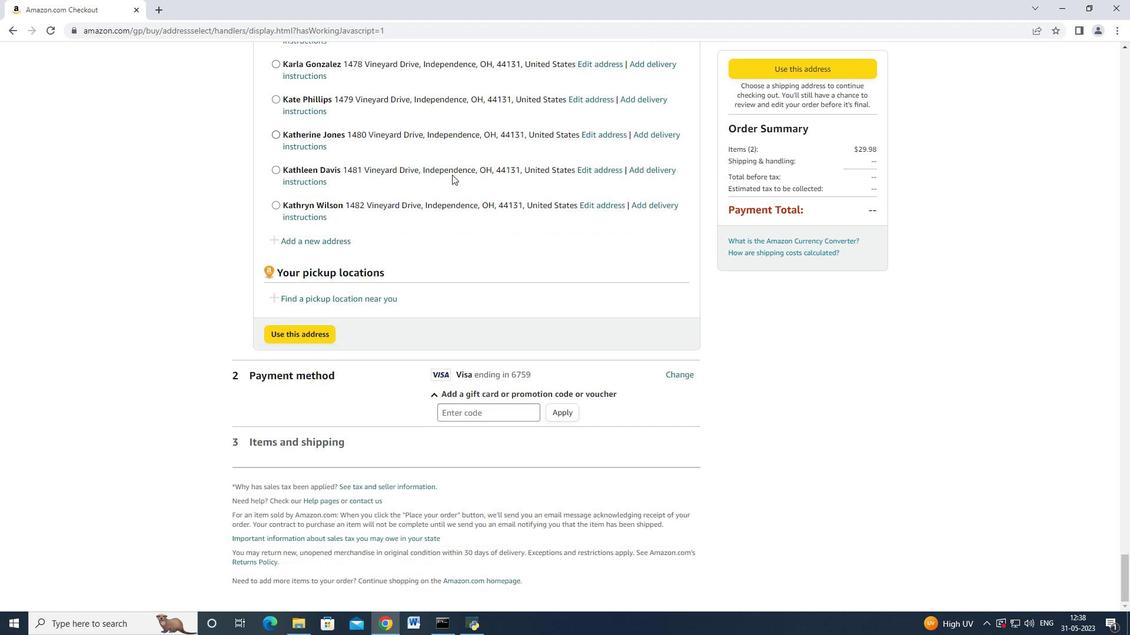 
Action: Mouse moved to (316, 238)
Screenshot: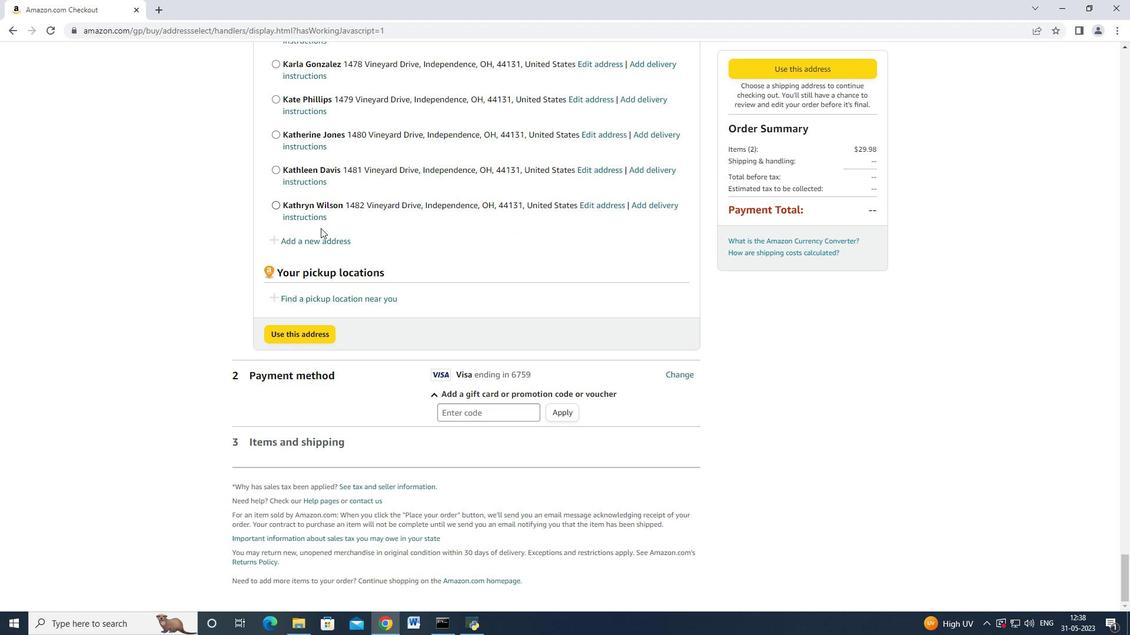 
Action: Mouse pressed left at (316, 238)
Screenshot: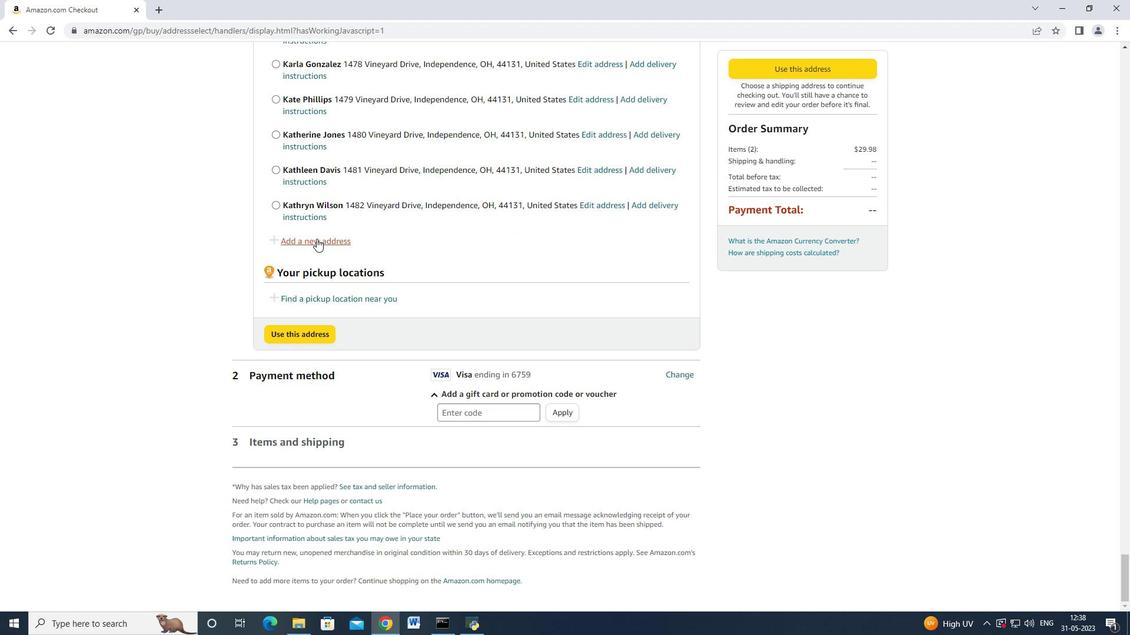 
Action: Mouse moved to (383, 279)
Screenshot: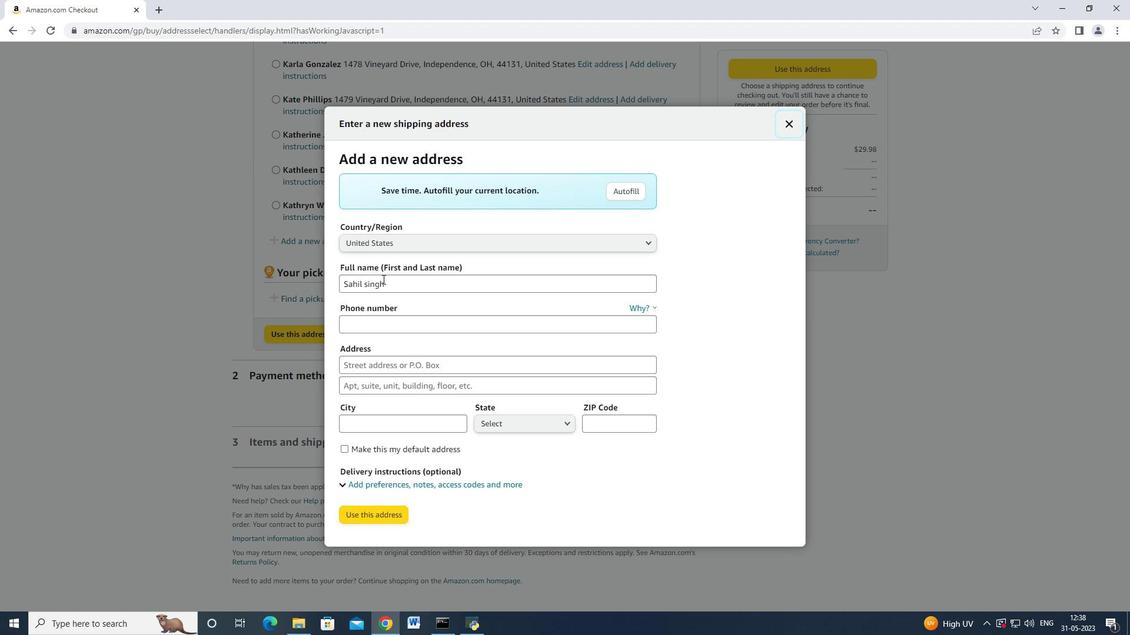 
Action: Mouse pressed left at (383, 279)
Screenshot: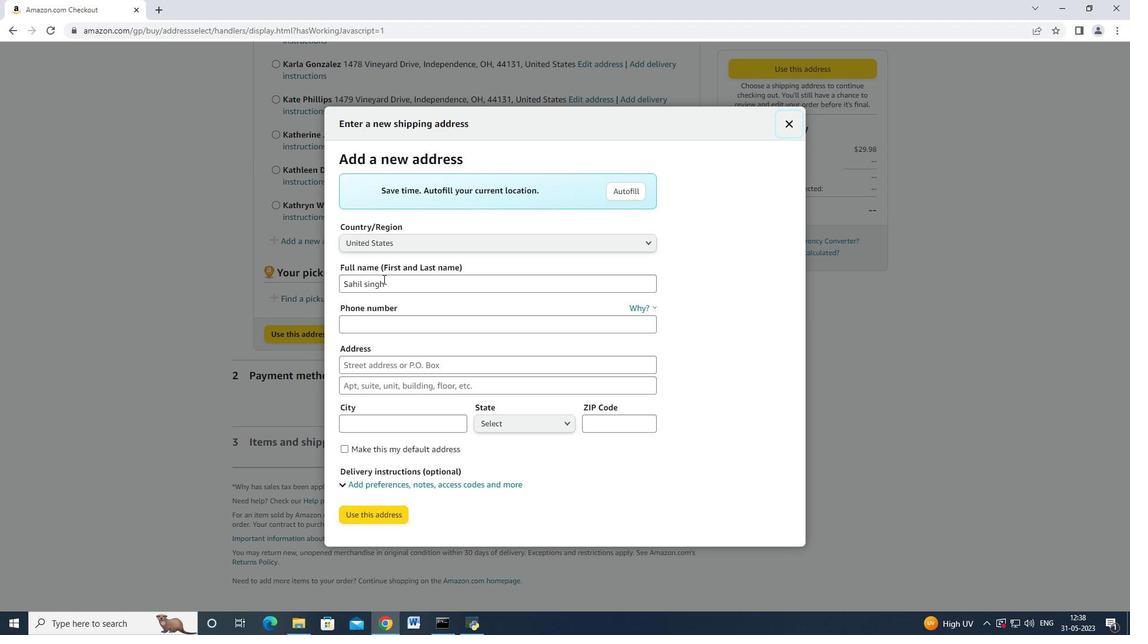 
Action: Mouse moved to (339, 241)
Screenshot: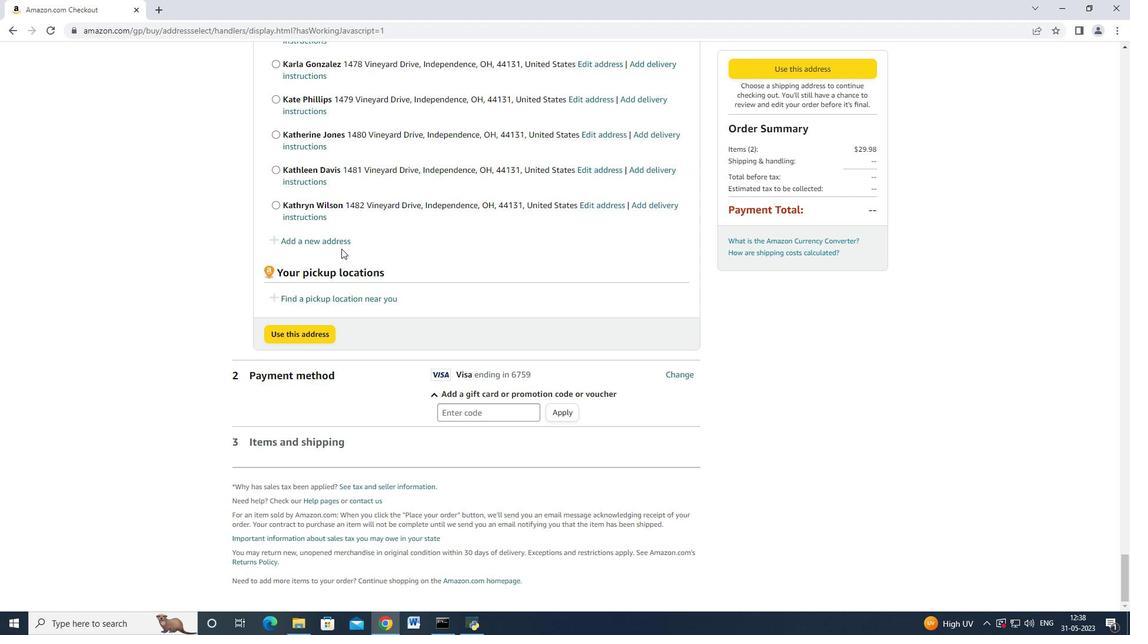 
Action: Mouse pressed left at (339, 241)
Screenshot: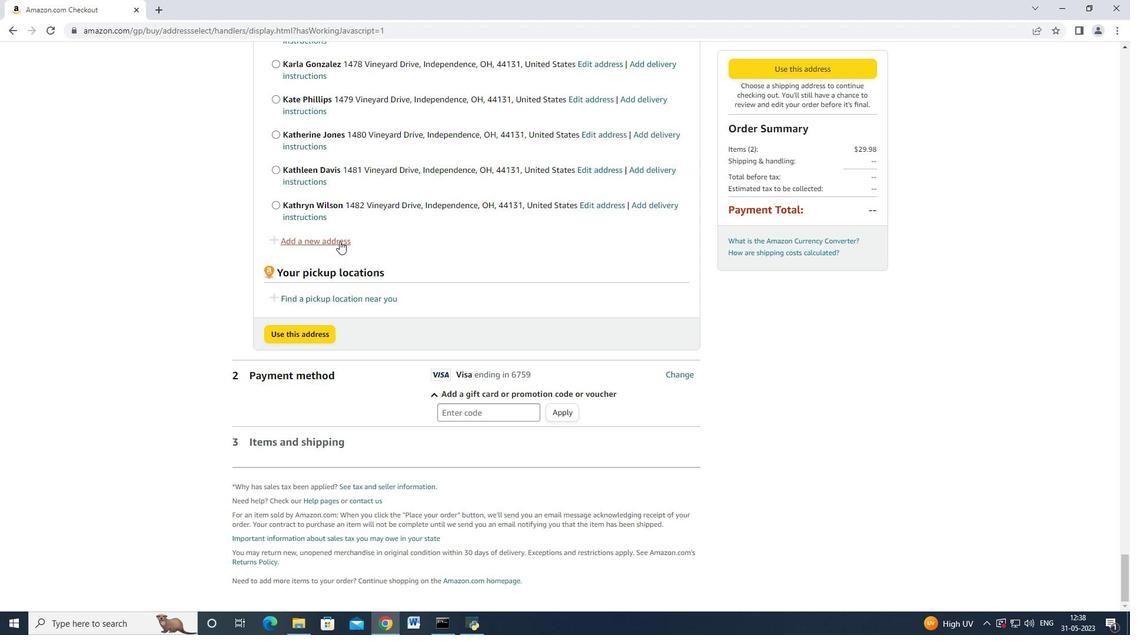 
Action: Mouse moved to (390, 282)
Screenshot: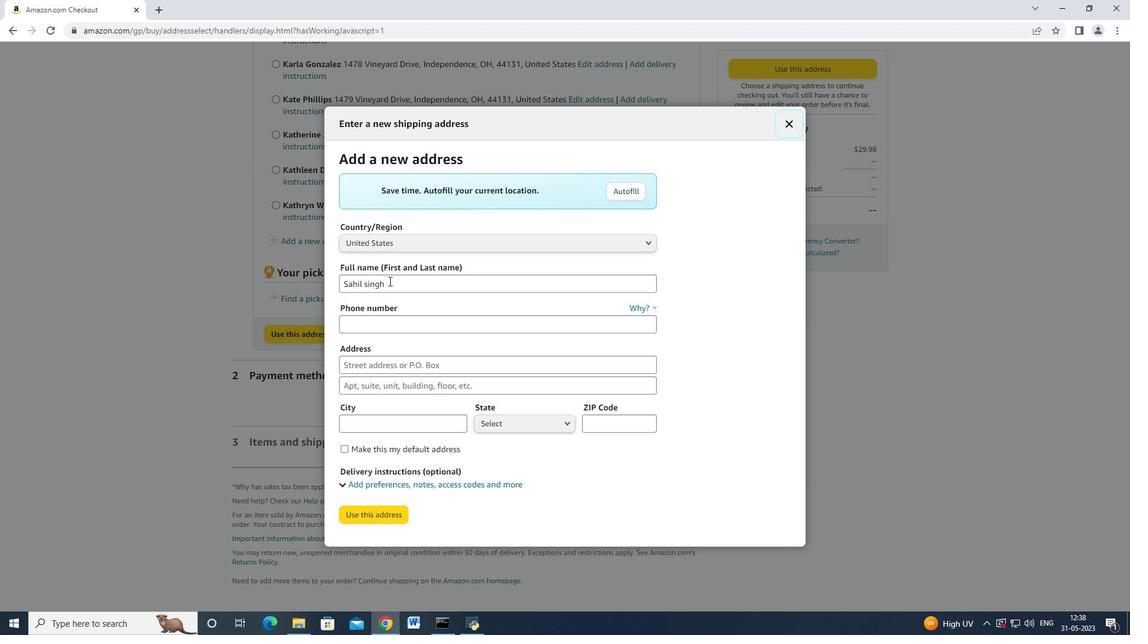
Action: Mouse pressed left at (390, 282)
Screenshot: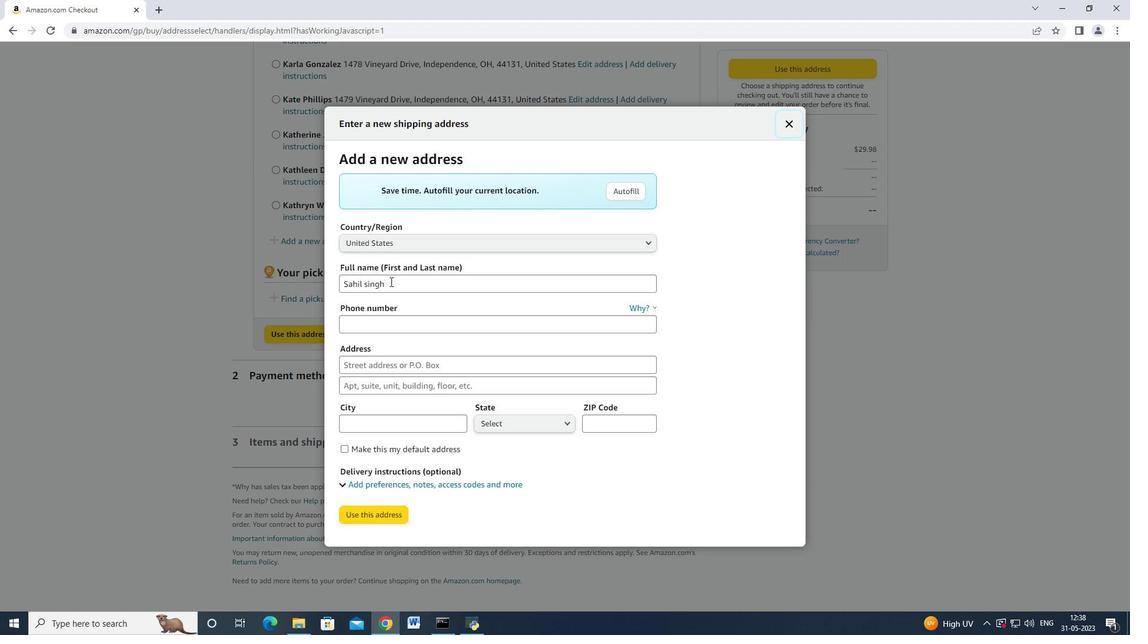 
Action: Mouse moved to (473, 276)
Screenshot: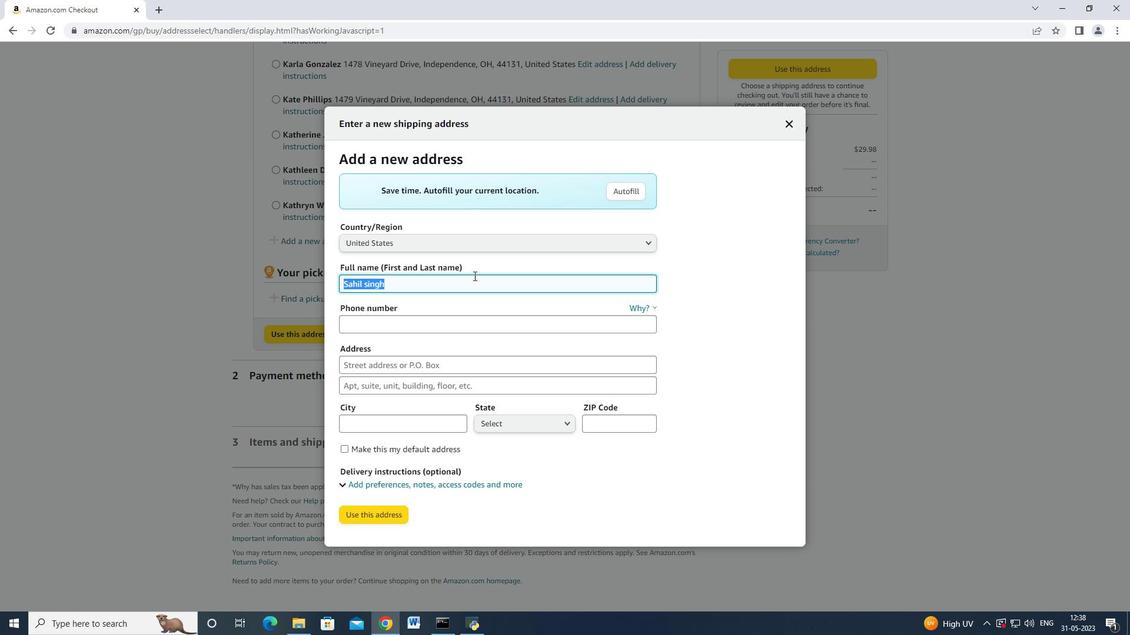 
Action: Key pressed <Key.backspace><Key.shift>Katie<Key.space><Key.shift>Thompson<Key.tab><Key.tab>25<Key.backspace><Key.backspace>4403901431<Key.tab>13<Key.backspace>483<Key.space><Key.shift>v<Key.backspace><Key.shift>Vineyard<Key.space><Key.shift>Deiv<Key.backspace><Key.backspace><Key.backspace>rive<Key.tab><Key.tab><Key.shift>Indepene<Key.backspace>dence
Screenshot: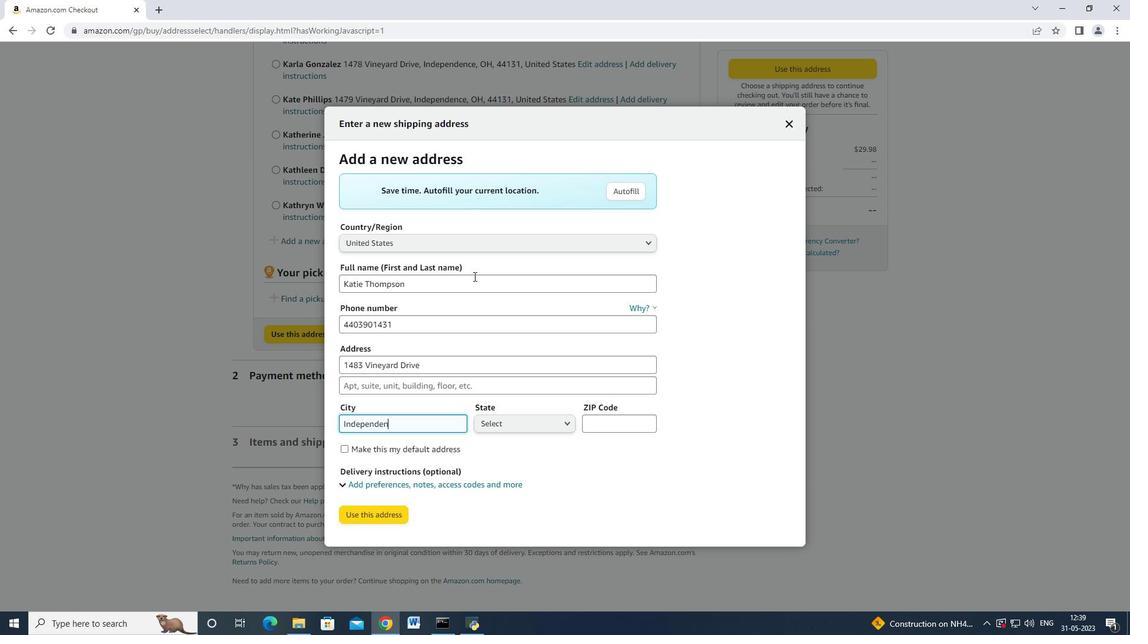 
Action: Mouse moved to (497, 426)
Screenshot: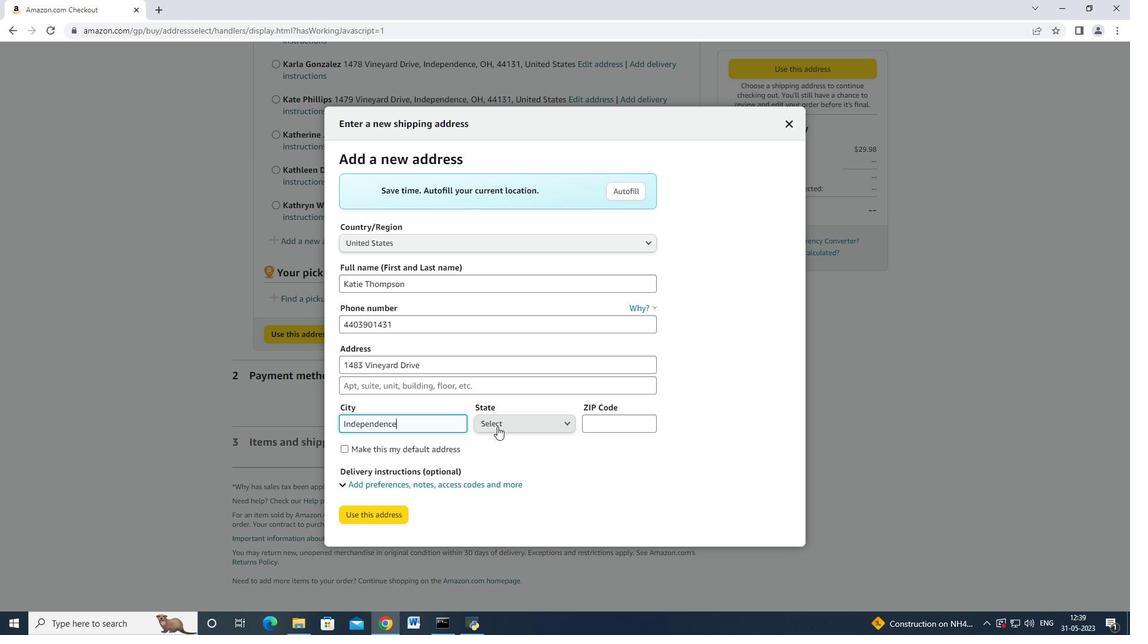 
Action: Mouse pressed left at (497, 426)
Screenshot: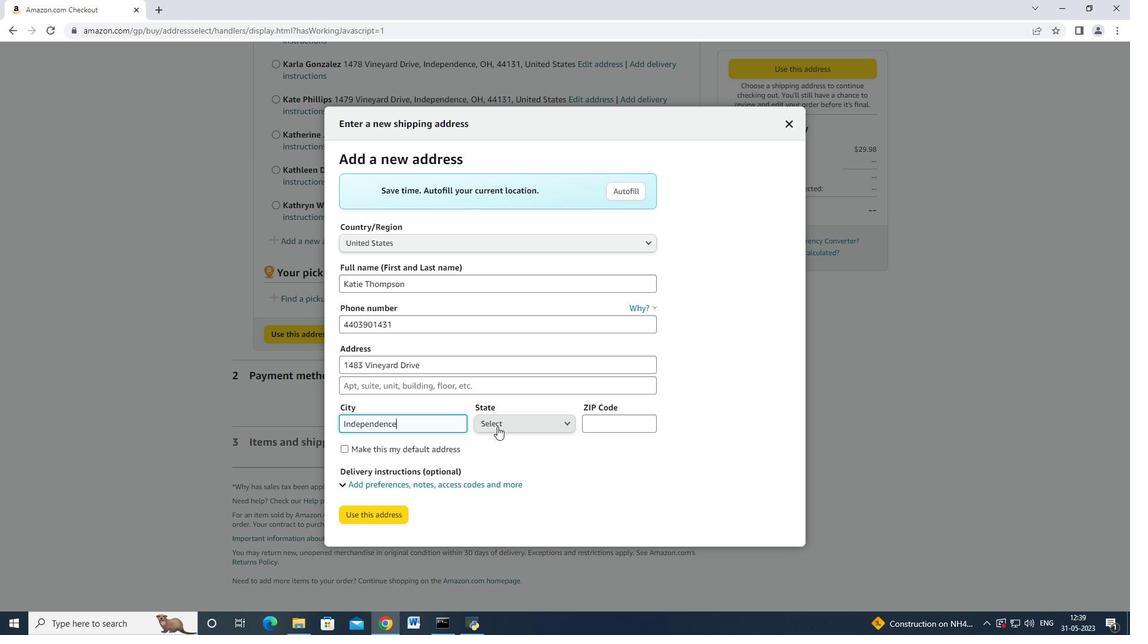
Action: Mouse moved to (512, 244)
Screenshot: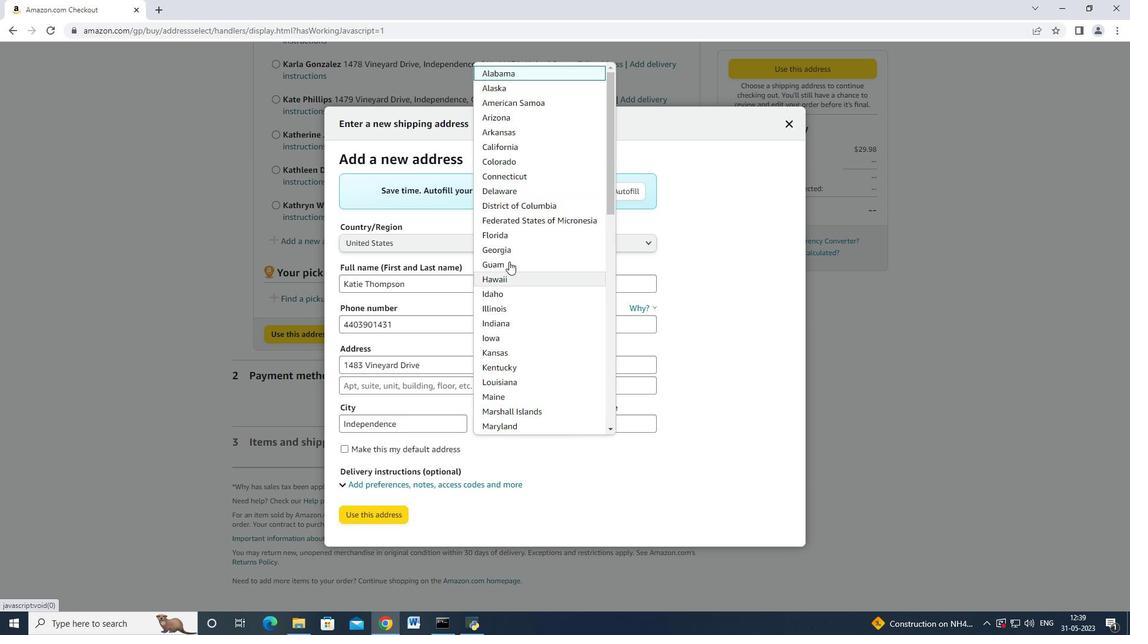 
Action: Mouse scrolled (512, 244) with delta (0, 0)
Screenshot: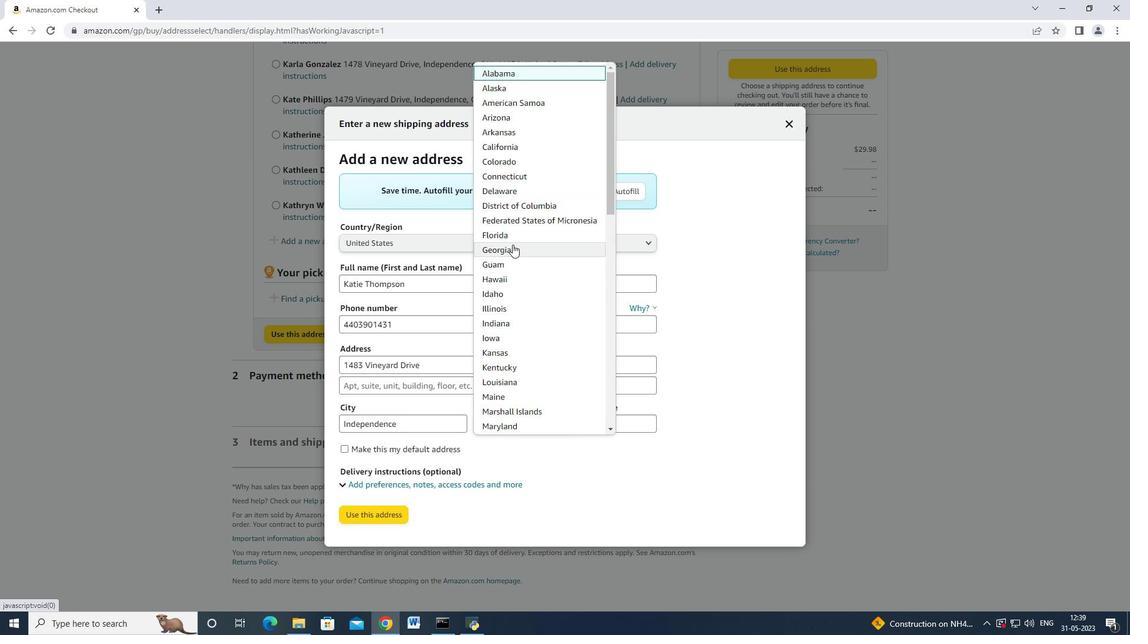 
Action: Mouse scrolled (512, 244) with delta (0, 0)
Screenshot: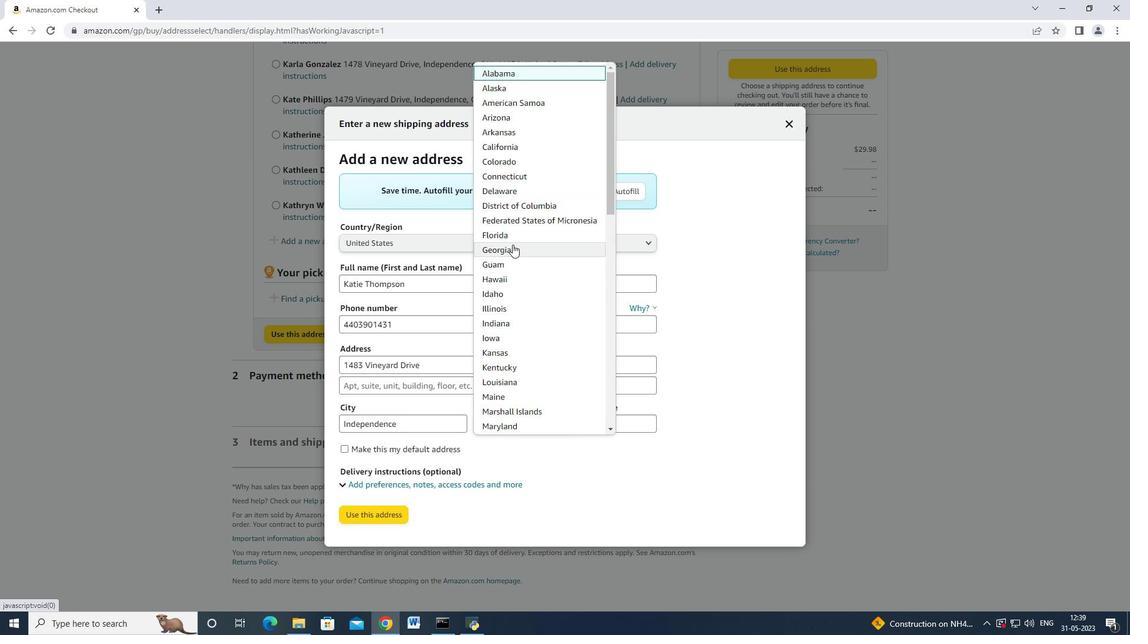 
Action: Mouse moved to (513, 247)
Screenshot: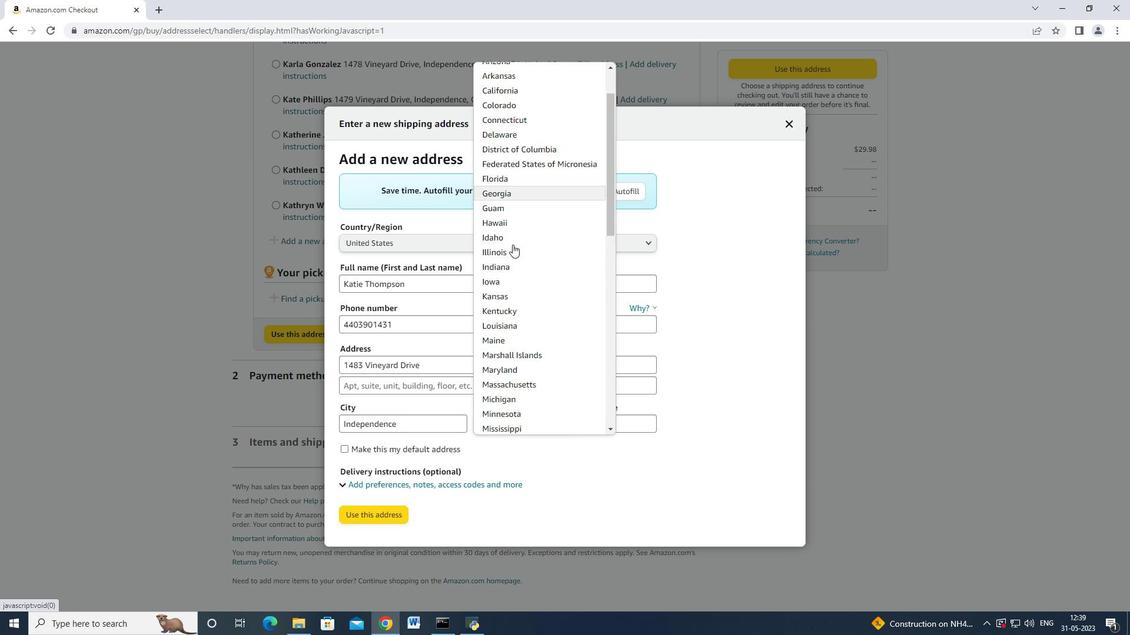 
Action: Mouse scrolled (513, 247) with delta (0, 0)
Screenshot: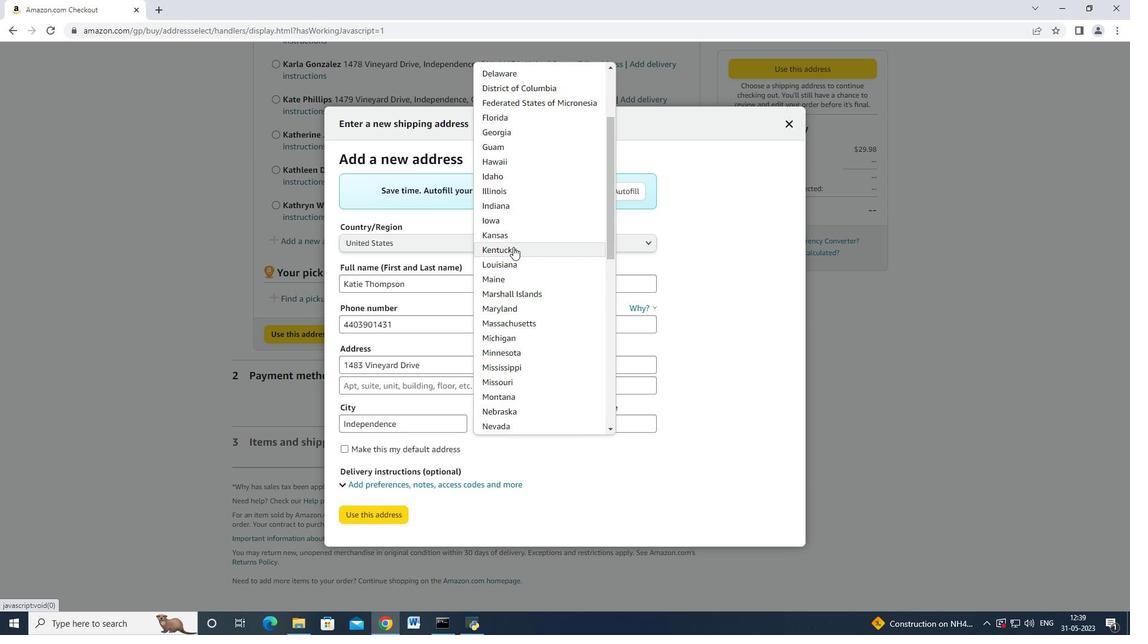 
Action: Mouse moved to (513, 247)
Screenshot: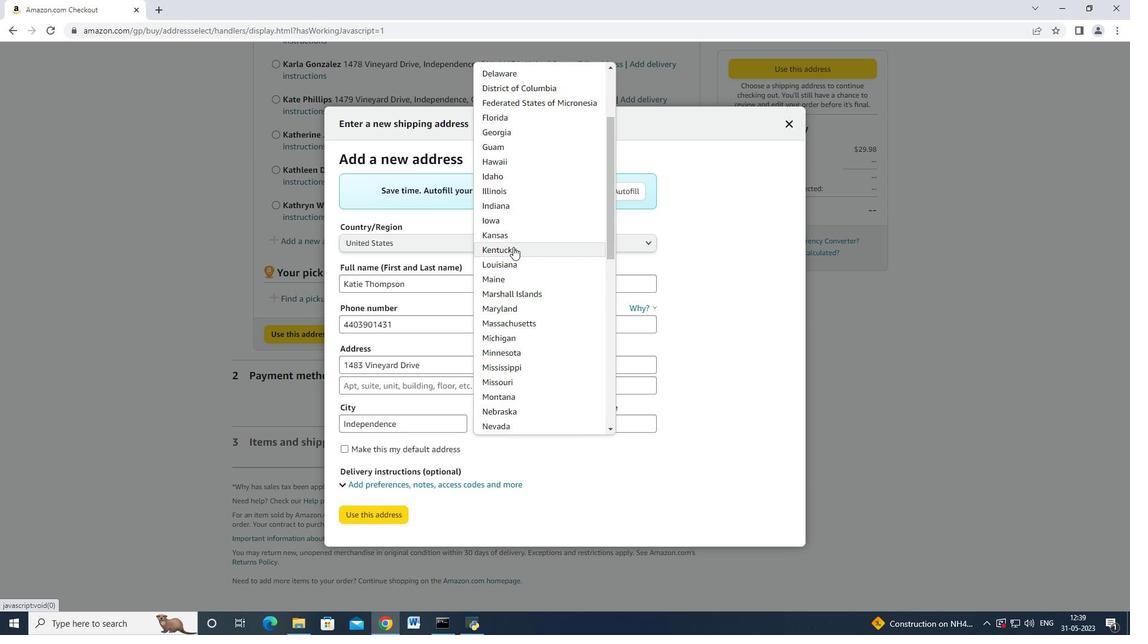 
Action: Mouse scrolled (513, 247) with delta (0, 0)
Screenshot: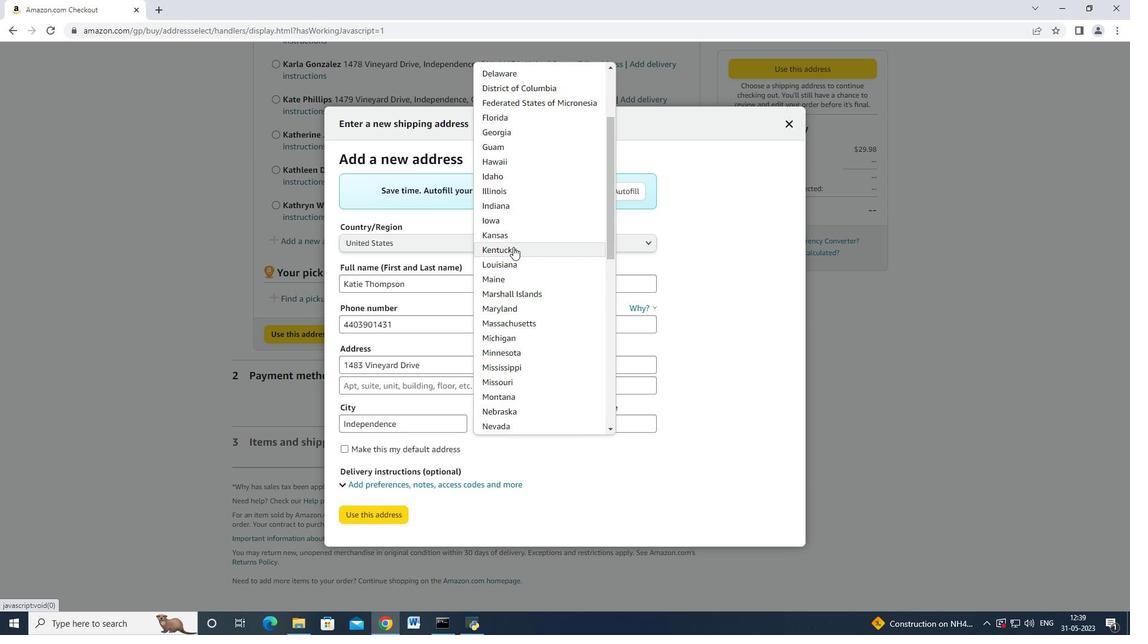 
Action: Mouse moved to (520, 224)
Screenshot: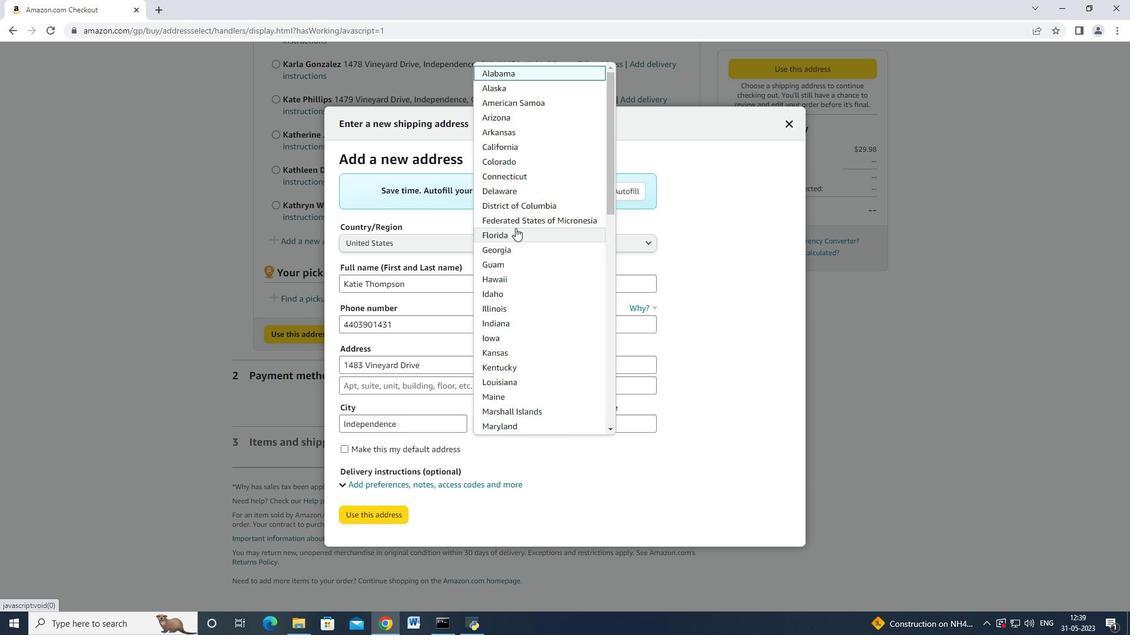 
Action: Mouse scrolled (520, 224) with delta (0, 0)
Screenshot: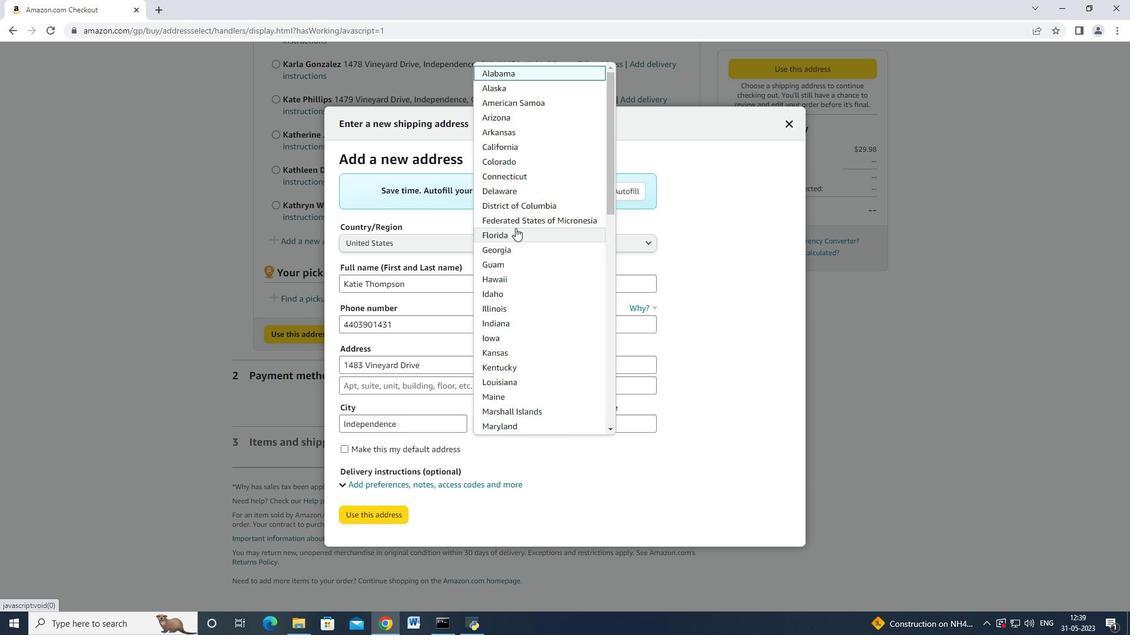 
Action: Mouse moved to (510, 276)
Screenshot: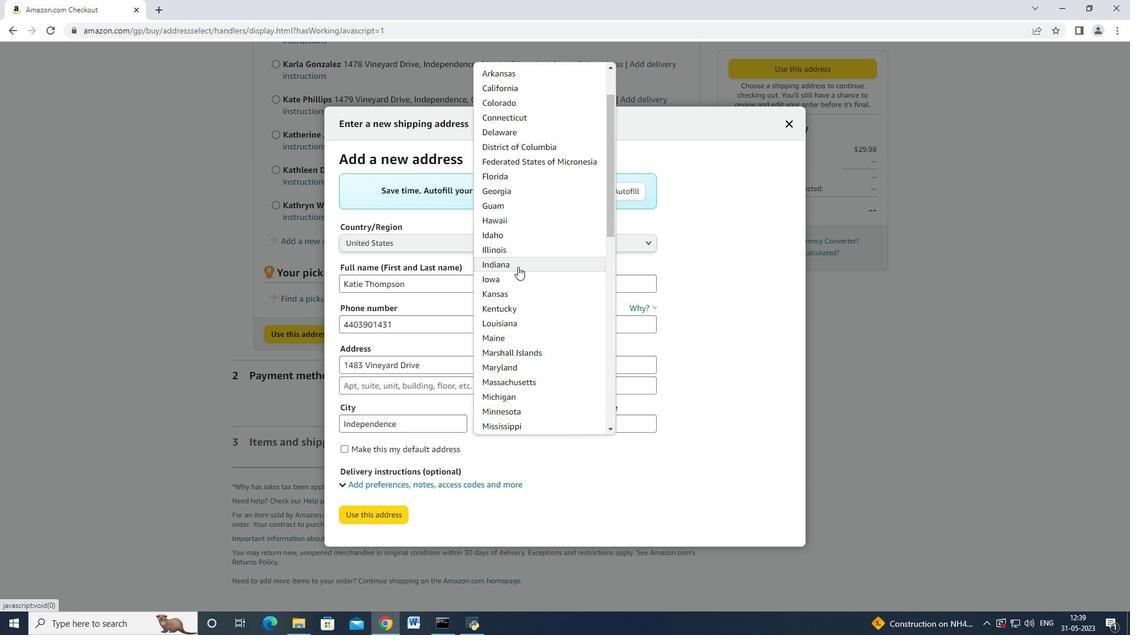 
Action: Mouse scrolled (510, 276) with delta (0, 0)
Screenshot: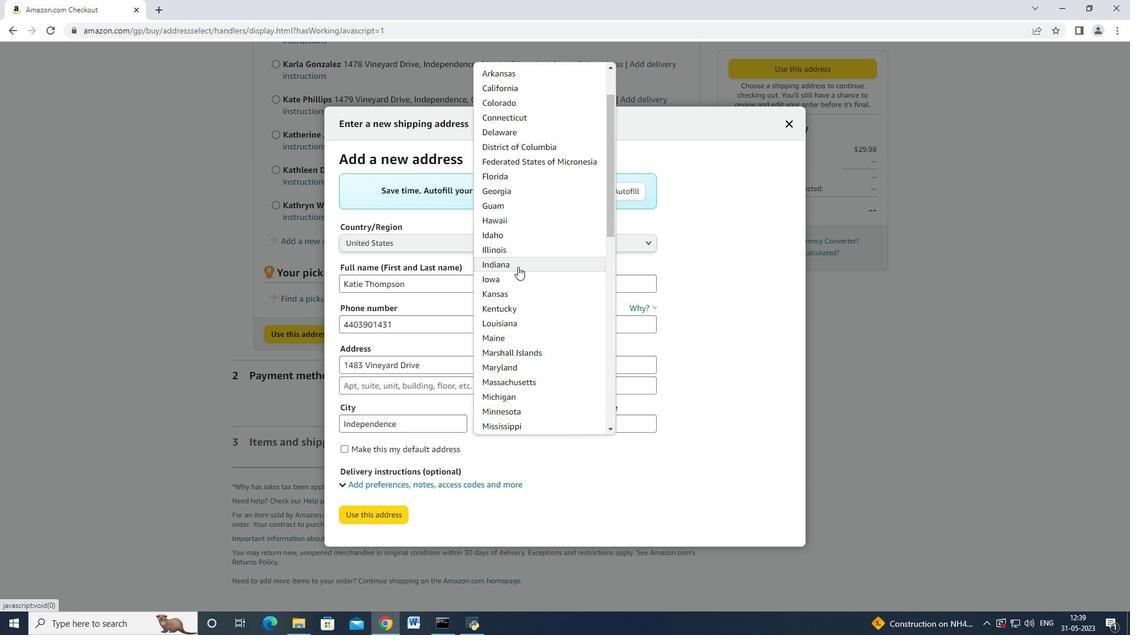 
Action: Mouse moved to (509, 281)
Screenshot: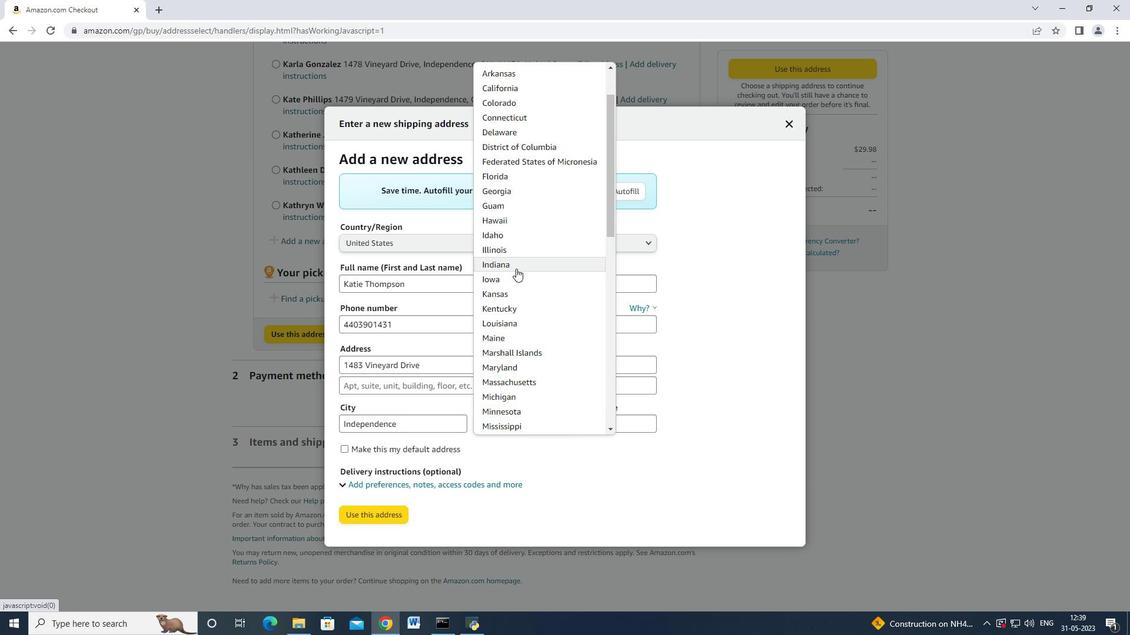
Action: Mouse scrolled (509, 280) with delta (0, 0)
Screenshot: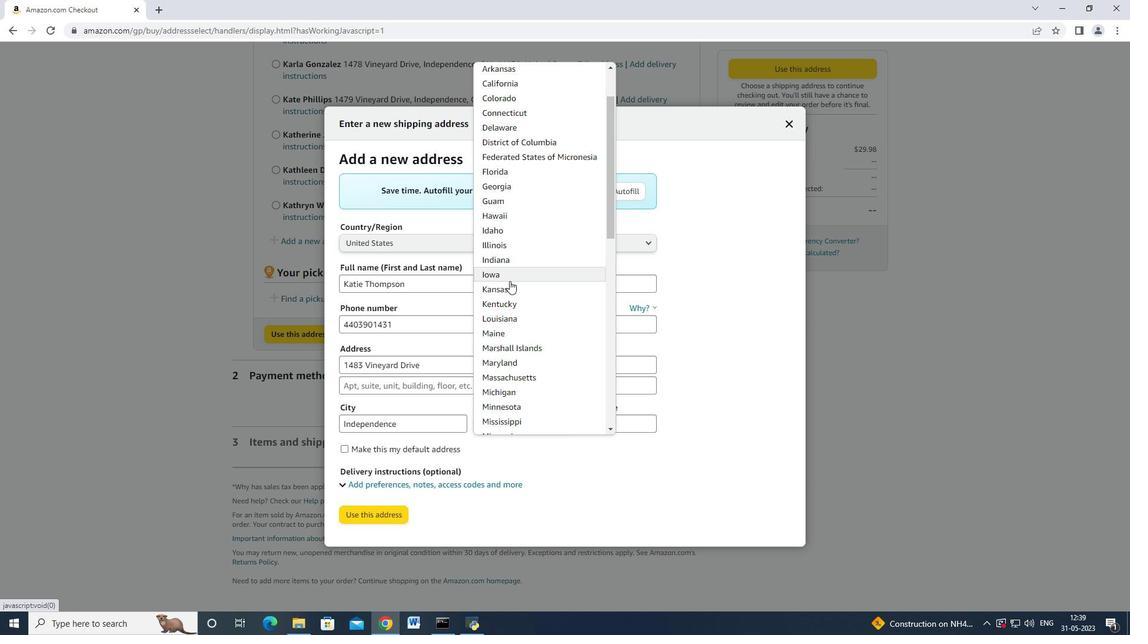 
Action: Mouse moved to (516, 289)
Screenshot: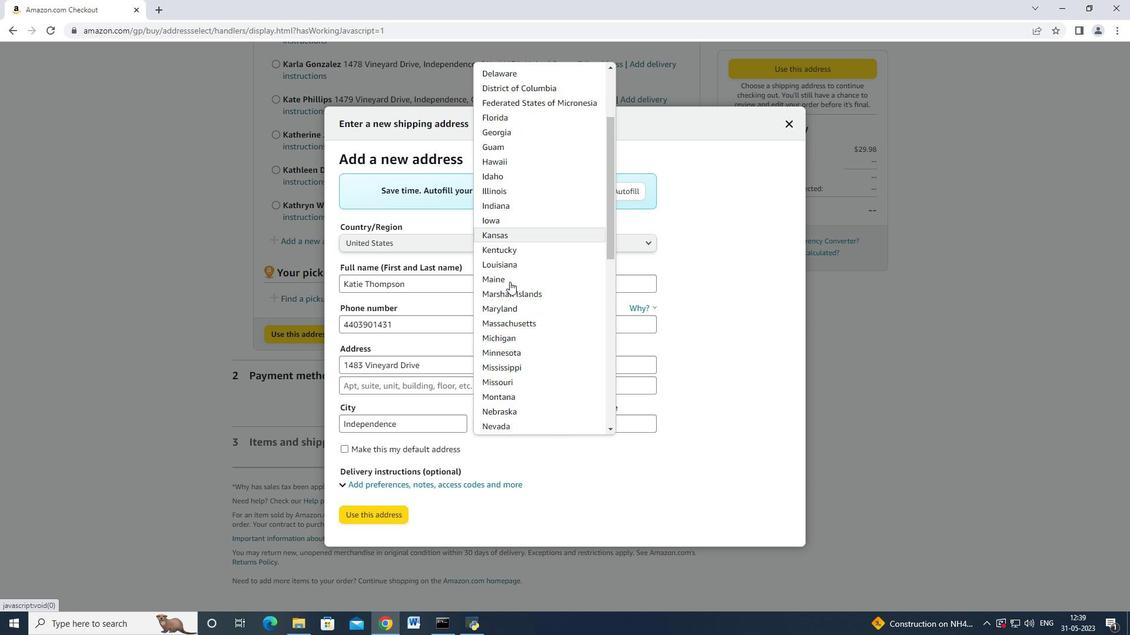 
Action: Mouse scrolled (516, 288) with delta (0, 0)
Screenshot: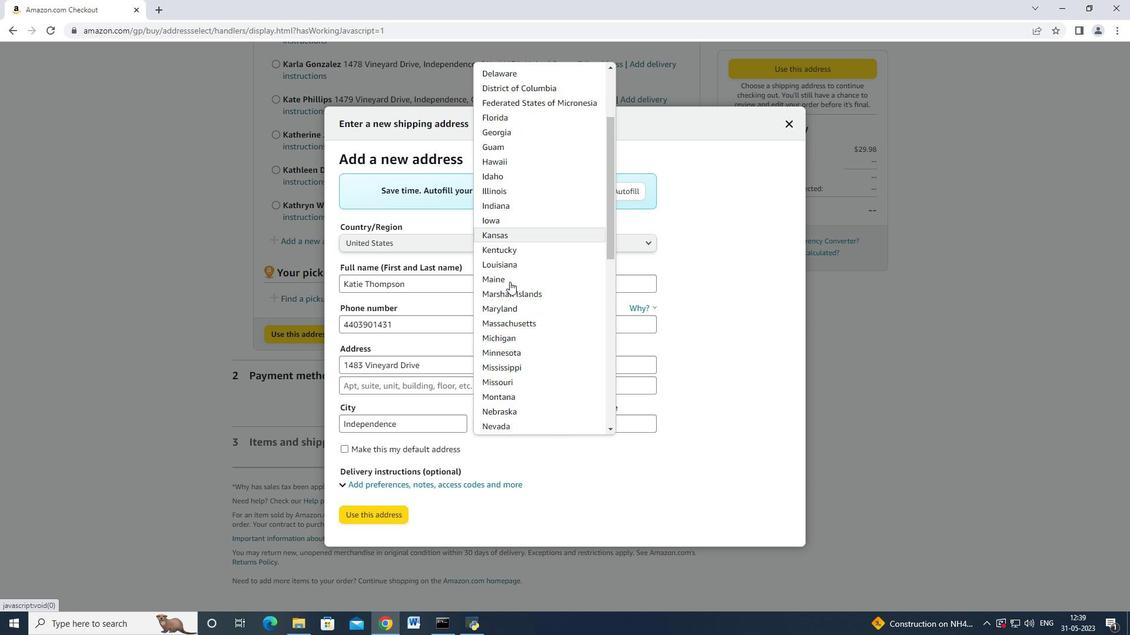 
Action: Mouse moved to (523, 298)
Screenshot: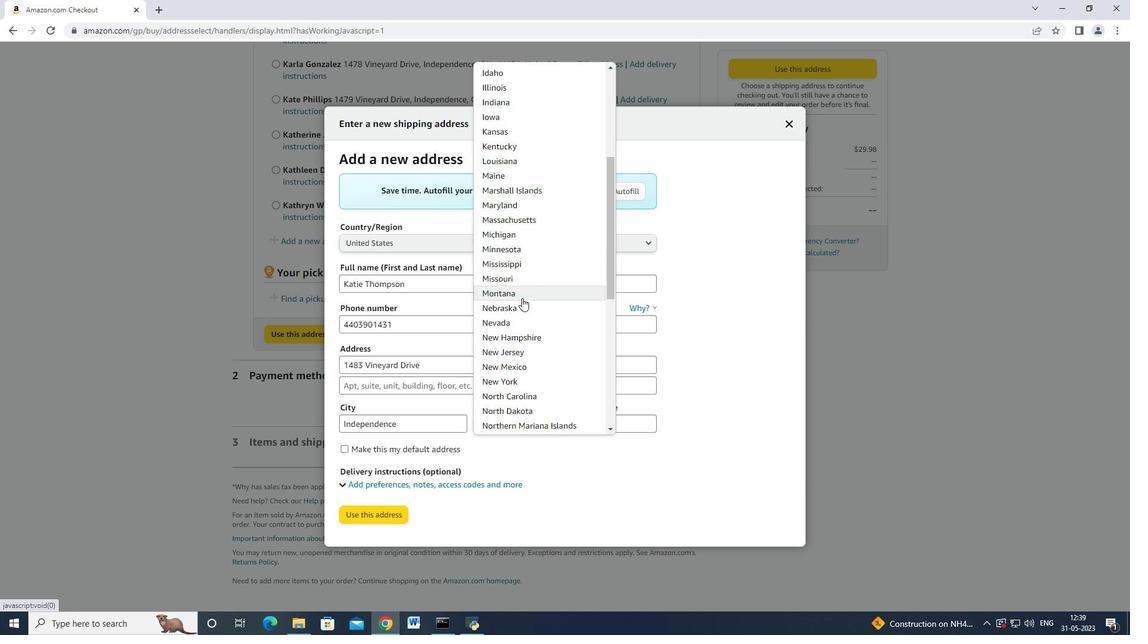 
Action: Mouse scrolled (523, 297) with delta (0, 0)
Screenshot: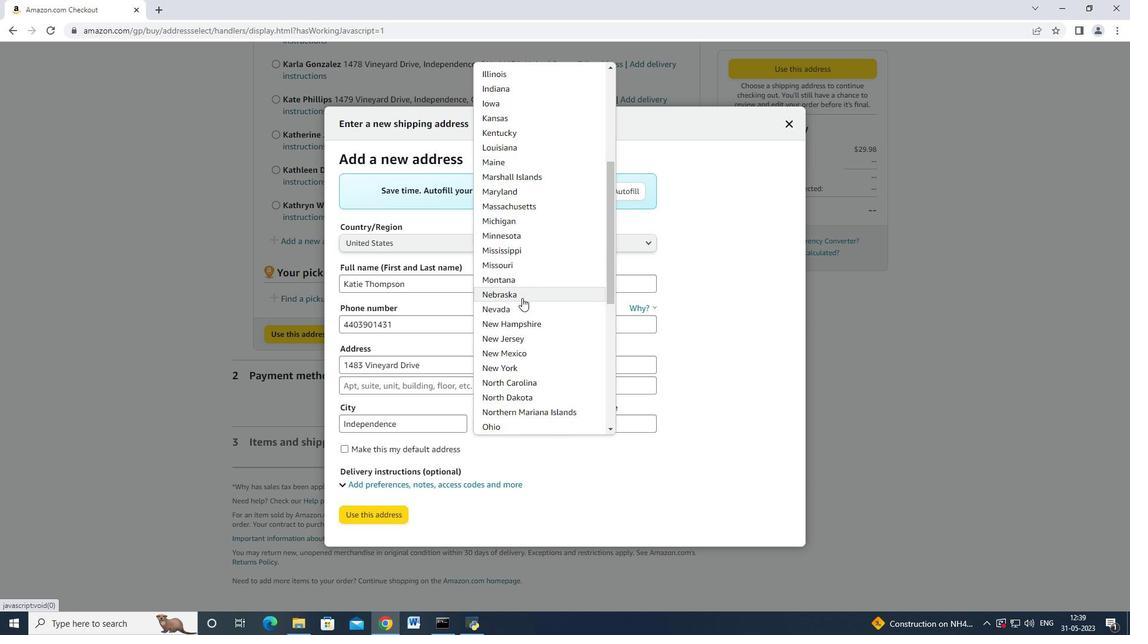 
Action: Mouse moved to (523, 300)
Screenshot: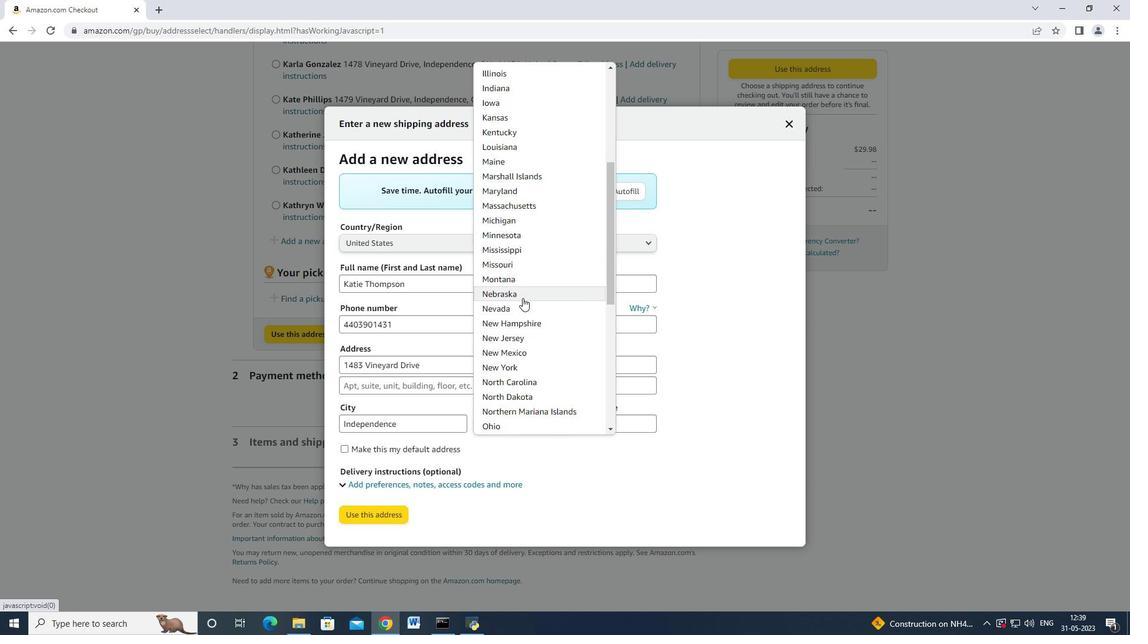 
Action: Mouse scrolled (523, 299) with delta (0, 0)
Screenshot: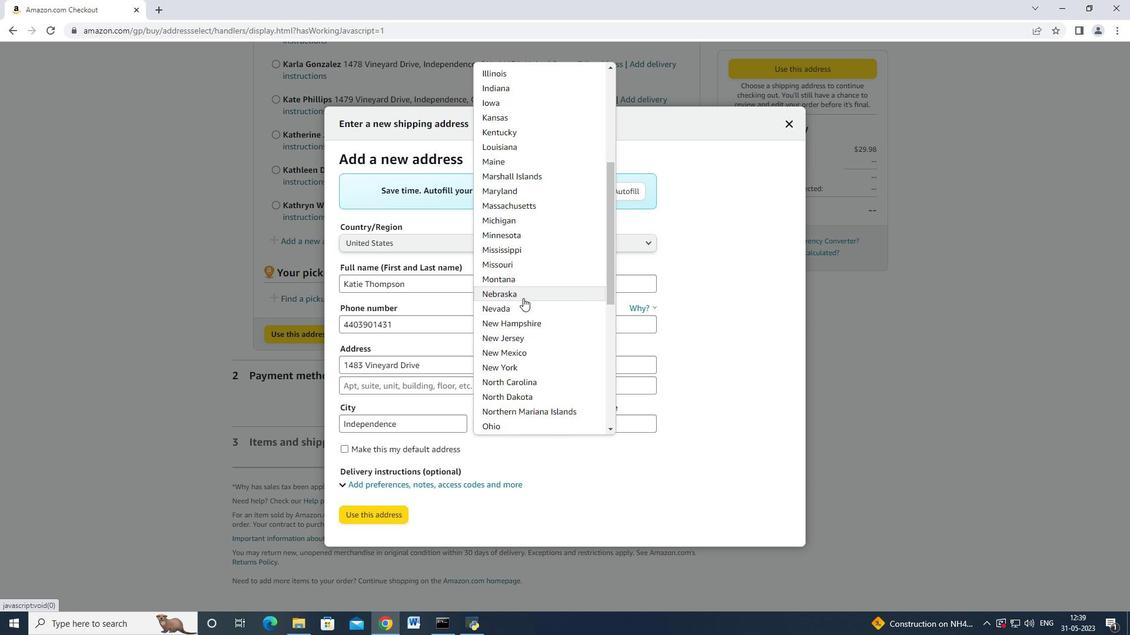
Action: Mouse moved to (522, 310)
Screenshot: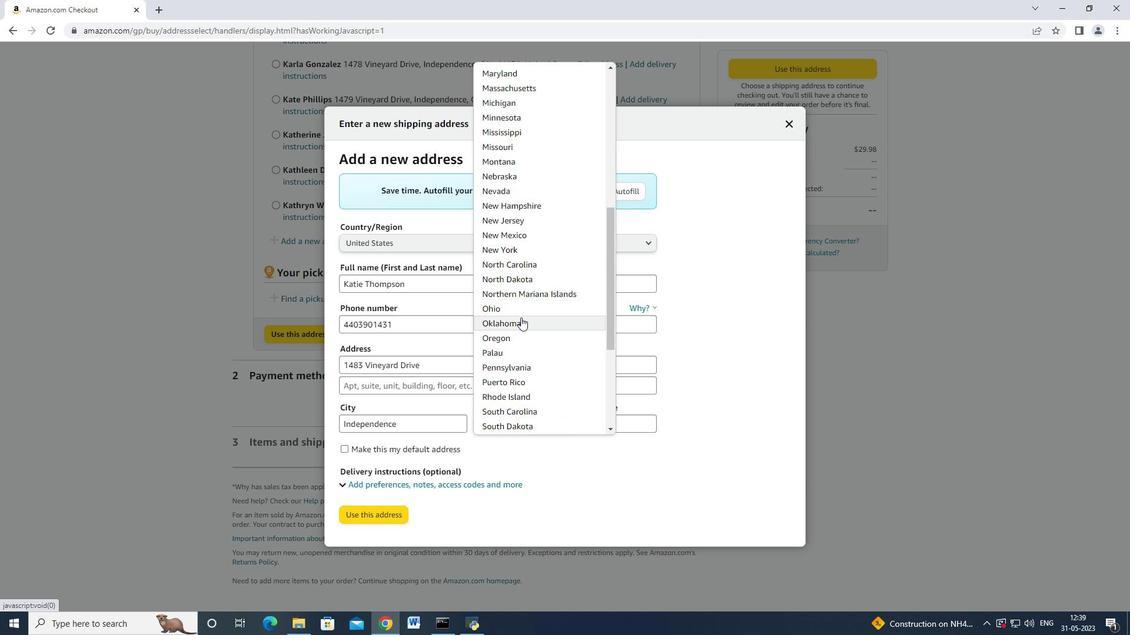 
Action: Mouse pressed left at (522, 310)
Screenshot: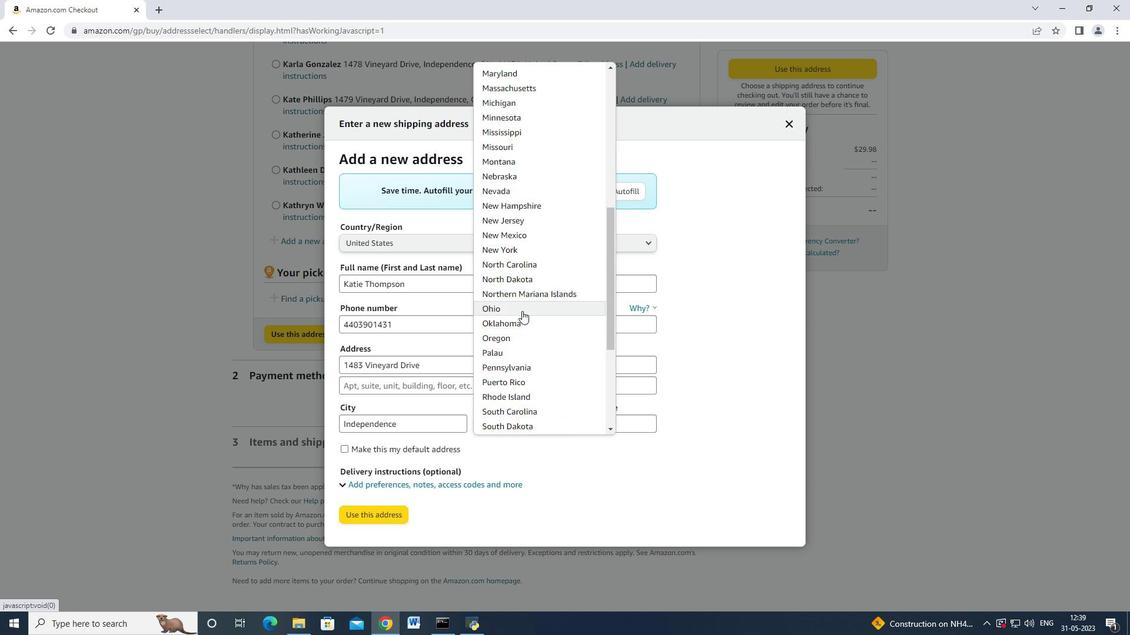
Action: Mouse moved to (611, 424)
Screenshot: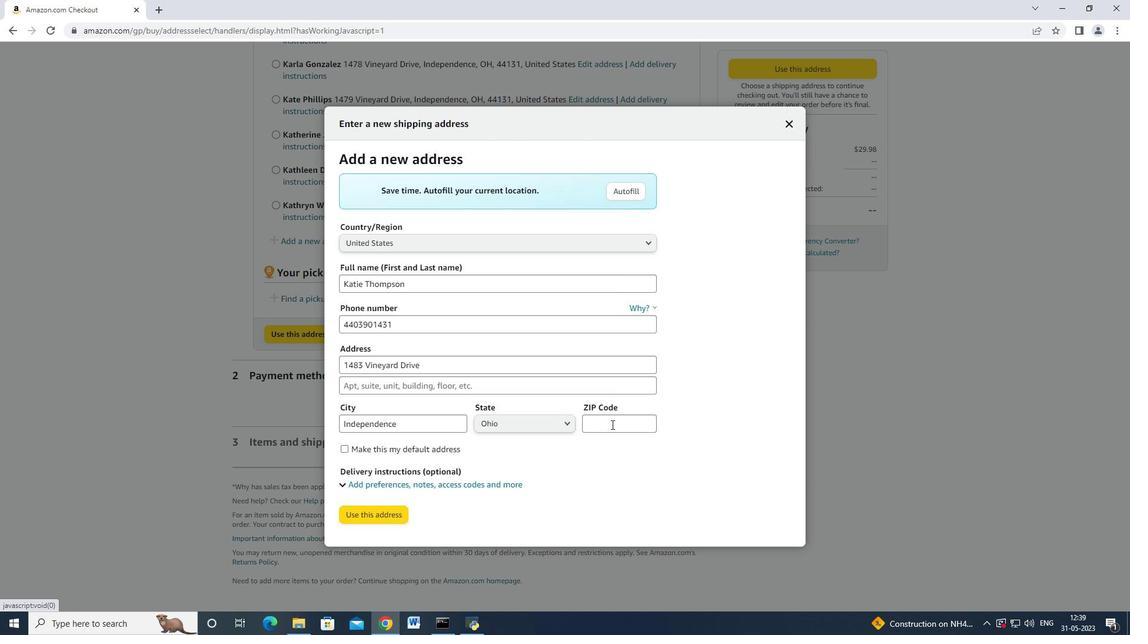 
Action: Mouse pressed left at (611, 424)
Screenshot: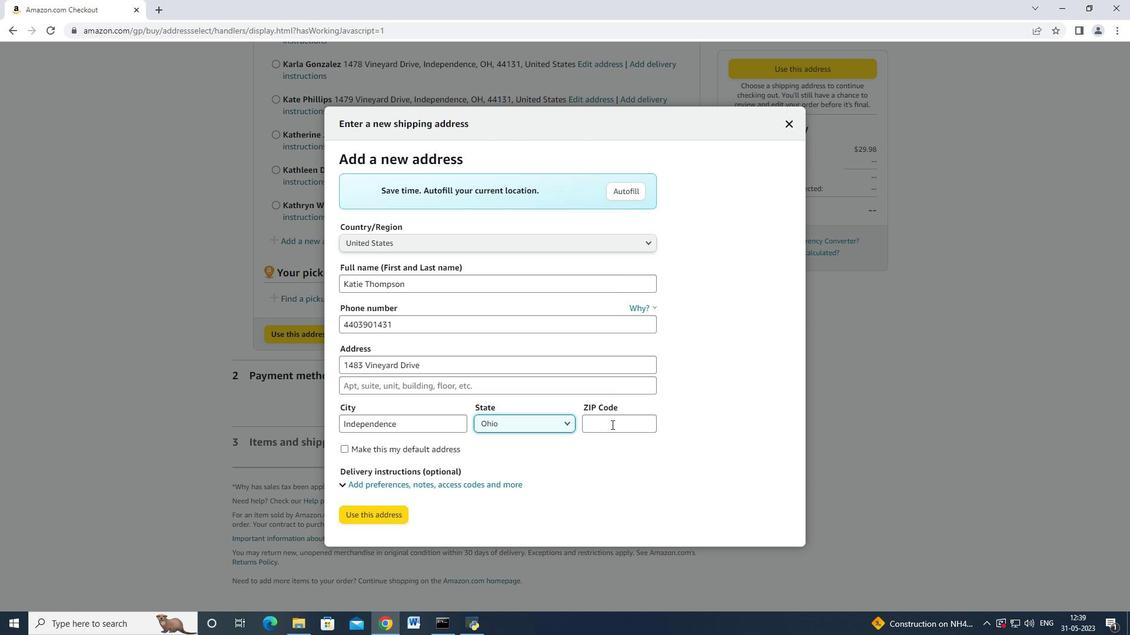 
Action: Mouse moved to (611, 424)
Screenshot: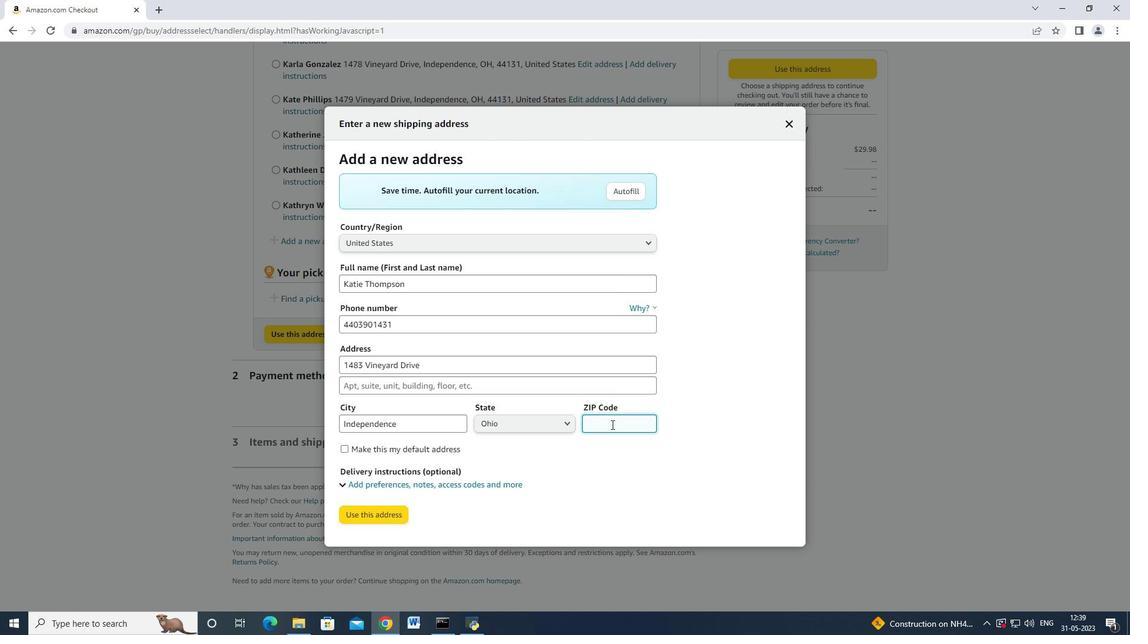 
Action: Key pressed 44131
Screenshot: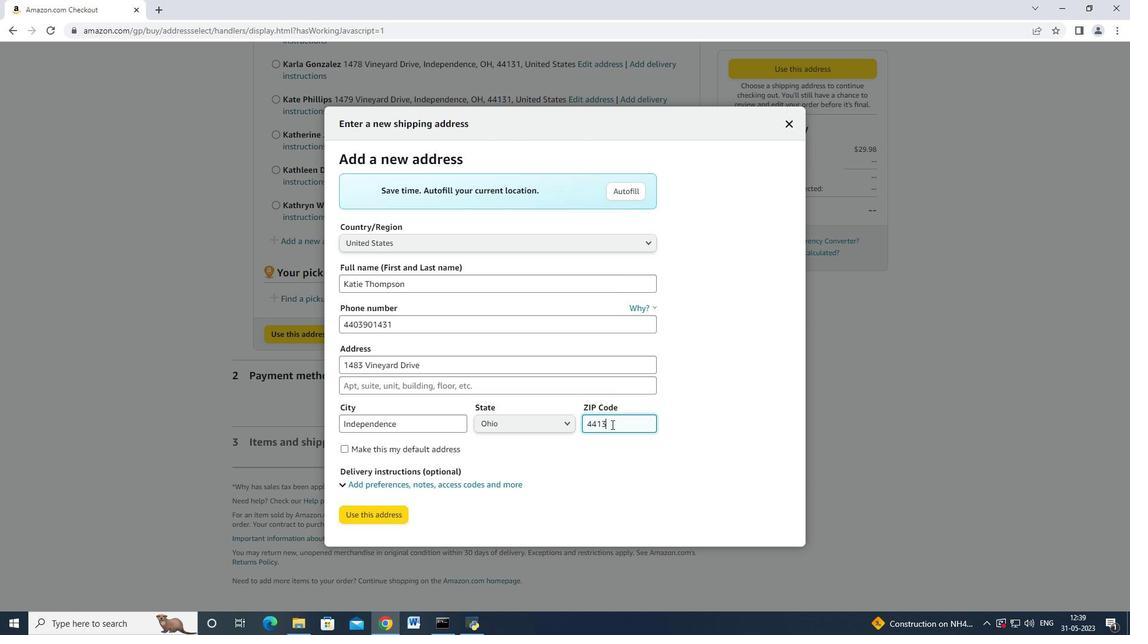 
Action: Mouse moved to (392, 513)
Screenshot: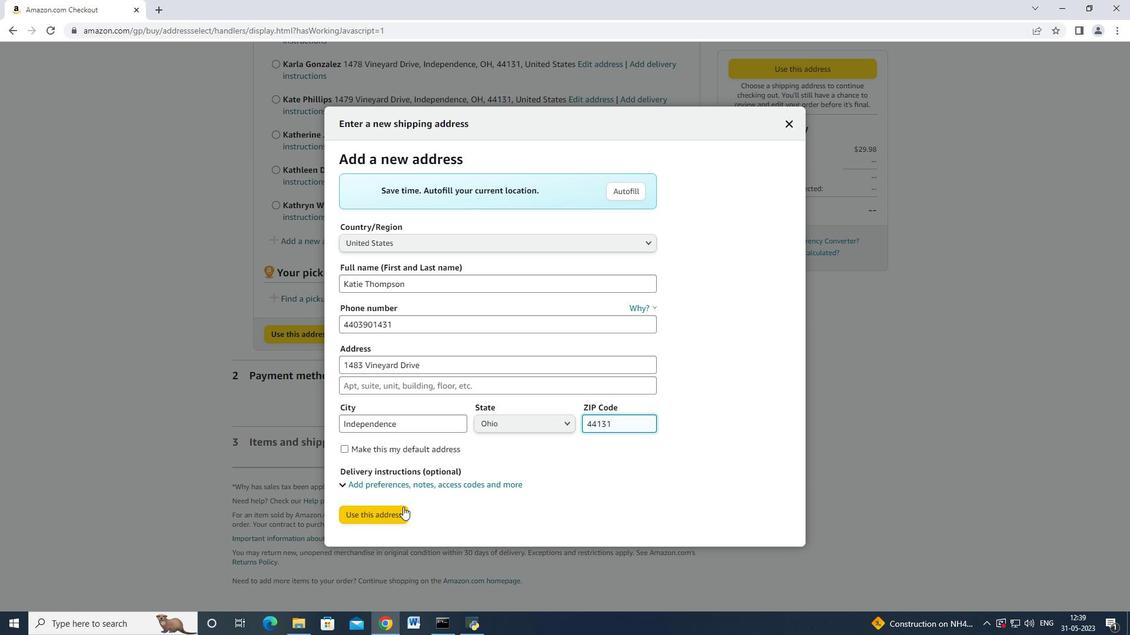 
Action: Mouse pressed left at (392, 513)
Screenshot: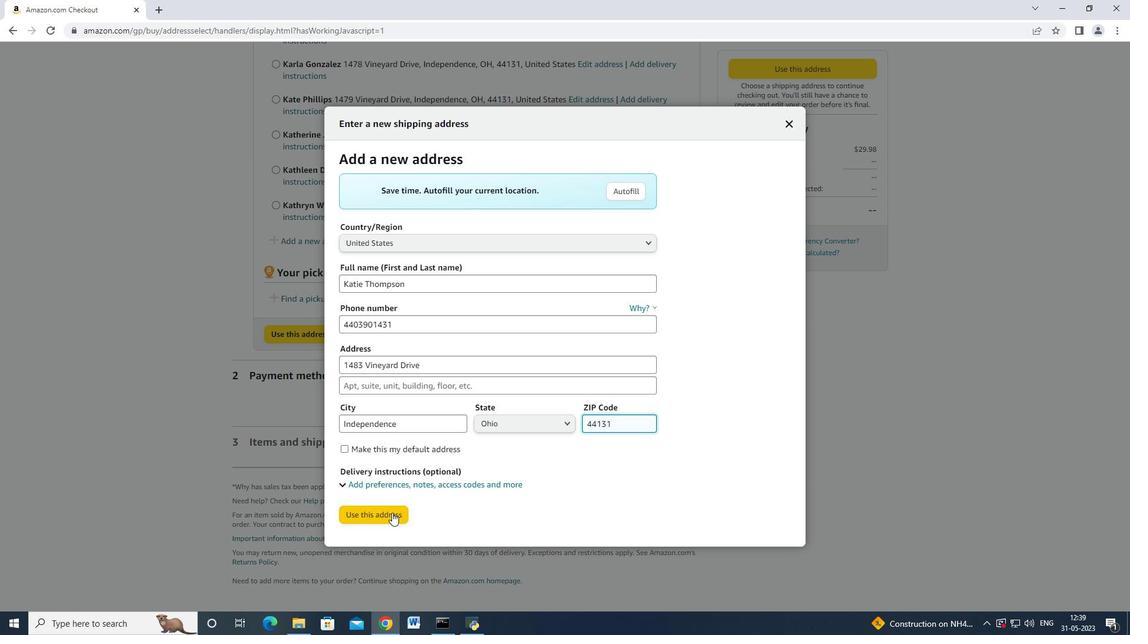 
Action: Mouse moved to (357, 216)
Screenshot: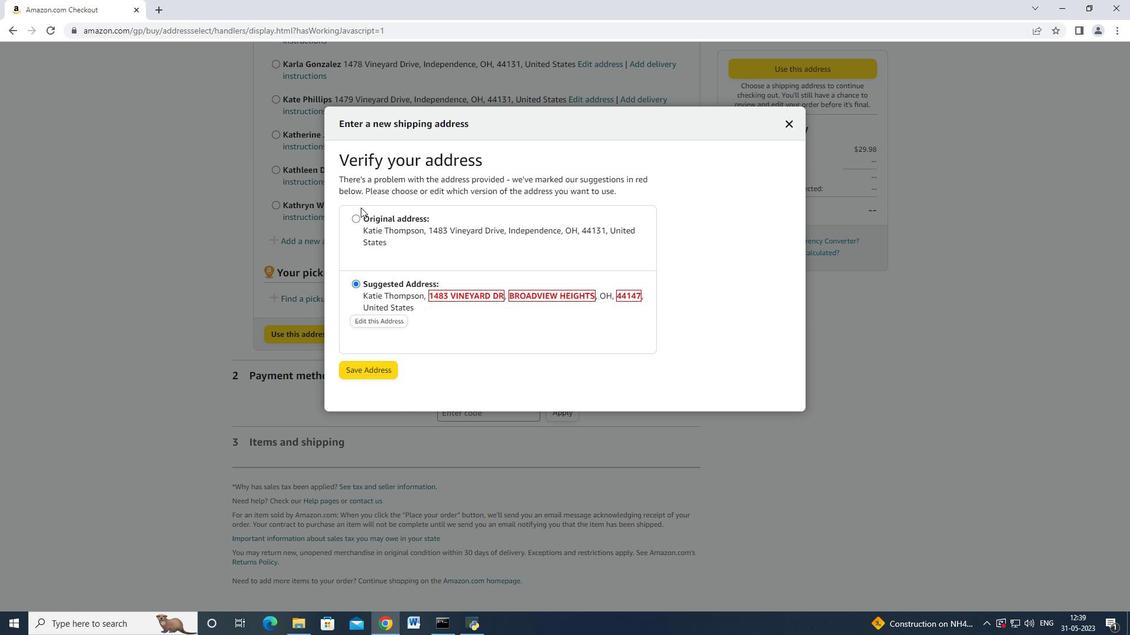 
Action: Mouse pressed left at (357, 216)
Screenshot: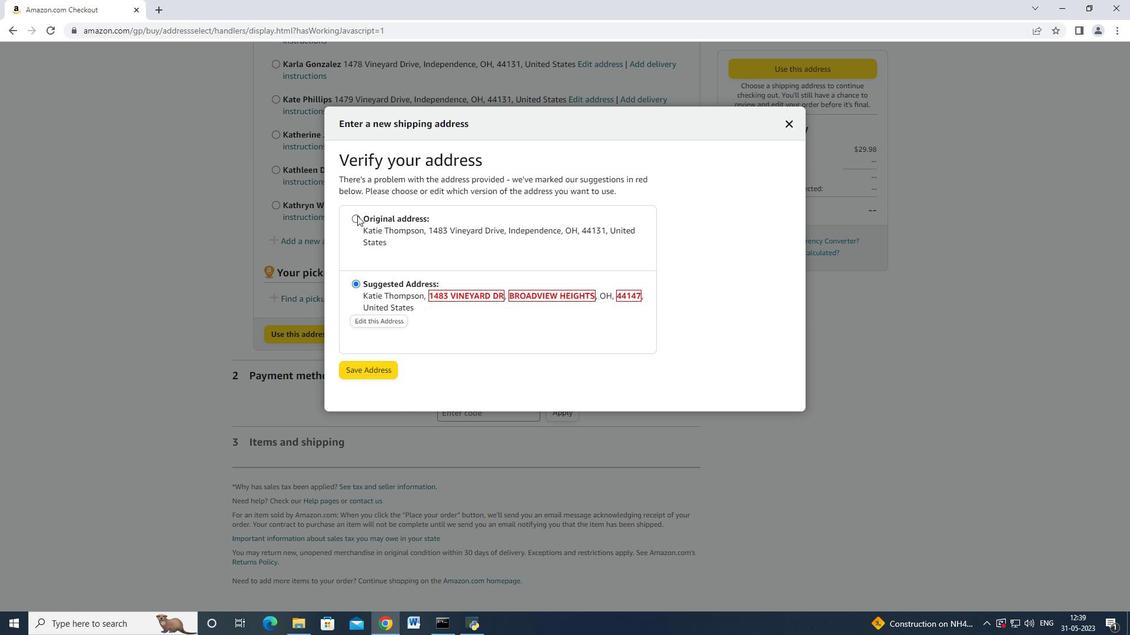 
Action: Mouse moved to (367, 367)
Screenshot: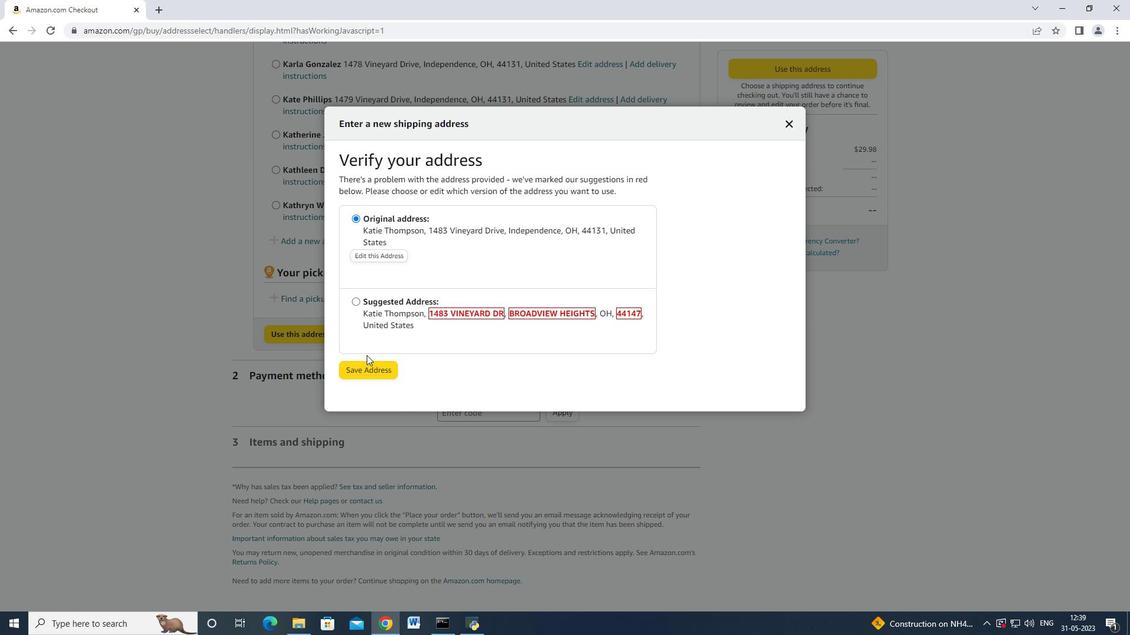 
Action: Mouse pressed left at (367, 367)
Screenshot: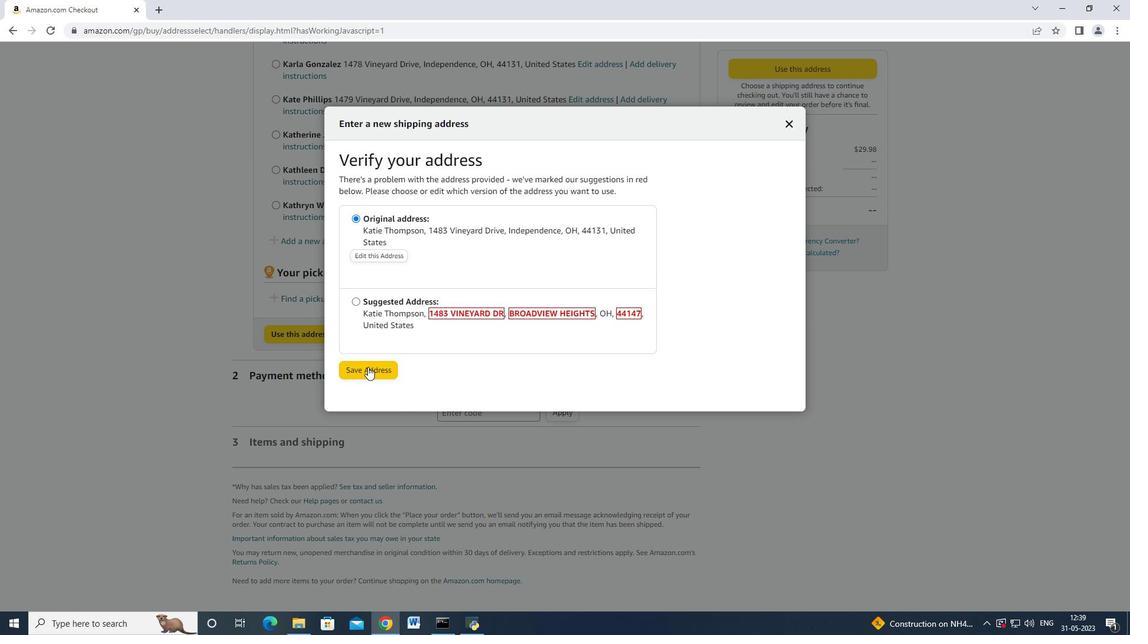 
Action: Mouse moved to (395, 259)
Screenshot: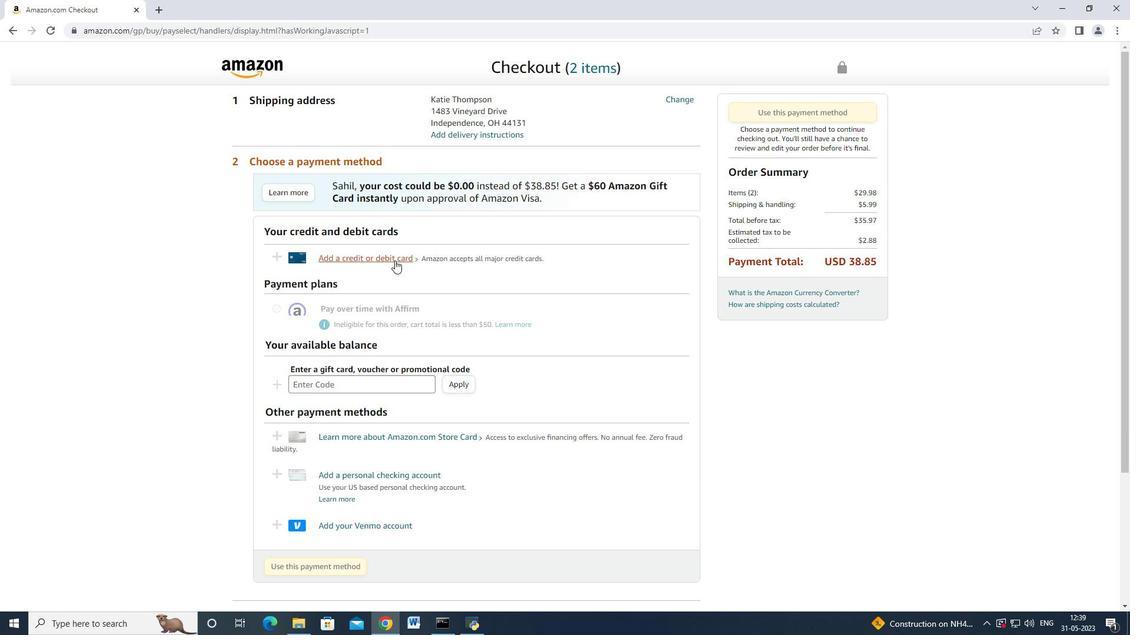 
Action: Mouse pressed left at (395, 259)
Screenshot: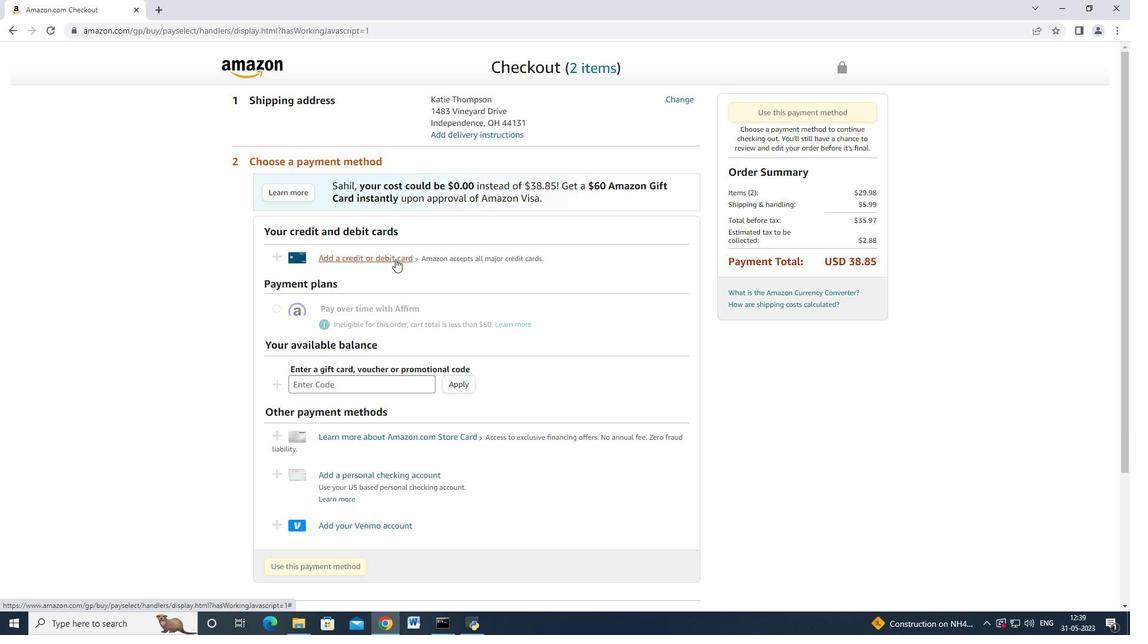 
Action: Mouse moved to (446, 272)
Screenshot: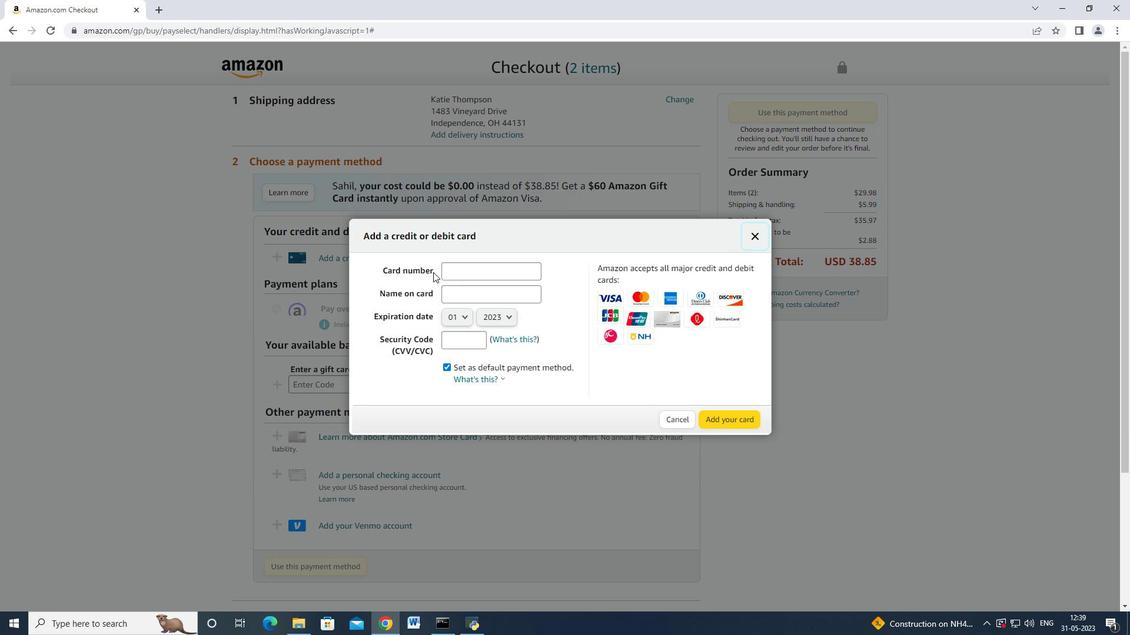 
Action: Mouse pressed left at (446, 272)
Screenshot: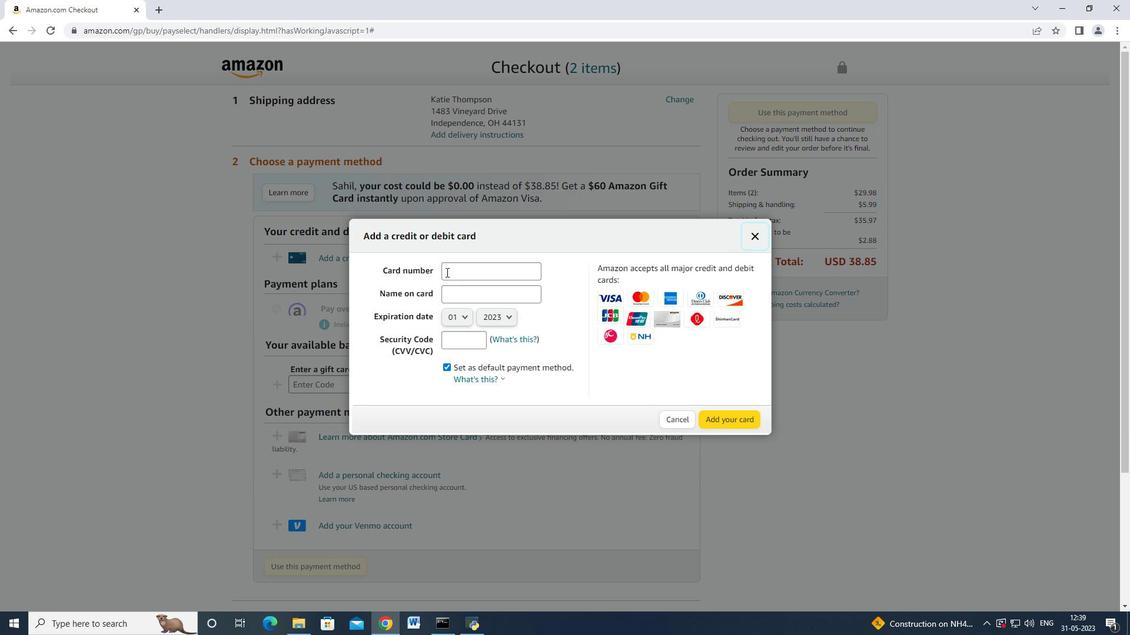 
Action: Mouse moved to (446, 272)
Screenshot: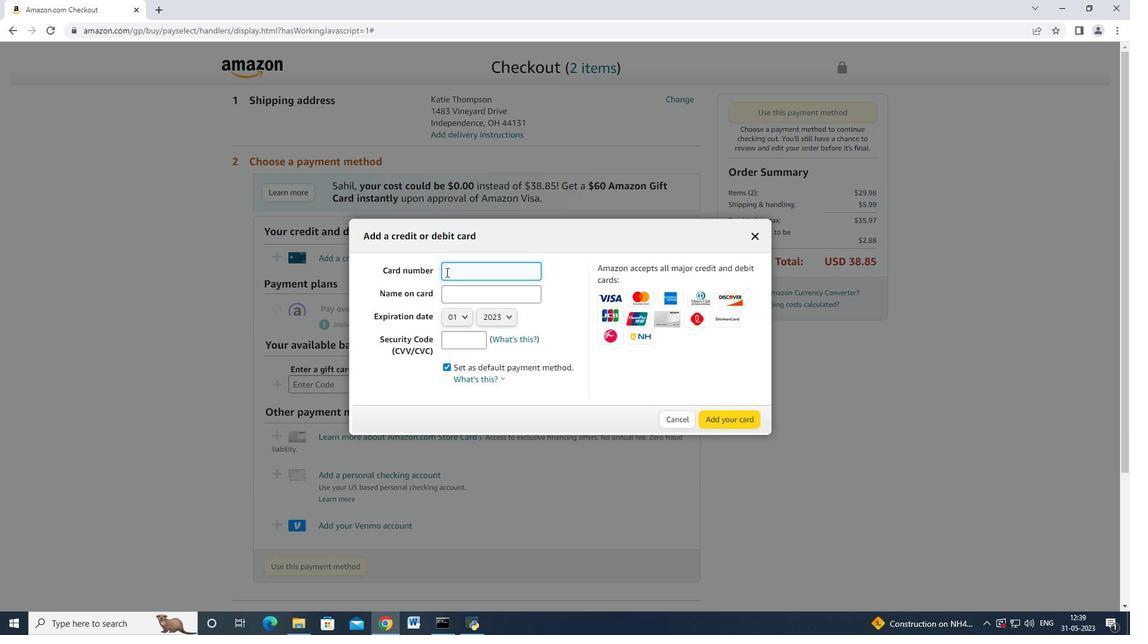 
Action: Key pressed 4893754559587965<Key.tab><Key.shift>John<Key.space><Key.shift>Baker
Screenshot: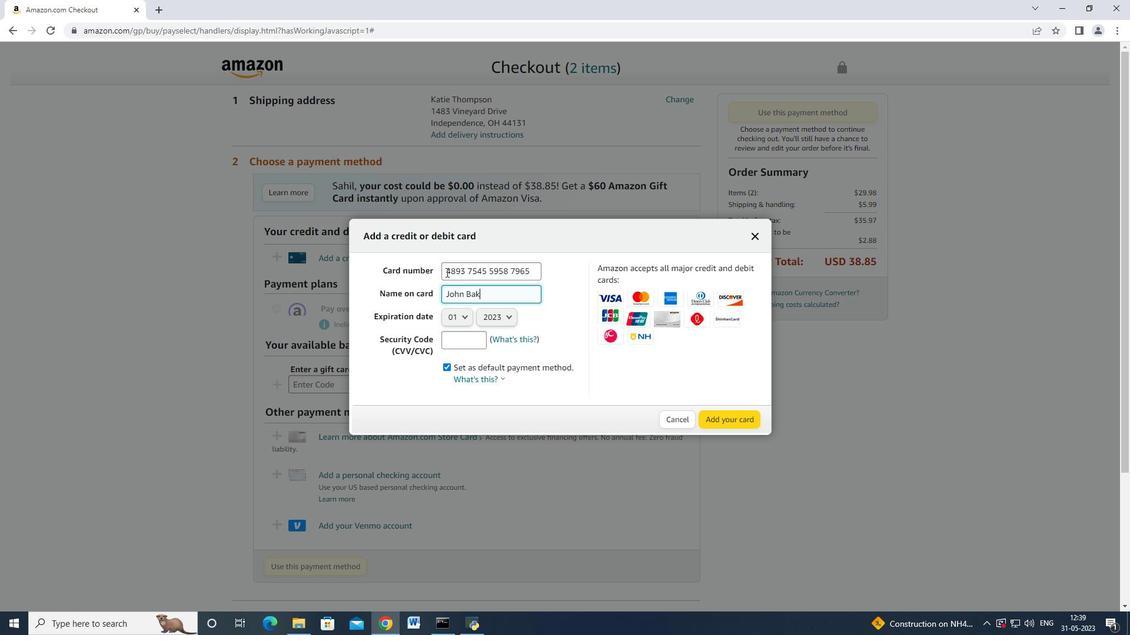 
Action: Mouse moved to (455, 320)
Screenshot: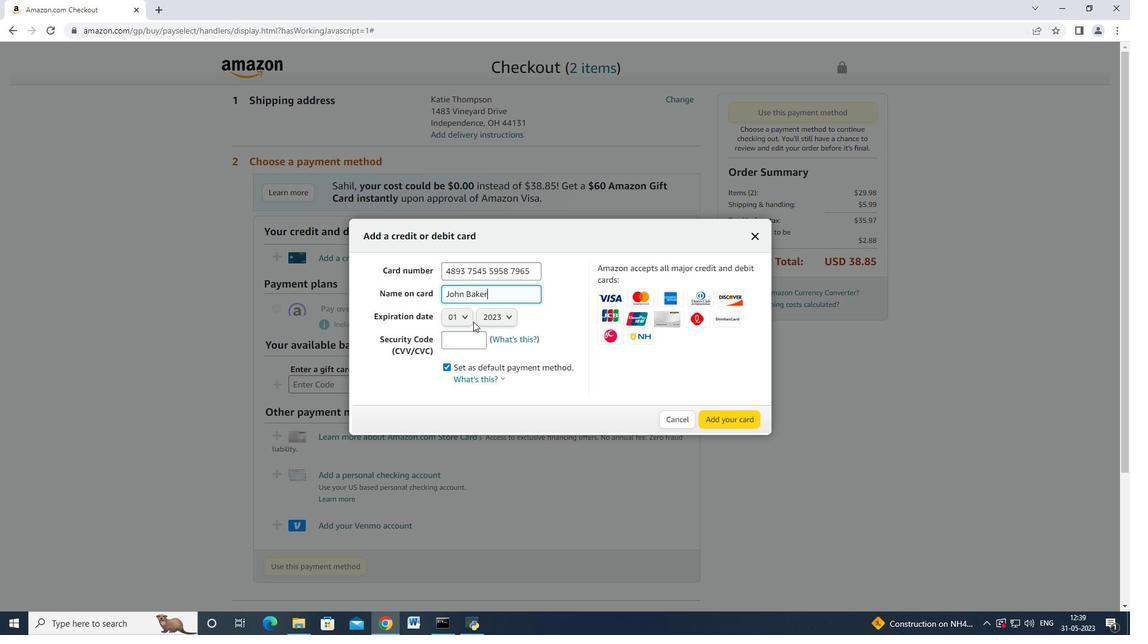 
Action: Mouse pressed left at (455, 320)
Screenshot: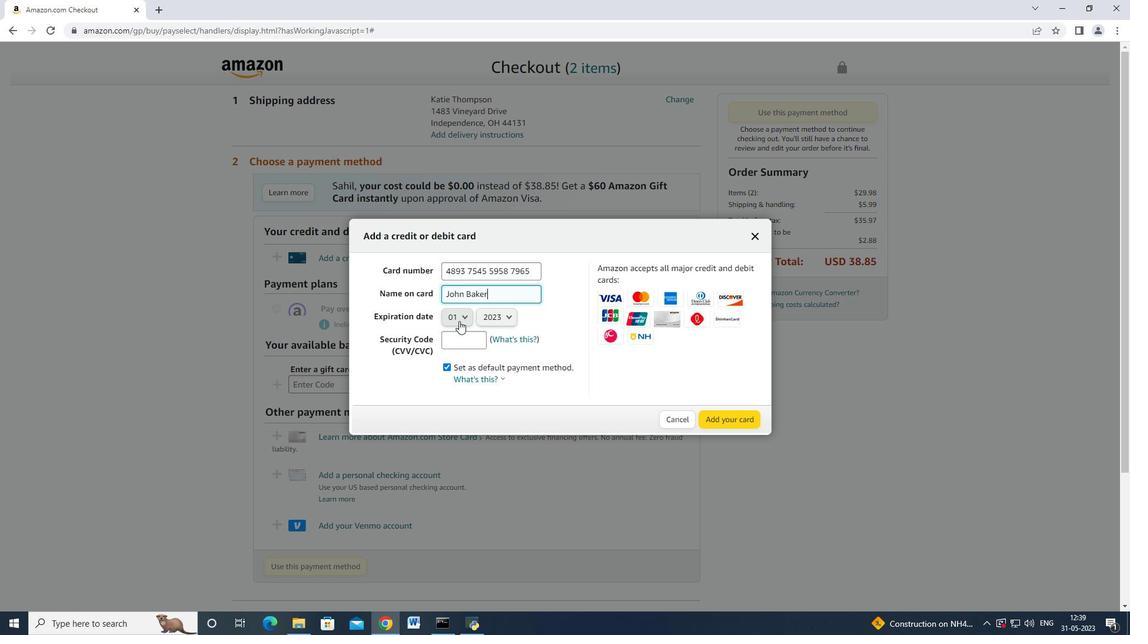 
Action: Mouse moved to (459, 358)
Screenshot: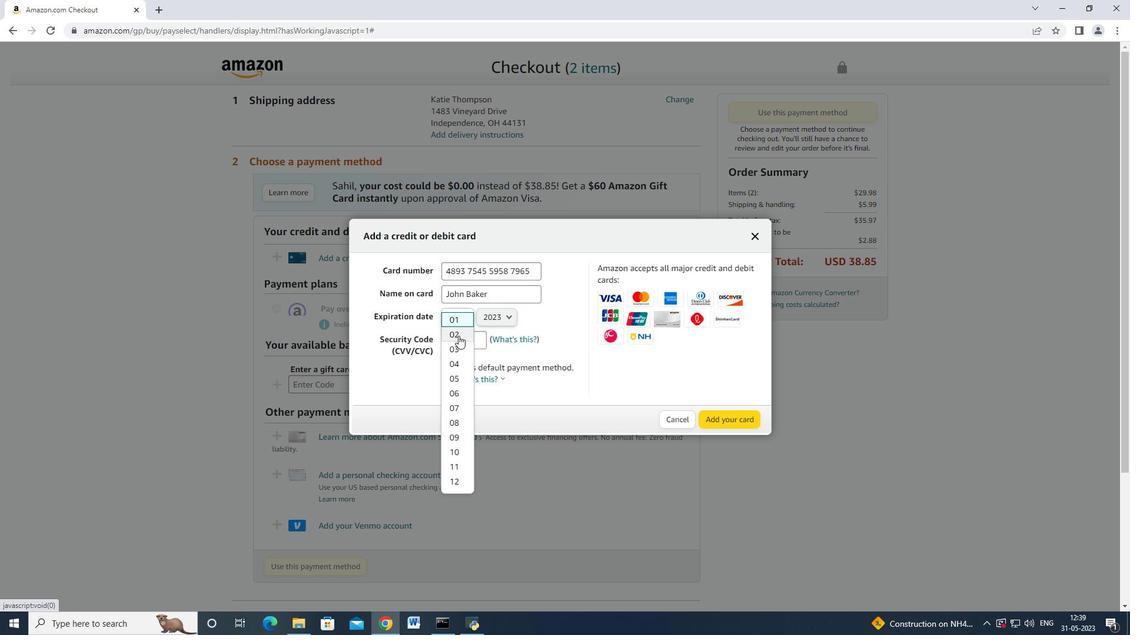 
Action: Mouse pressed left at (459, 358)
Screenshot: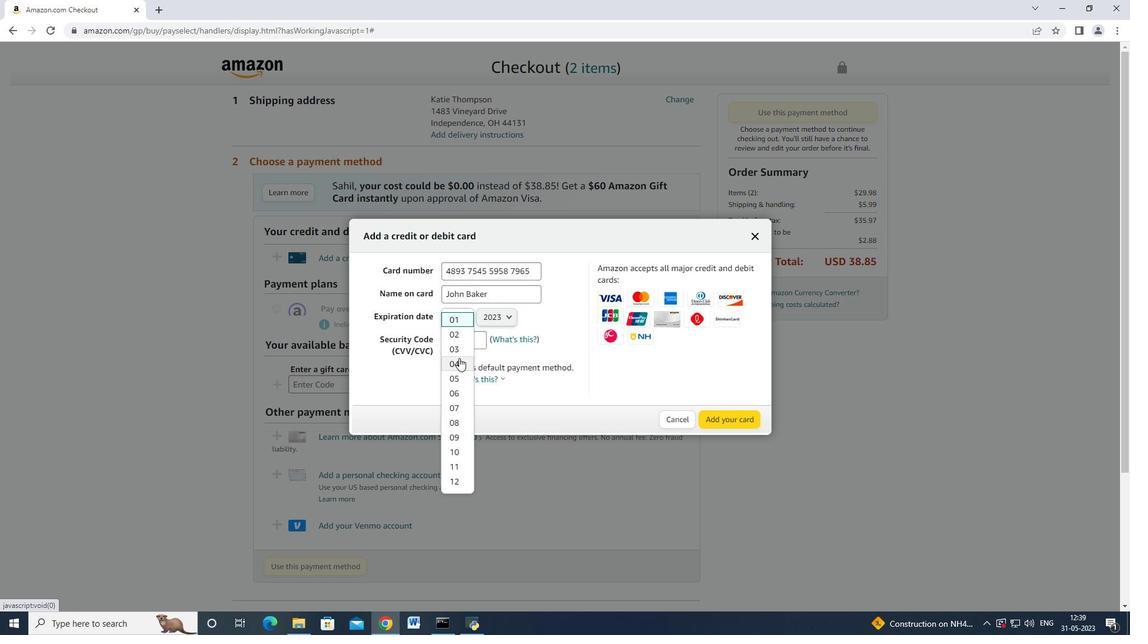 
Action: Mouse moved to (507, 313)
